 Task: Search for a variety of products on Amazon, including electronics, food items, and accessories.
Action: Mouse moved to (590, 95)
Screenshot: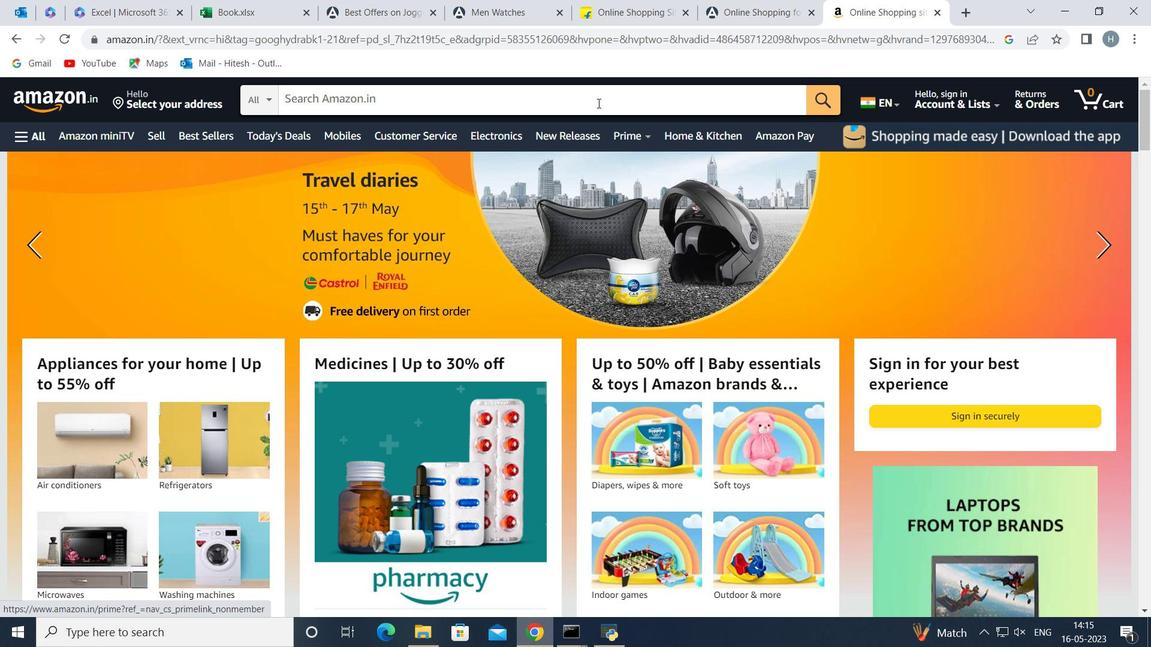 
Action: Mouse pressed left at (590, 95)
Screenshot: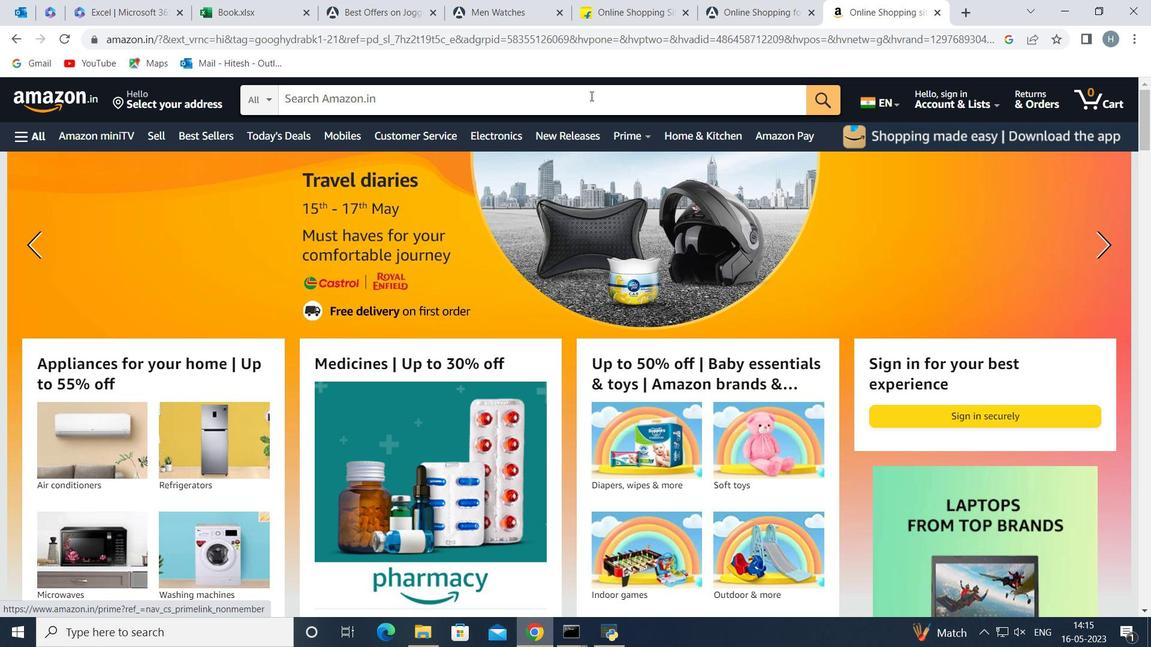 
Action: Key pressed <Key.shift>Phon<Key.backspace><Key.backspace><Key.backspace>s
Screenshot: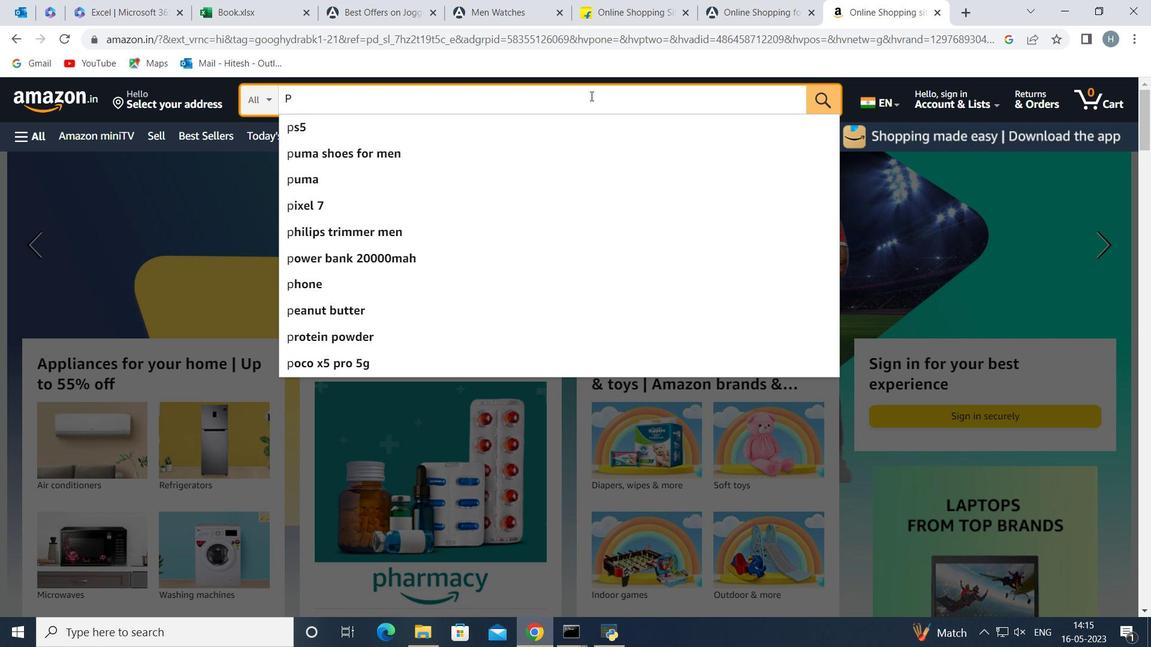 
Action: Mouse moved to (434, 134)
Screenshot: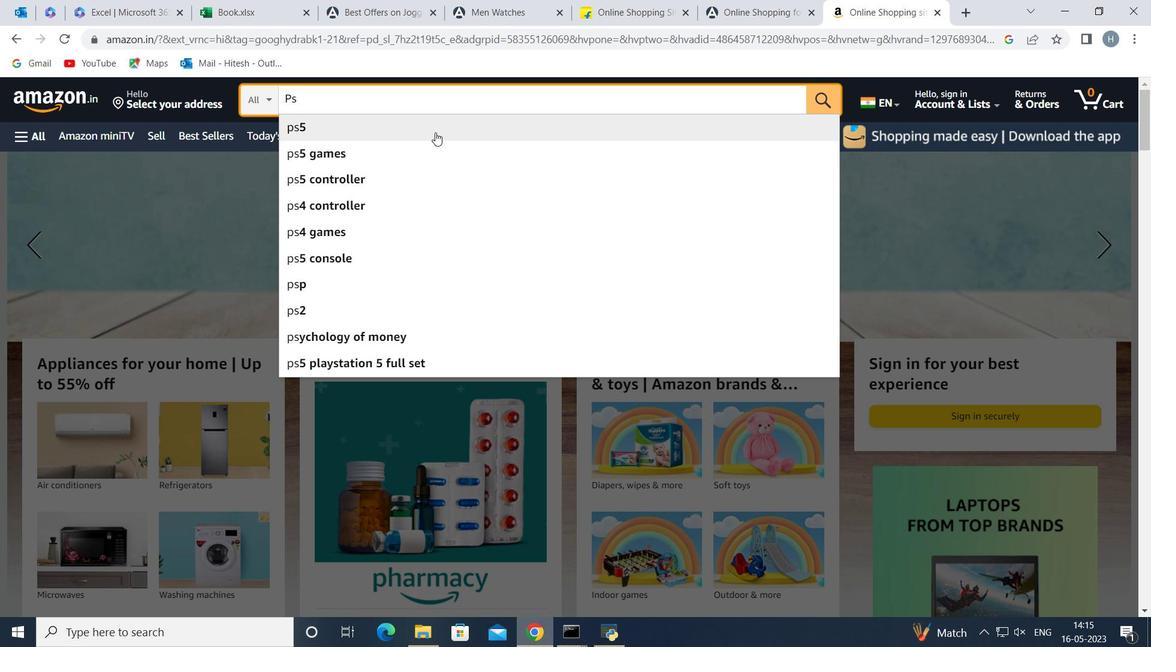 
Action: Mouse pressed left at (434, 134)
Screenshot: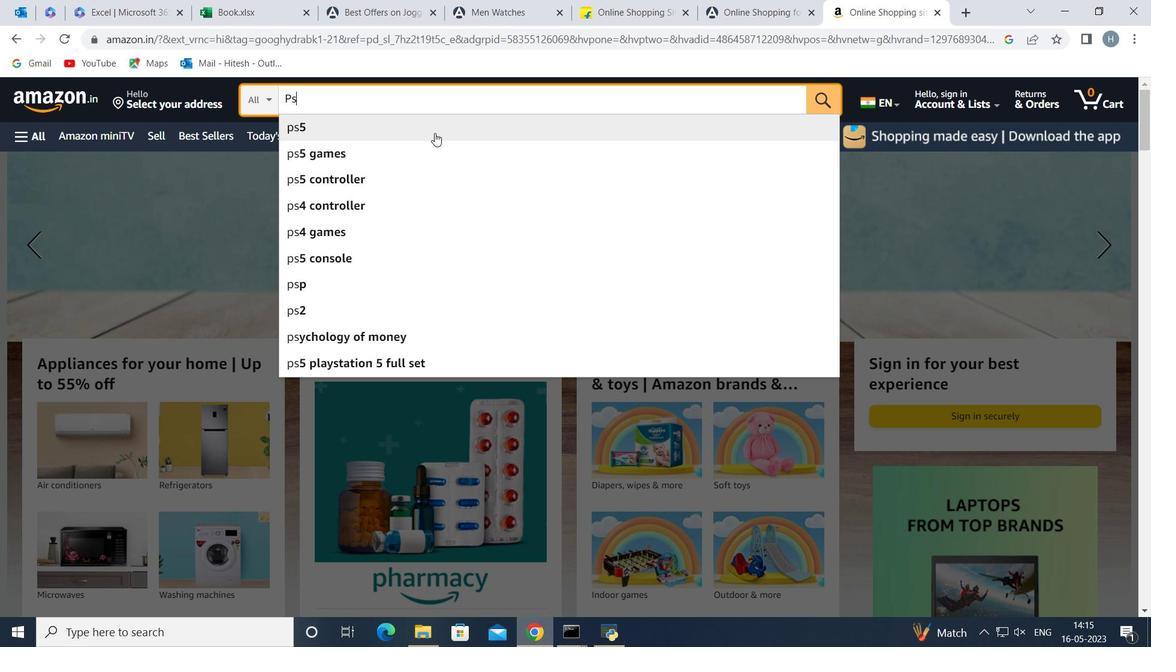 
Action: Mouse moved to (602, 266)
Screenshot: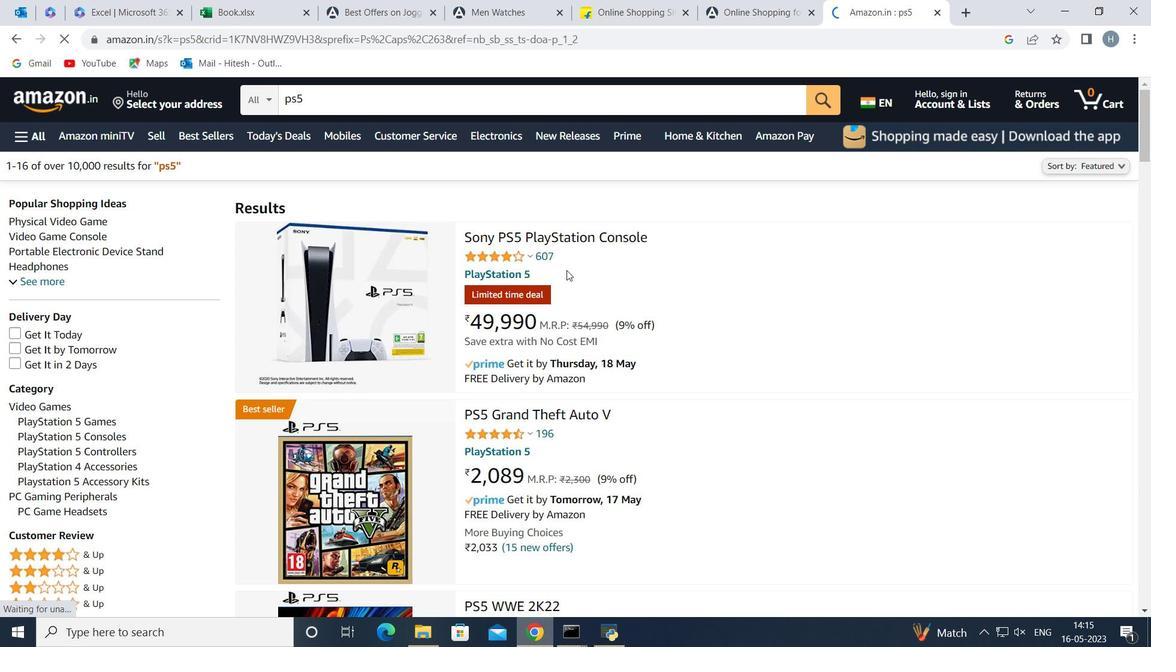 
Action: Mouse scrolled (602, 266) with delta (0, 0)
Screenshot: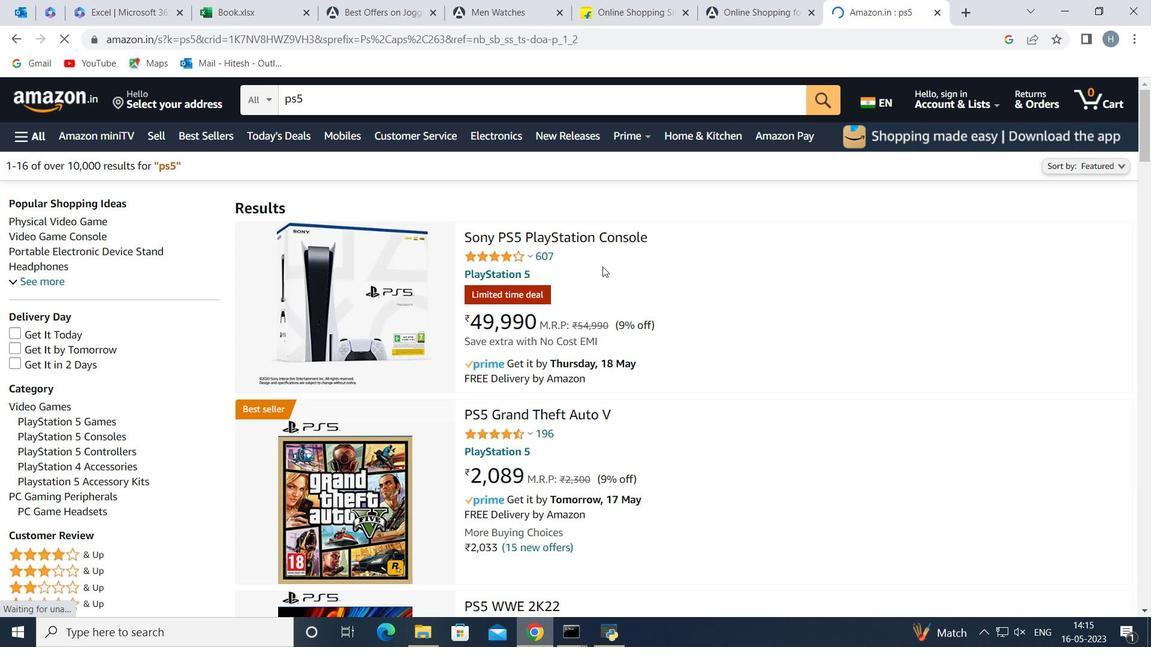 
Action: Mouse scrolled (602, 266) with delta (0, 0)
Screenshot: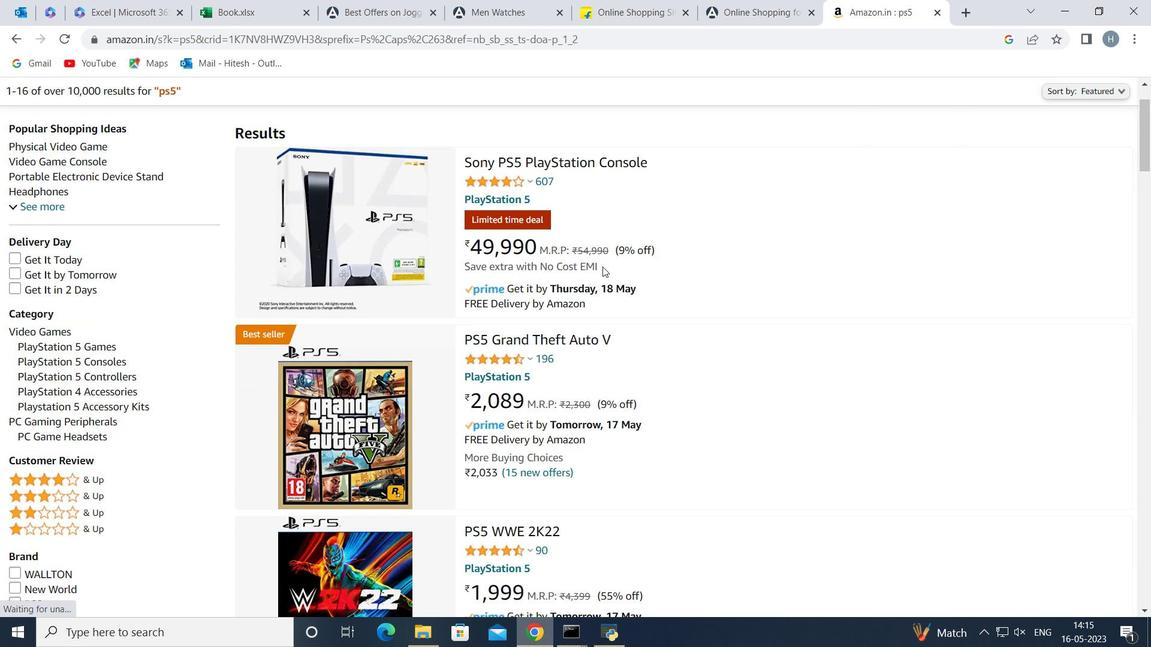 
Action: Mouse scrolled (602, 266) with delta (0, 0)
Screenshot: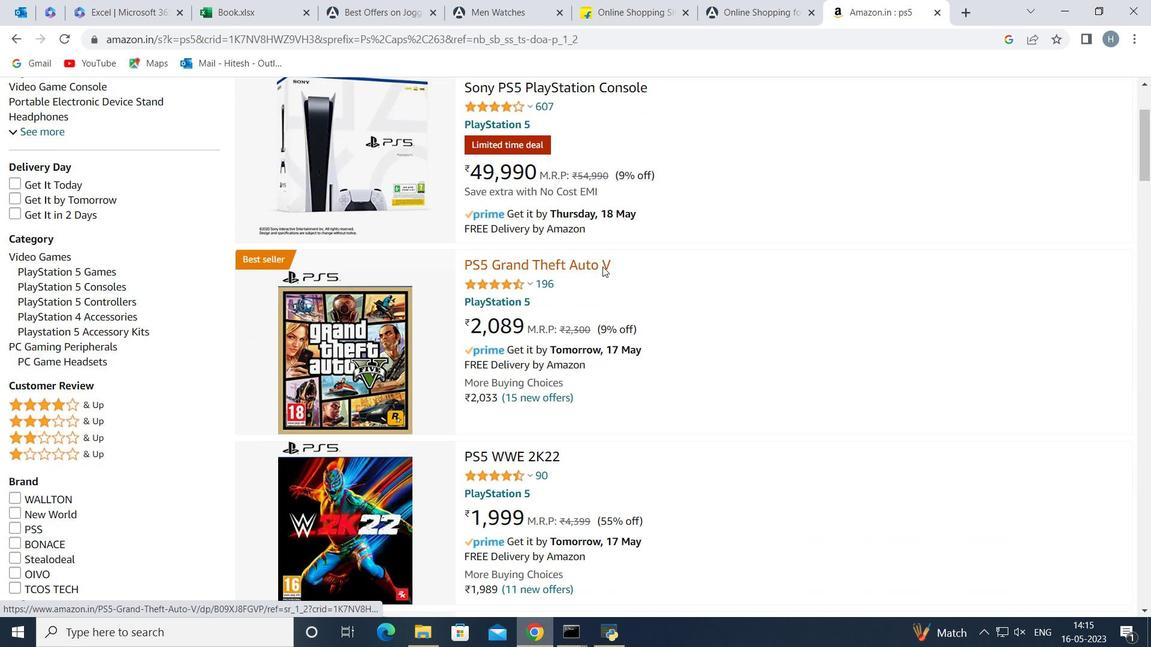 
Action: Mouse scrolled (602, 266) with delta (0, 0)
Screenshot: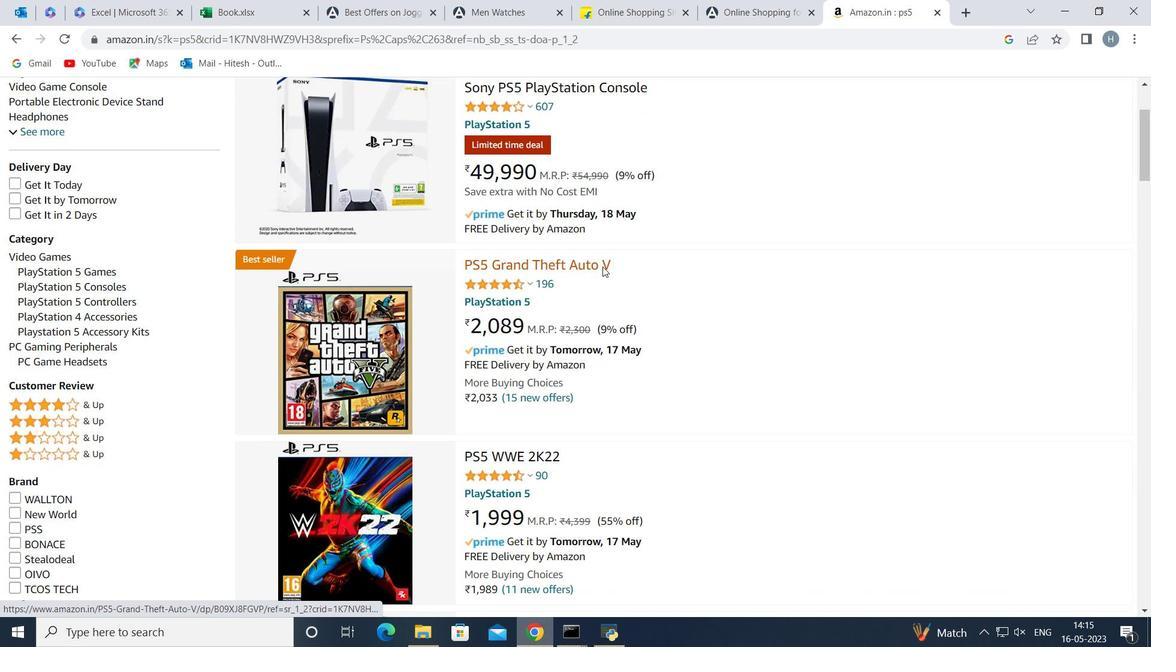 
Action: Mouse scrolled (602, 266) with delta (0, 0)
Screenshot: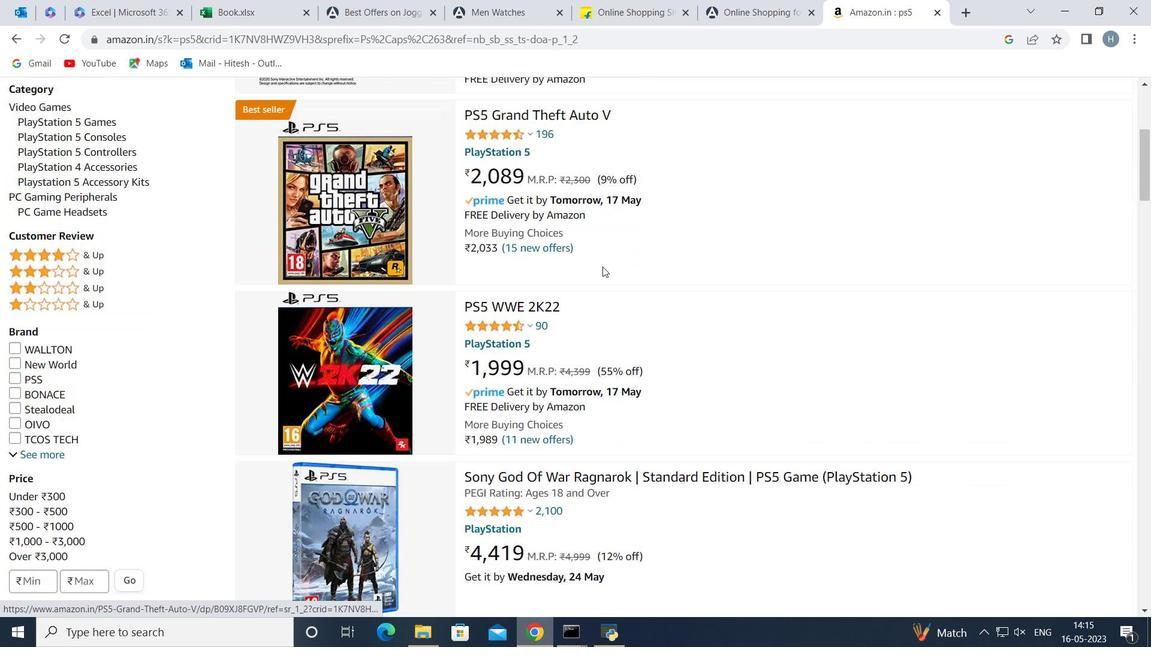 
Action: Mouse scrolled (602, 266) with delta (0, 0)
Screenshot: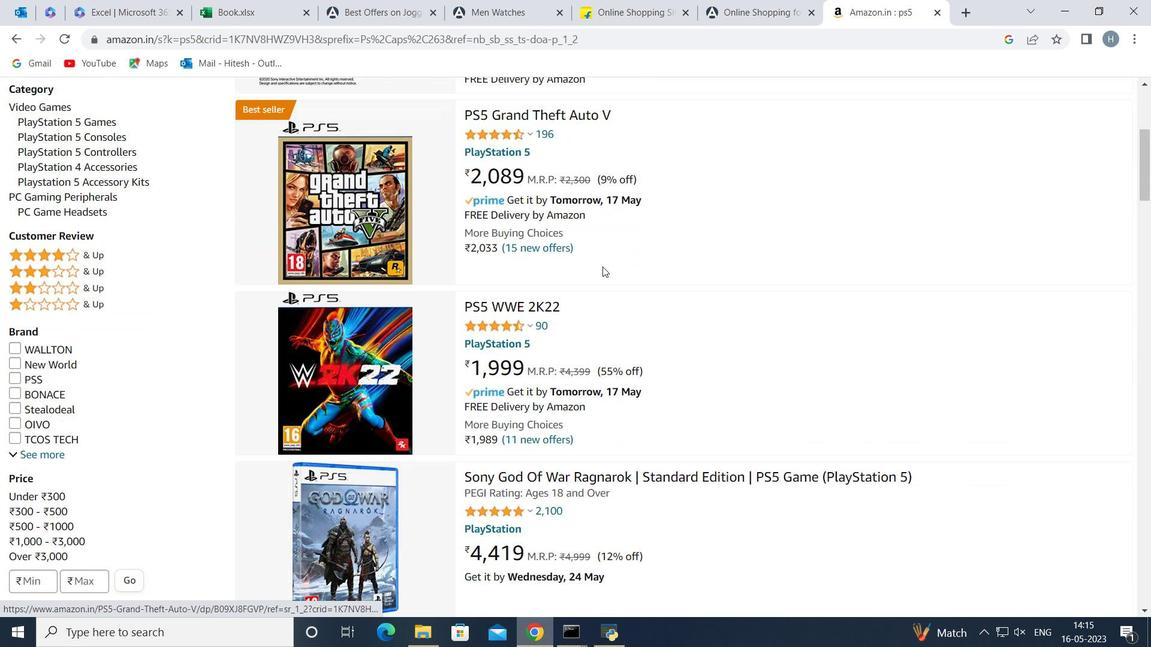 
Action: Mouse scrolled (602, 266) with delta (0, 0)
Screenshot: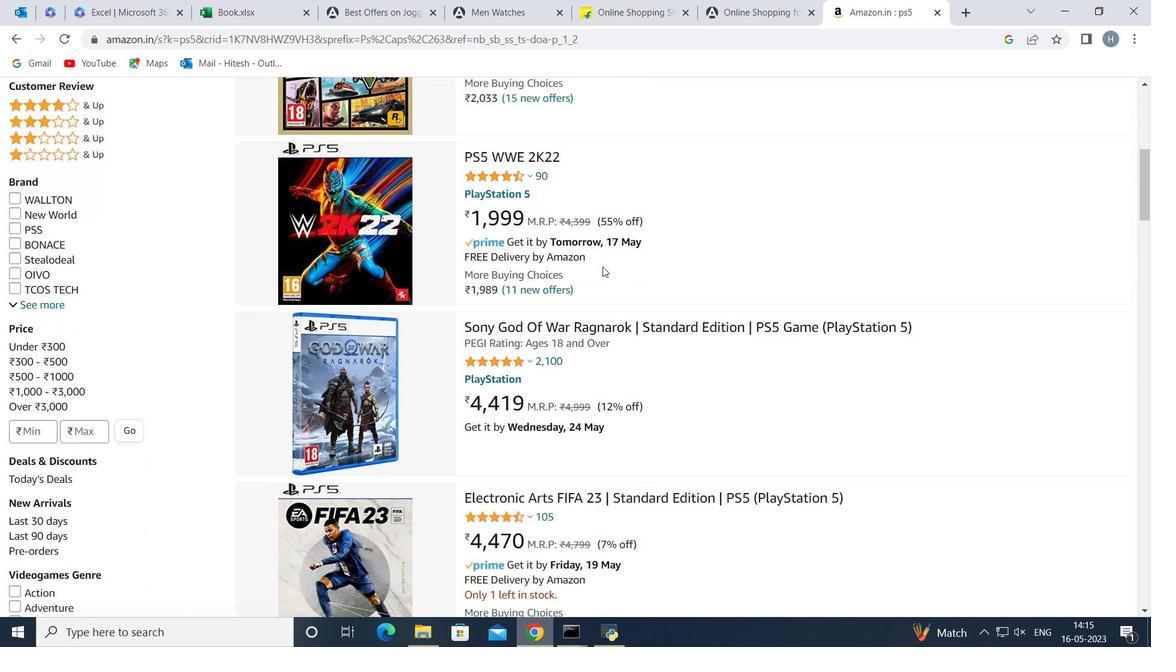 
Action: Mouse scrolled (602, 266) with delta (0, 0)
Screenshot: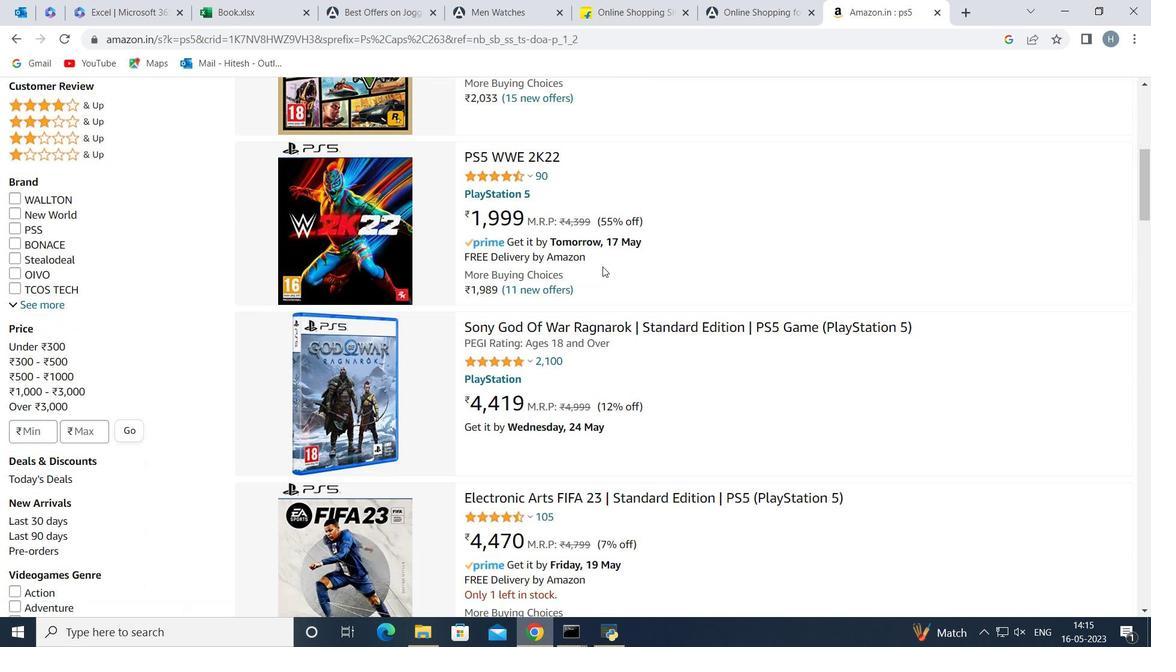 
Action: Mouse scrolled (602, 266) with delta (0, 0)
Screenshot: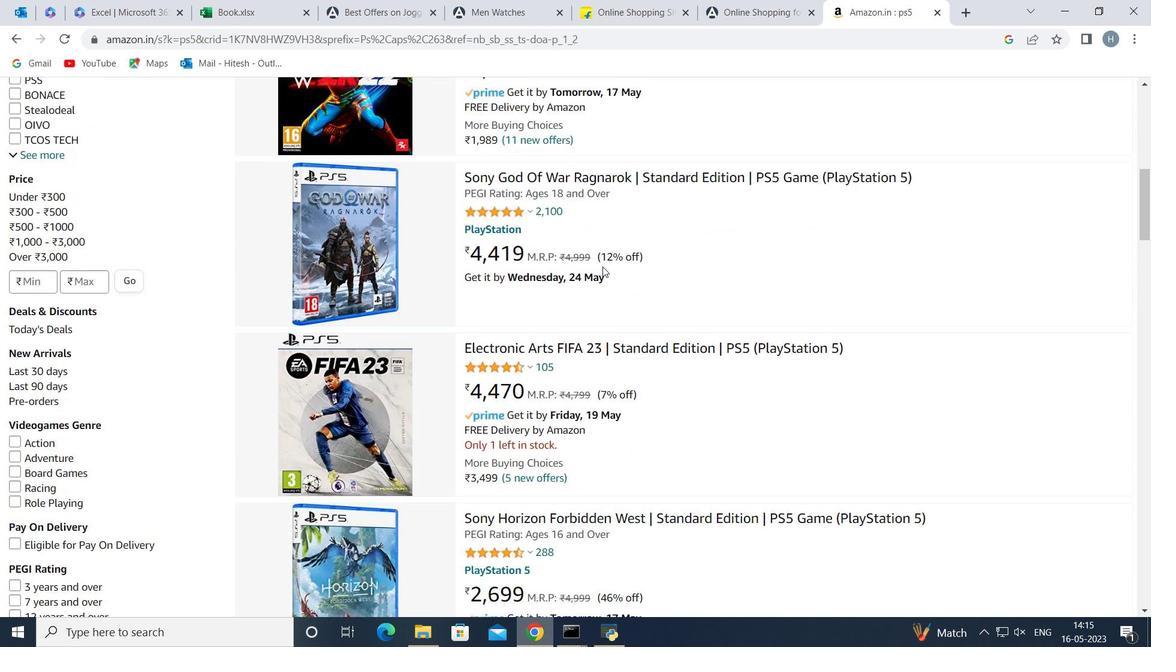 
Action: Mouse scrolled (602, 266) with delta (0, 0)
Screenshot: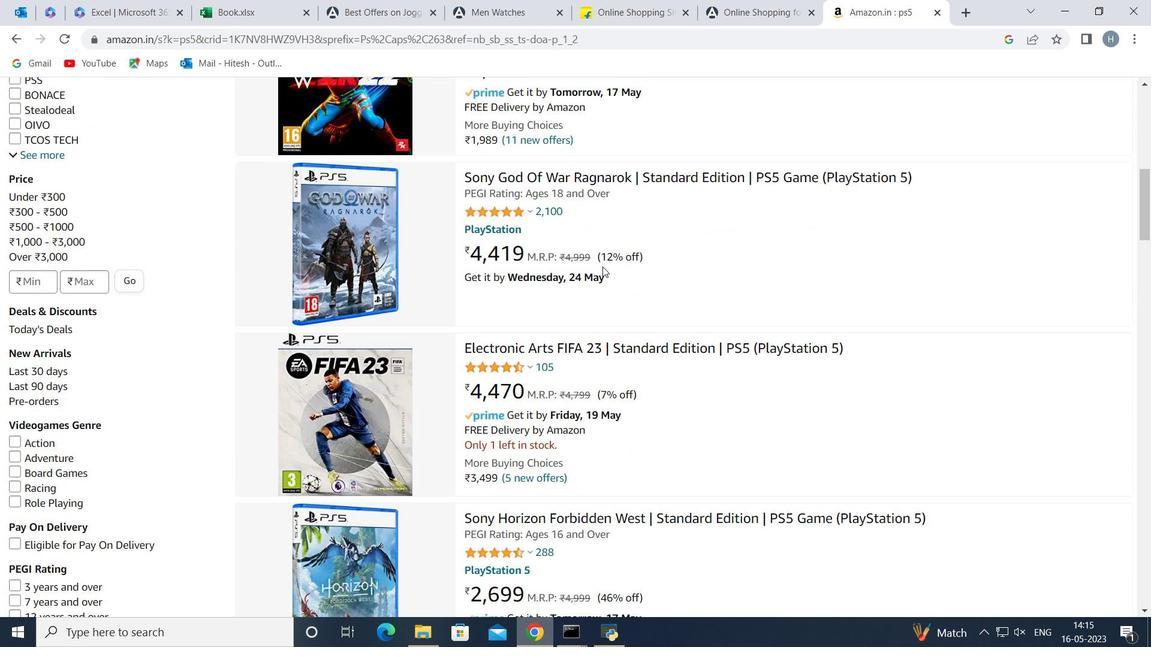 
Action: Mouse scrolled (602, 266) with delta (0, 0)
Screenshot: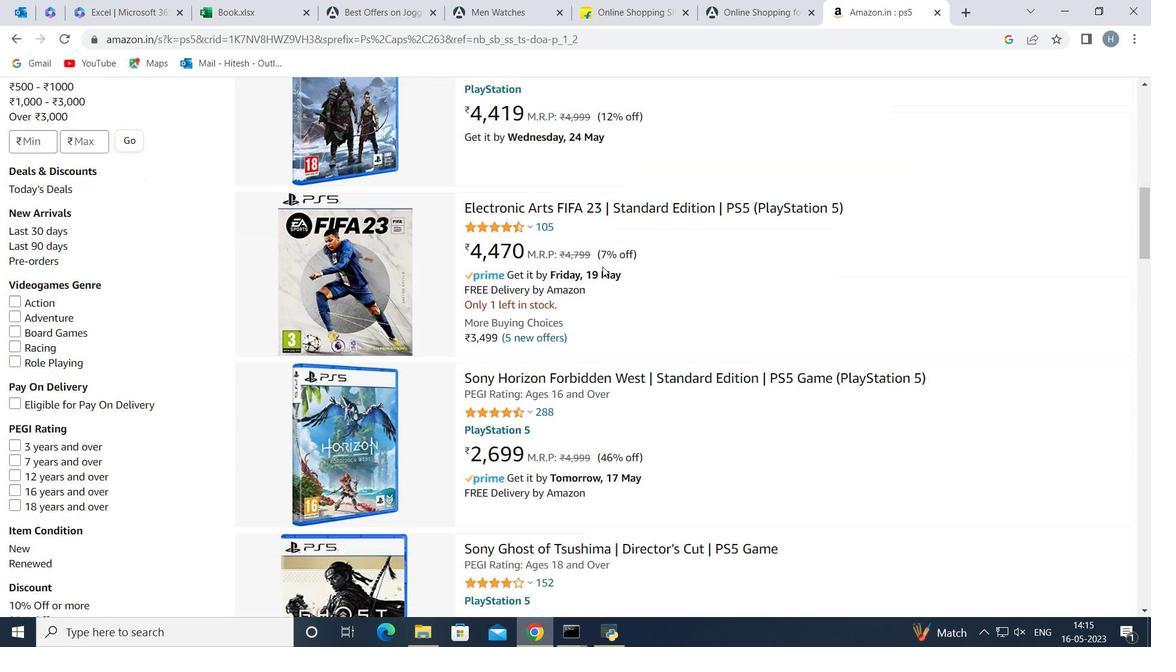
Action: Mouse scrolled (602, 266) with delta (0, 0)
Screenshot: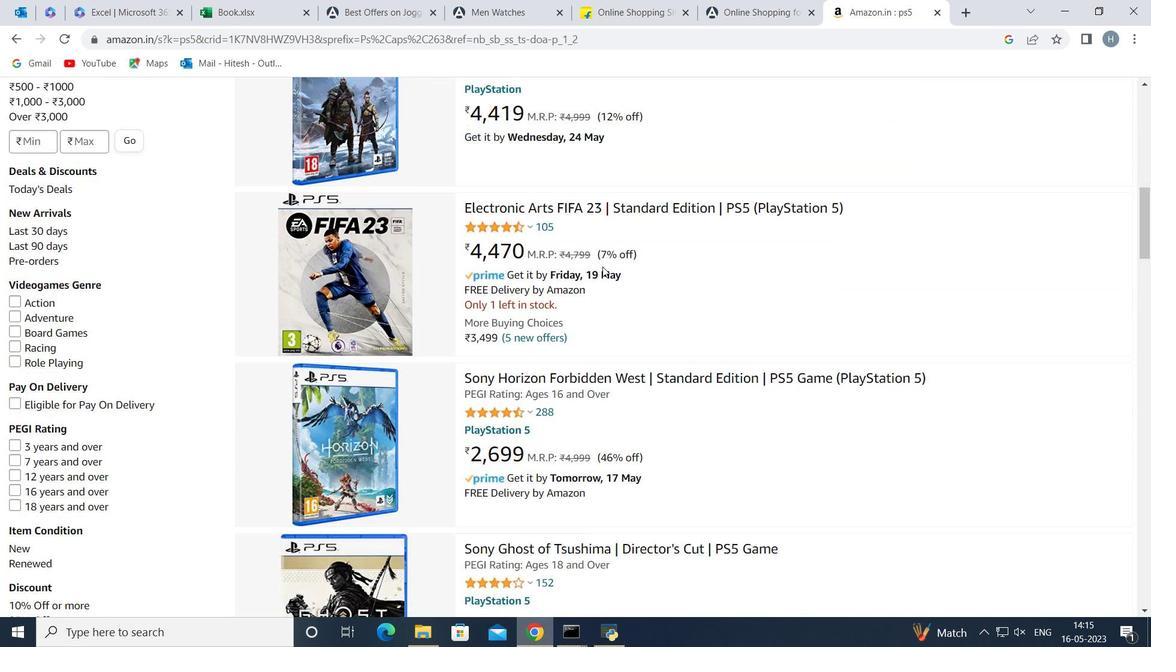 
Action: Mouse scrolled (602, 266) with delta (0, 0)
Screenshot: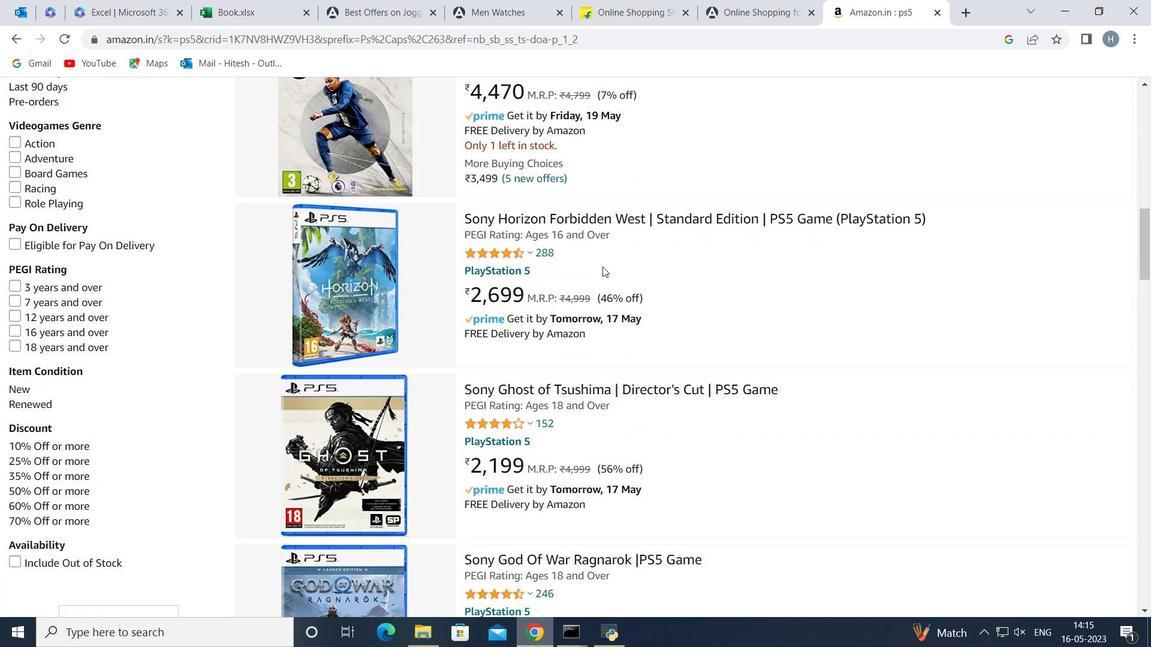 
Action: Mouse scrolled (602, 266) with delta (0, 0)
Screenshot: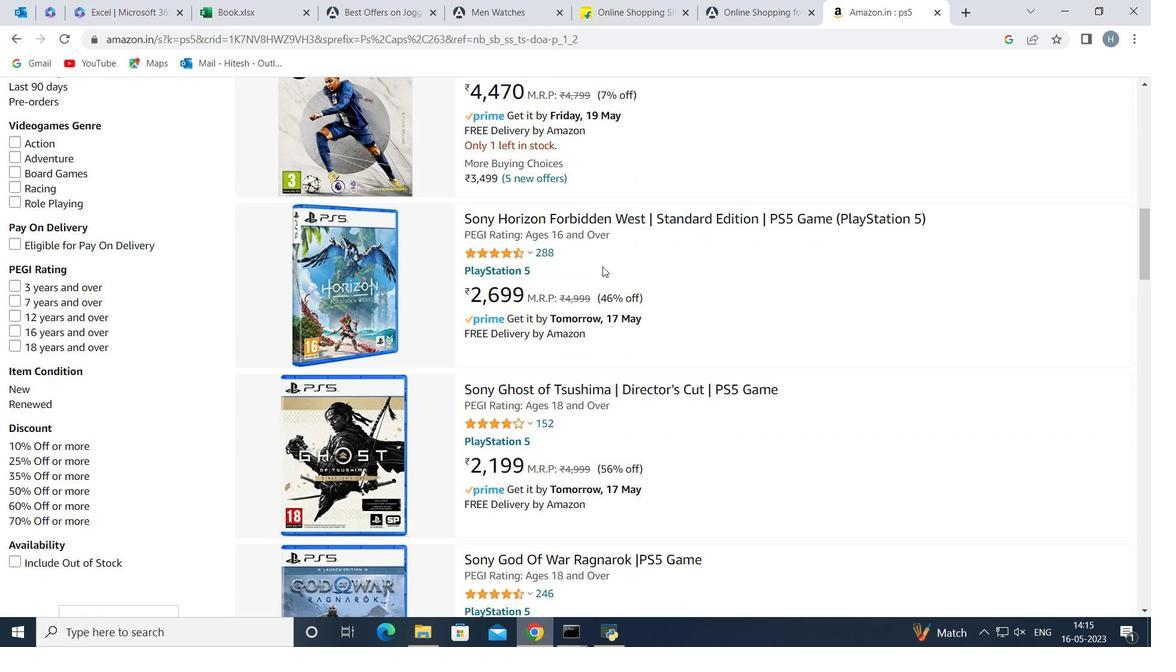 
Action: Mouse scrolled (602, 266) with delta (0, 0)
Screenshot: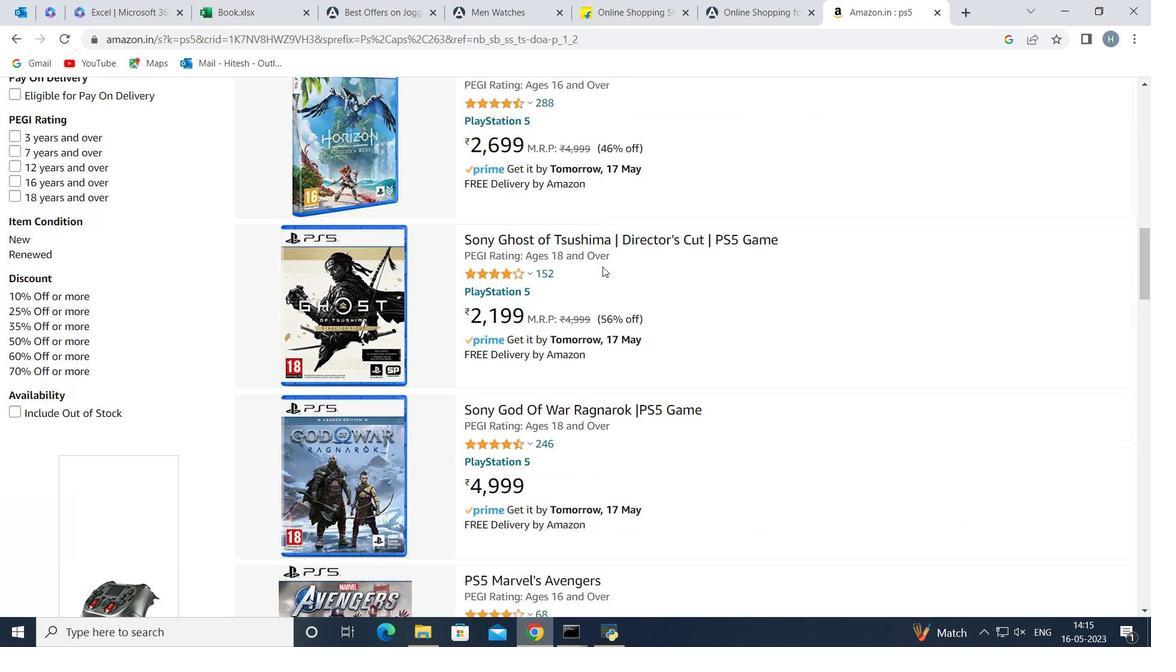 
Action: Mouse scrolled (602, 266) with delta (0, 0)
Screenshot: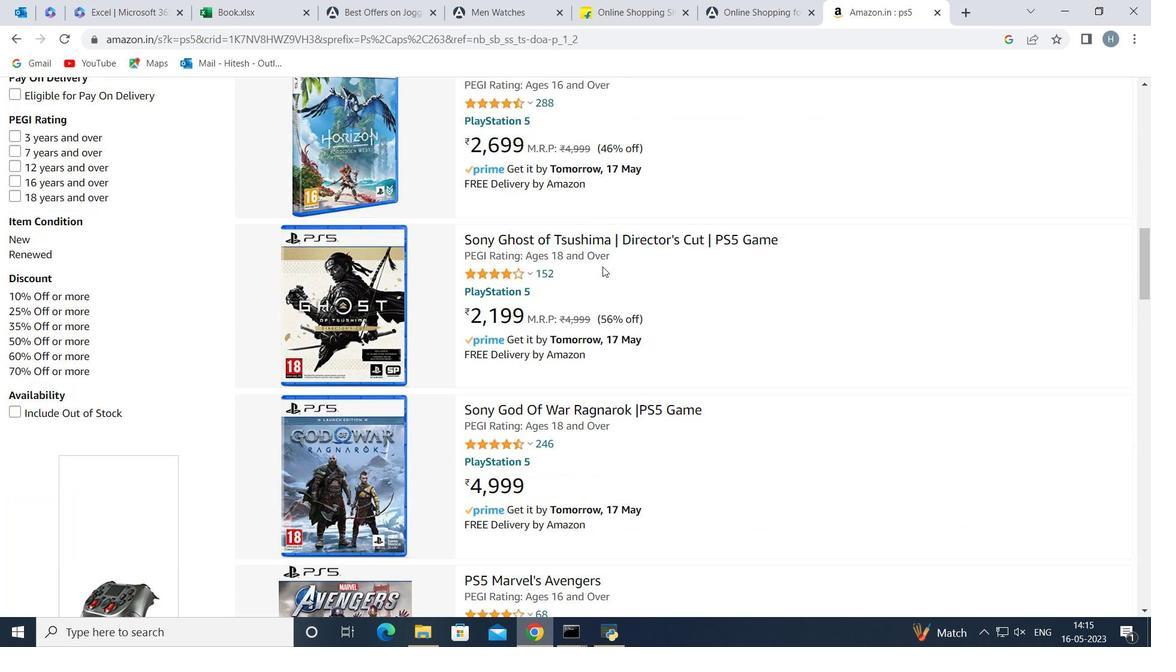 
Action: Mouse scrolled (602, 266) with delta (0, 0)
Screenshot: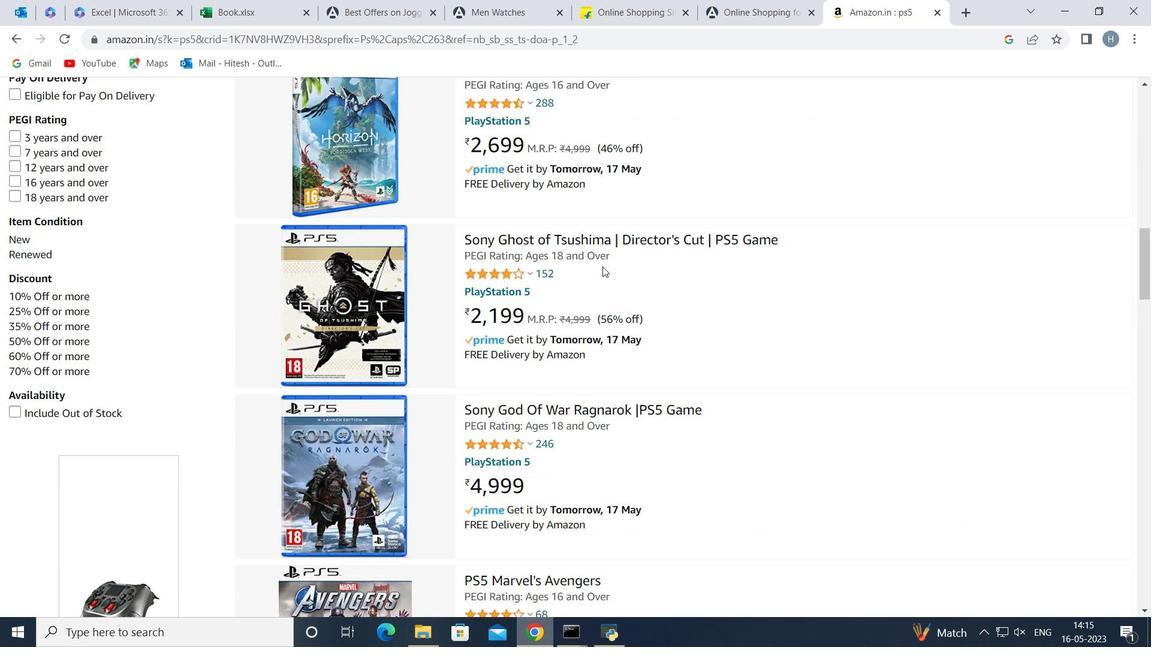 
Action: Mouse scrolled (602, 266) with delta (0, 0)
Screenshot: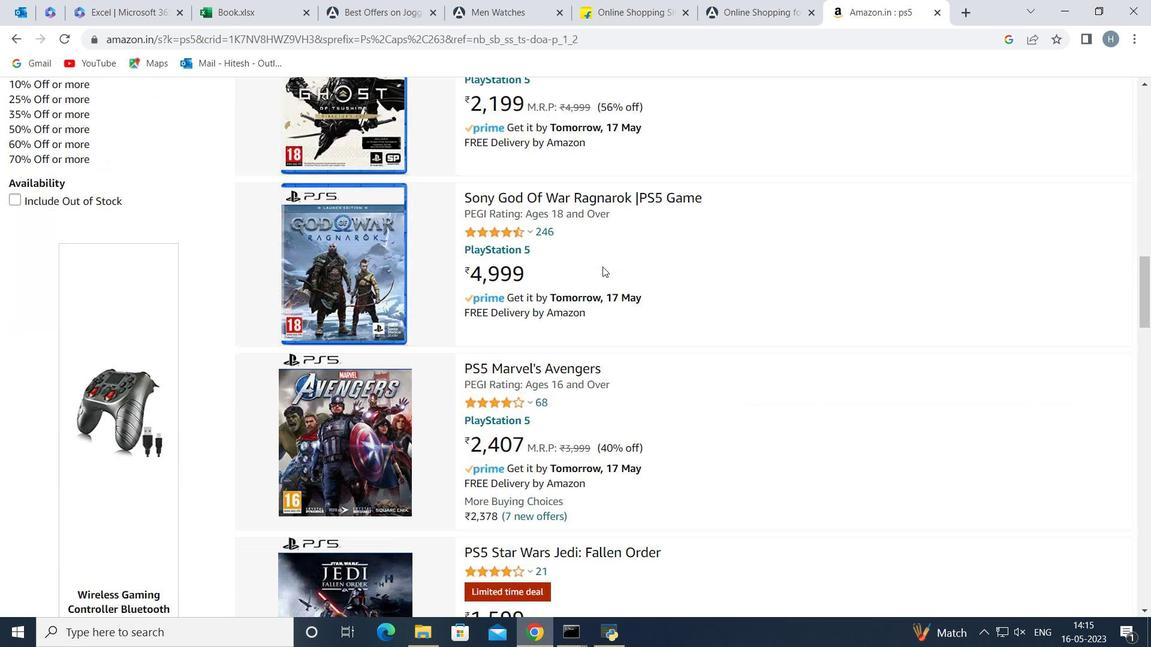 
Action: Mouse scrolled (602, 266) with delta (0, 0)
Screenshot: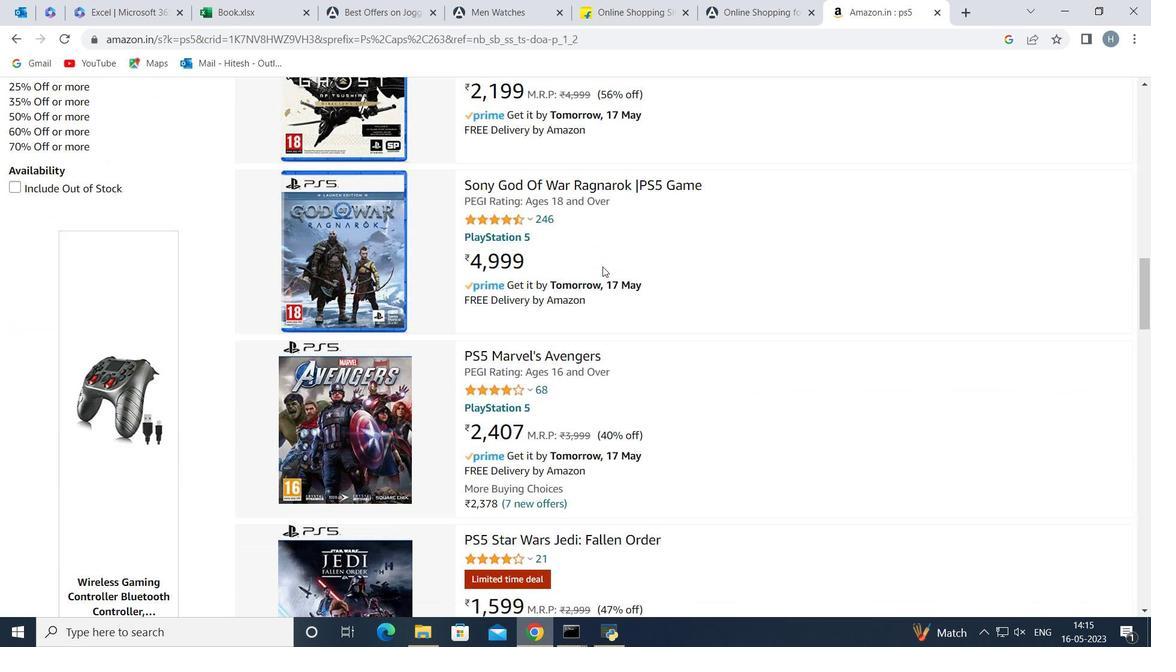 
Action: Mouse scrolled (602, 266) with delta (0, 0)
Screenshot: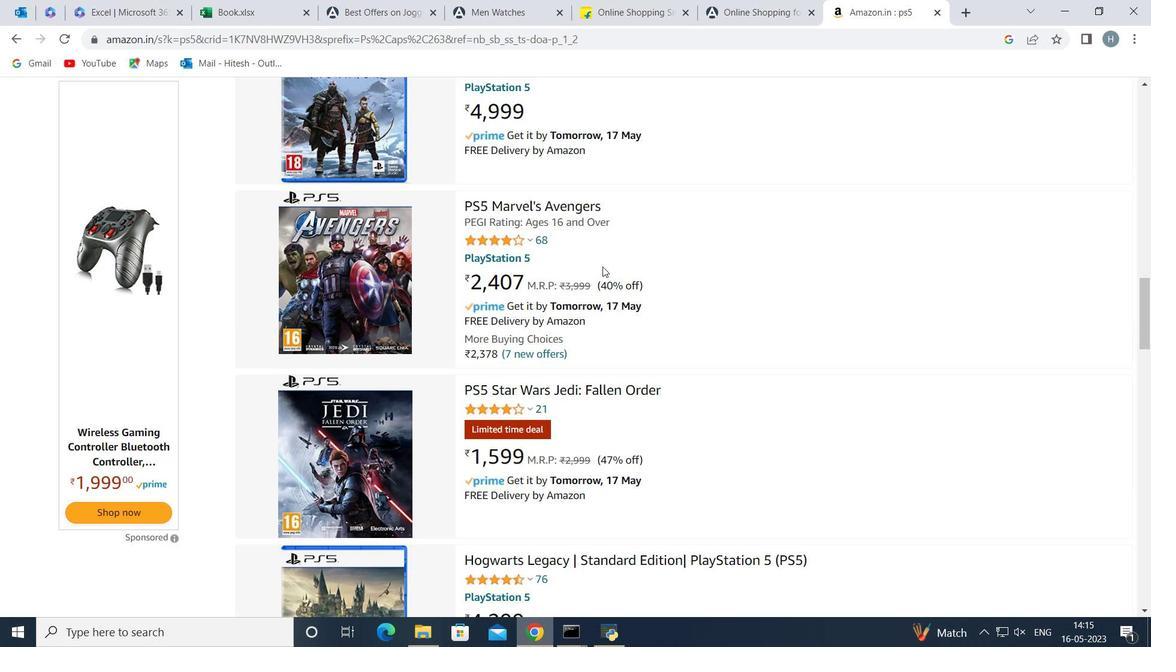 
Action: Mouse scrolled (602, 266) with delta (0, 0)
Screenshot: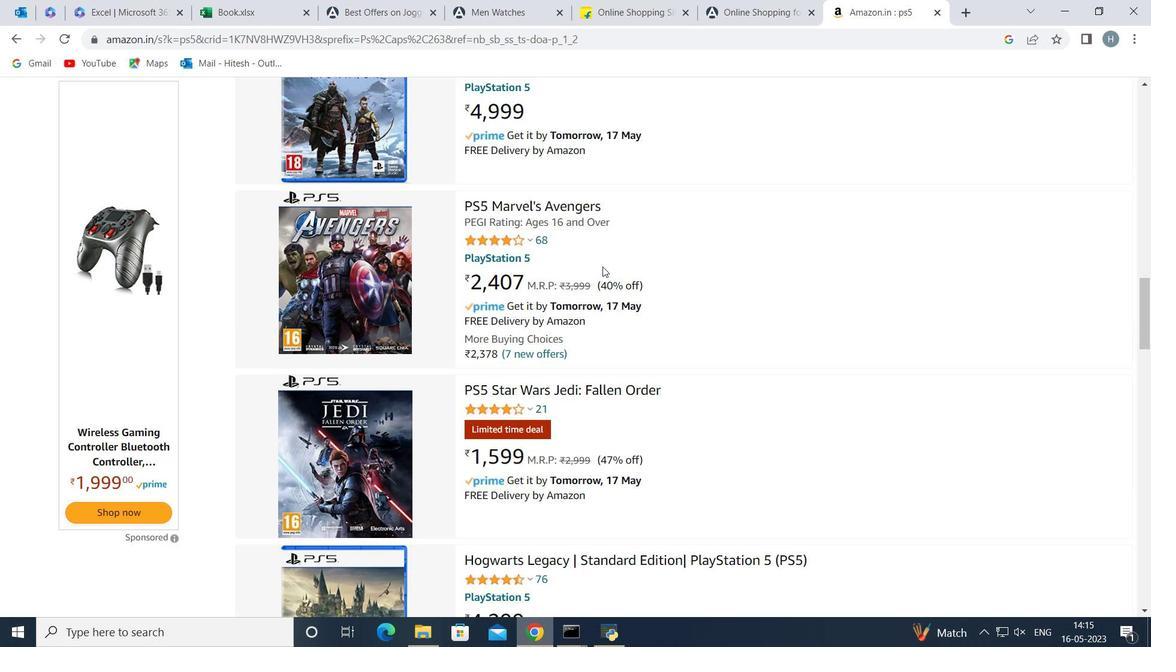 
Action: Mouse scrolled (602, 266) with delta (0, 0)
Screenshot: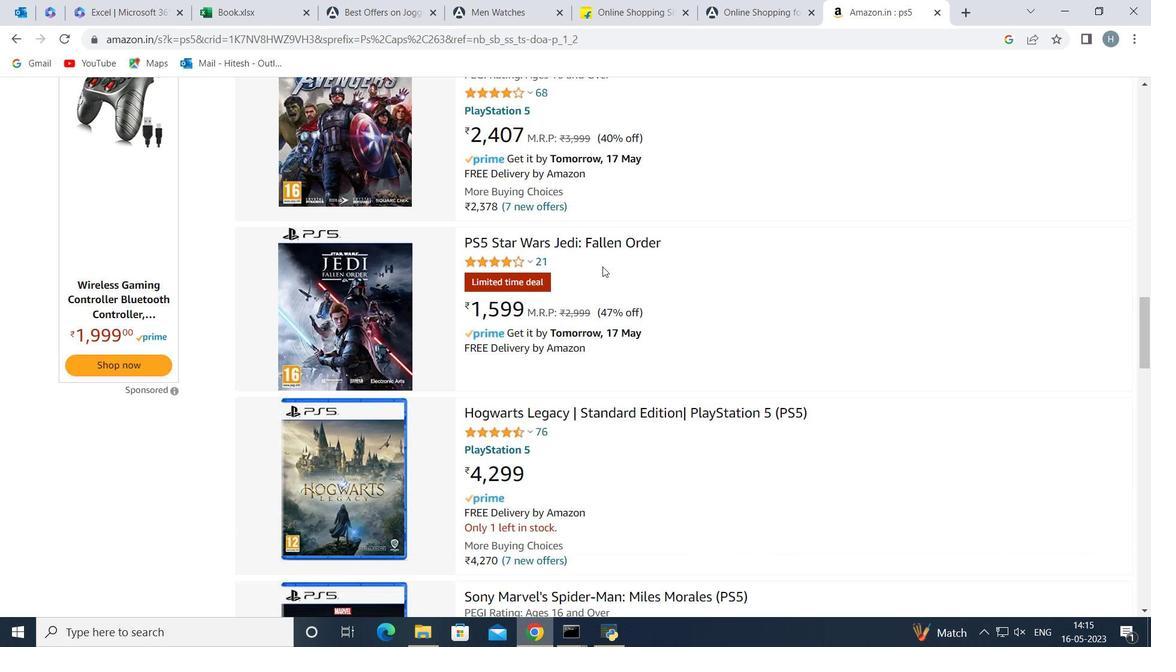 
Action: Mouse scrolled (602, 266) with delta (0, 0)
Screenshot: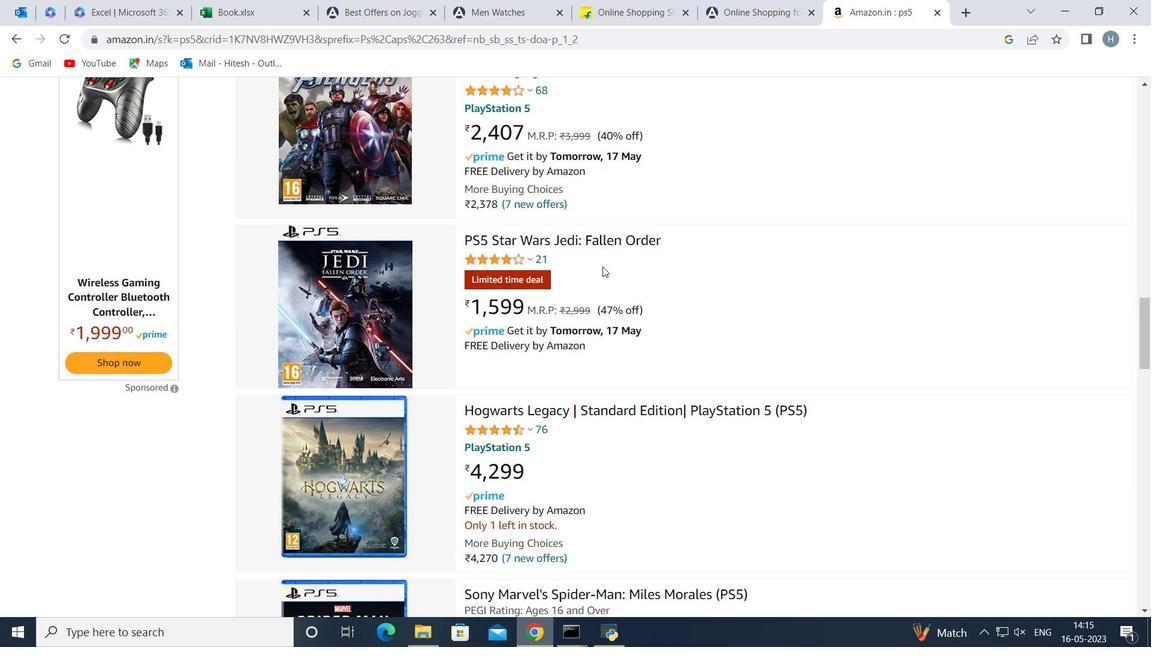 
Action: Mouse scrolled (602, 266) with delta (0, 0)
Screenshot: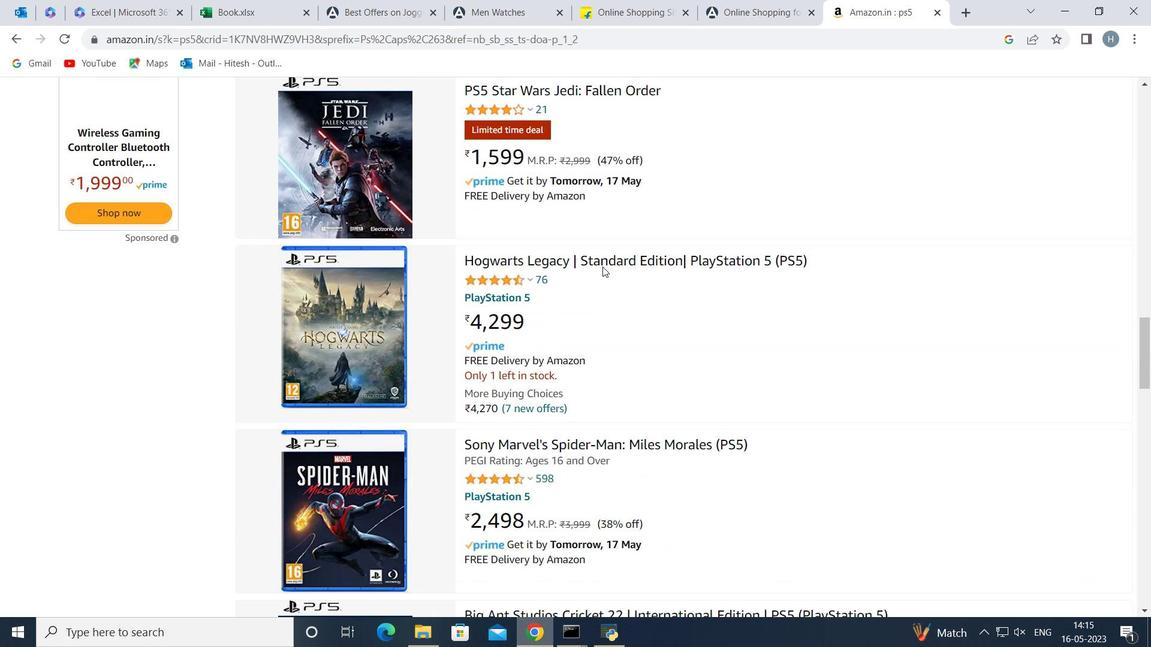 
Action: Mouse scrolled (602, 266) with delta (0, 0)
Screenshot: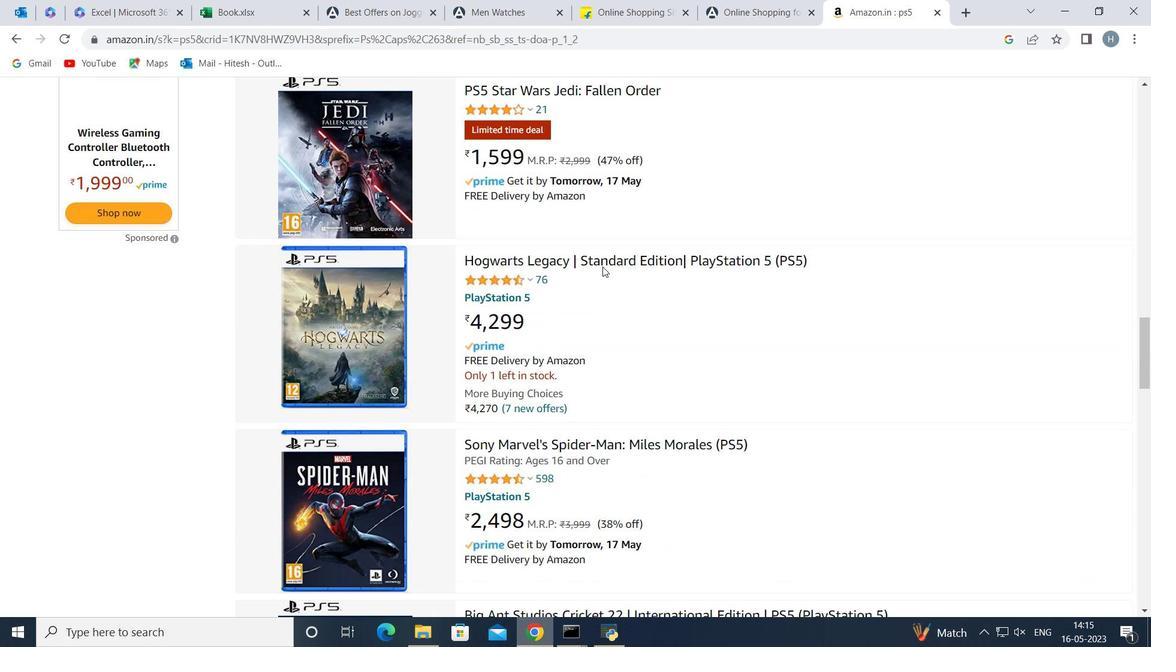 
Action: Mouse scrolled (602, 266) with delta (0, 0)
Screenshot: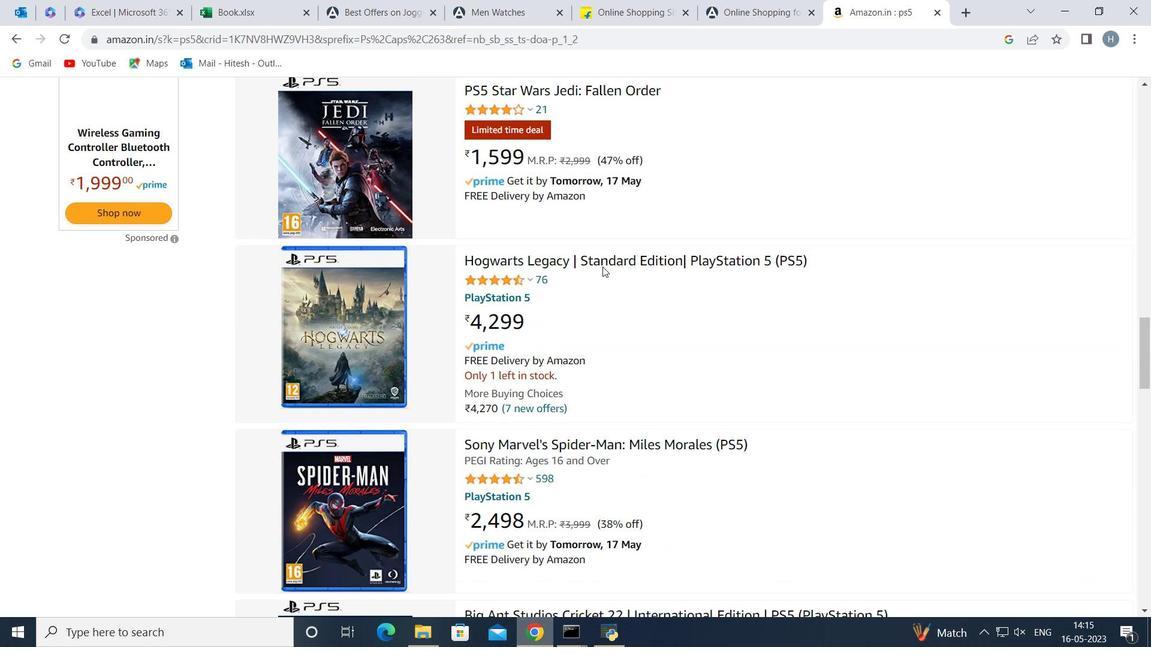 
Action: Mouse scrolled (602, 266) with delta (0, 0)
Screenshot: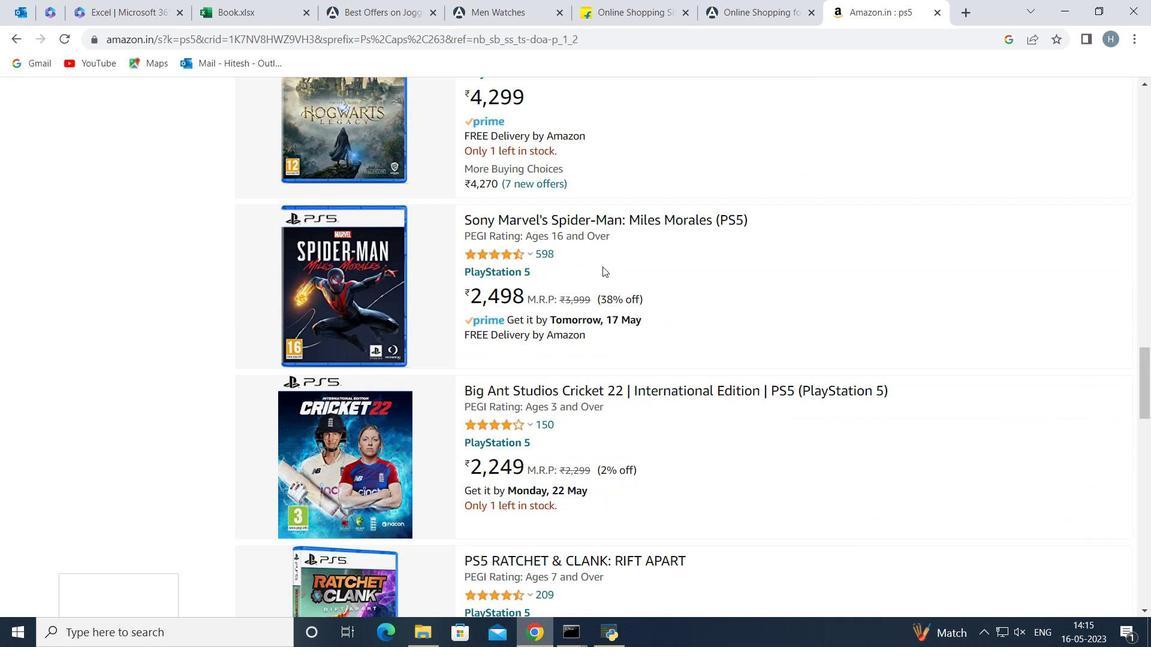 
Action: Mouse scrolled (602, 266) with delta (0, 0)
Screenshot: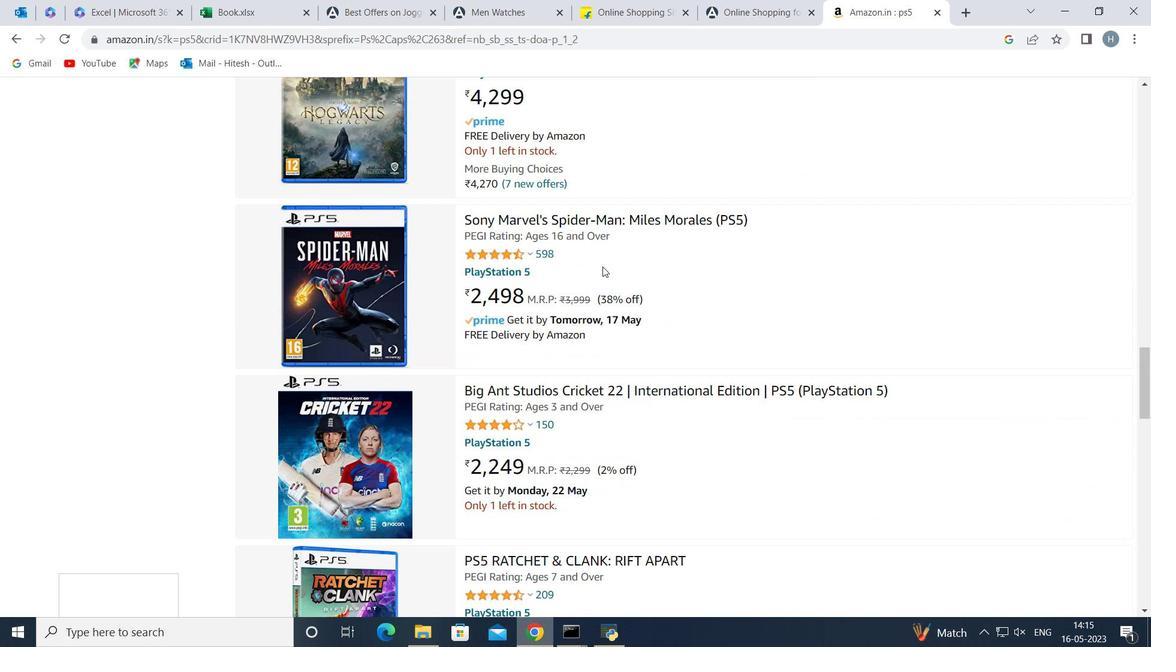 
Action: Mouse scrolled (602, 266) with delta (0, 0)
Screenshot: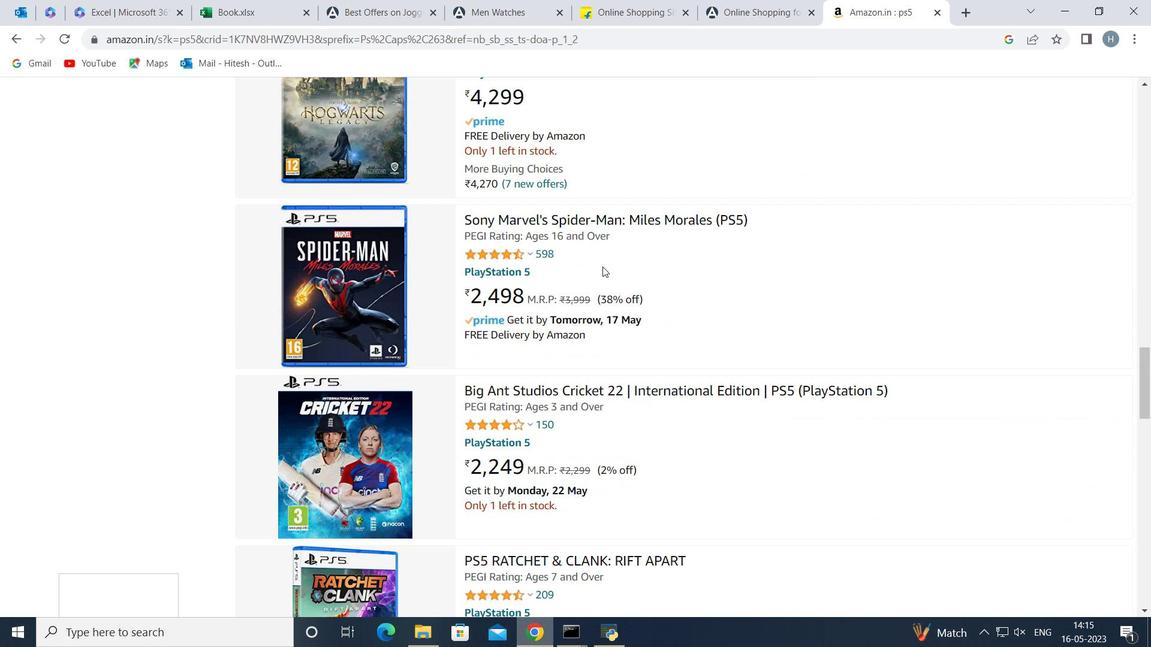 
Action: Mouse scrolled (602, 266) with delta (0, 0)
Screenshot: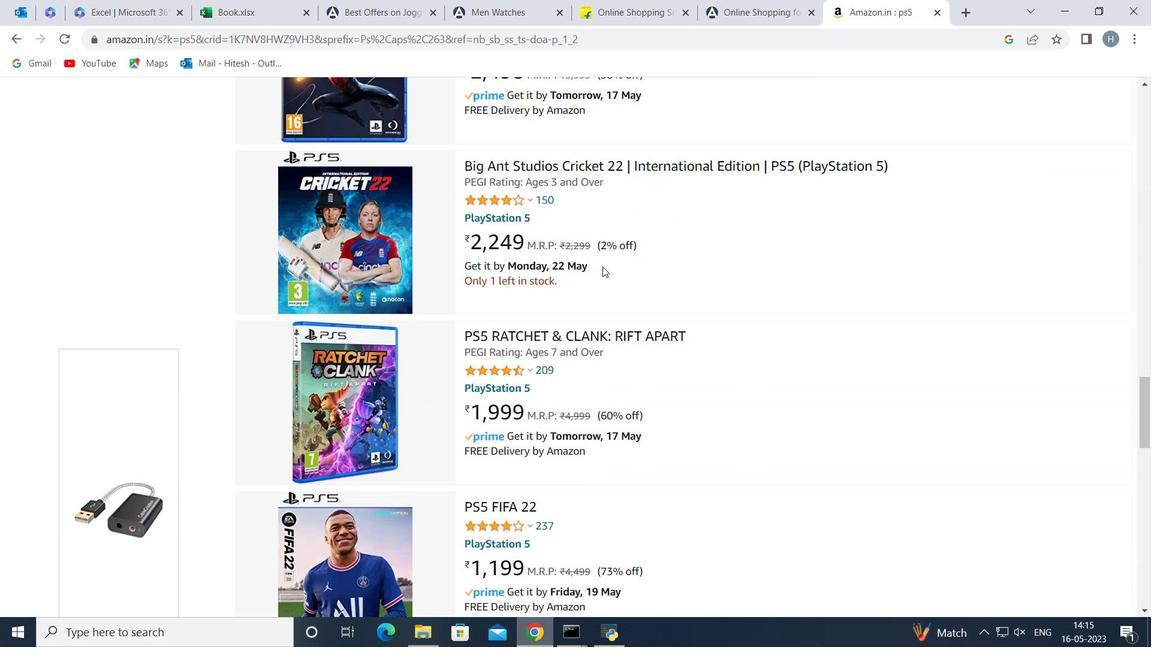 
Action: Mouse scrolled (602, 266) with delta (0, 0)
Screenshot: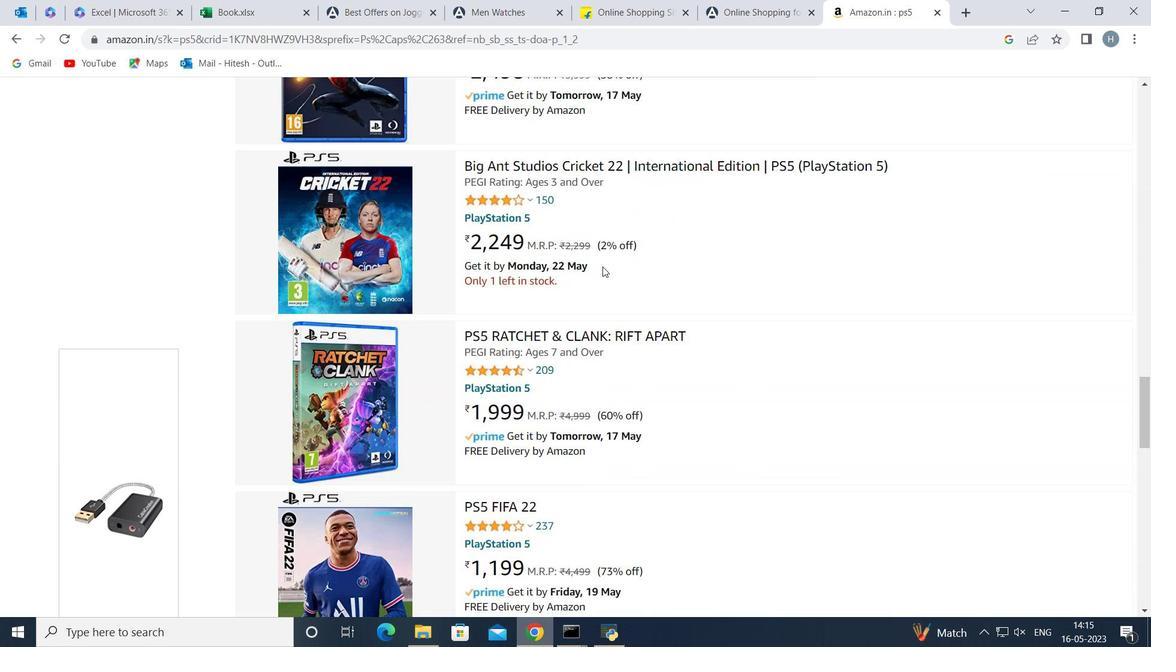 
Action: Mouse scrolled (602, 266) with delta (0, 0)
Screenshot: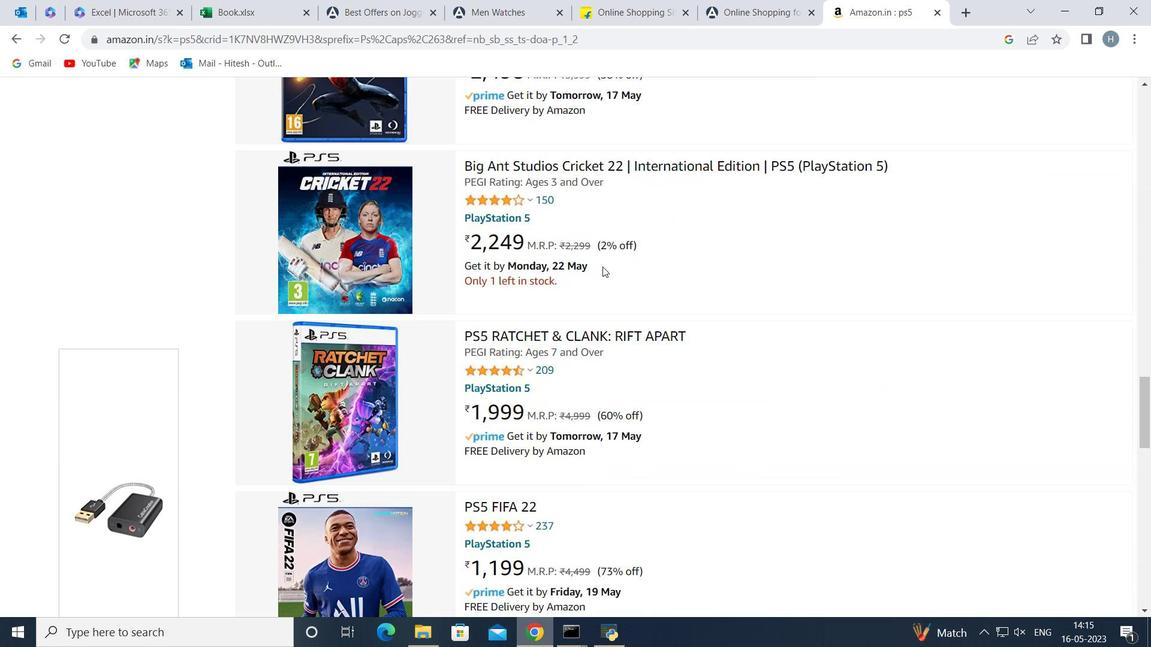 
Action: Mouse scrolled (602, 266) with delta (0, 0)
Screenshot: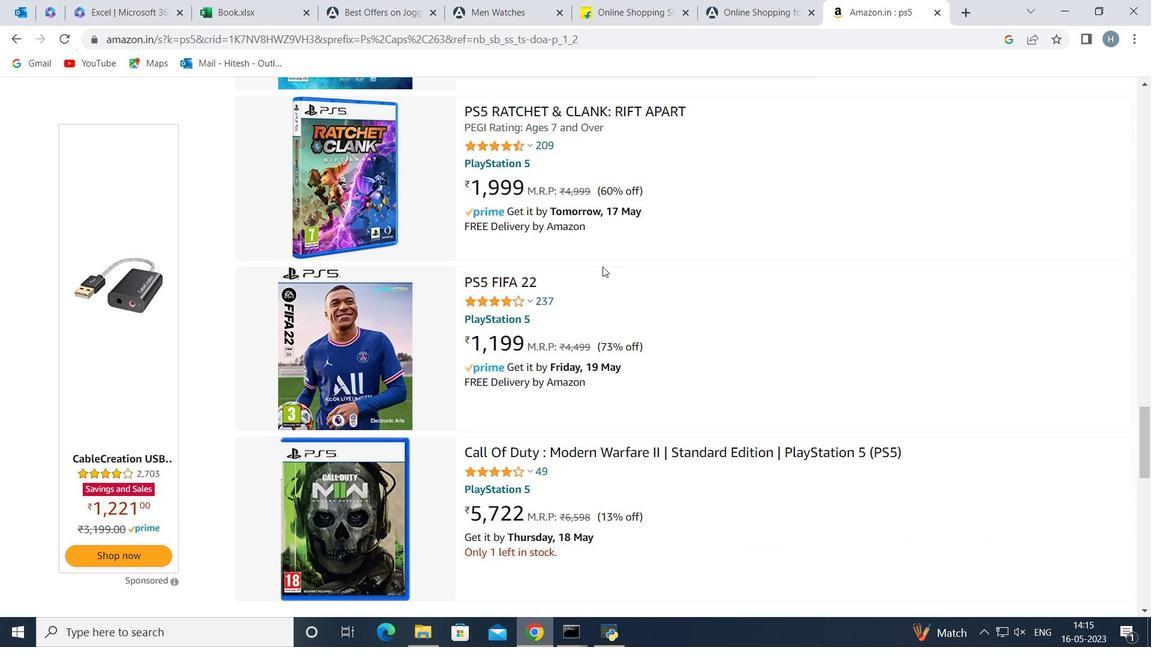 
Action: Mouse scrolled (602, 266) with delta (0, 0)
Screenshot: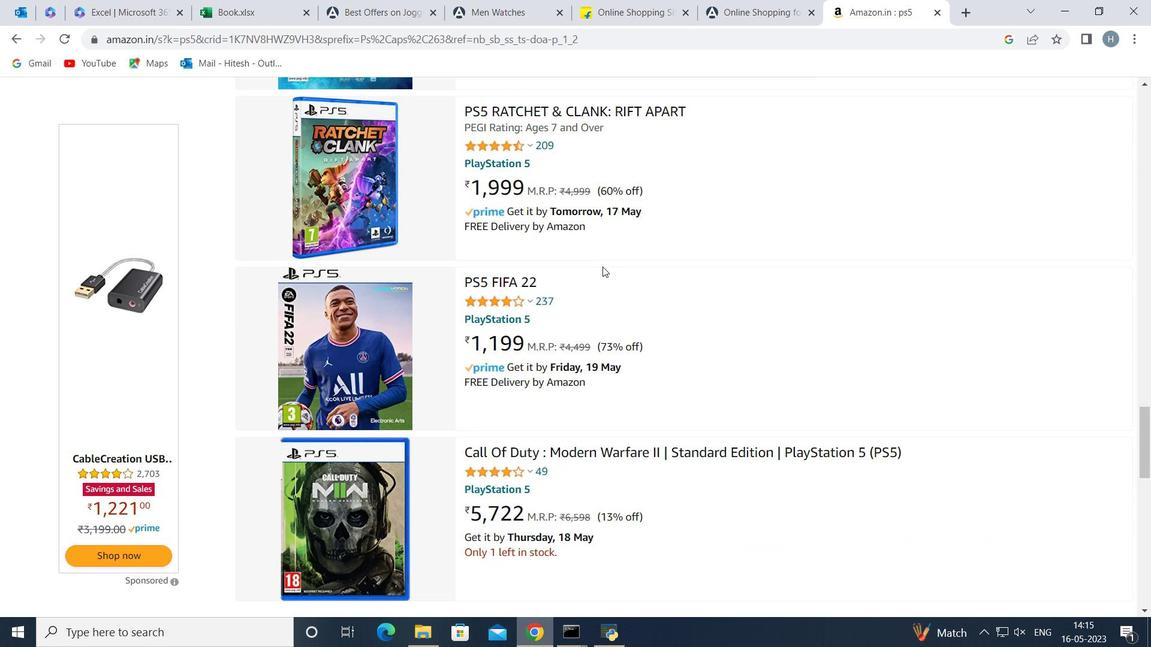 
Action: Mouse scrolled (602, 266) with delta (0, 0)
Screenshot: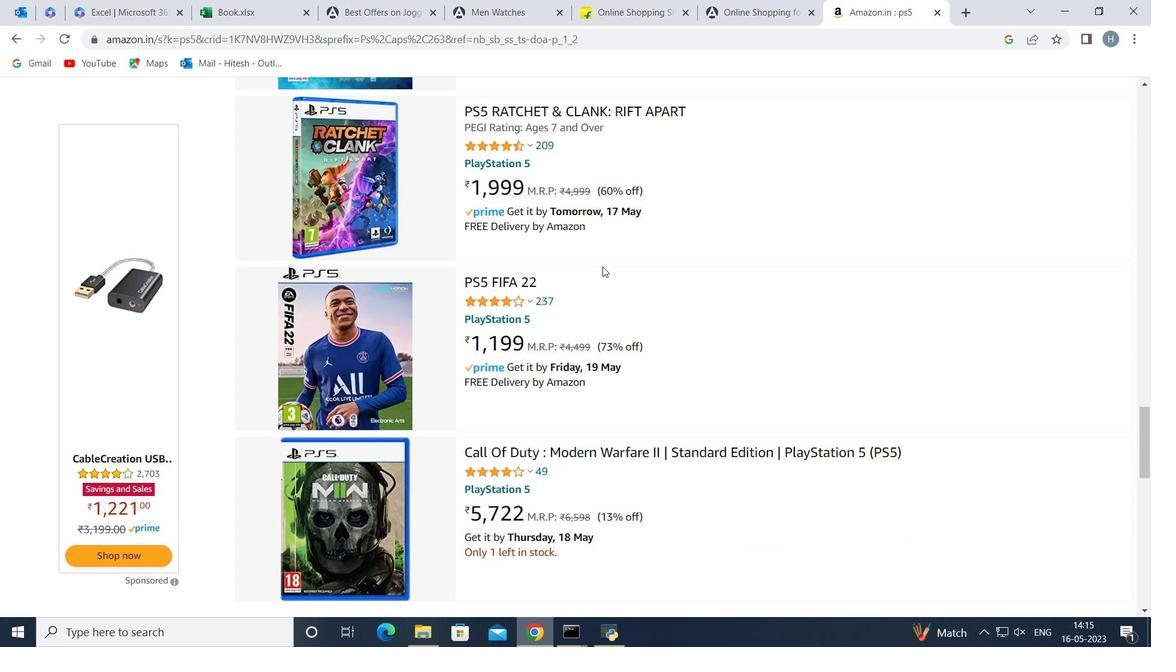 
Action: Mouse scrolled (602, 266) with delta (0, 0)
Screenshot: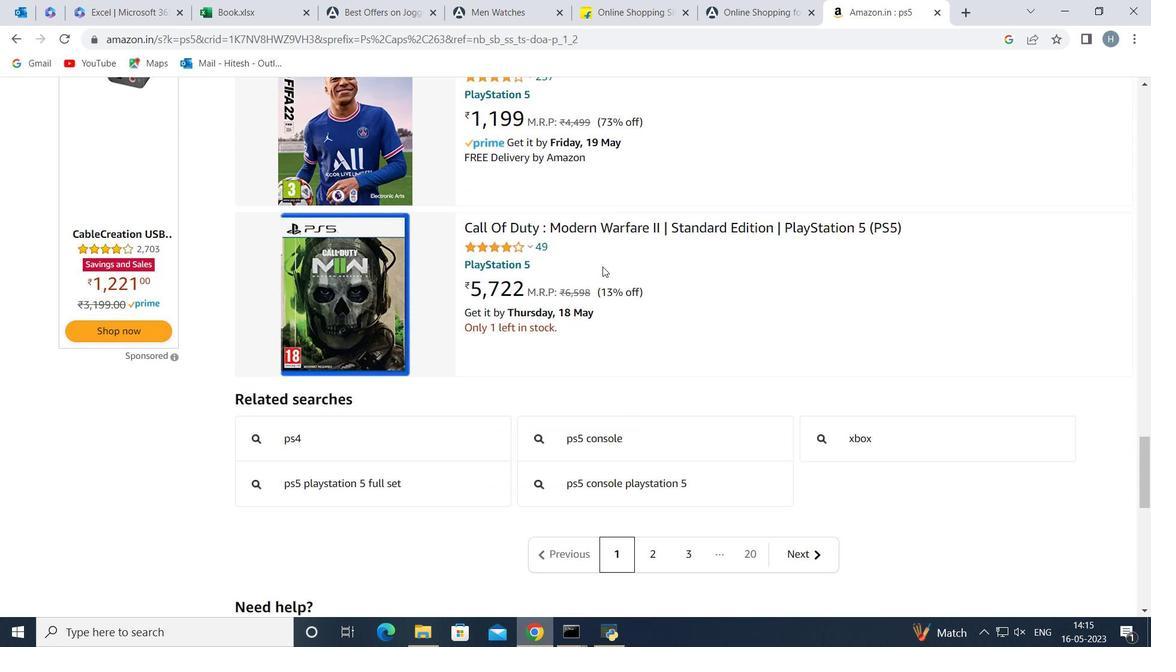 
Action: Mouse scrolled (602, 266) with delta (0, 0)
Screenshot: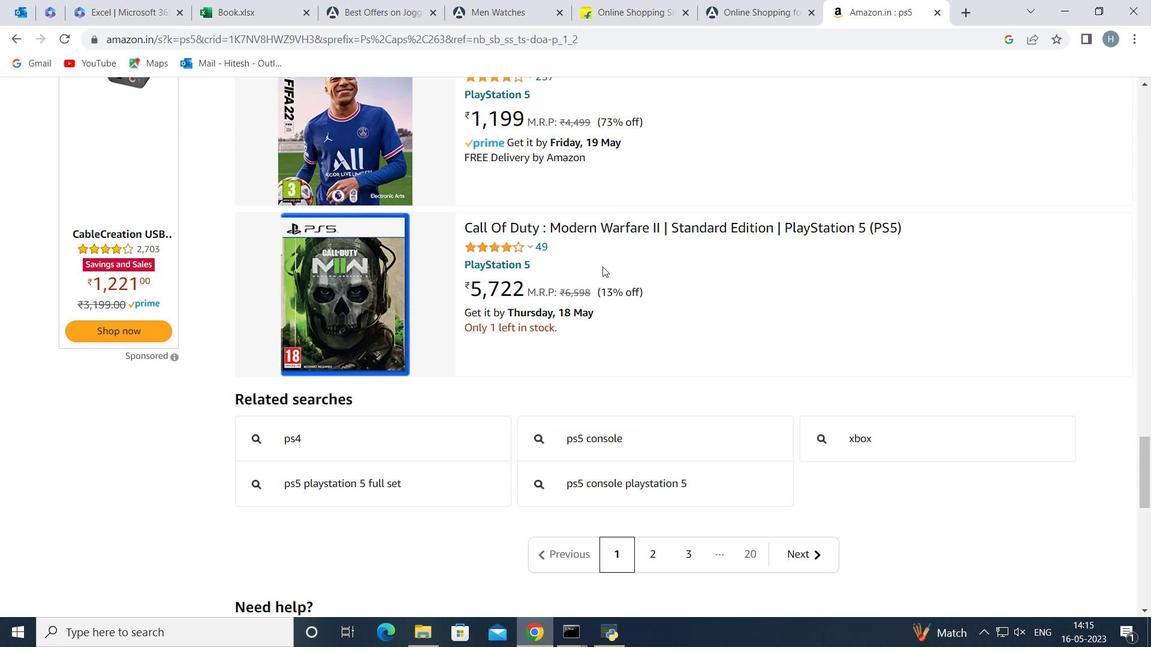 
Action: Mouse scrolled (602, 267) with delta (0, 0)
Screenshot: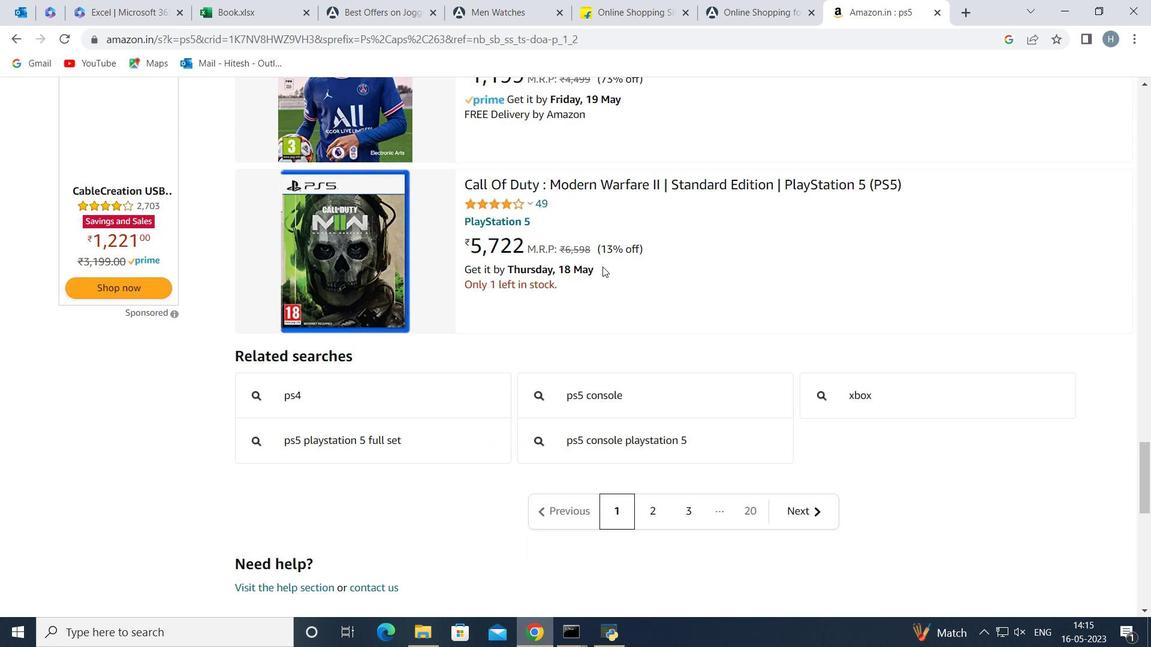 
Action: Mouse scrolled (602, 267) with delta (0, 0)
Screenshot: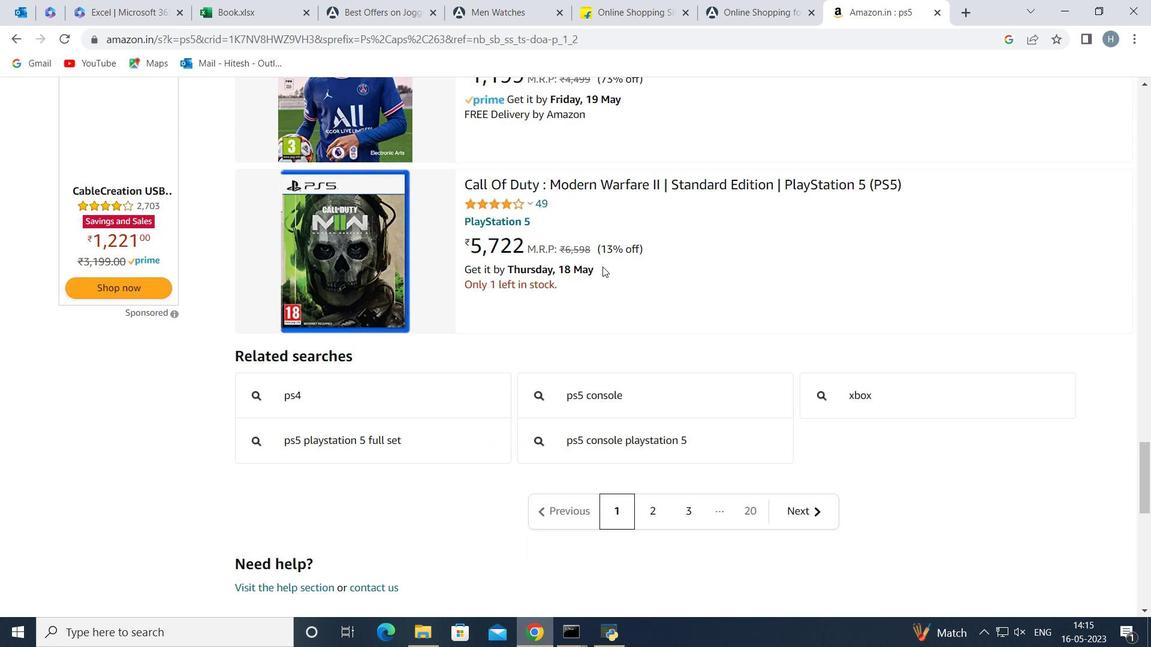 
Action: Mouse scrolled (602, 267) with delta (0, 0)
Screenshot: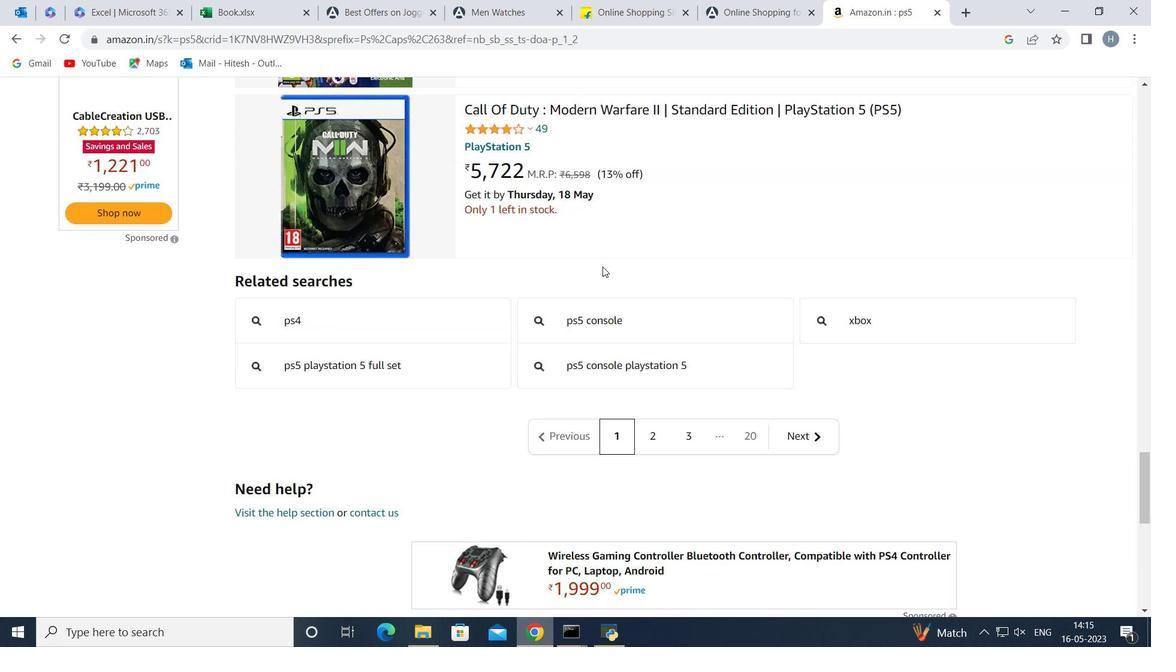 
Action: Mouse scrolled (602, 267) with delta (0, 0)
Screenshot: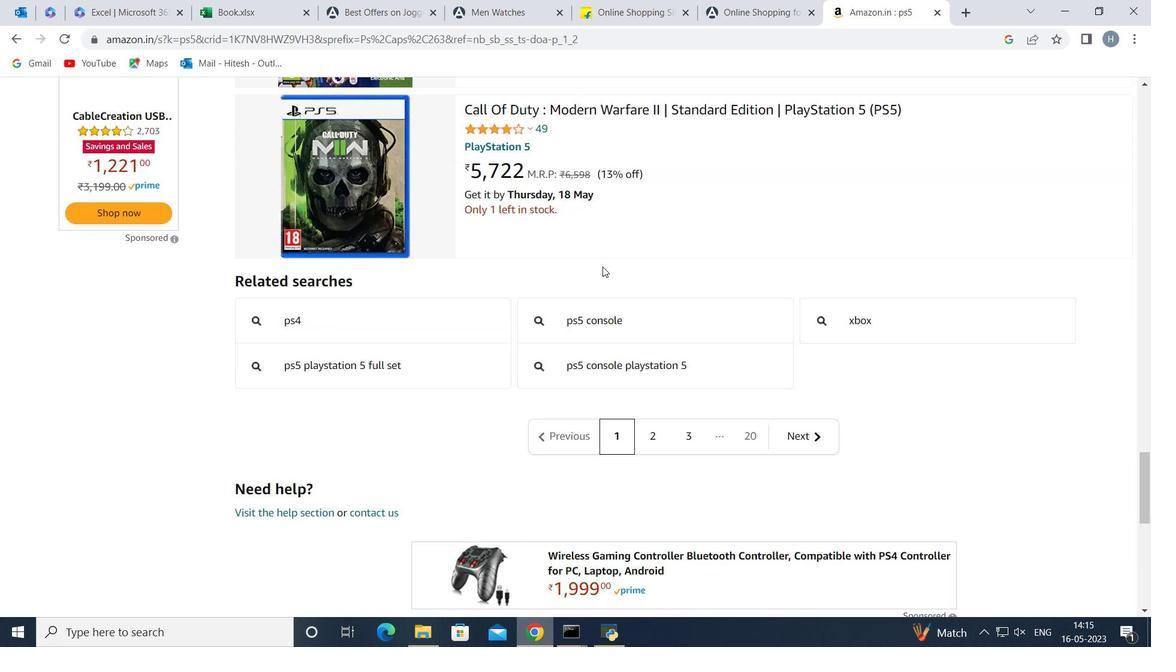 
Action: Mouse scrolled (602, 267) with delta (0, 0)
Screenshot: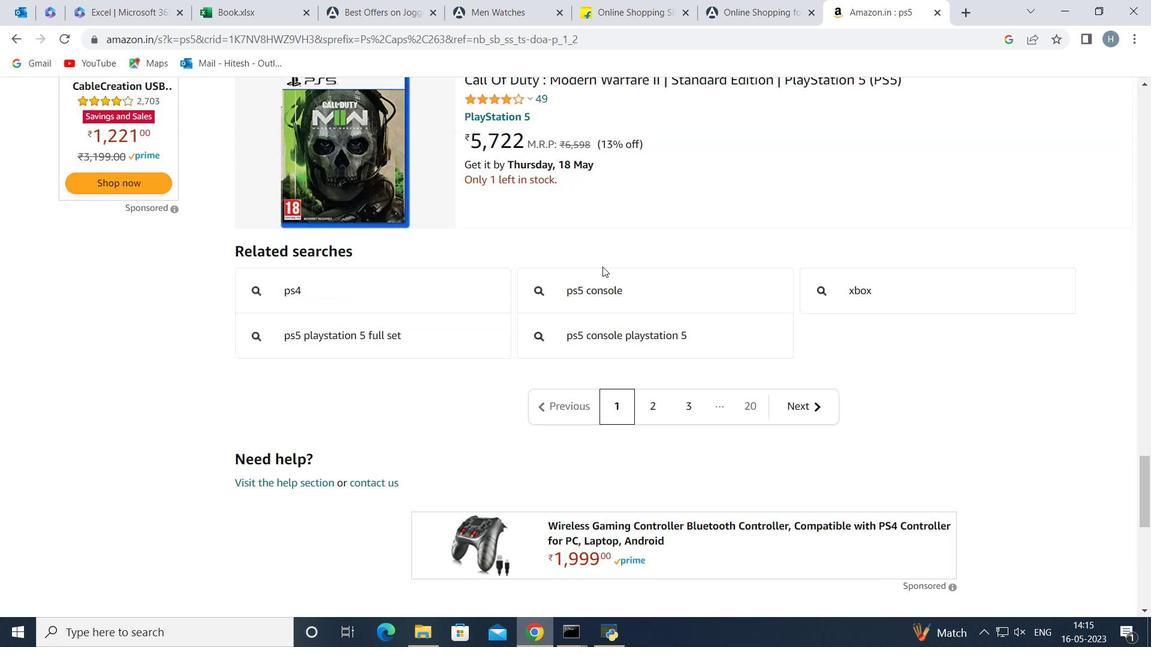 
Action: Mouse scrolled (602, 267) with delta (0, 0)
Screenshot: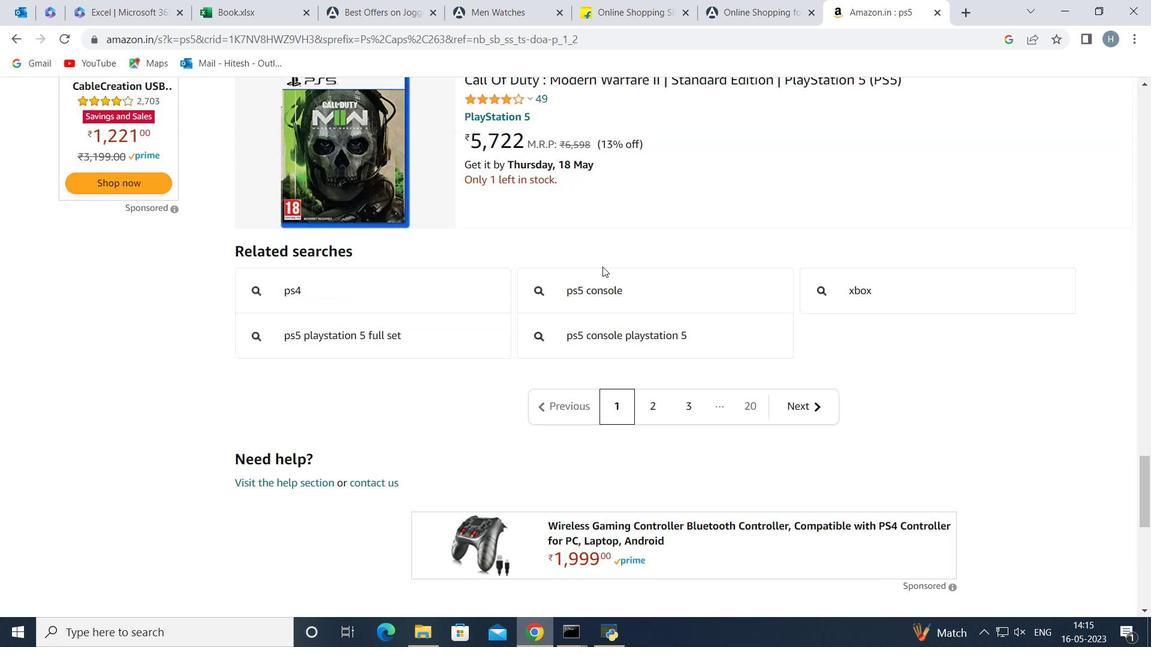 
Action: Mouse scrolled (602, 267) with delta (0, 0)
Screenshot: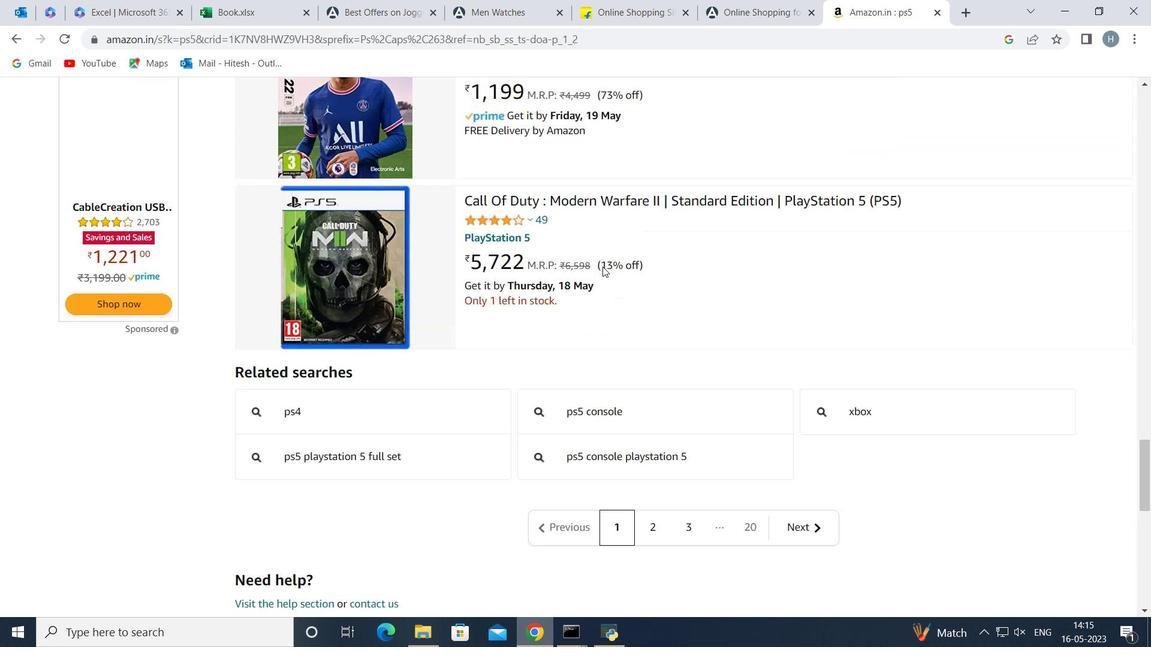 
Action: Mouse scrolled (602, 267) with delta (0, 0)
Screenshot: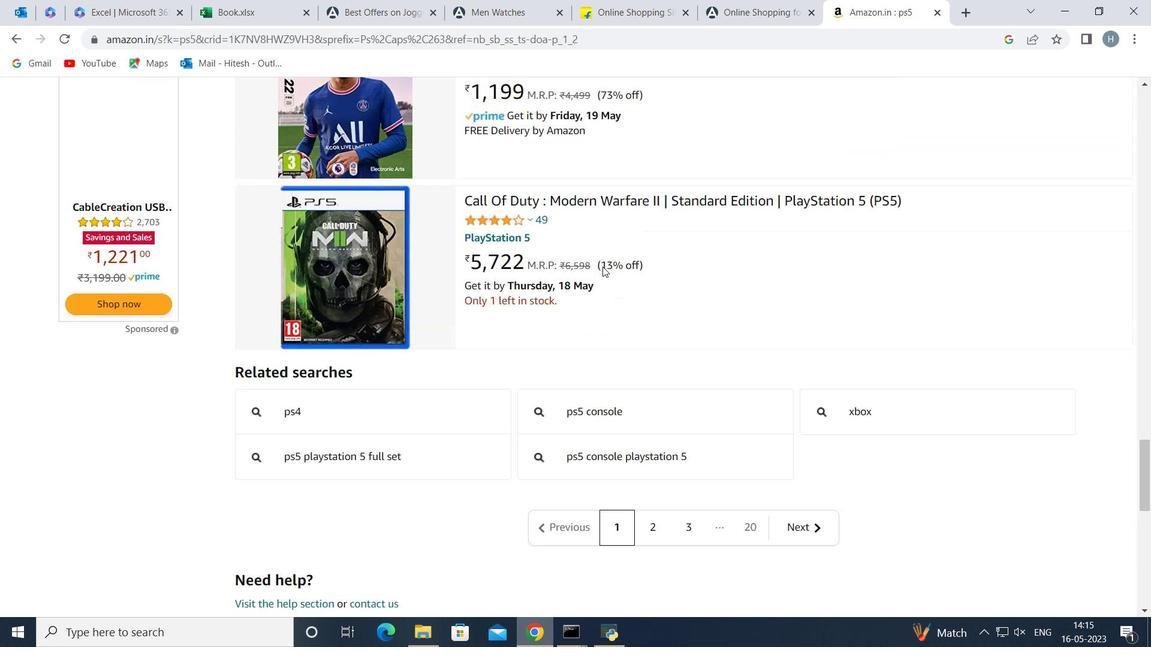 
Action: Mouse scrolled (602, 267) with delta (0, 0)
Screenshot: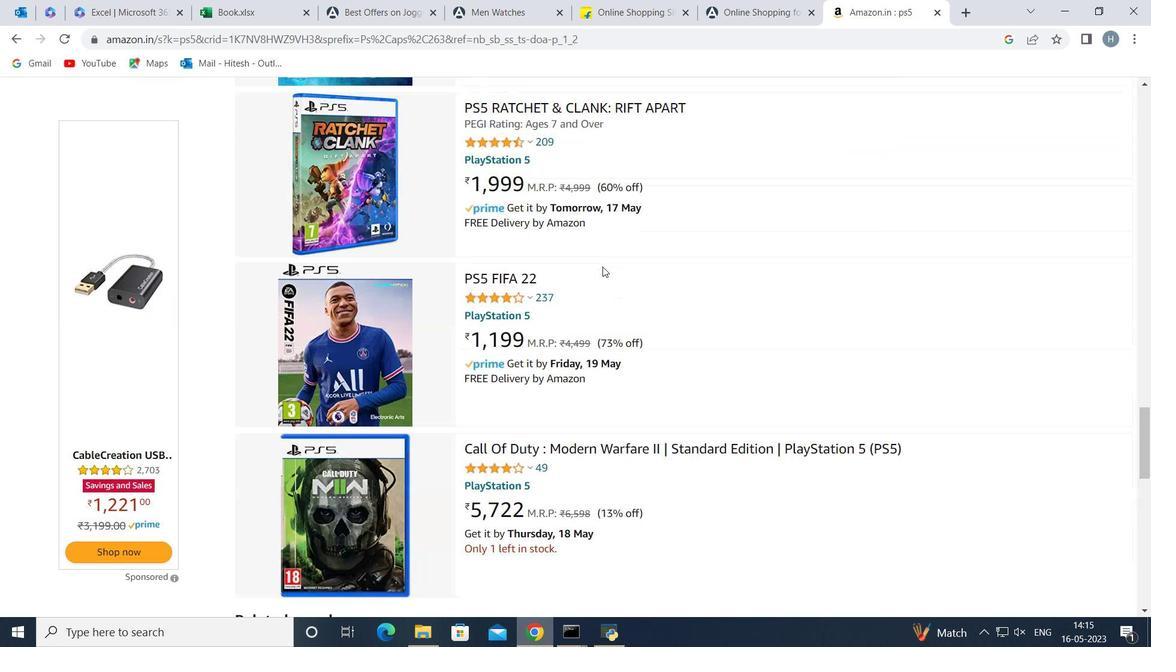 
Action: Mouse scrolled (602, 267) with delta (0, 0)
Screenshot: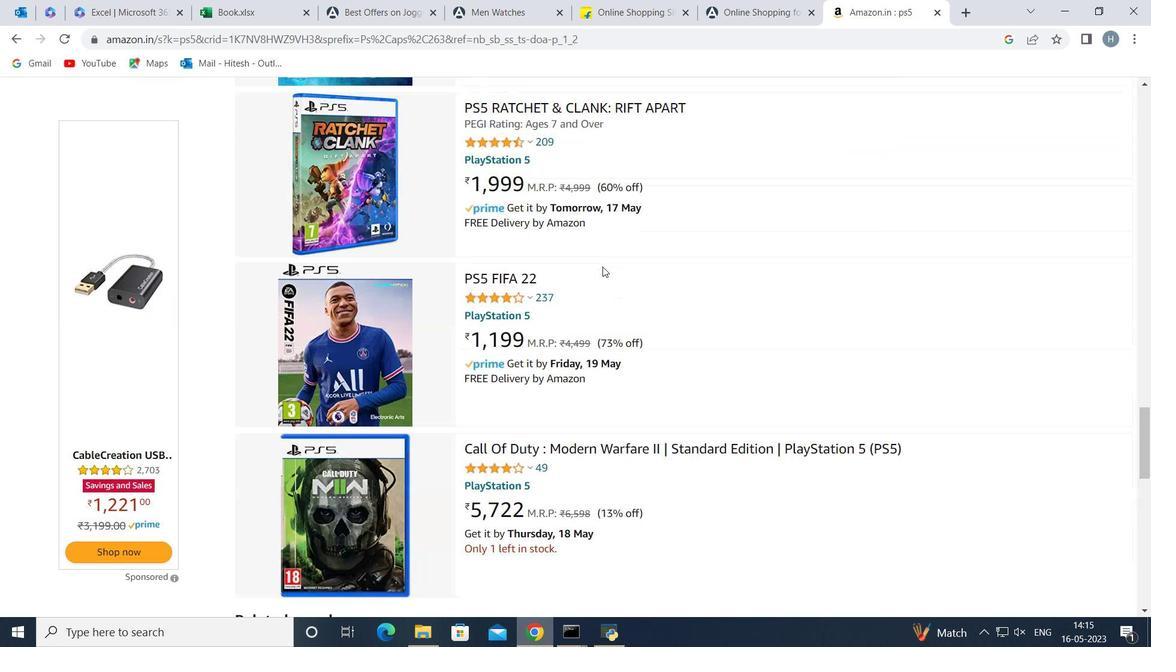 
Action: Mouse scrolled (602, 267) with delta (0, 0)
Screenshot: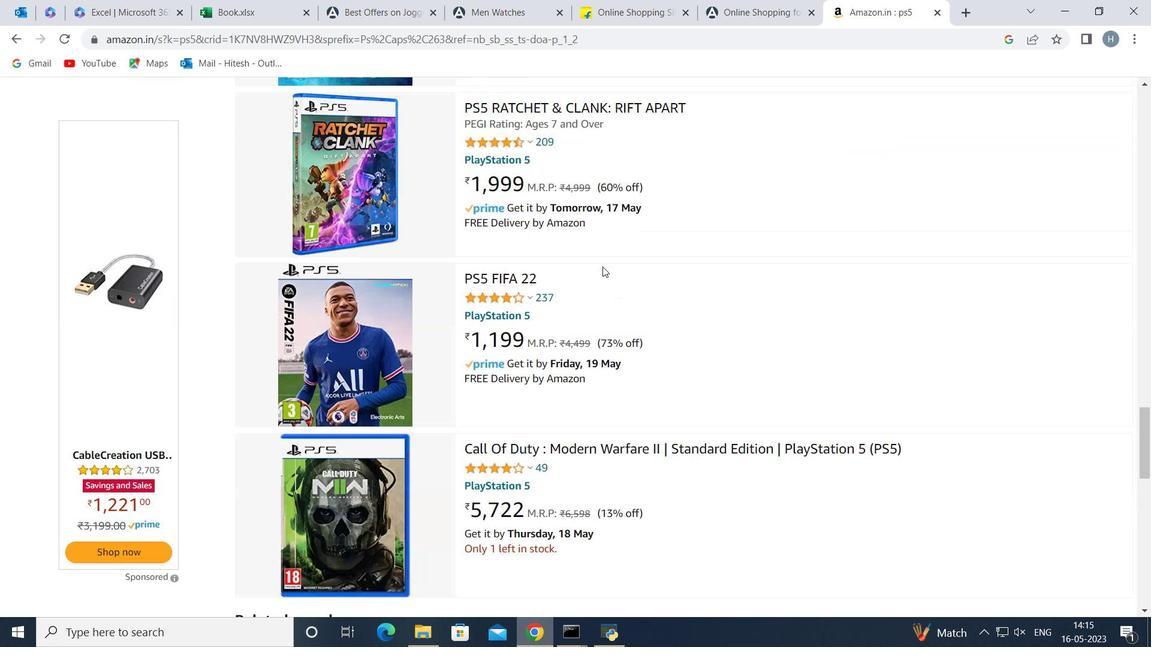 
Action: Mouse scrolled (602, 267) with delta (0, 0)
Screenshot: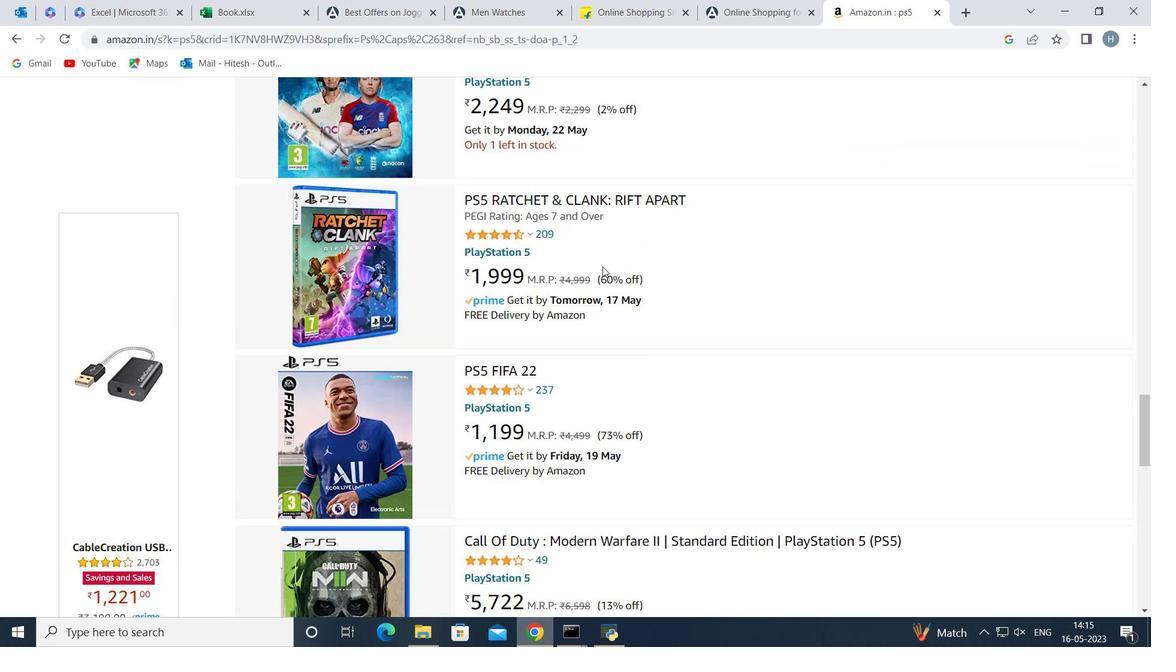 
Action: Mouse scrolled (602, 267) with delta (0, 0)
Screenshot: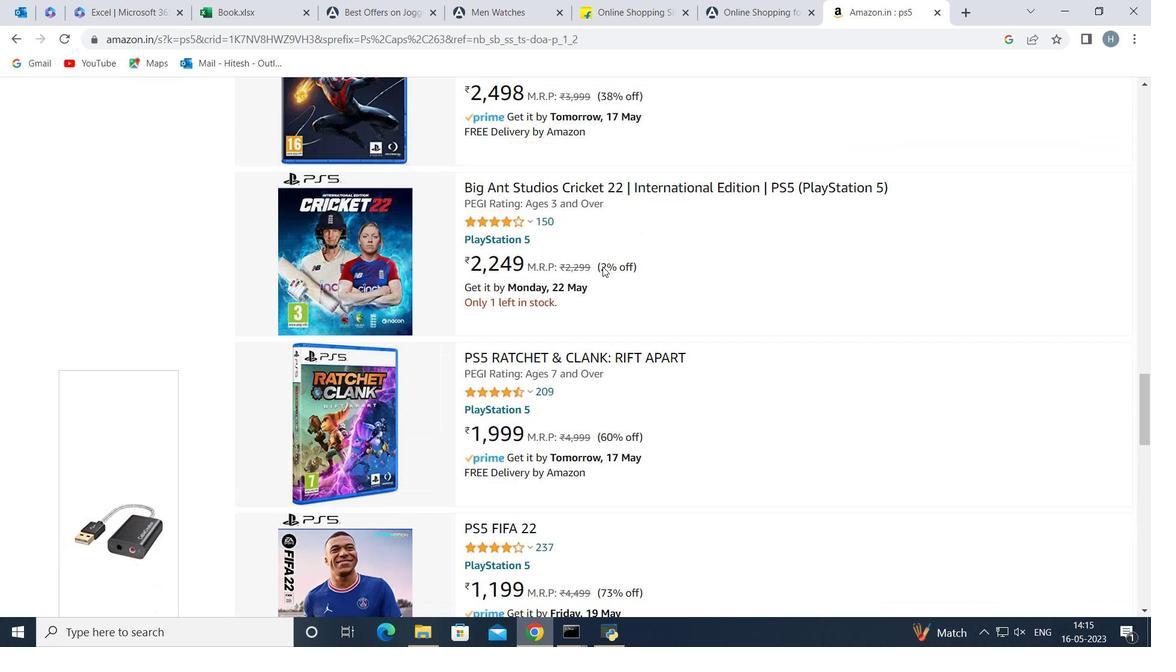 
Action: Mouse scrolled (602, 267) with delta (0, 0)
Screenshot: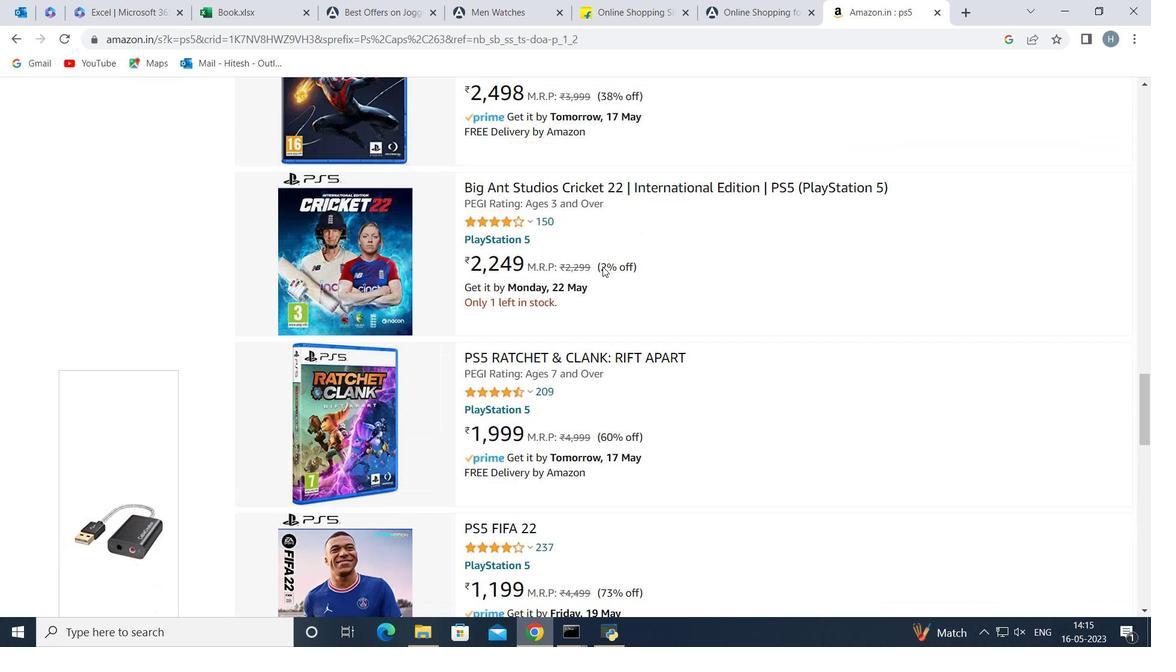
Action: Mouse scrolled (602, 267) with delta (0, 0)
Screenshot: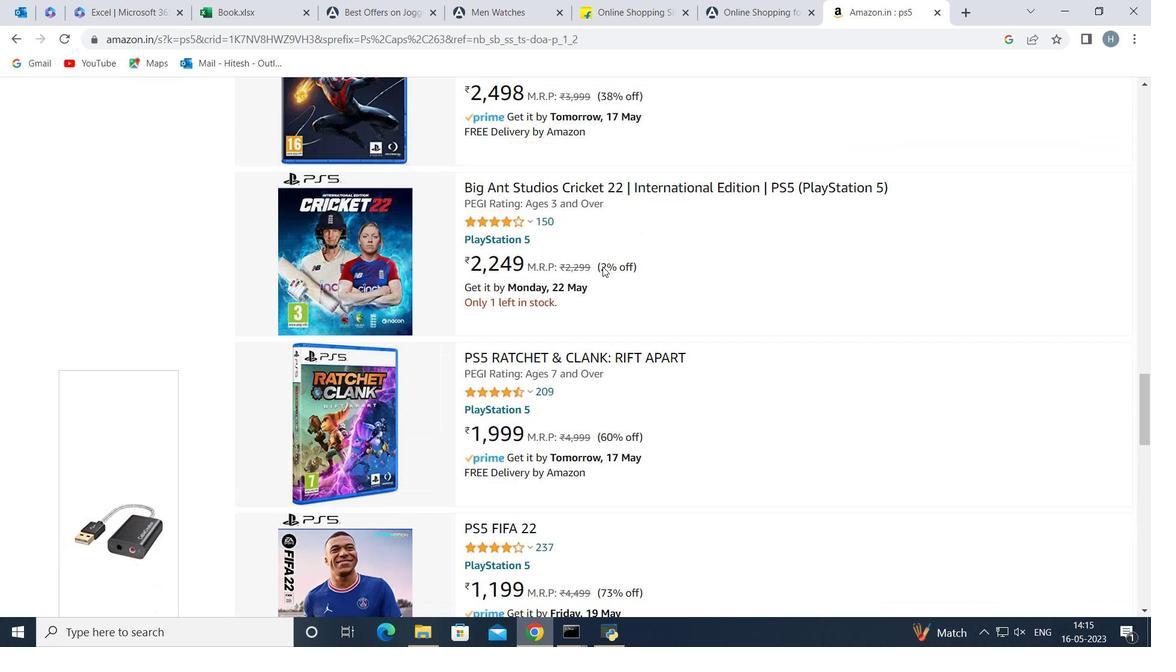 
Action: Mouse scrolled (602, 267) with delta (0, 0)
Screenshot: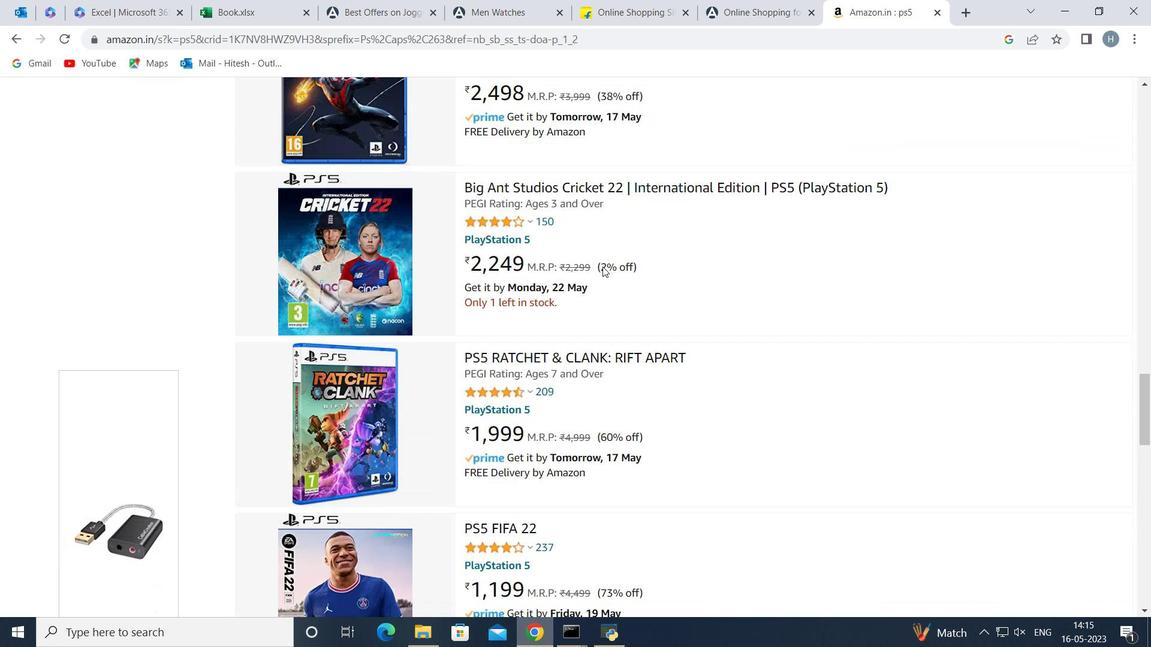 
Action: Mouse scrolled (602, 267) with delta (0, 0)
Screenshot: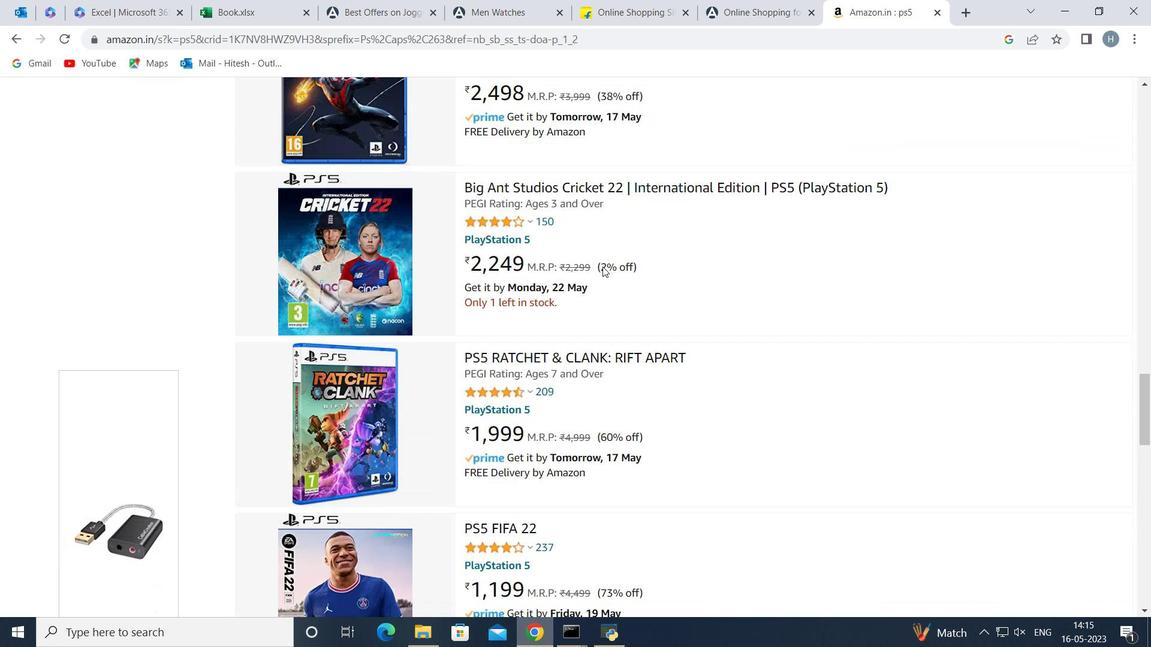 
Action: Mouse scrolled (602, 267) with delta (0, 0)
Screenshot: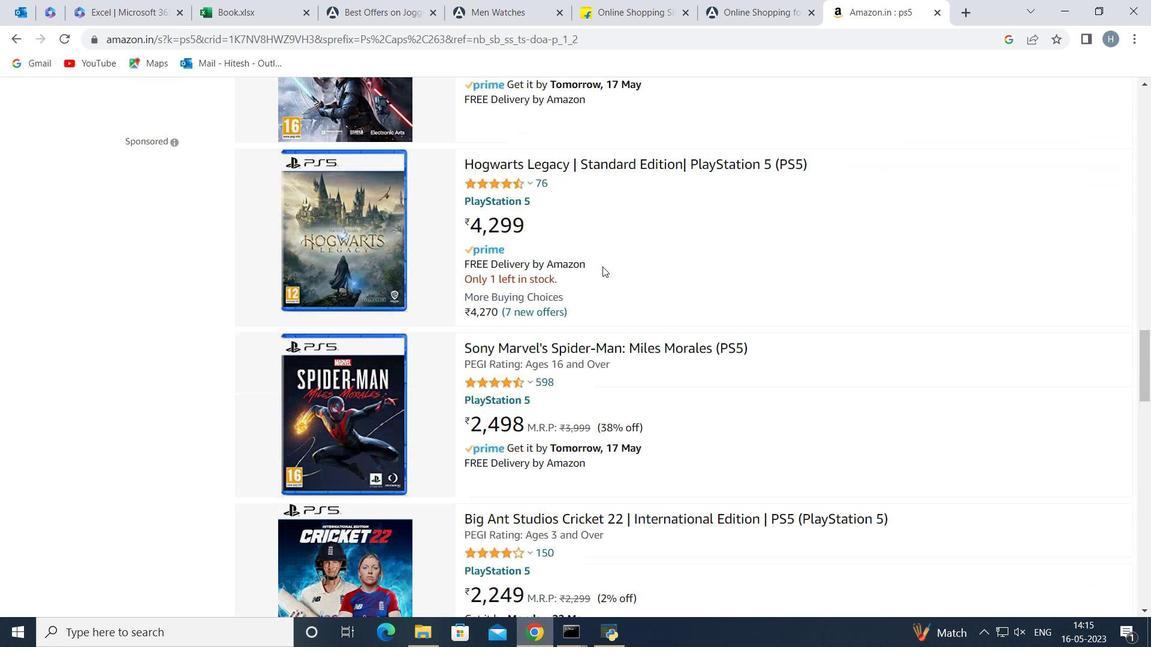 
Action: Mouse scrolled (602, 267) with delta (0, 0)
Screenshot: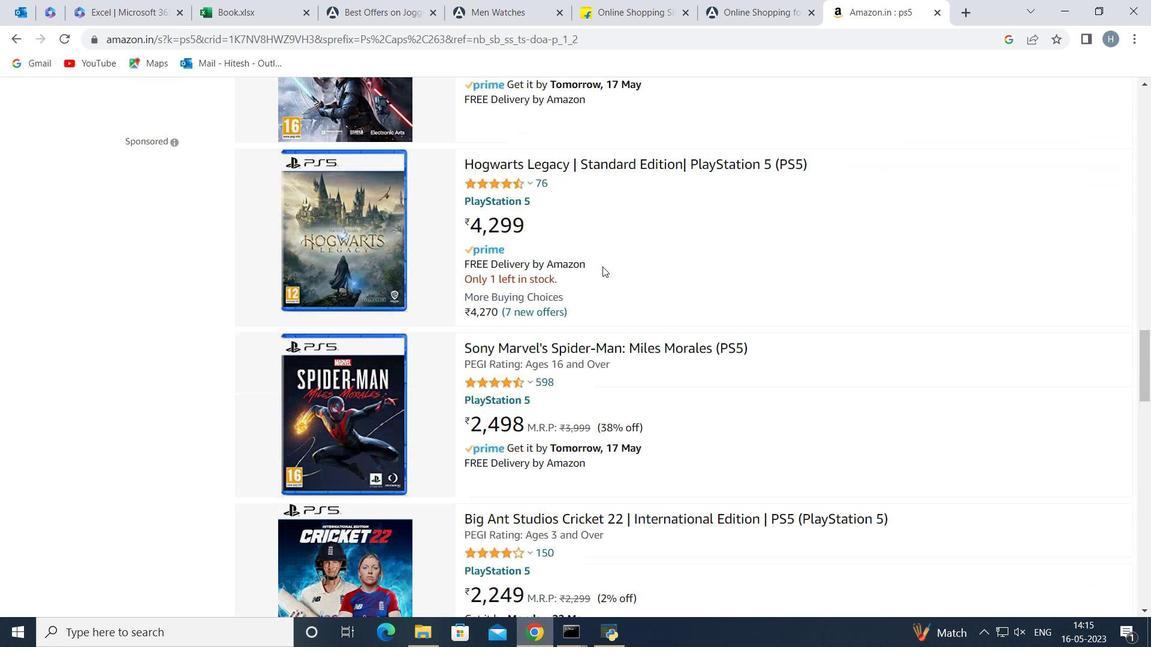 
Action: Mouse scrolled (602, 267) with delta (0, 0)
Screenshot: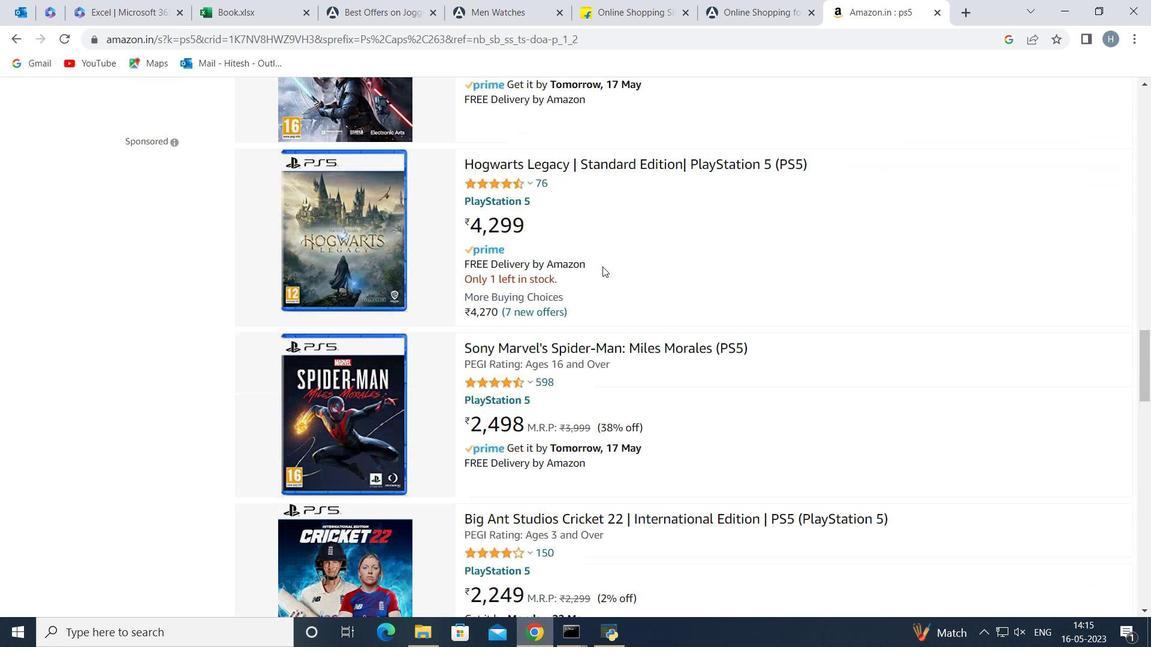 
Action: Mouse scrolled (602, 267) with delta (0, 0)
Screenshot: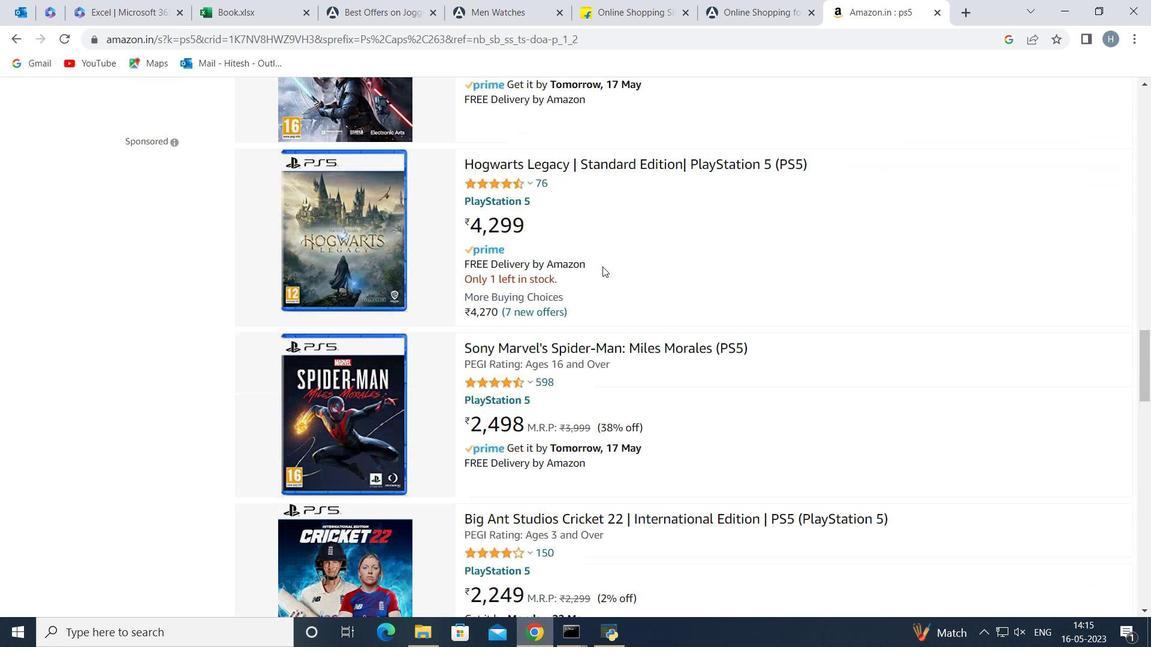 
Action: Mouse scrolled (602, 267) with delta (0, 0)
Screenshot: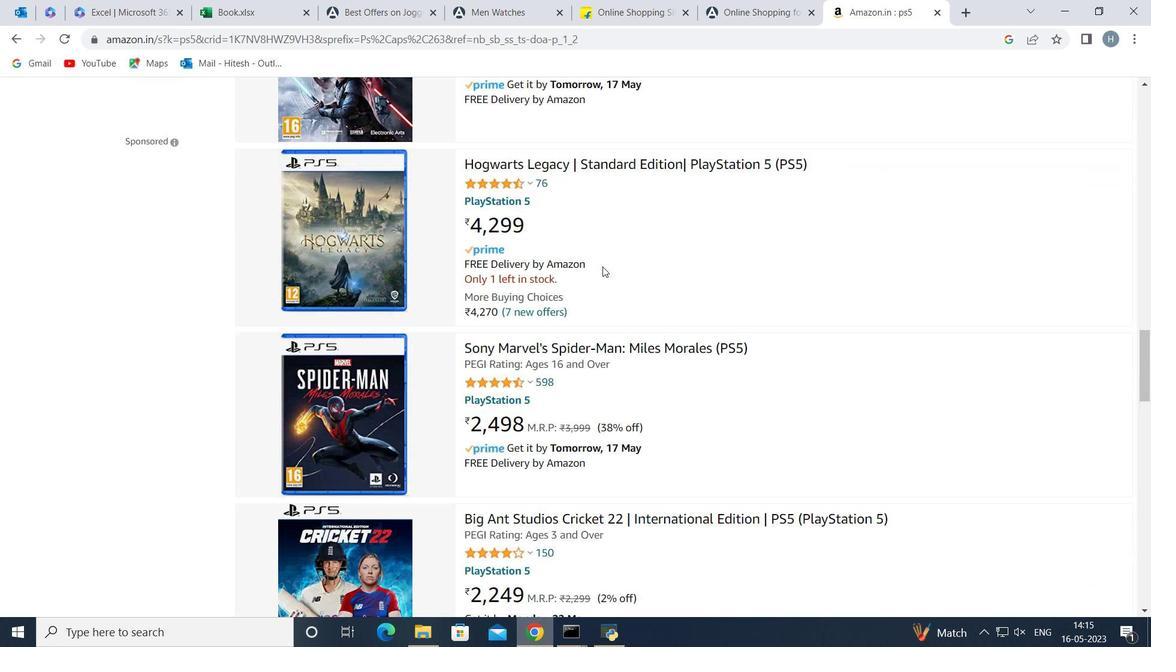 
Action: Mouse scrolled (602, 267) with delta (0, 0)
Screenshot: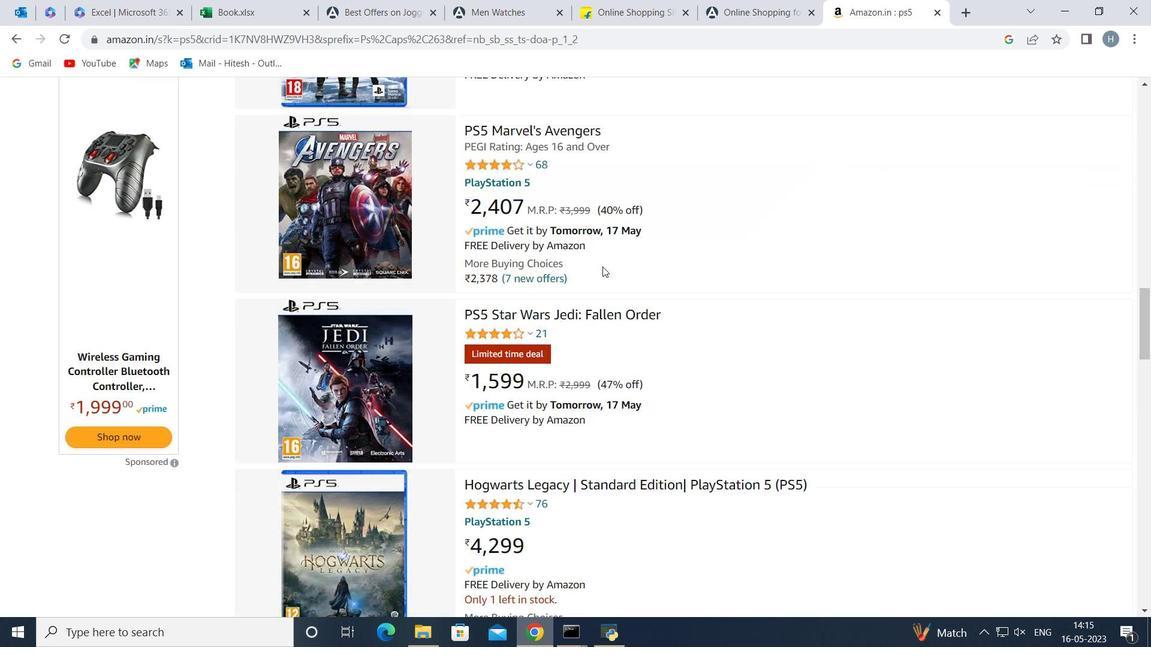 
Action: Mouse scrolled (602, 267) with delta (0, 0)
Screenshot: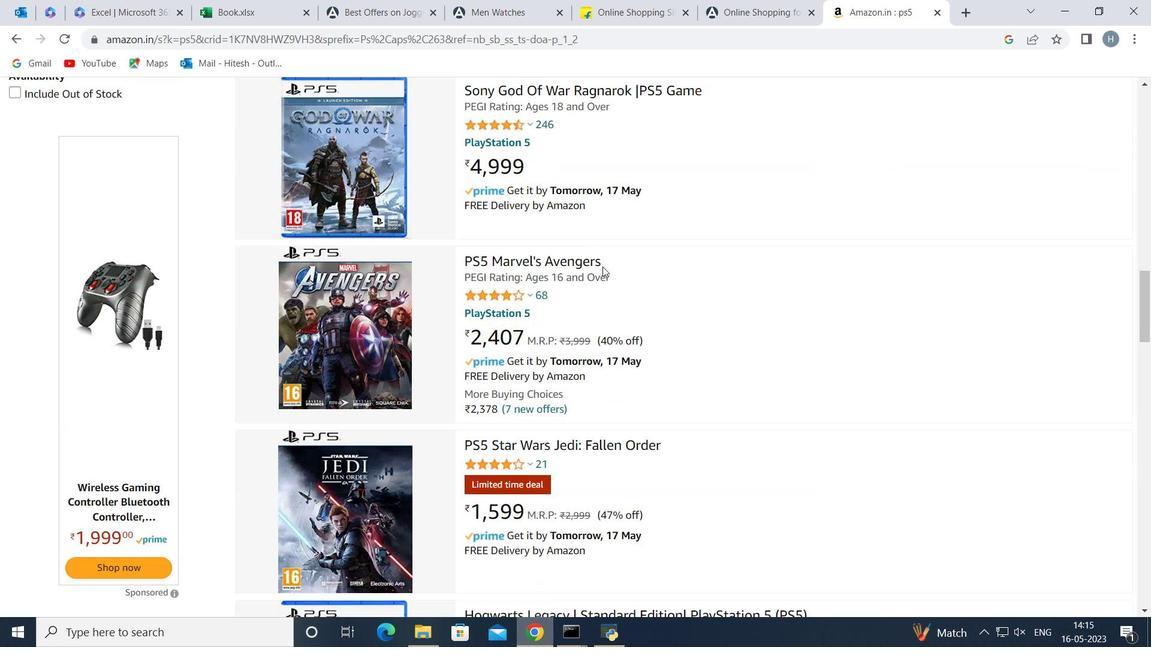 
Action: Mouse scrolled (602, 267) with delta (0, 0)
Screenshot: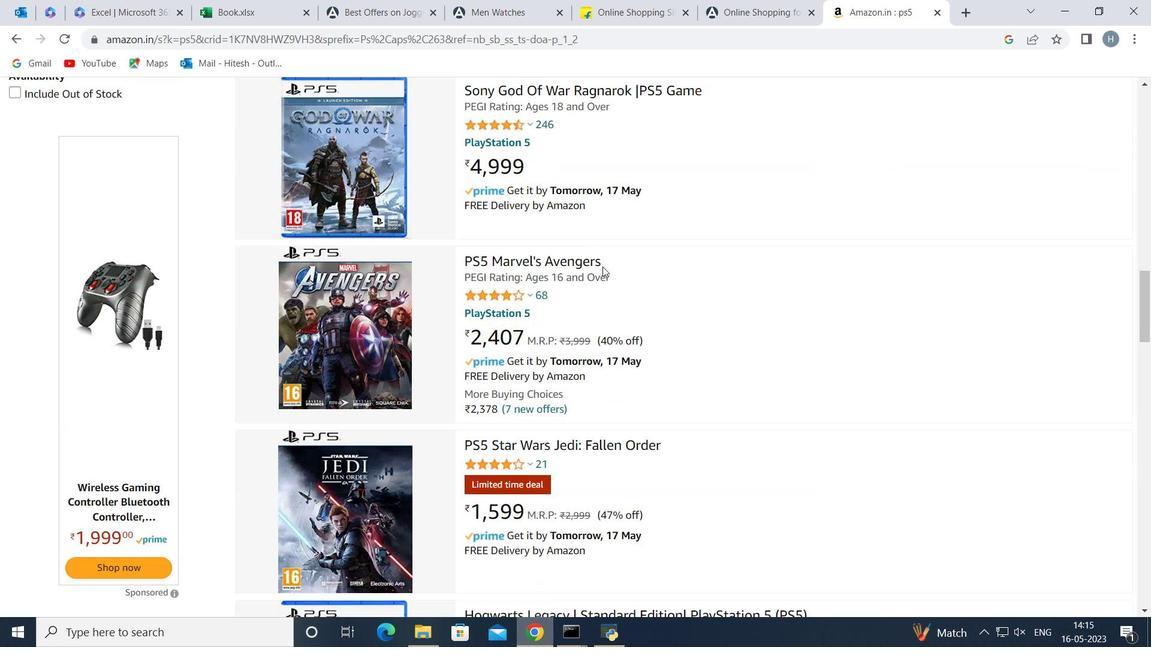
Action: Mouse scrolled (602, 267) with delta (0, 0)
Screenshot: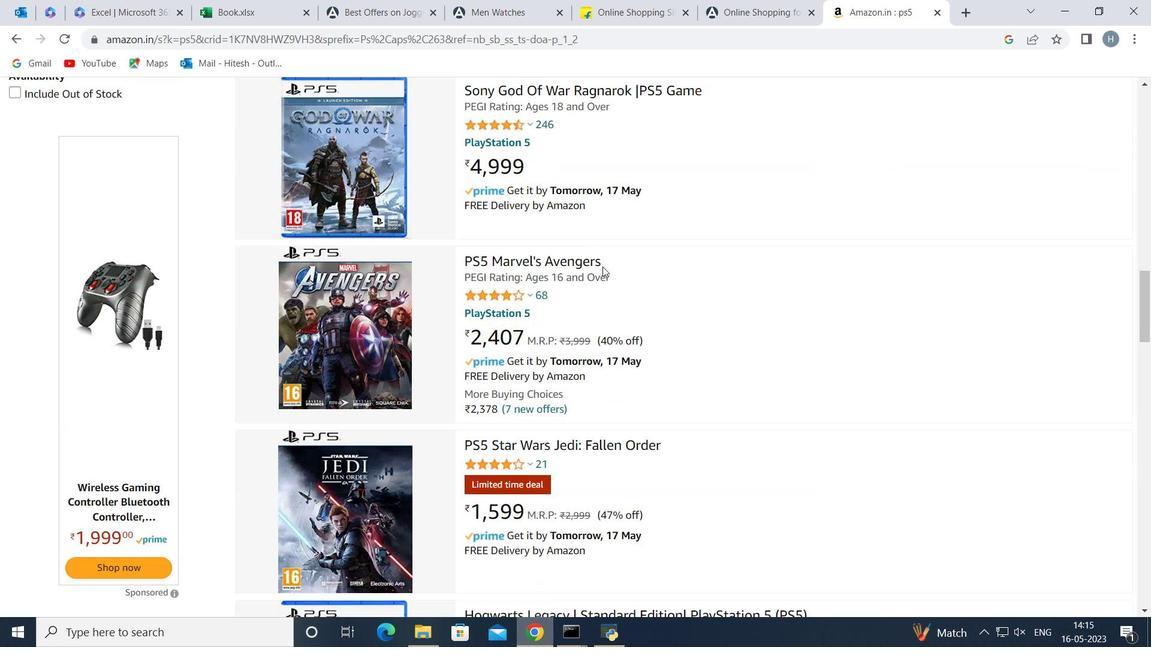 
Action: Mouse scrolled (602, 267) with delta (0, 0)
Screenshot: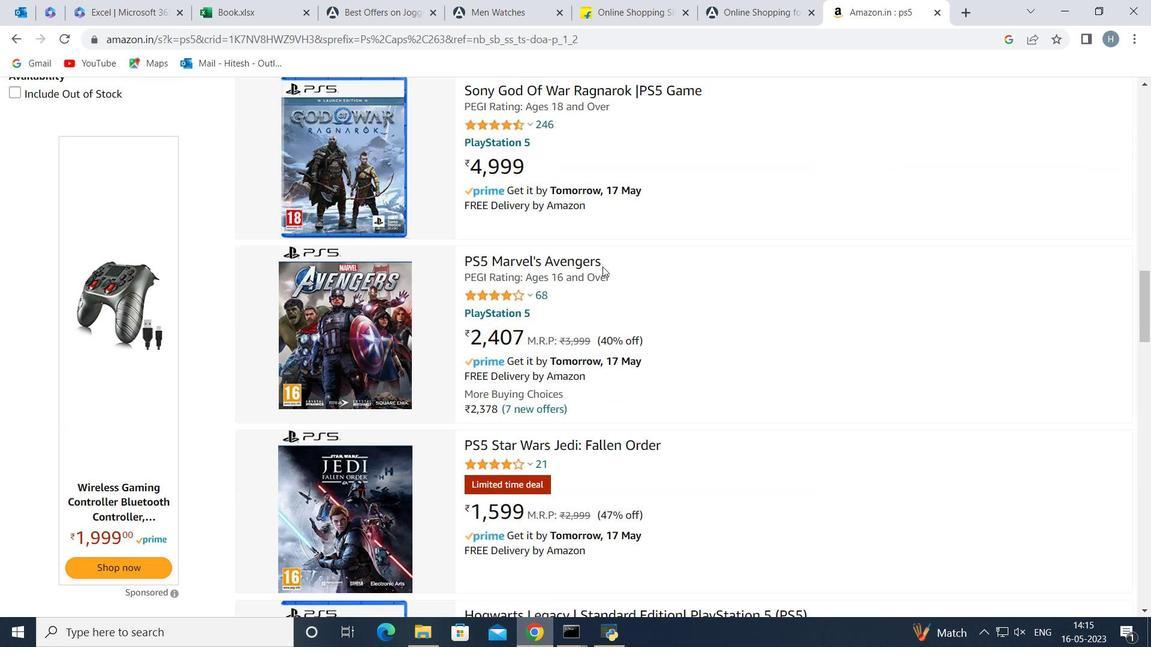 
Action: Mouse scrolled (602, 267) with delta (0, 0)
Screenshot: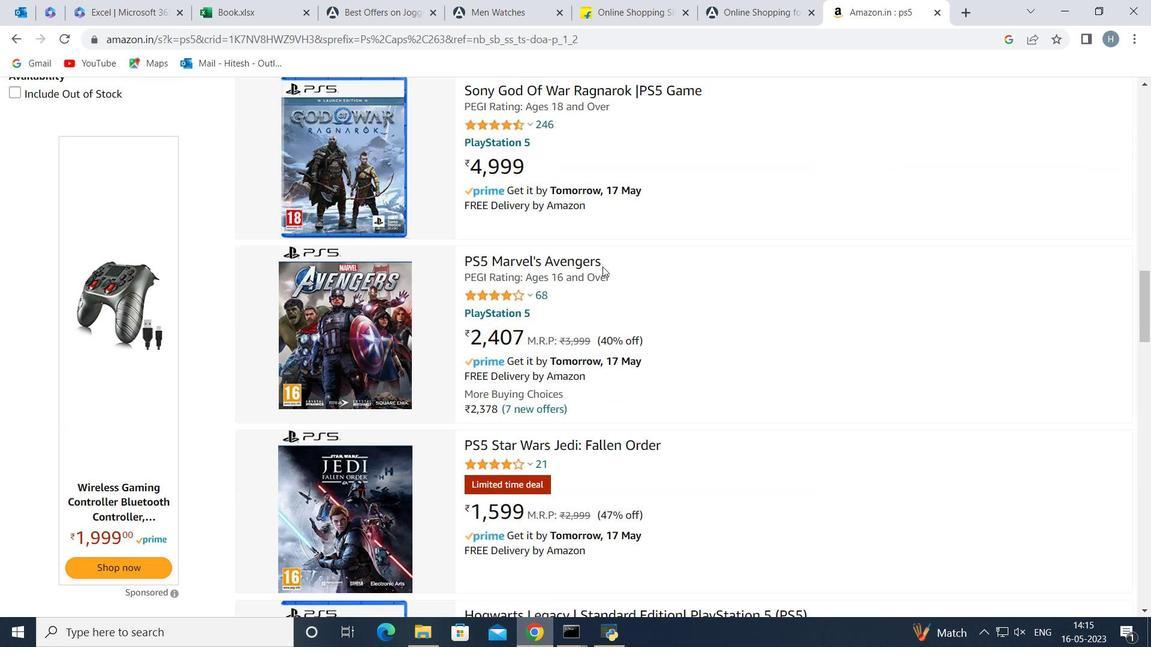 
Action: Mouse scrolled (602, 267) with delta (0, 0)
Screenshot: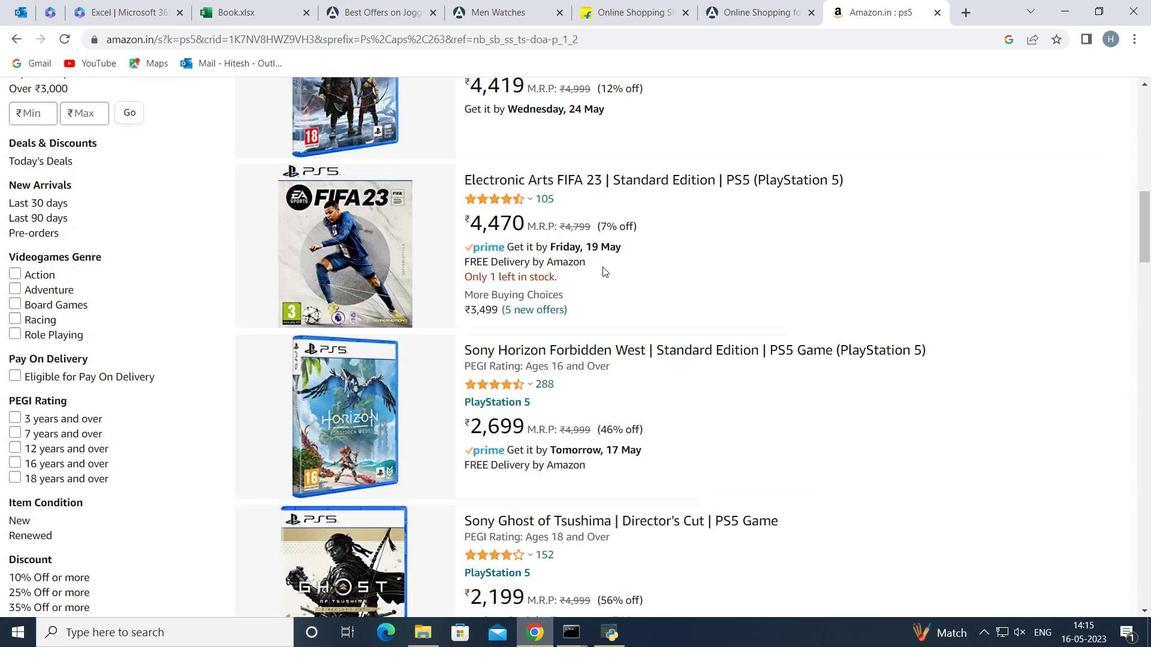 
Action: Mouse scrolled (602, 267) with delta (0, 0)
Screenshot: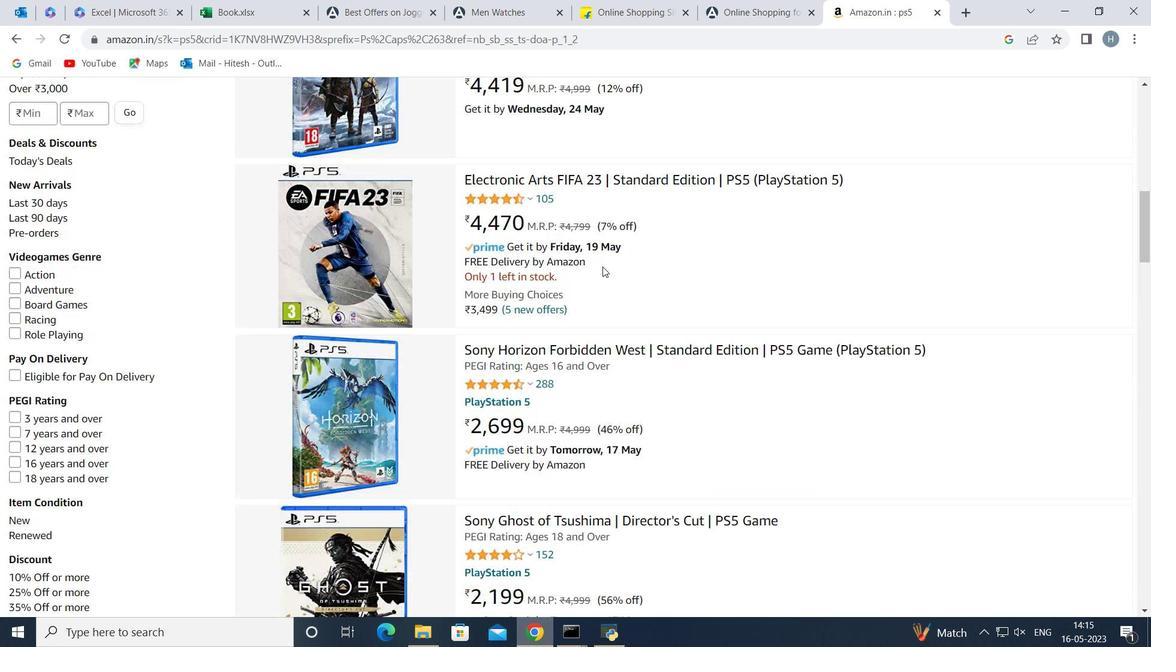 
Action: Mouse scrolled (602, 267) with delta (0, 0)
Screenshot: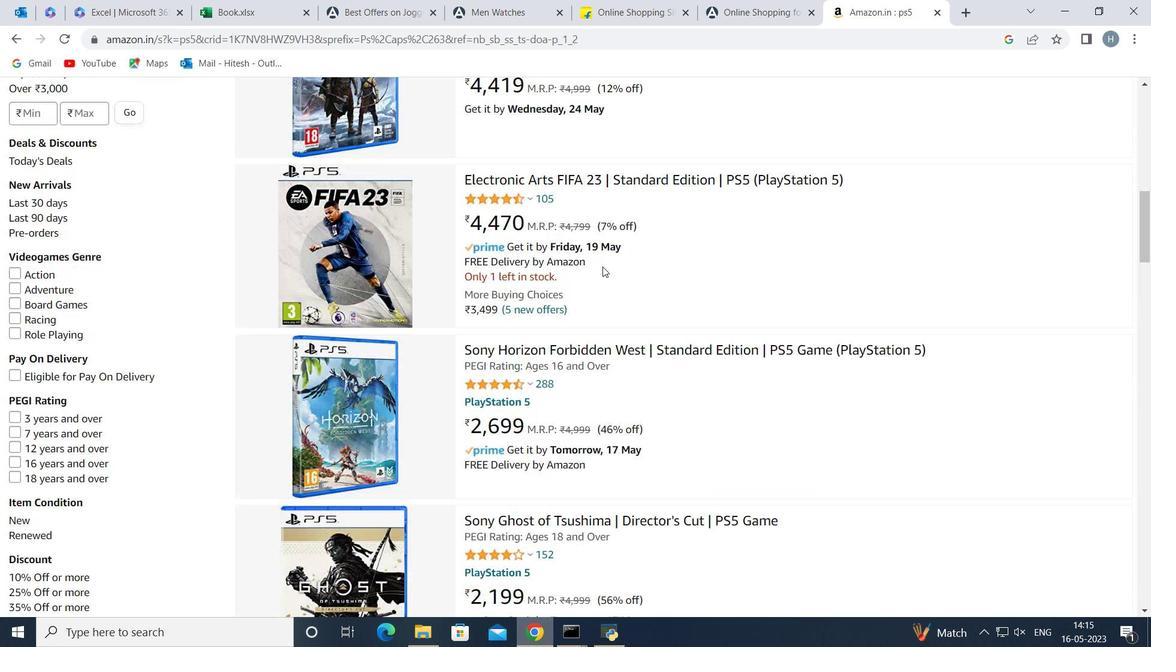 
Action: Mouse scrolled (602, 267) with delta (0, 0)
Screenshot: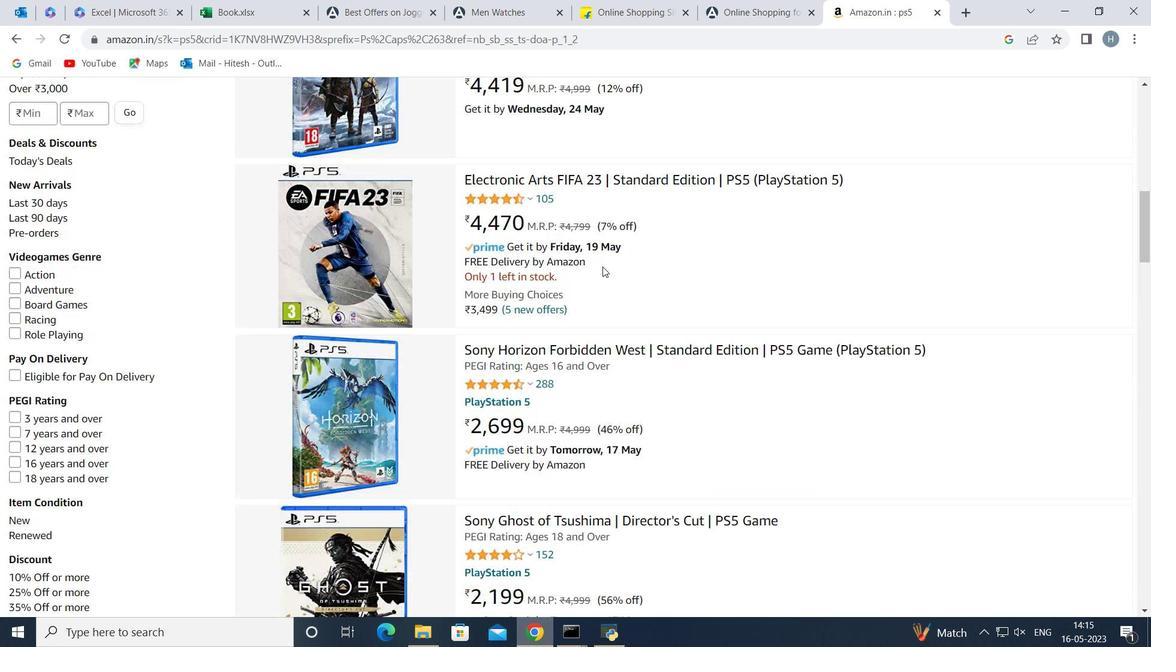 
Action: Mouse scrolled (602, 267) with delta (0, 0)
Screenshot: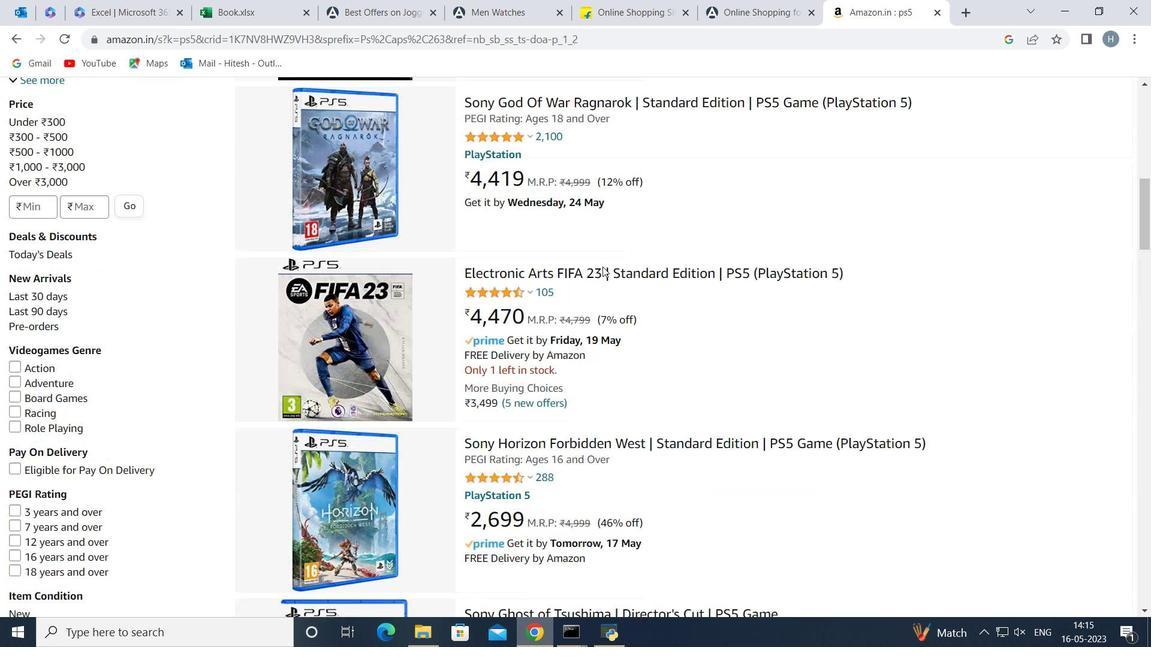 
Action: Mouse scrolled (602, 267) with delta (0, 0)
Screenshot: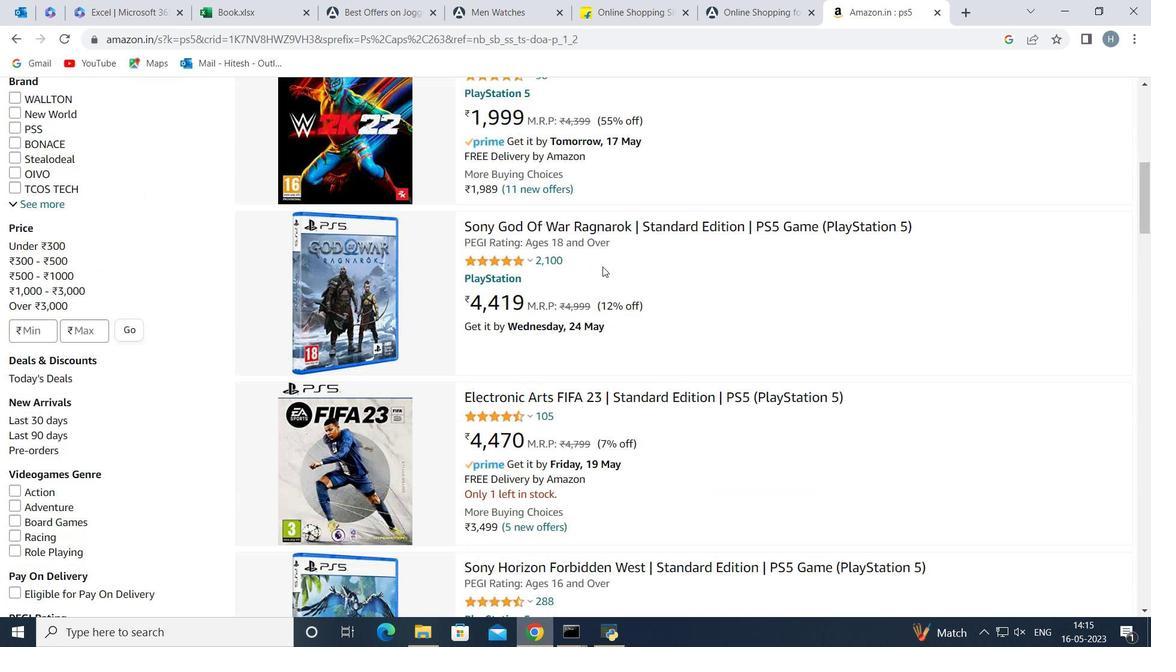 
Action: Mouse scrolled (602, 267) with delta (0, 0)
Screenshot: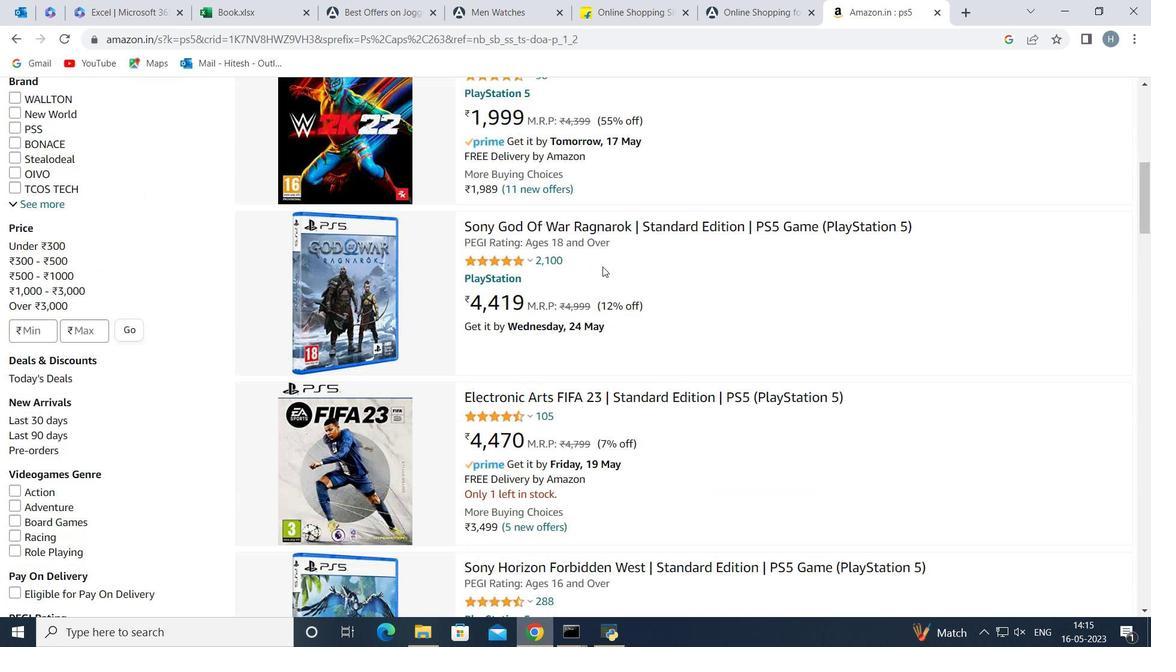 
Action: Mouse scrolled (602, 267) with delta (0, 0)
Screenshot: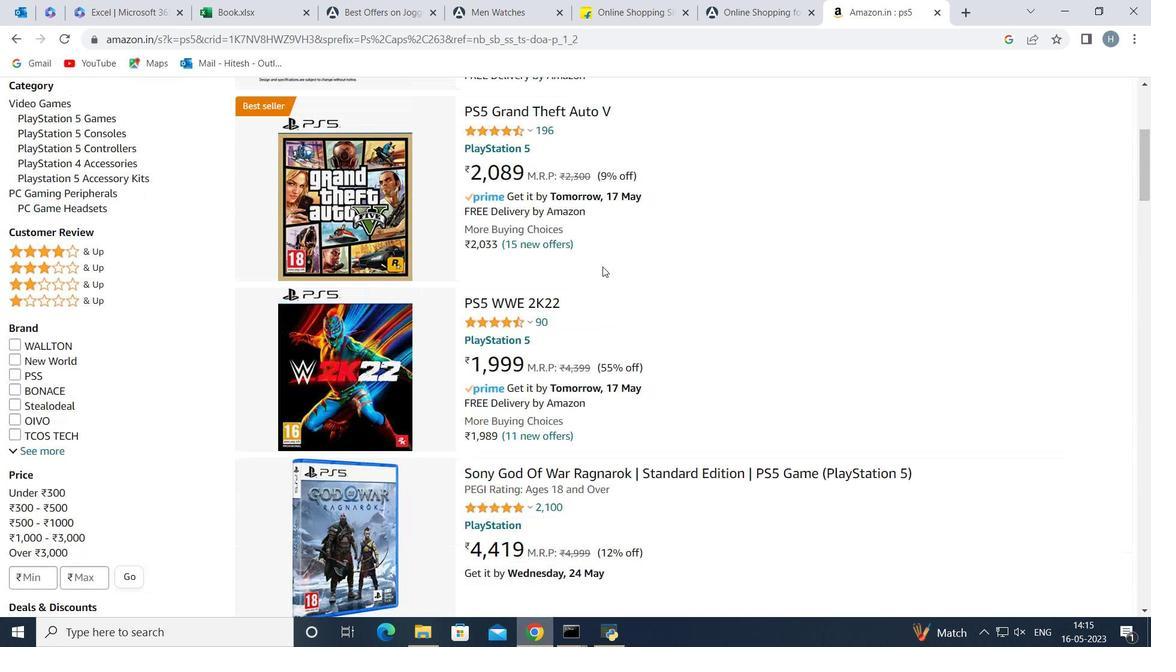 
Action: Mouse scrolled (602, 267) with delta (0, 0)
Screenshot: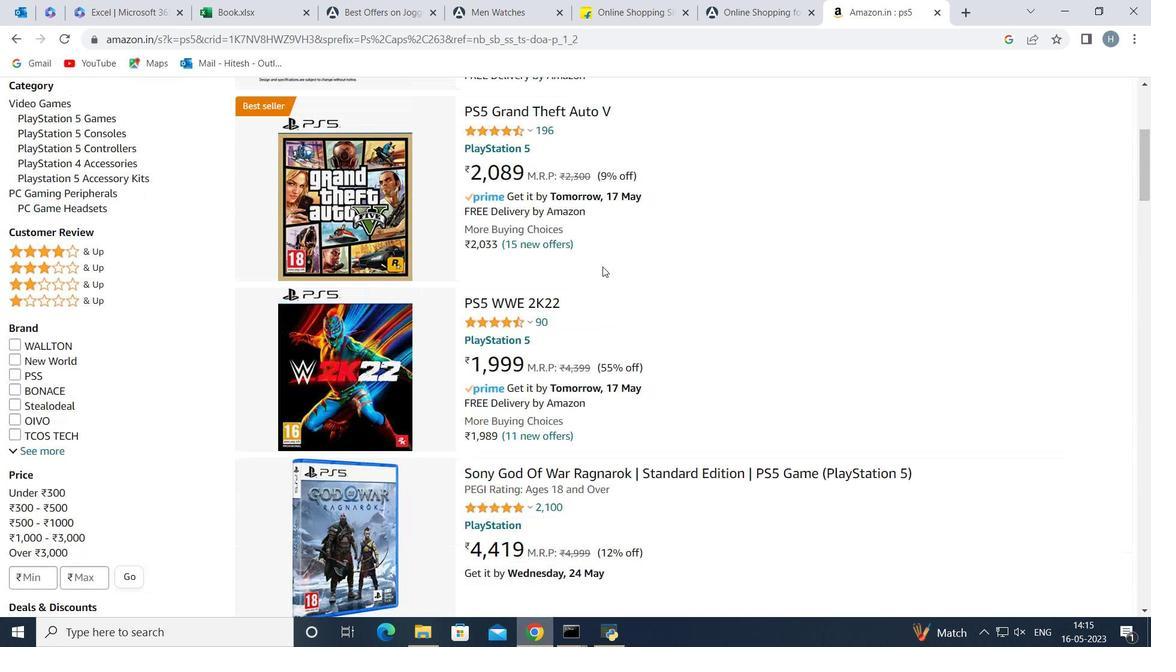 
Action: Mouse scrolled (602, 267) with delta (0, 0)
Screenshot: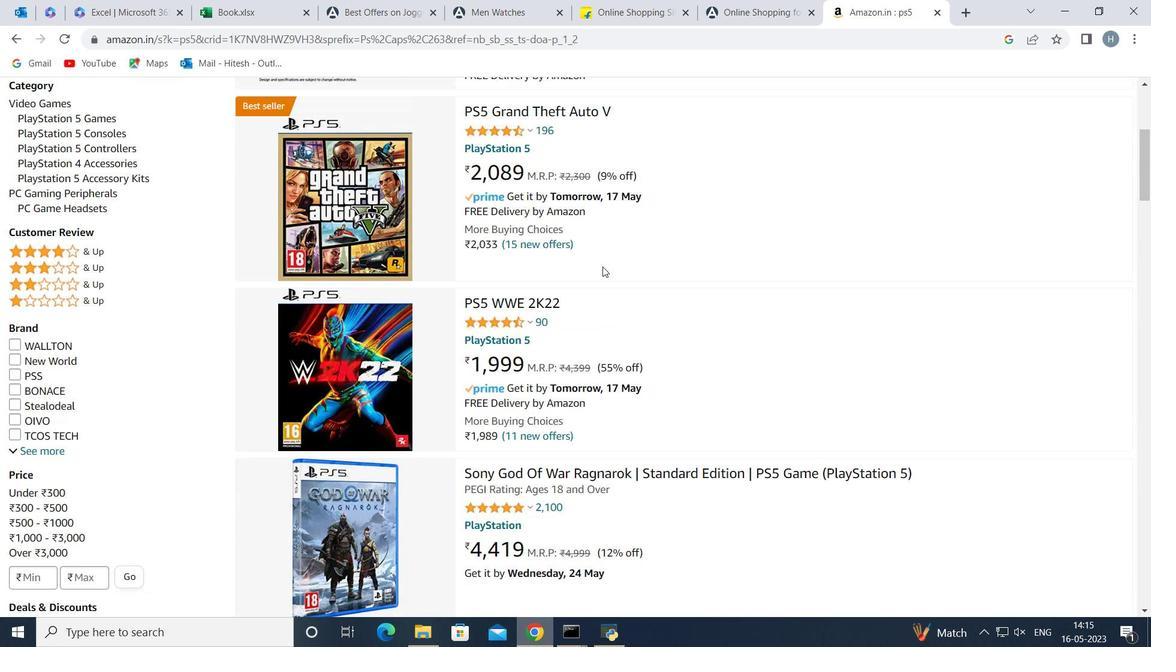 
Action: Mouse scrolled (602, 267) with delta (0, 0)
Screenshot: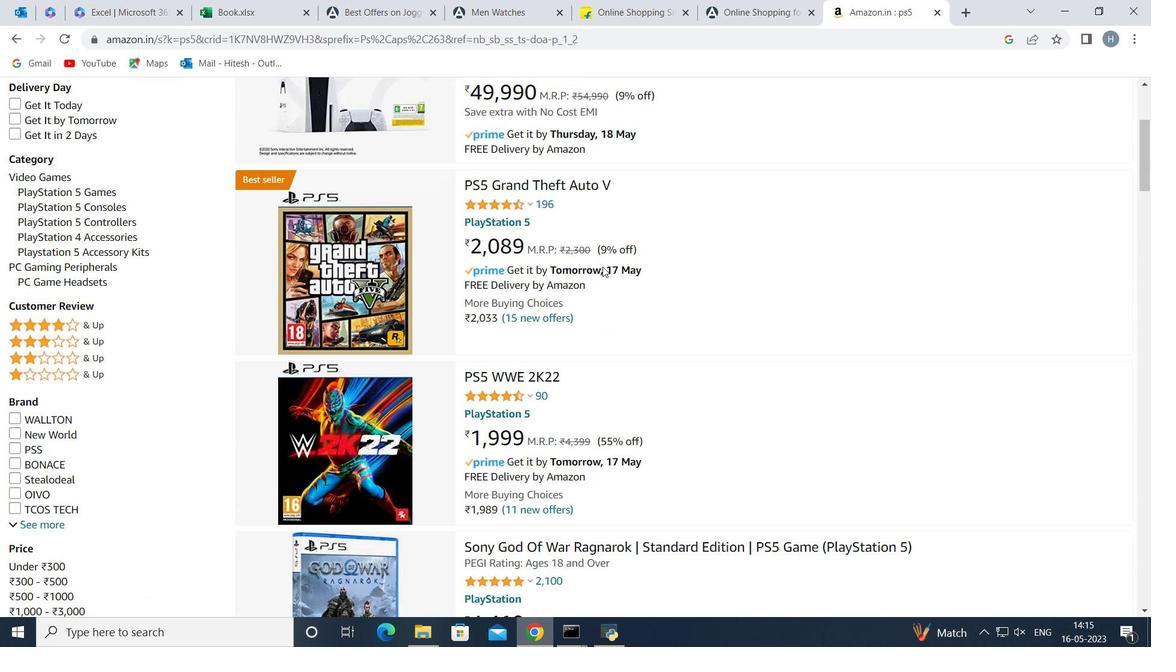 
Action: Mouse scrolled (602, 267) with delta (0, 0)
Screenshot: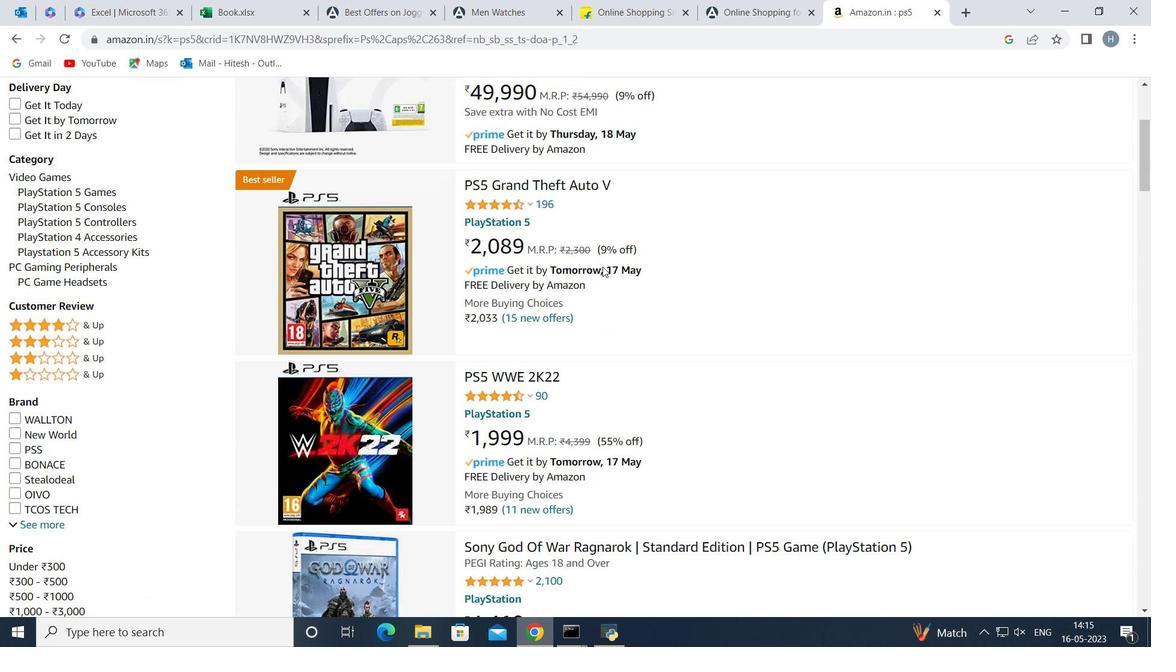 
Action: Mouse scrolled (602, 267) with delta (0, 0)
Screenshot: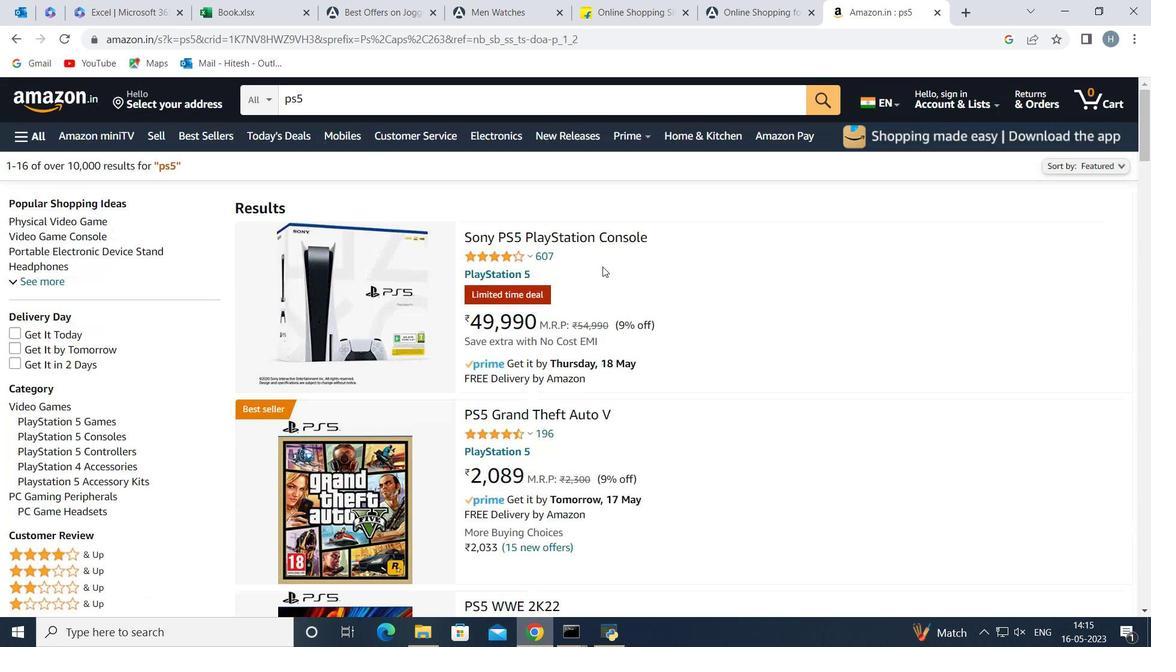 
Action: Mouse scrolled (602, 267) with delta (0, 0)
Screenshot: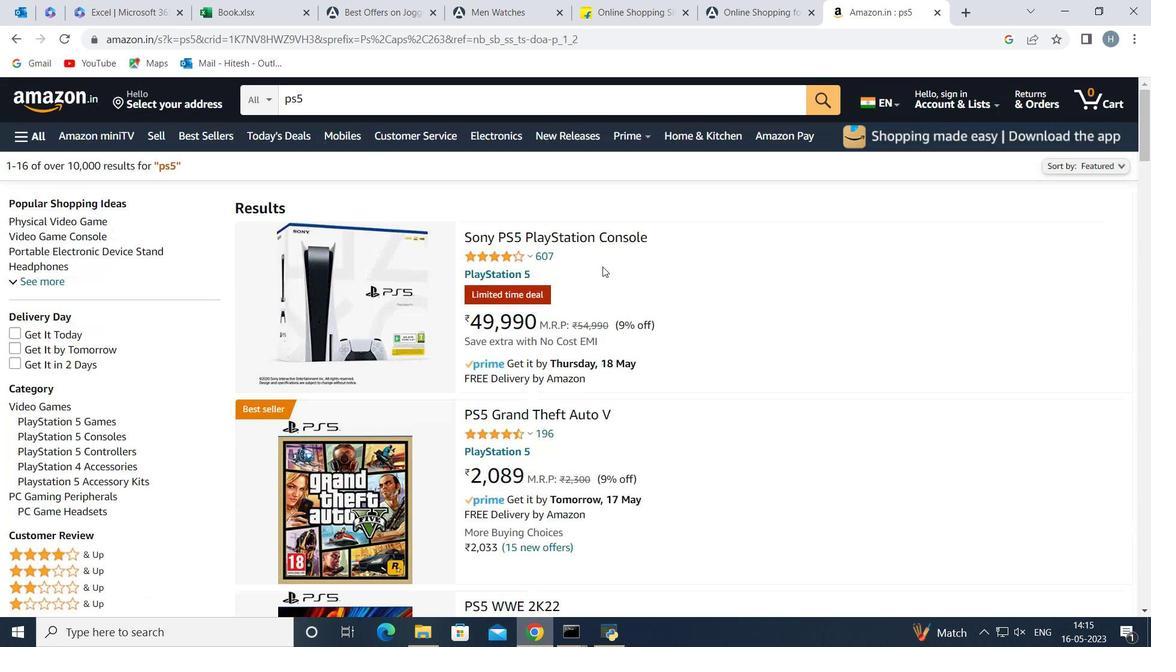 
Action: Mouse scrolled (602, 267) with delta (0, 0)
Screenshot: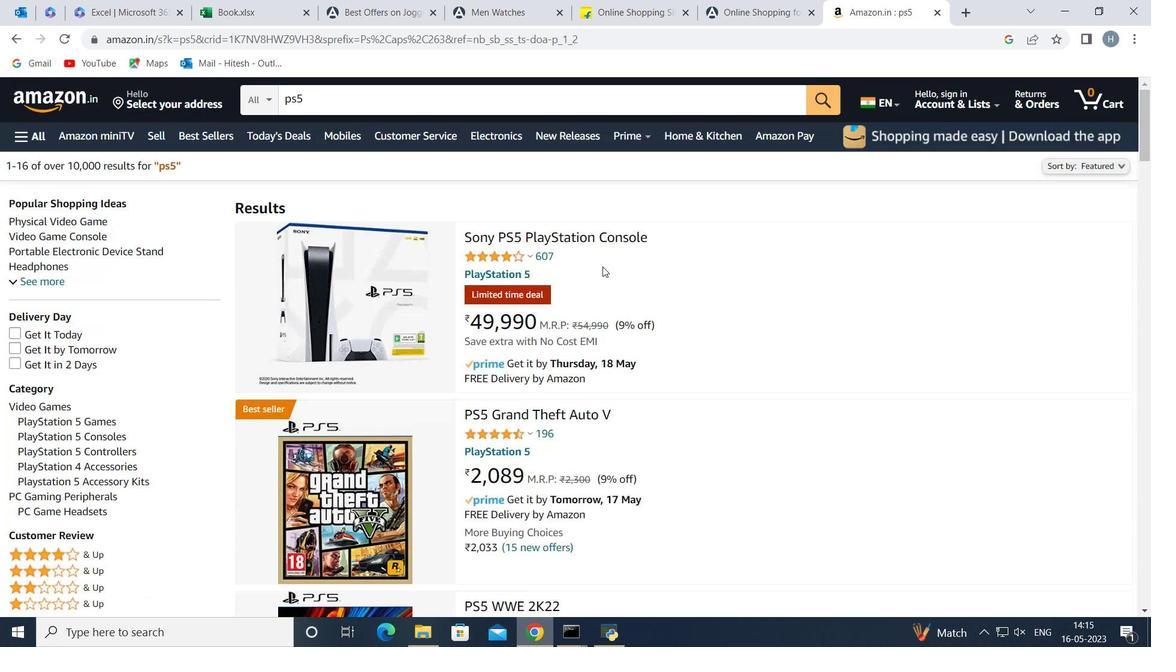 
Action: Mouse moved to (560, 277)
Screenshot: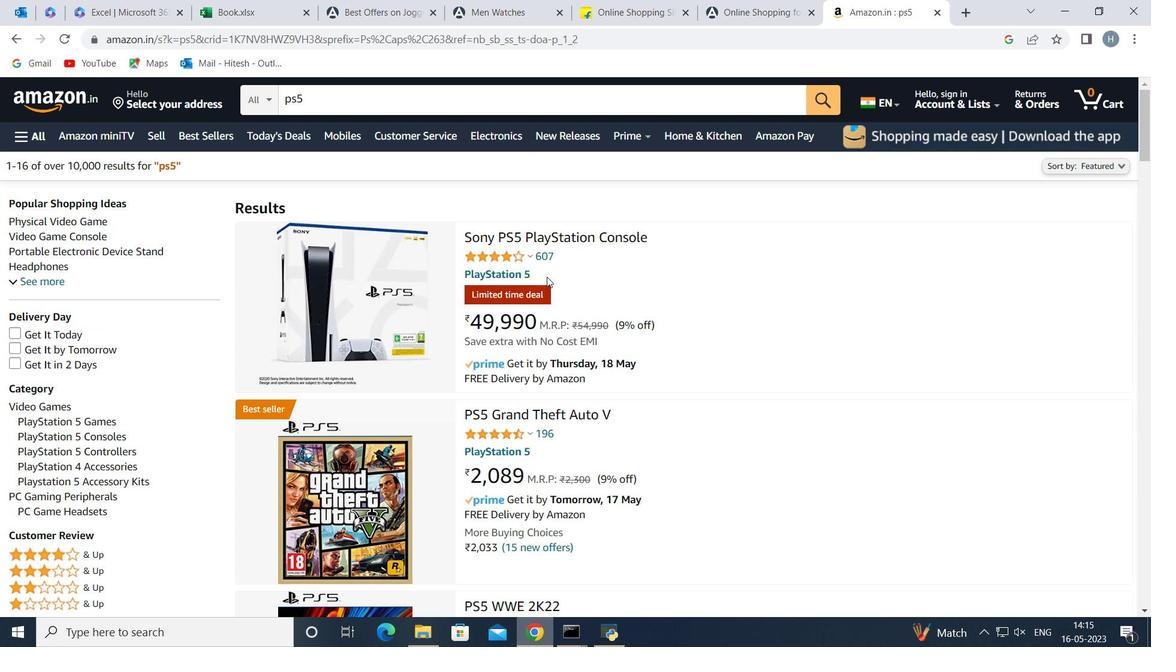 
Action: Mouse pressed left at (560, 277)
Screenshot: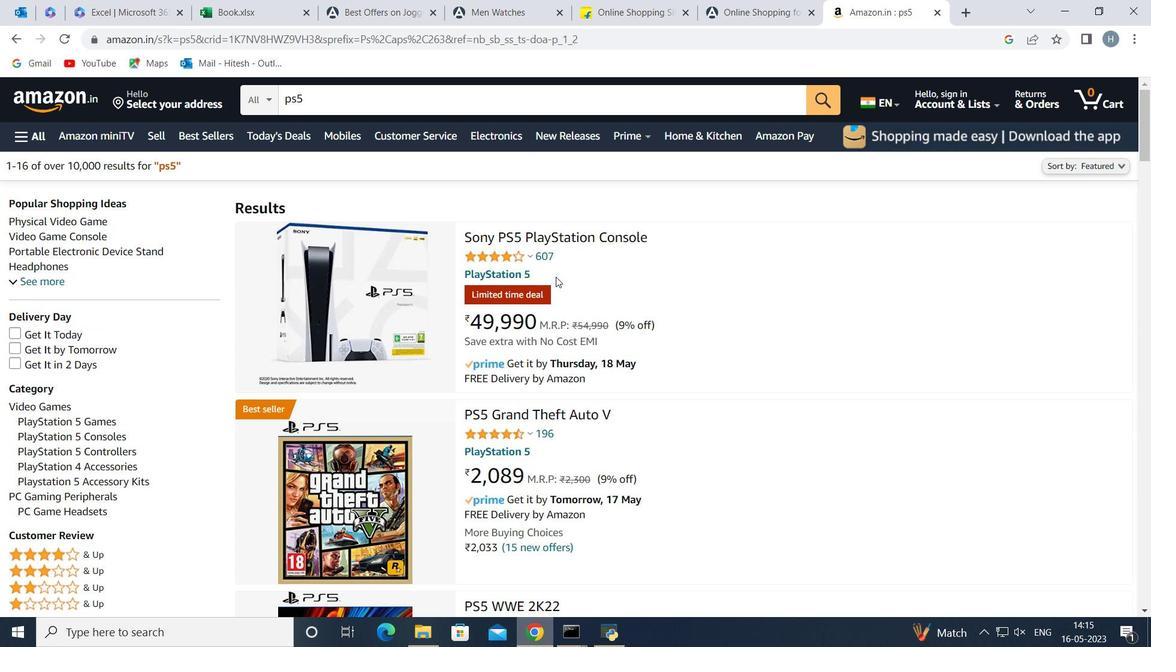 
Action: Mouse moved to (392, 278)
Screenshot: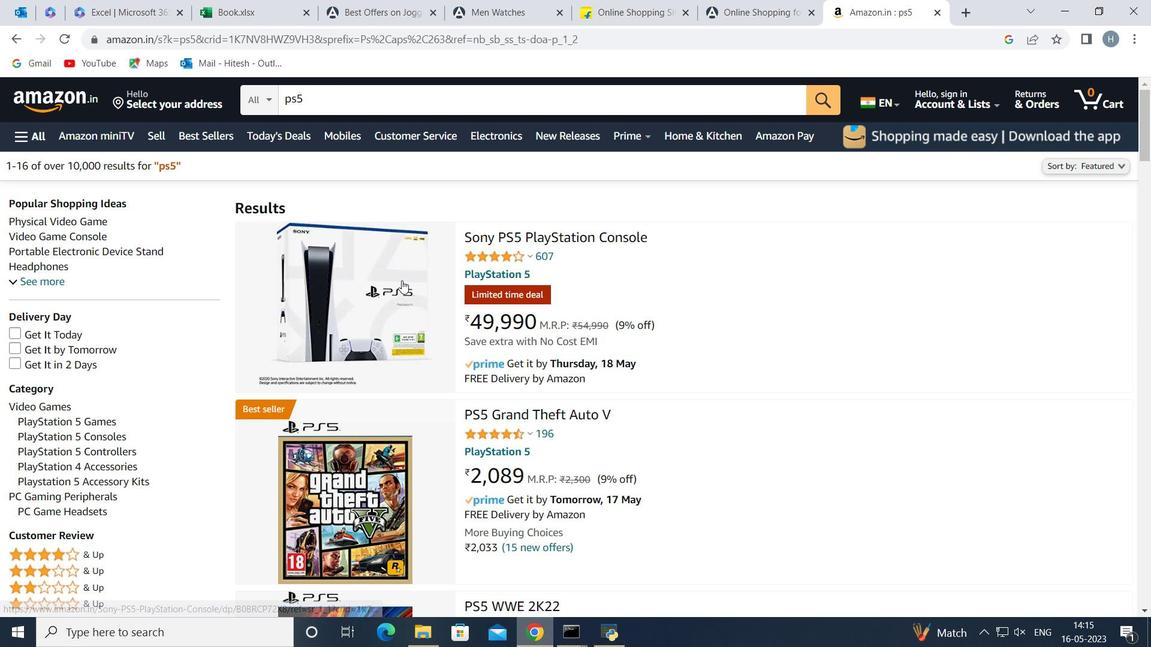 
Action: Mouse pressed left at (392, 278)
Screenshot: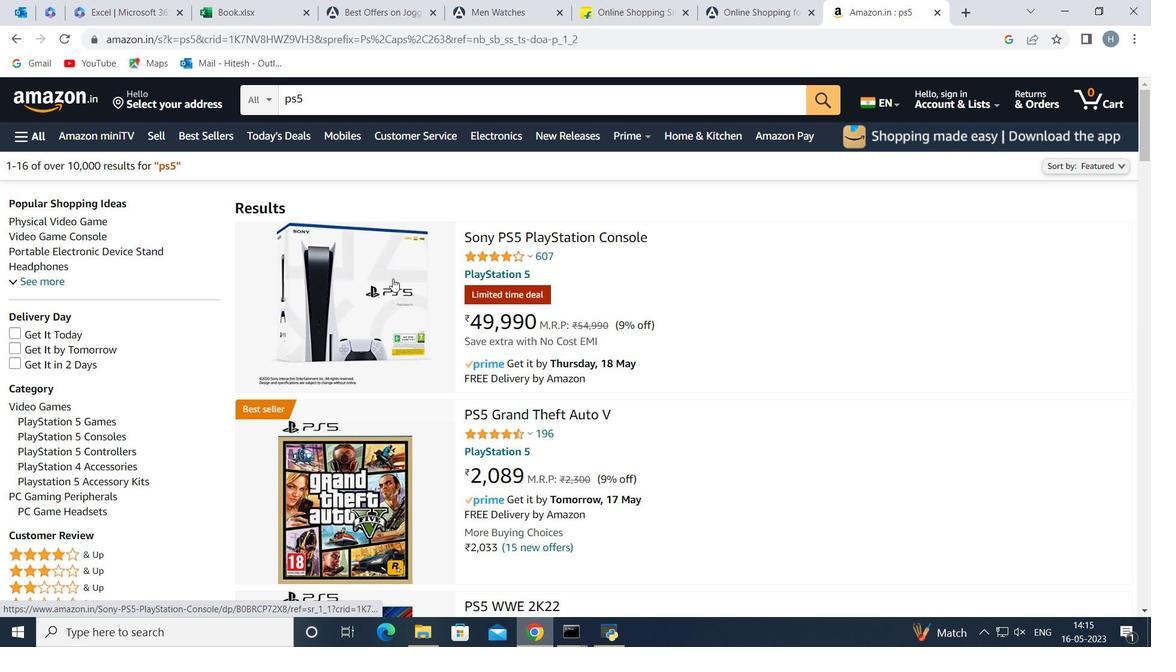 
Action: Mouse moved to (603, 281)
Screenshot: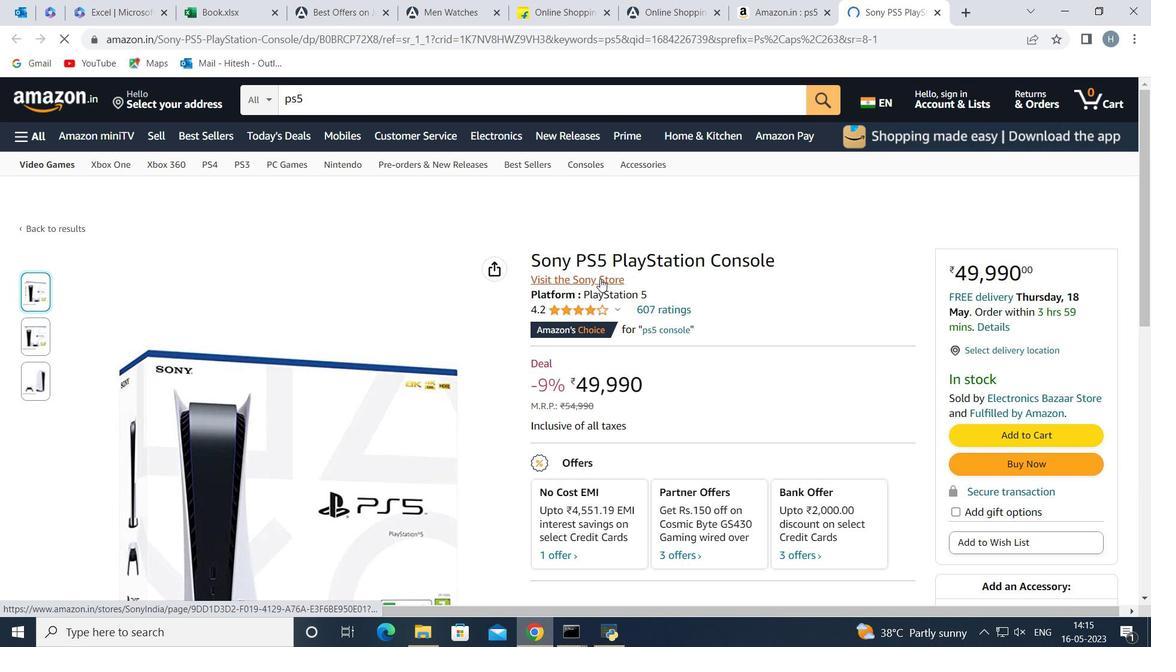 
Action: Mouse scrolled (603, 280) with delta (0, 0)
Screenshot: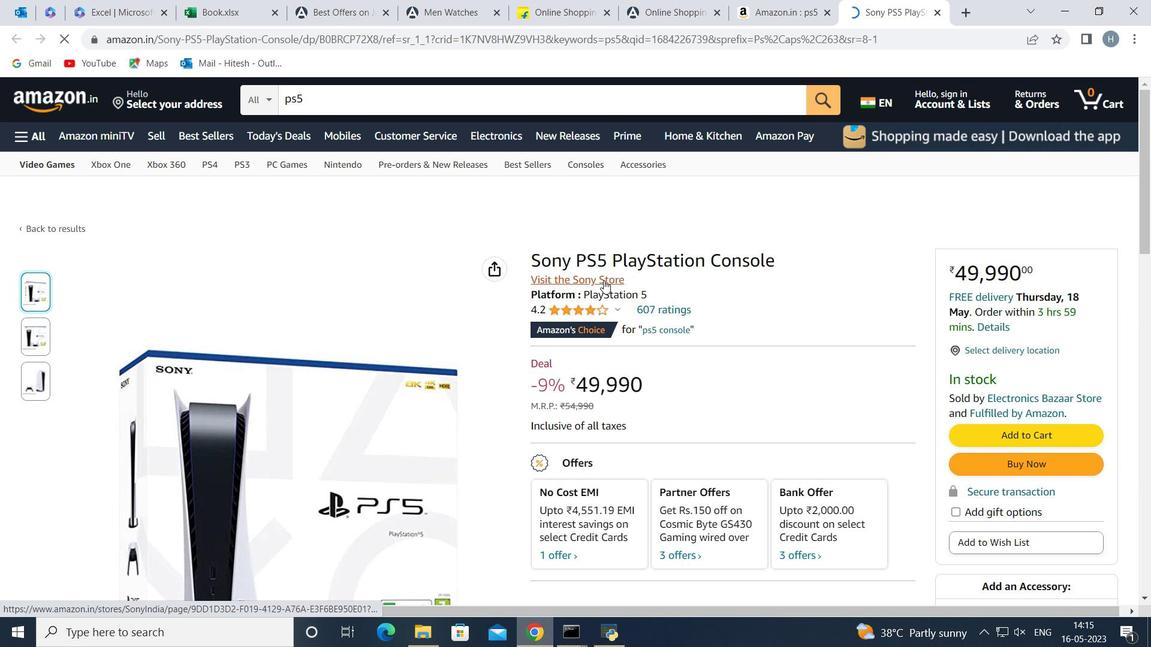 
Action: Mouse scrolled (603, 280) with delta (0, 0)
Screenshot: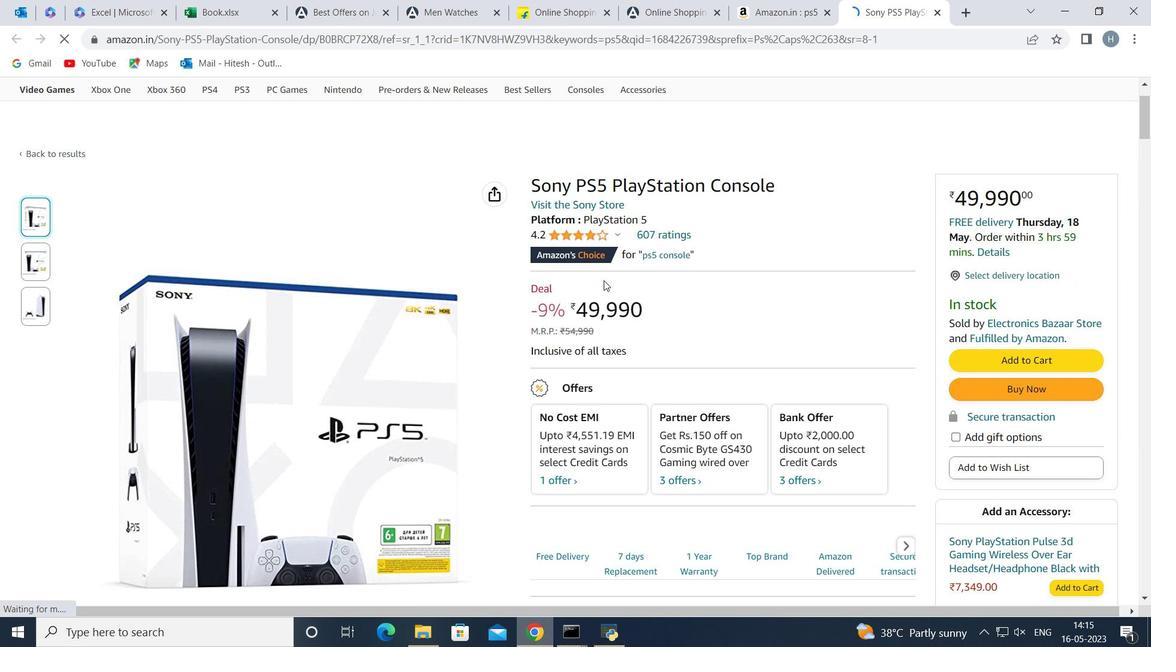 
Action: Mouse moved to (654, 301)
Screenshot: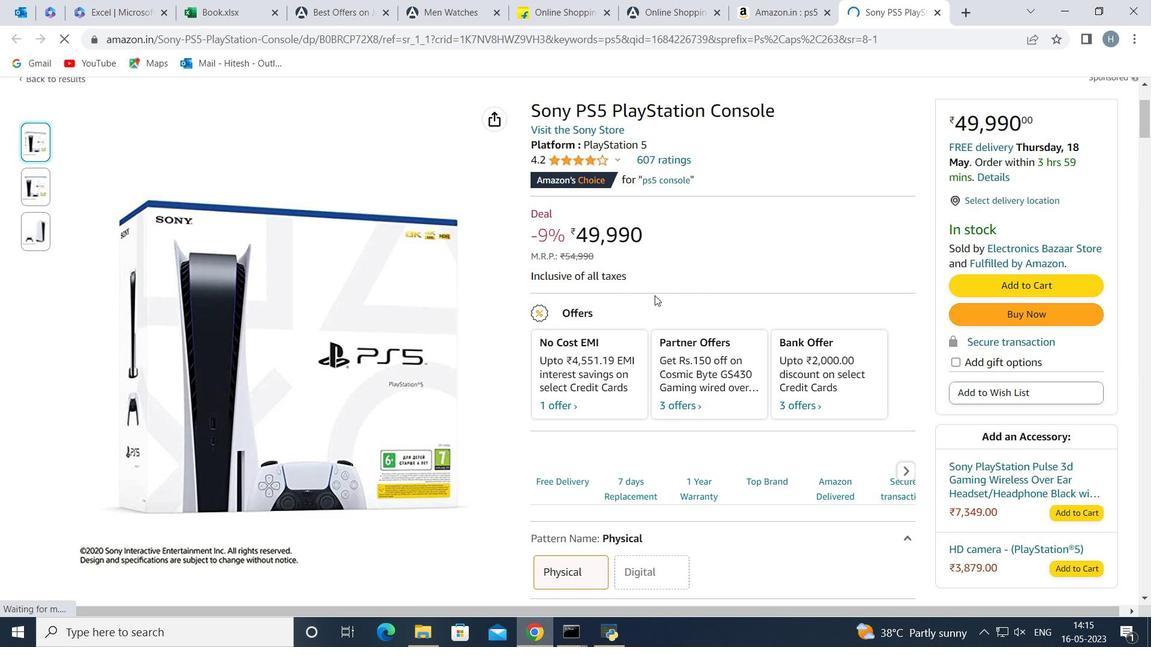 
Action: Mouse scrolled (654, 300) with delta (0, 0)
Screenshot: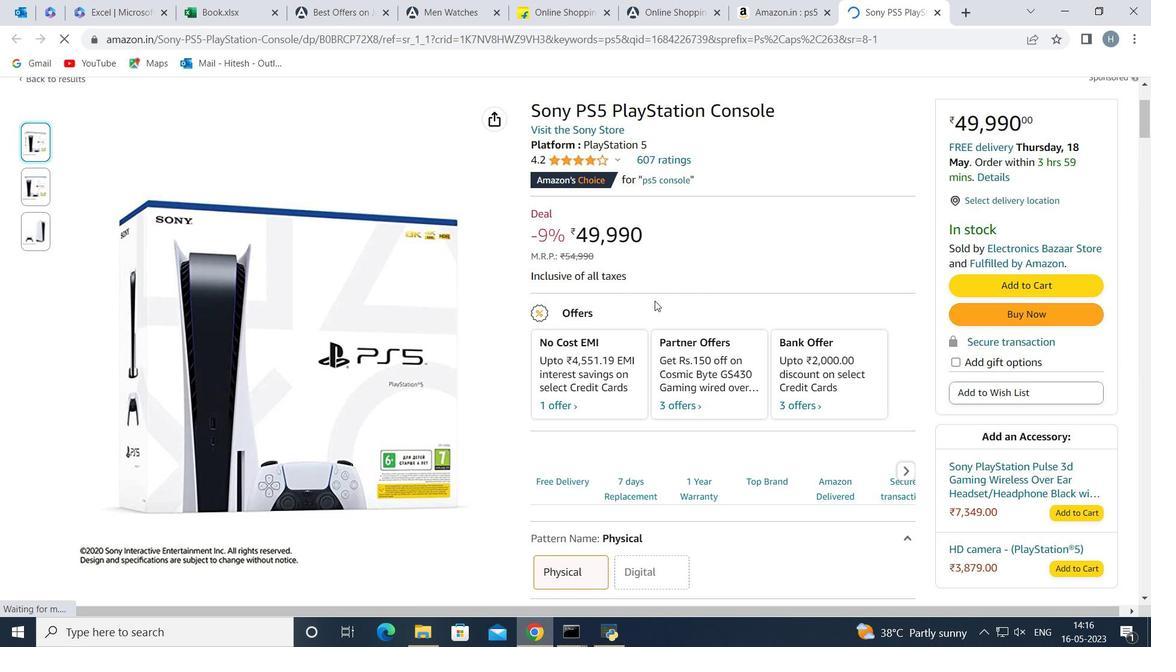 
Action: Mouse scrolled (654, 300) with delta (0, 0)
Screenshot: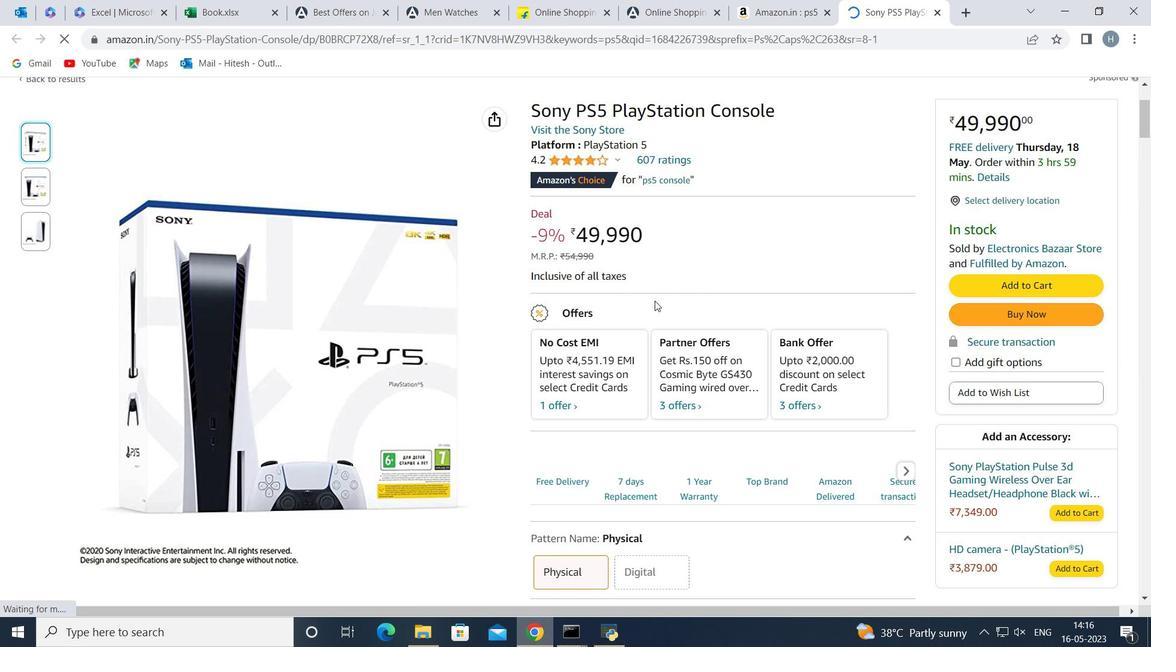 
Action: Mouse moved to (744, 298)
Screenshot: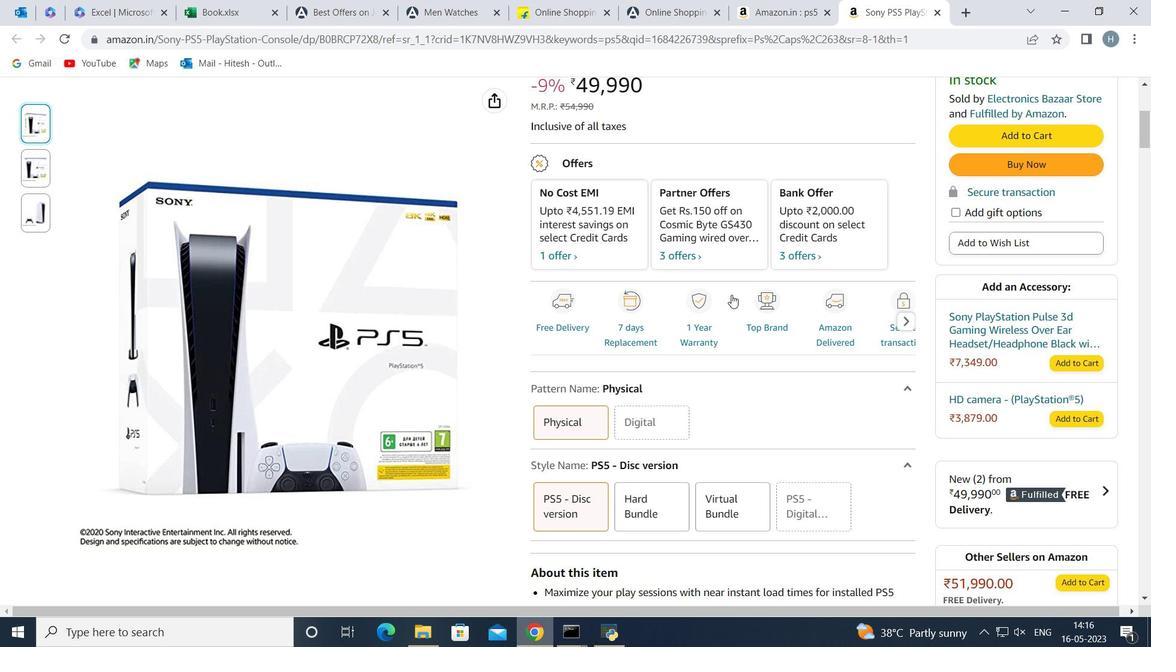 
Action: Mouse scrolled (744, 297) with delta (0, 0)
Screenshot: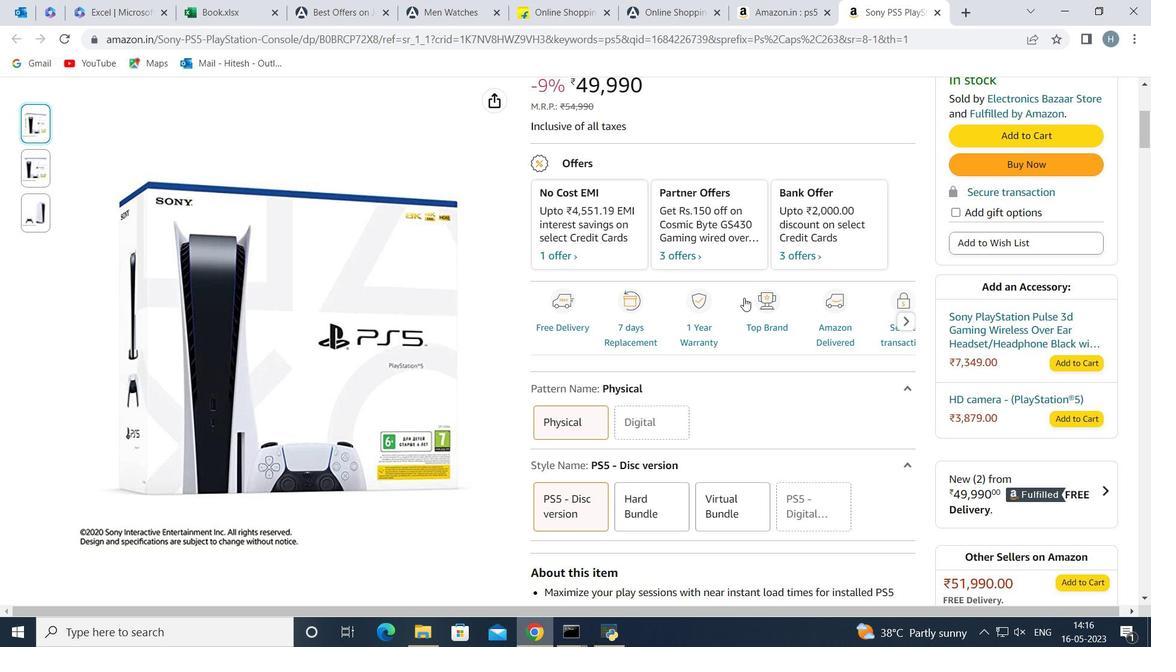 
Action: Mouse scrolled (744, 297) with delta (0, 0)
Screenshot: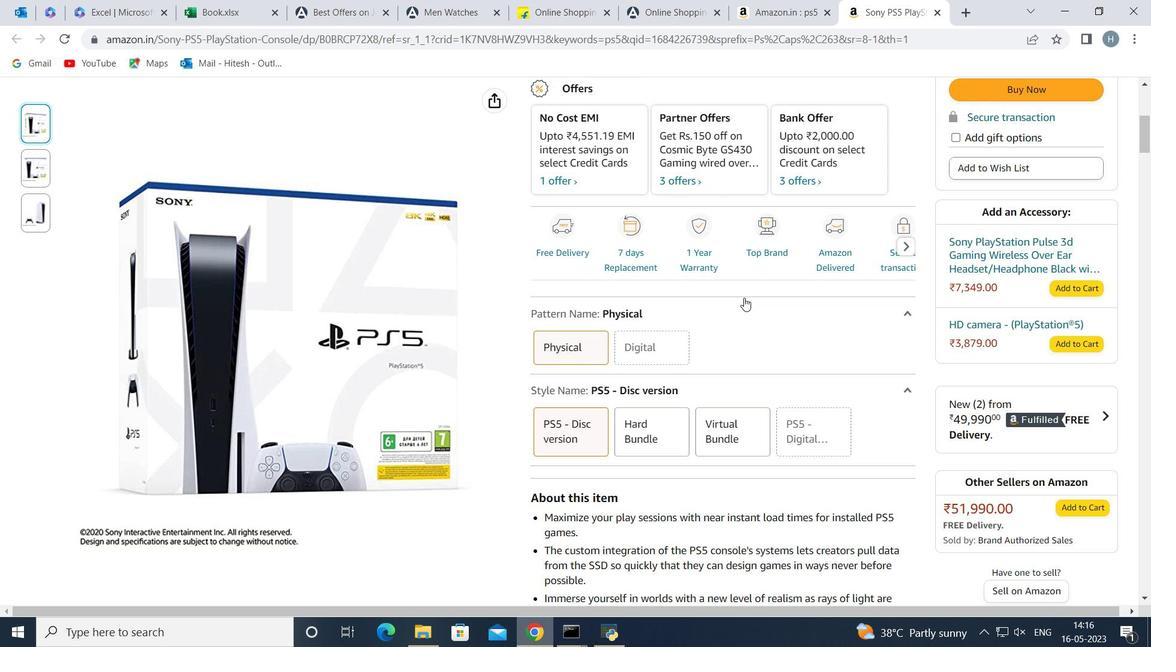 
Action: Mouse scrolled (744, 297) with delta (0, 0)
Screenshot: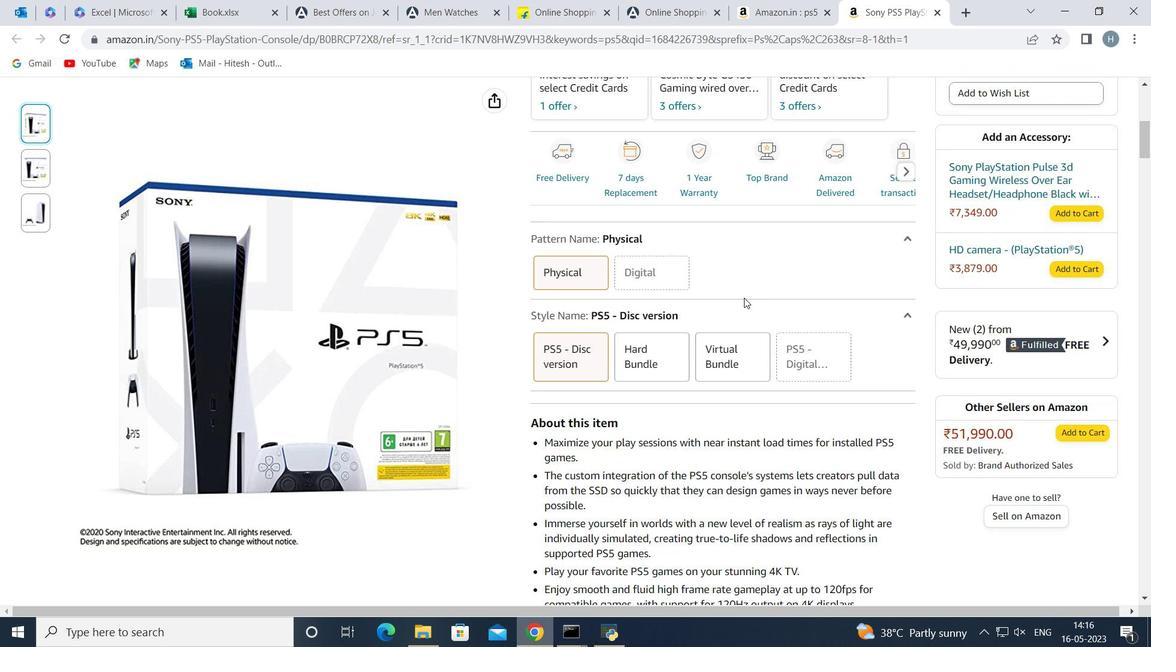 
Action: Mouse scrolled (744, 297) with delta (0, 0)
Screenshot: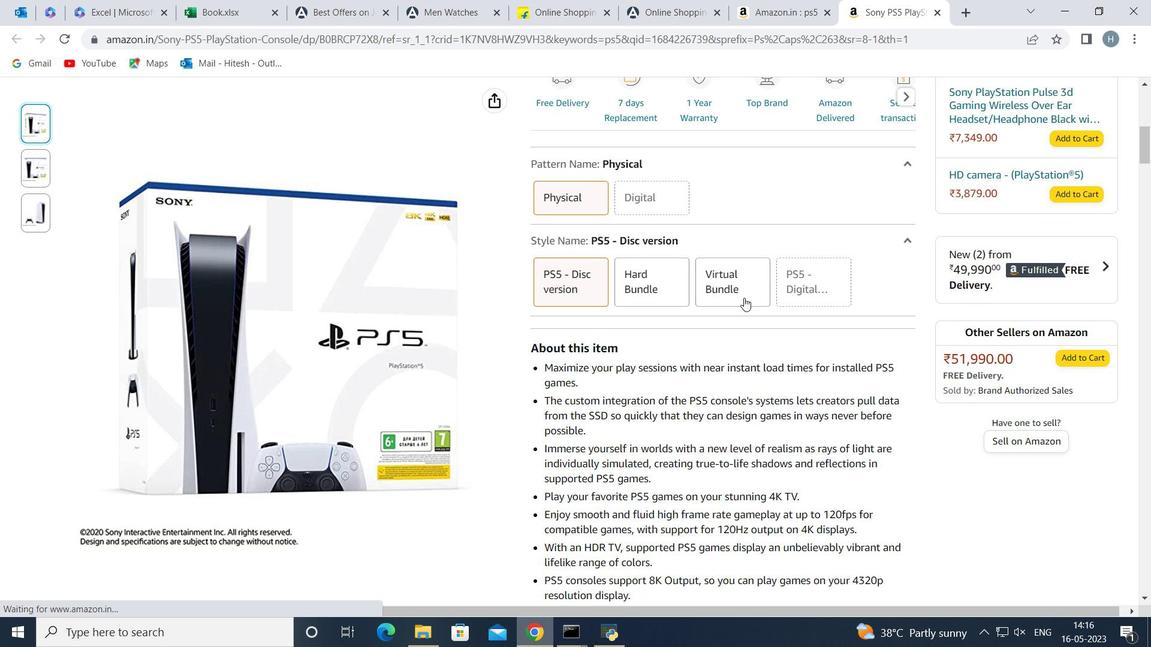 
Action: Mouse moved to (631, 334)
Screenshot: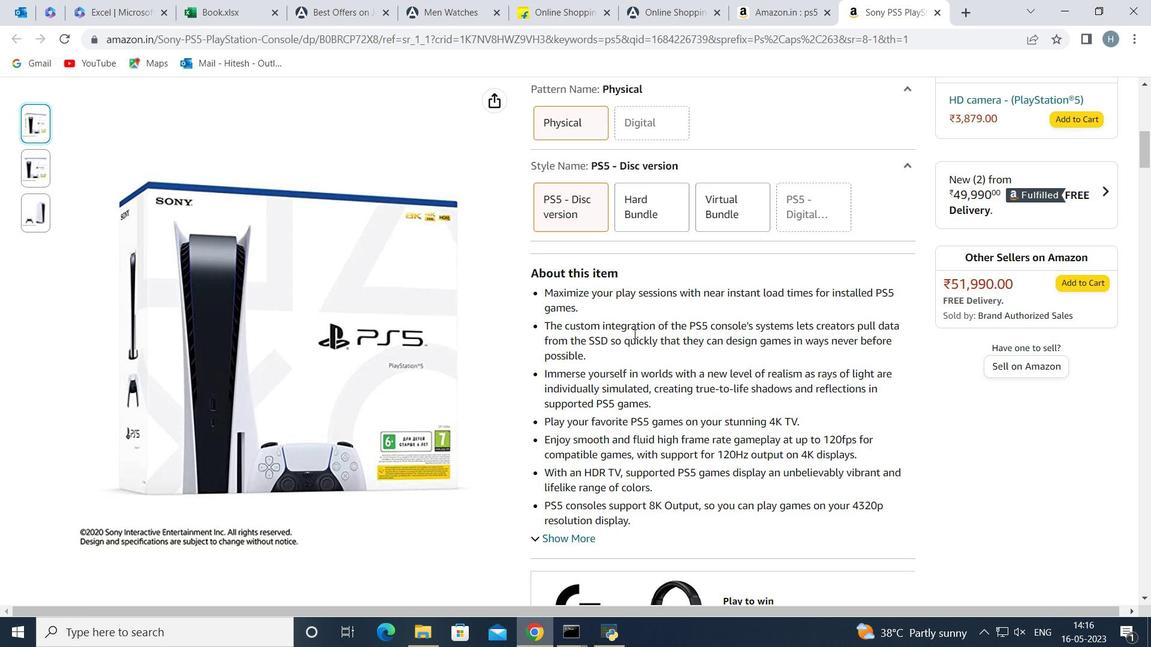 
Action: Mouse scrolled (631, 333) with delta (0, 0)
Screenshot: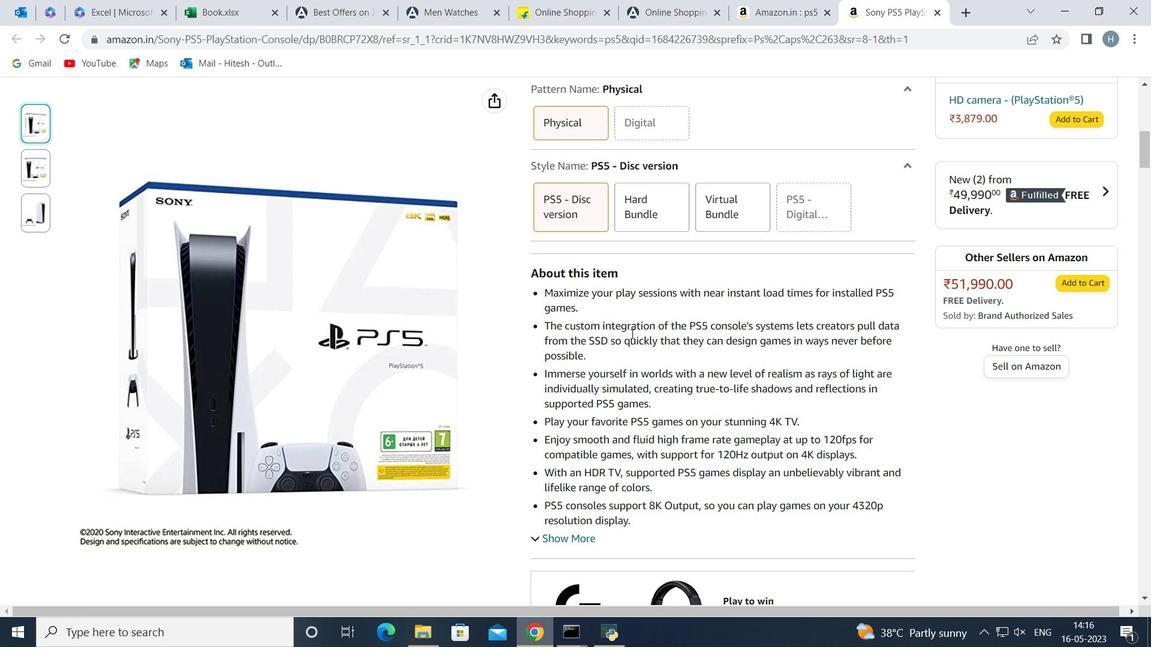 
Action: Mouse scrolled (631, 333) with delta (0, 0)
Screenshot: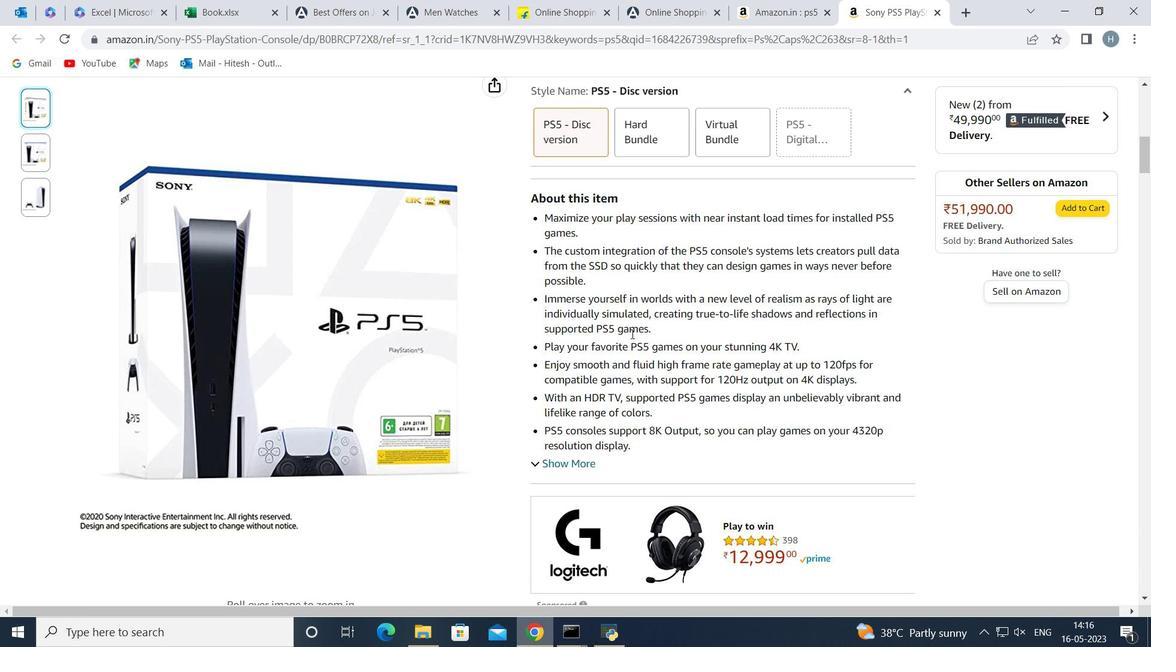 
Action: Mouse scrolled (631, 333) with delta (0, 0)
Screenshot: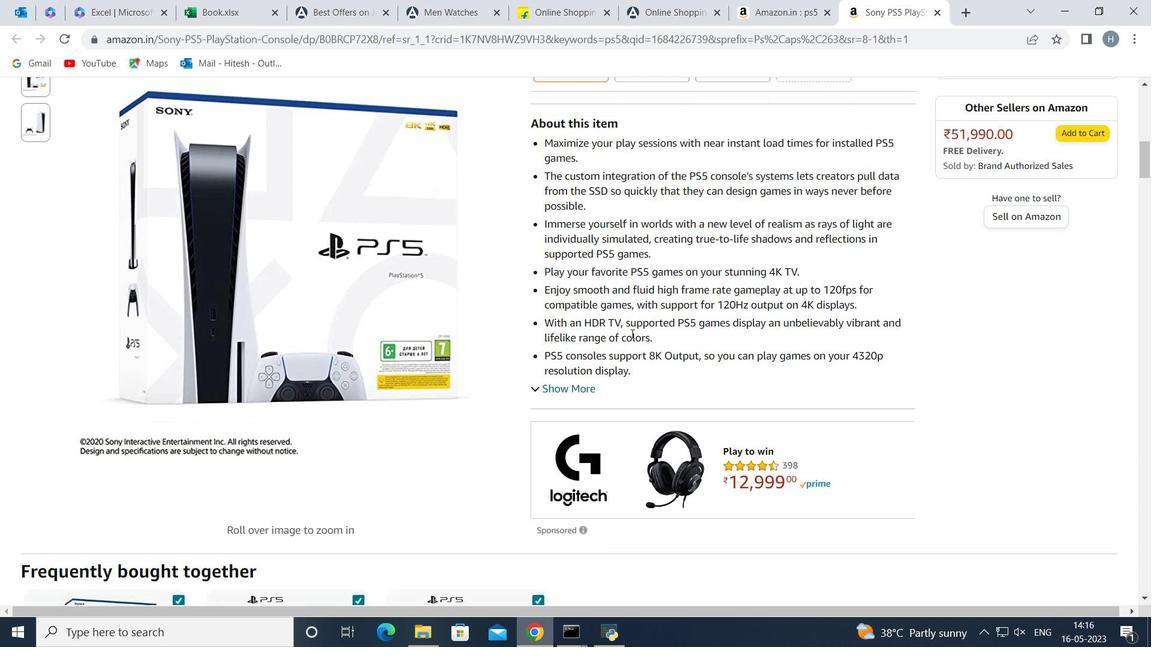 
Action: Mouse scrolled (631, 333) with delta (0, 0)
Screenshot: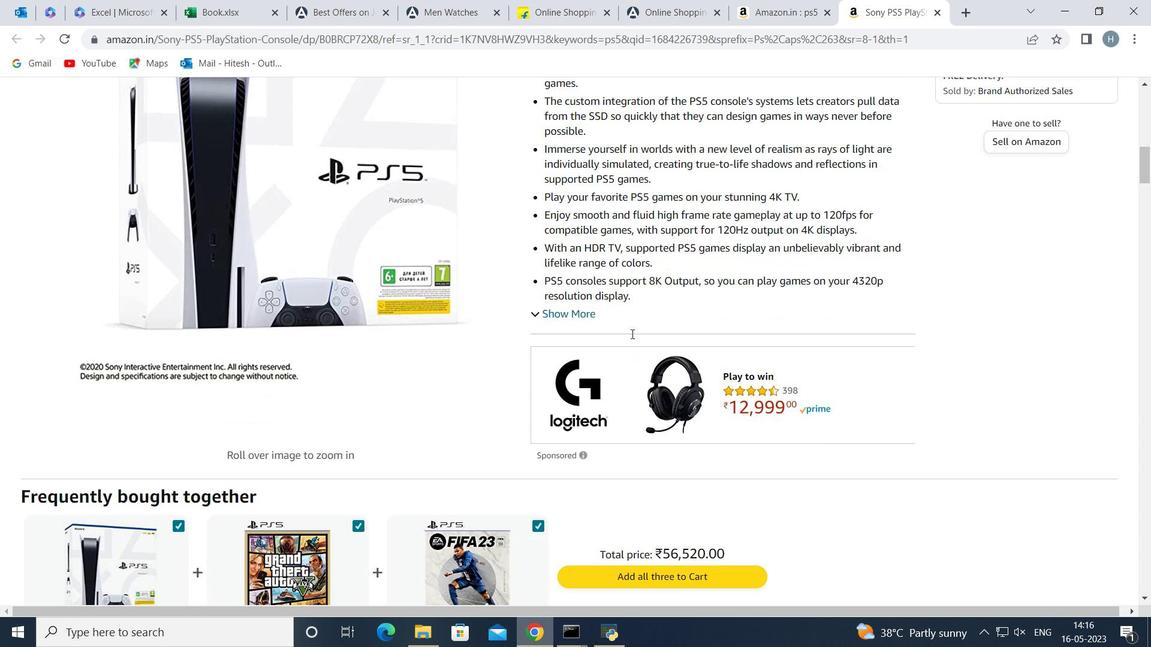 
Action: Mouse scrolled (631, 333) with delta (0, 0)
Screenshot: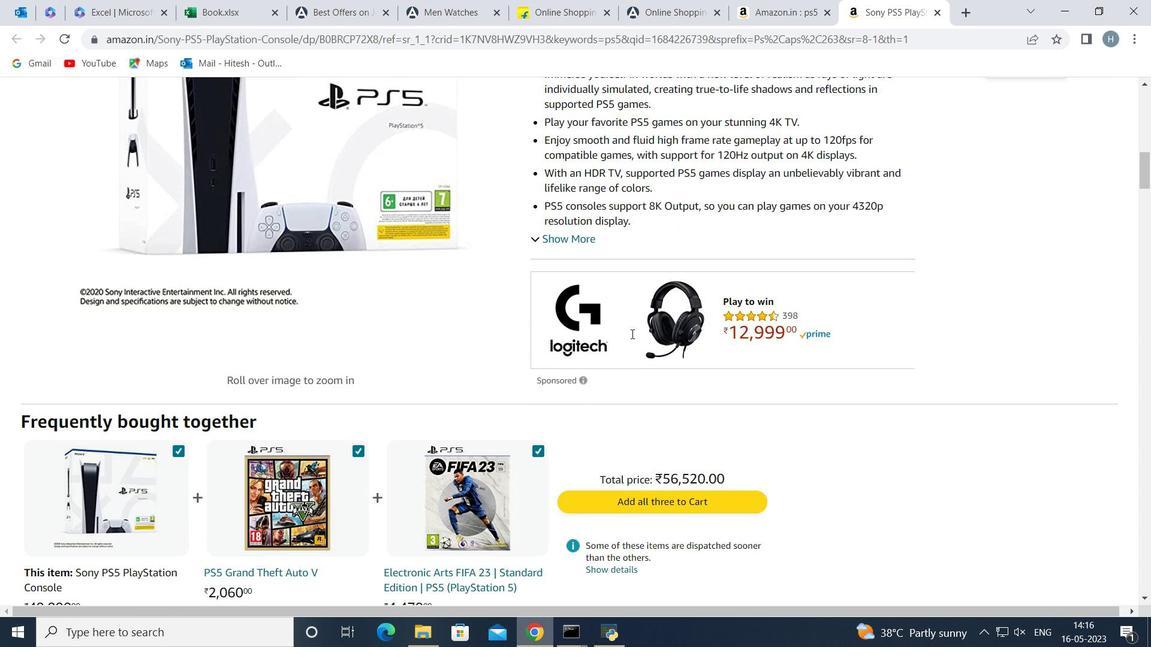 
Action: Mouse scrolled (631, 333) with delta (0, 0)
Screenshot: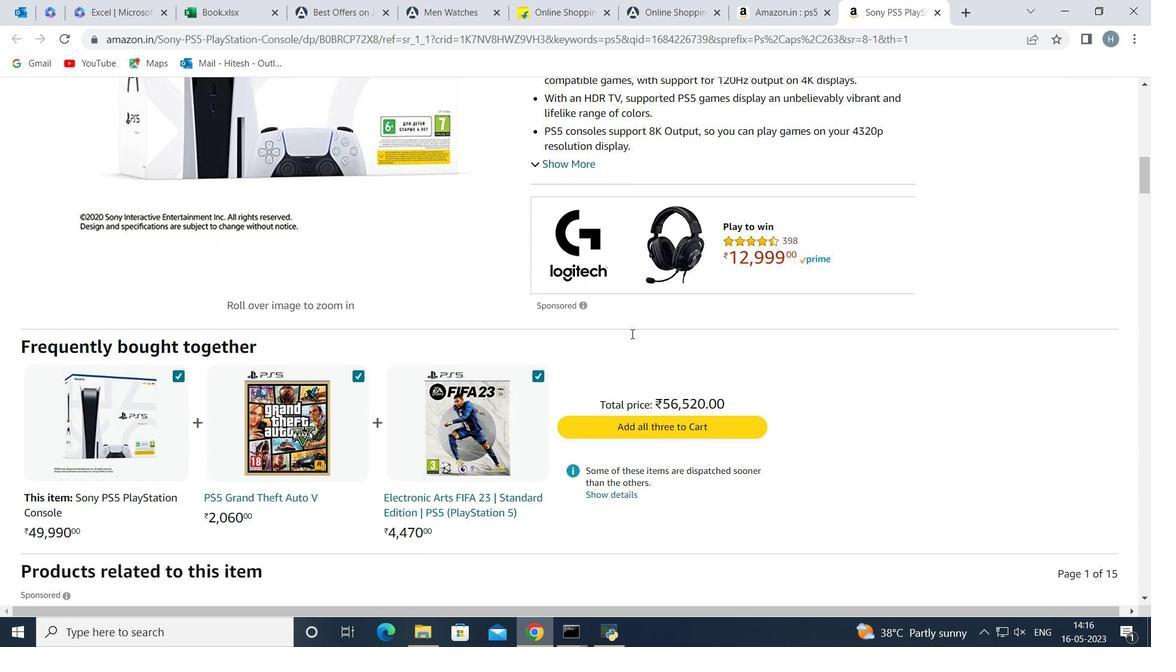 
Action: Mouse moved to (702, 318)
Screenshot: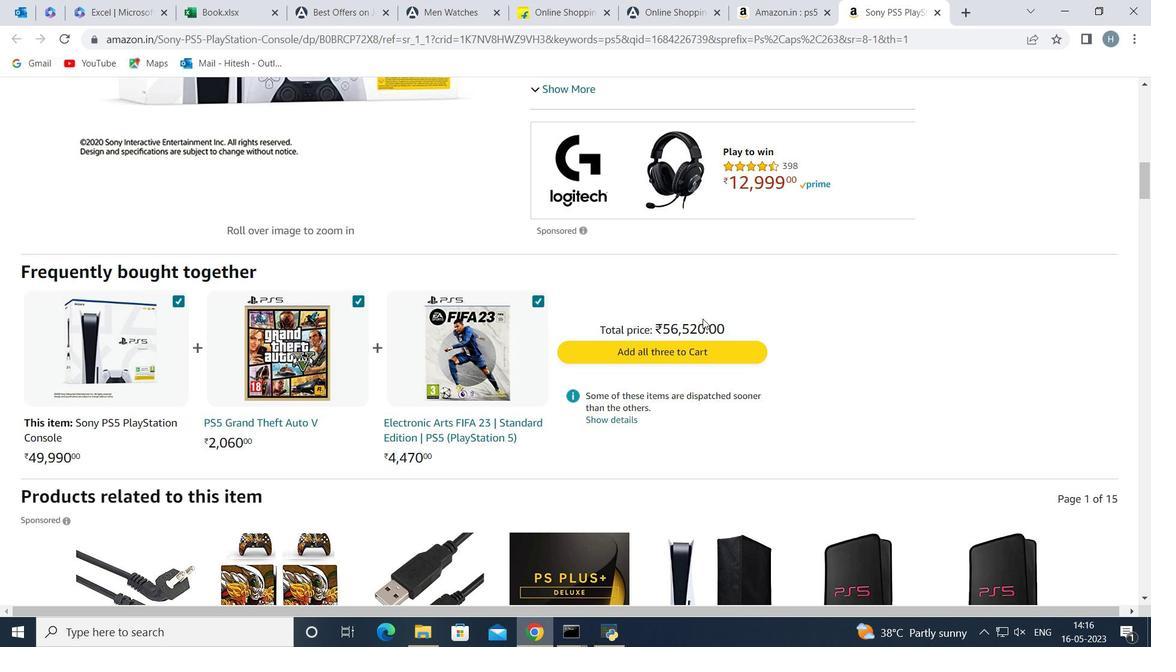 
Action: Mouse scrolled (702, 318) with delta (0, 0)
Screenshot: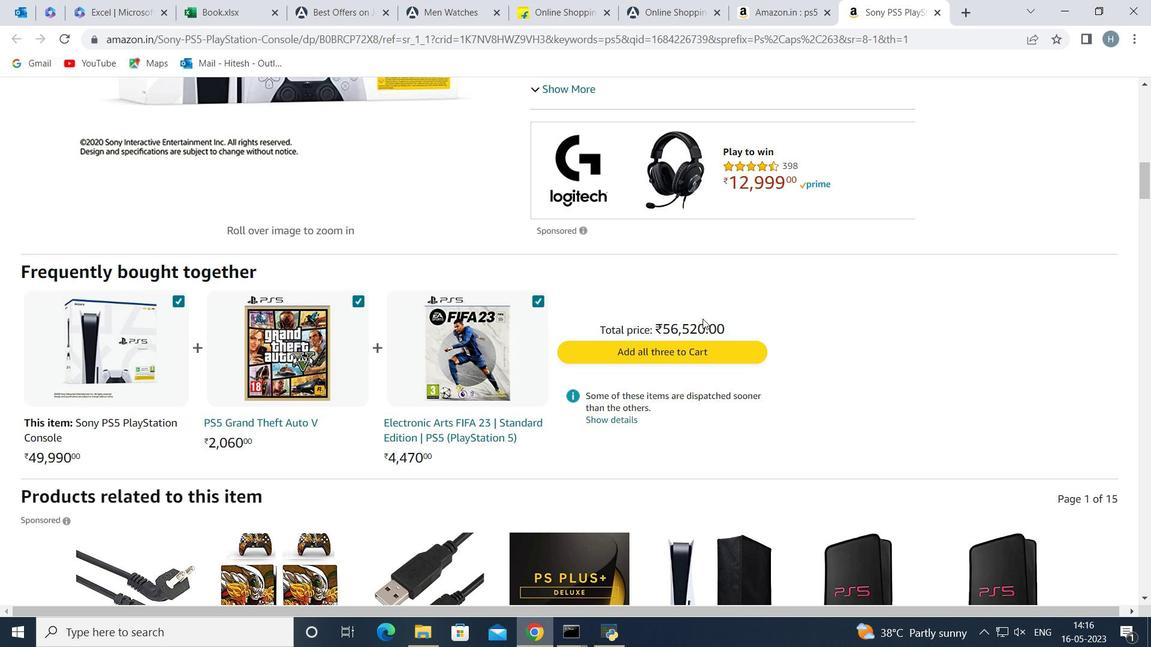 
Action: Mouse scrolled (702, 318) with delta (0, 0)
Screenshot: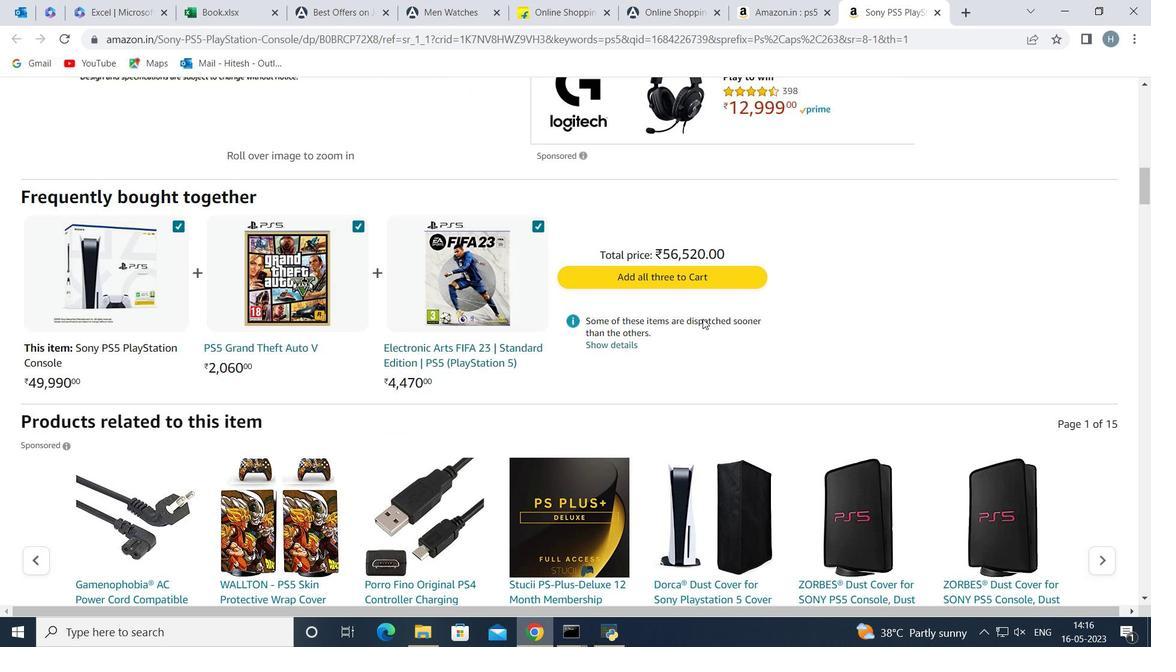 
Action: Mouse scrolled (702, 318) with delta (0, 0)
Screenshot: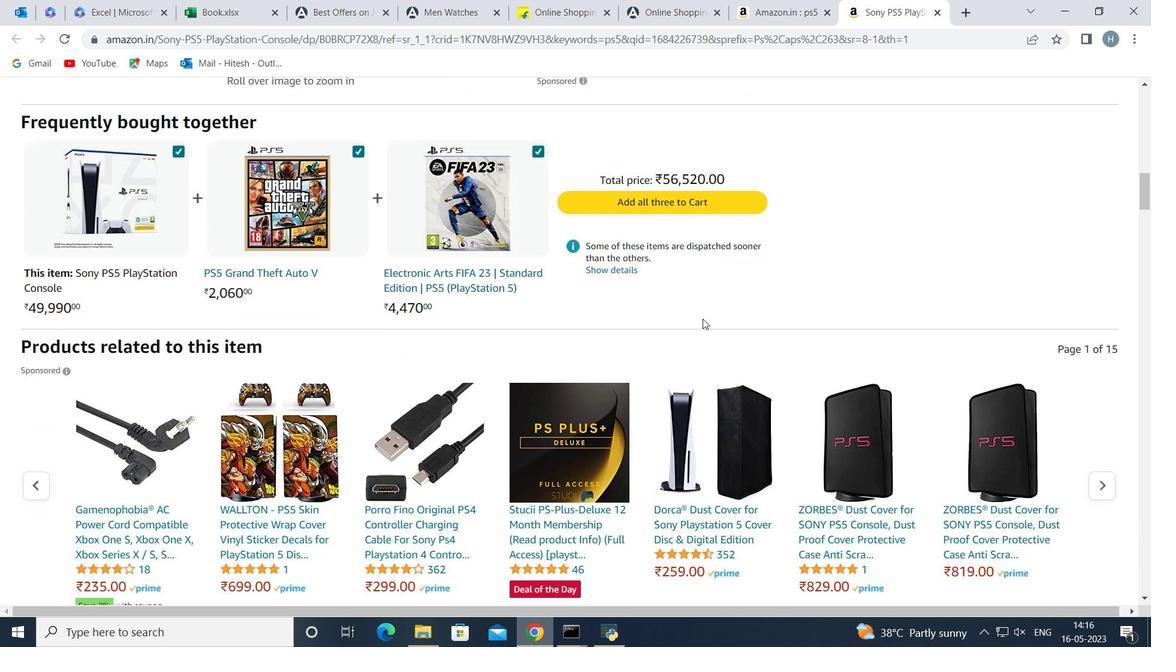 
Action: Mouse scrolled (702, 319) with delta (0, 0)
Screenshot: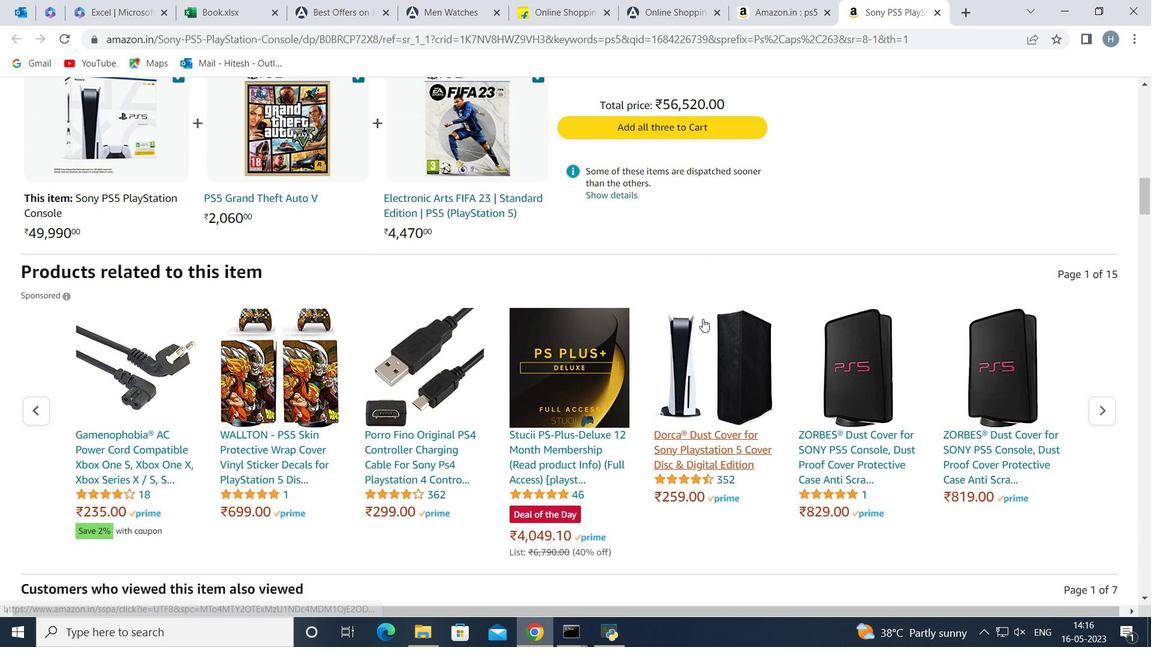 
Action: Mouse scrolled (702, 319) with delta (0, 0)
Screenshot: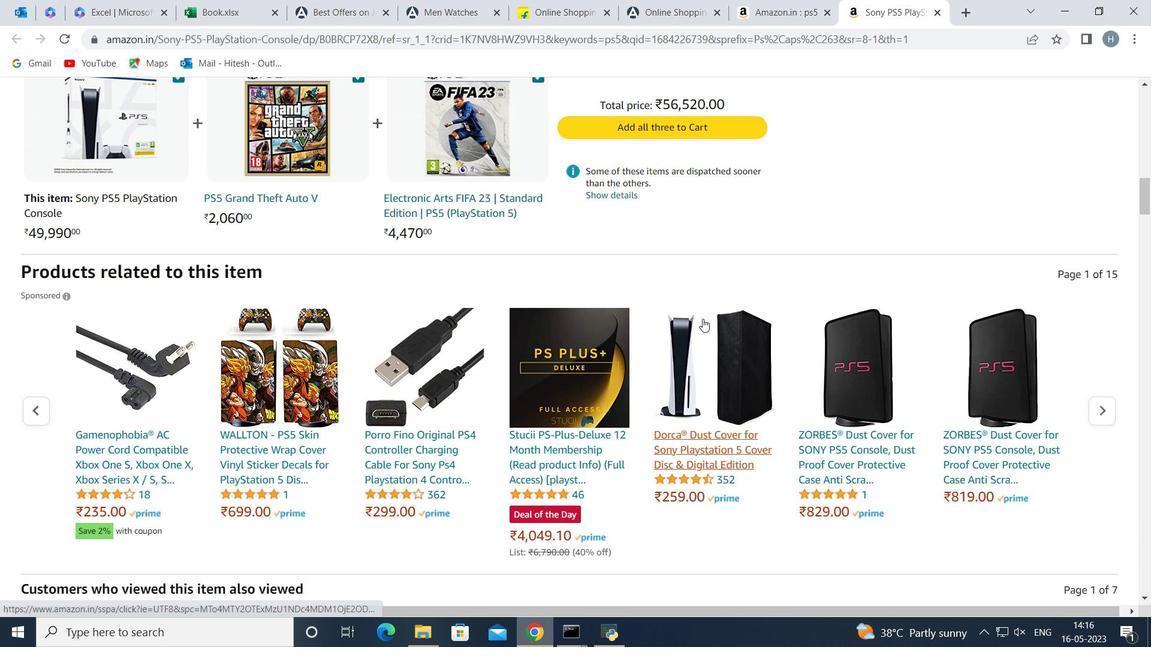 
Action: Mouse scrolled (702, 319) with delta (0, 0)
Screenshot: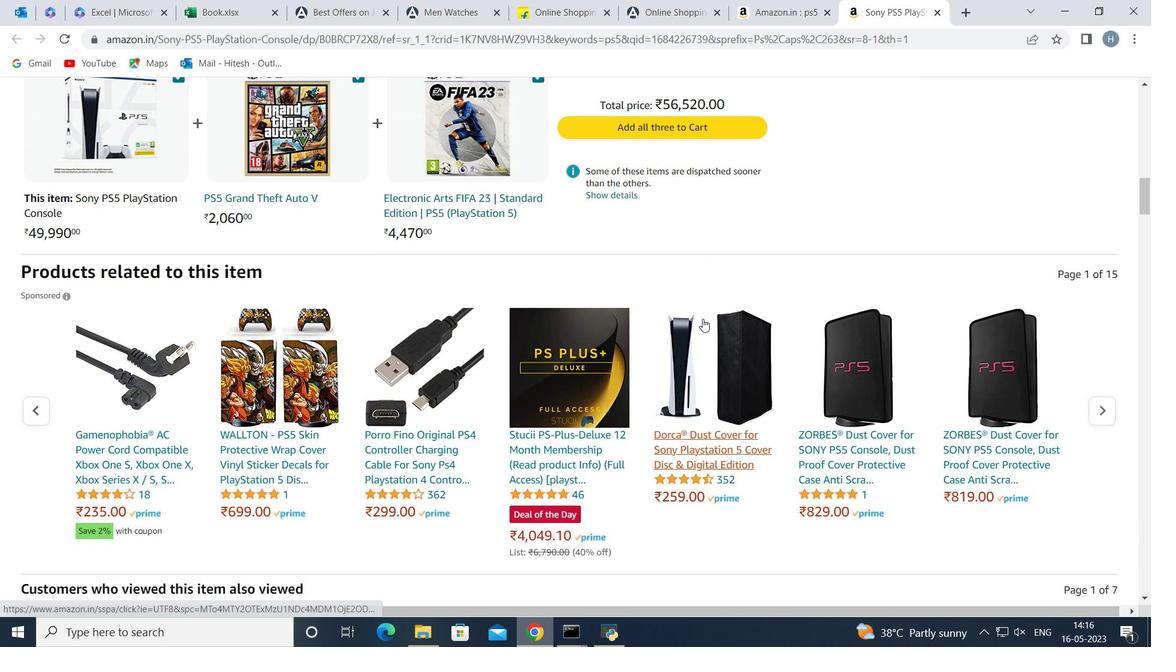 
Action: Mouse scrolled (702, 319) with delta (0, 0)
Screenshot: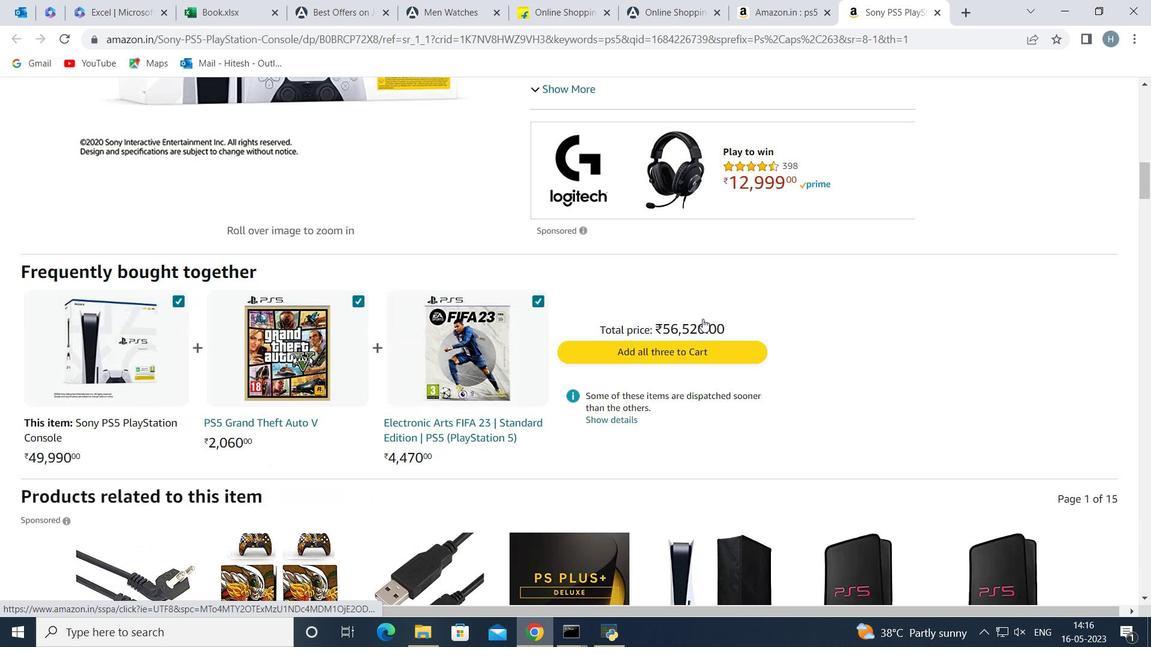 
Action: Mouse scrolled (702, 319) with delta (0, 0)
Screenshot: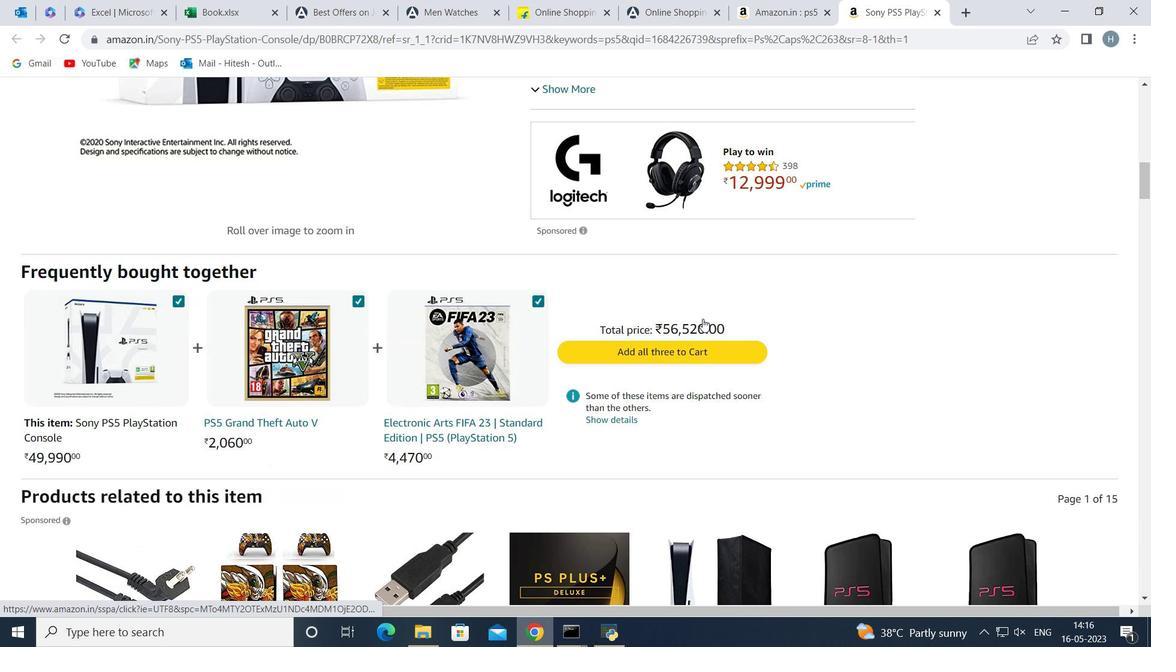 
Action: Mouse scrolled (702, 319) with delta (0, 0)
Screenshot: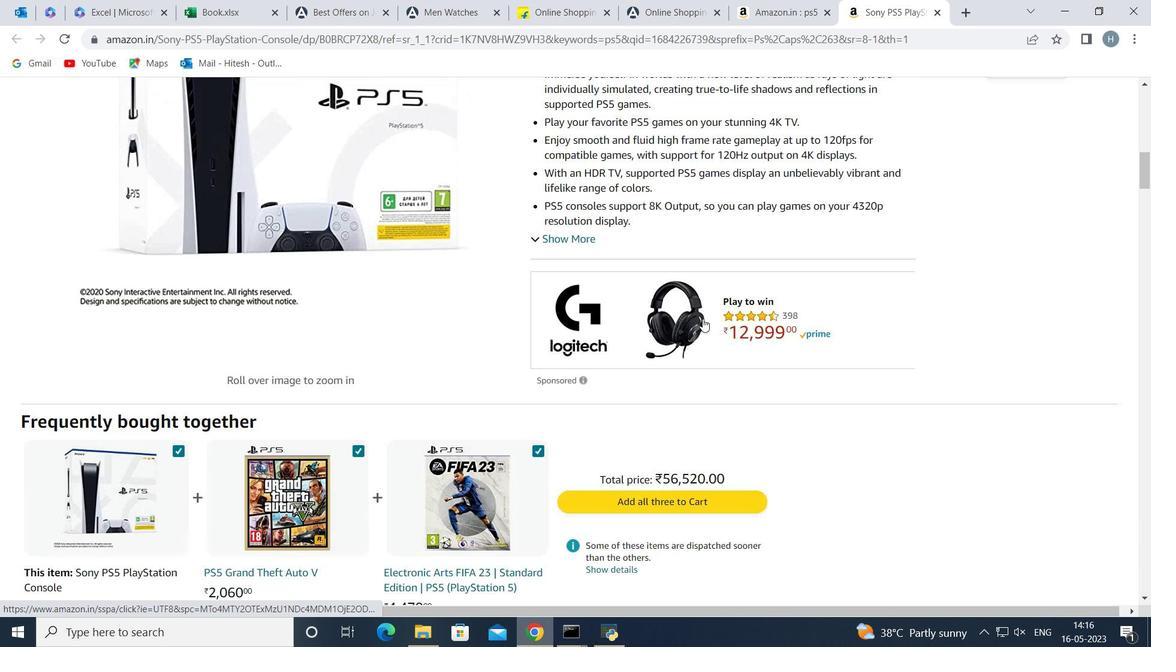 
Action: Mouse scrolled (702, 319) with delta (0, 0)
Screenshot: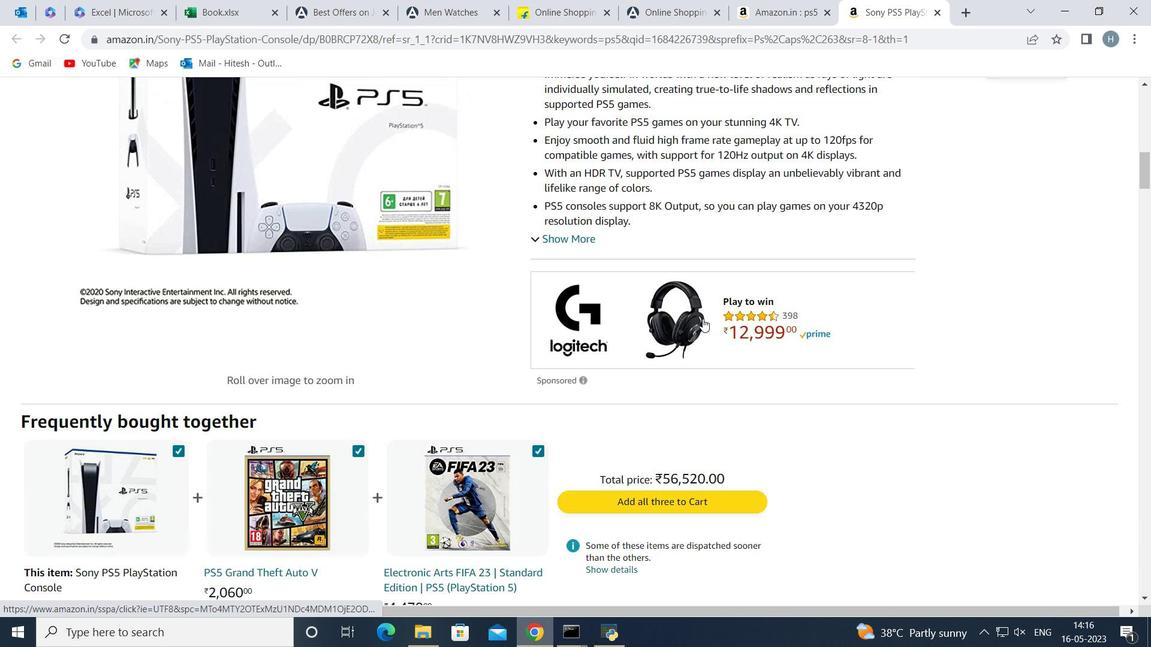 
Action: Mouse moved to (555, 389)
Screenshot: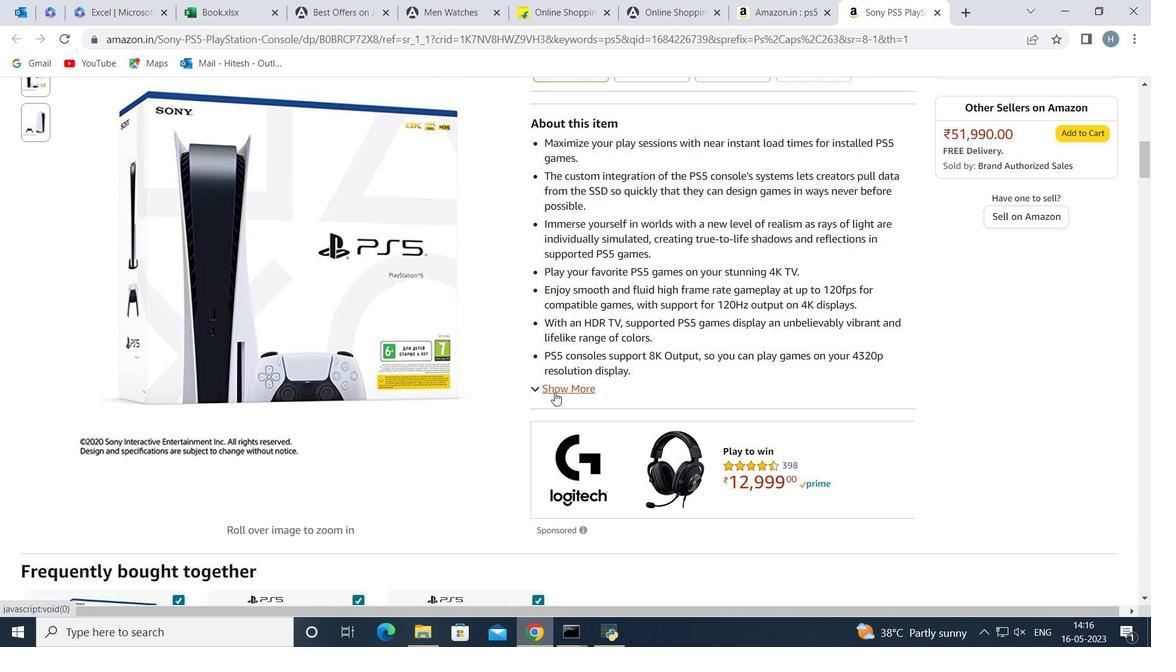
Action: Mouse pressed left at (555, 389)
Screenshot: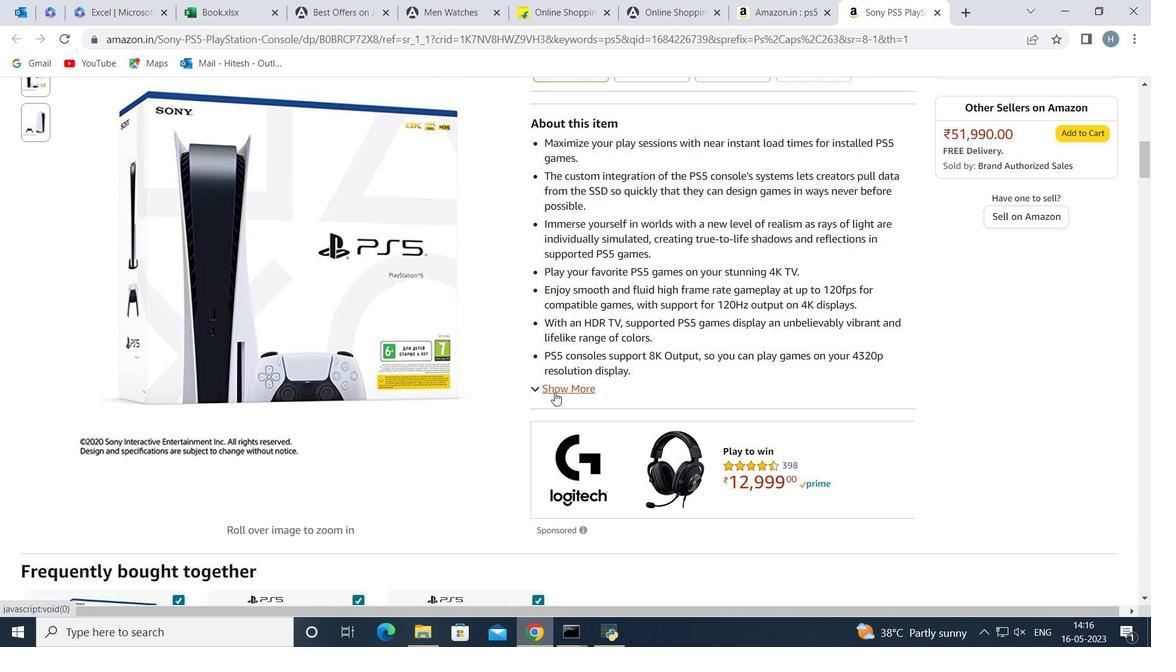
Action: Mouse moved to (714, 389)
Screenshot: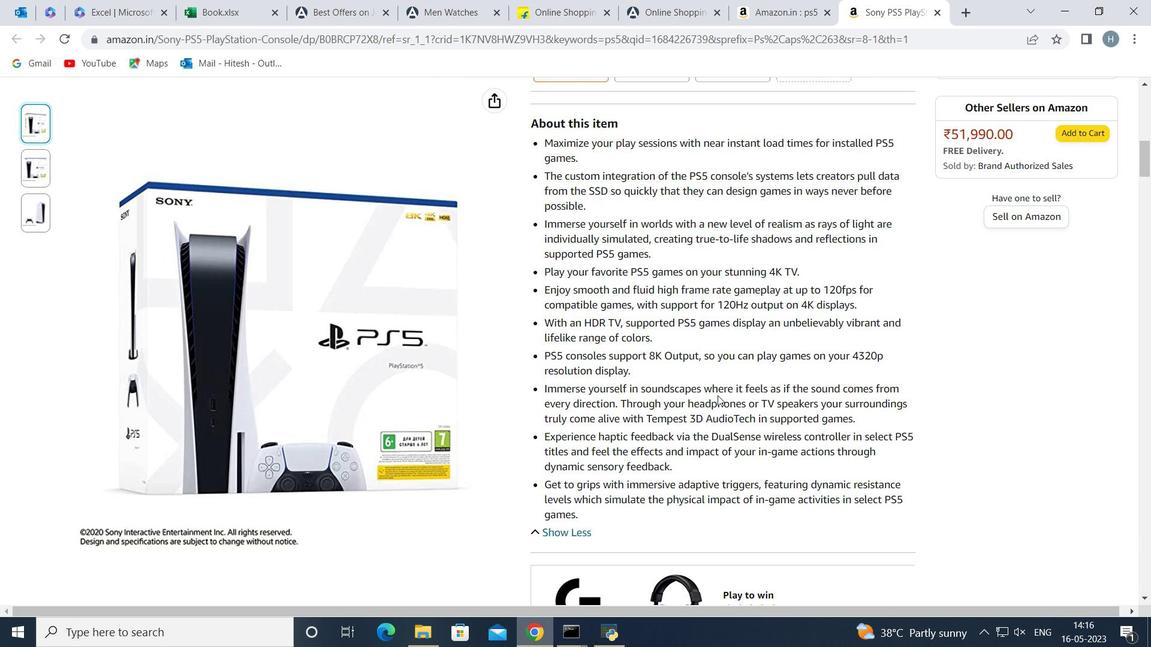 
Action: Mouse scrolled (714, 389) with delta (0, 0)
Screenshot: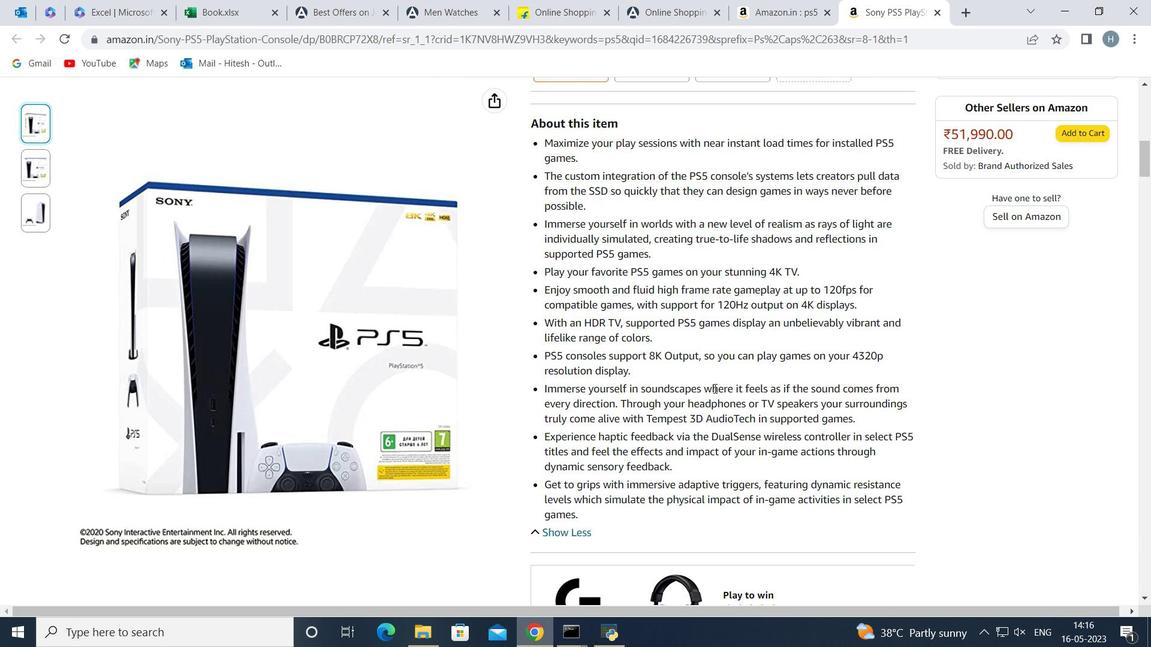 
Action: Mouse moved to (714, 380)
Screenshot: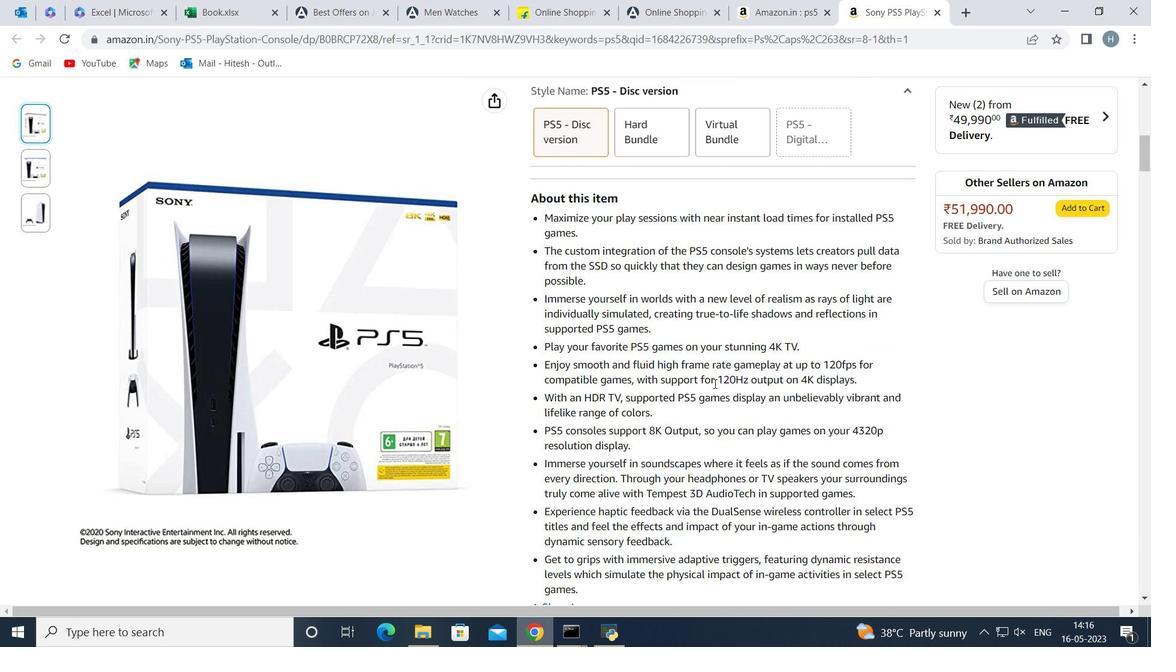 
Action: Mouse scrolled (714, 381) with delta (0, 0)
Screenshot: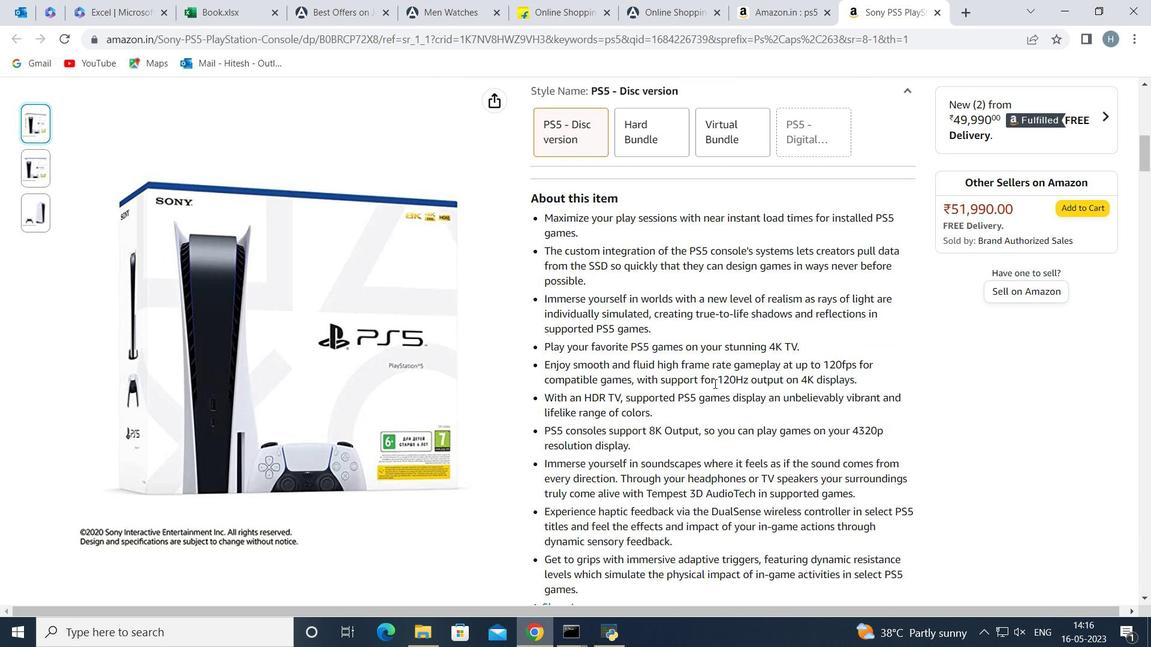 
Action: Mouse moved to (714, 380)
Screenshot: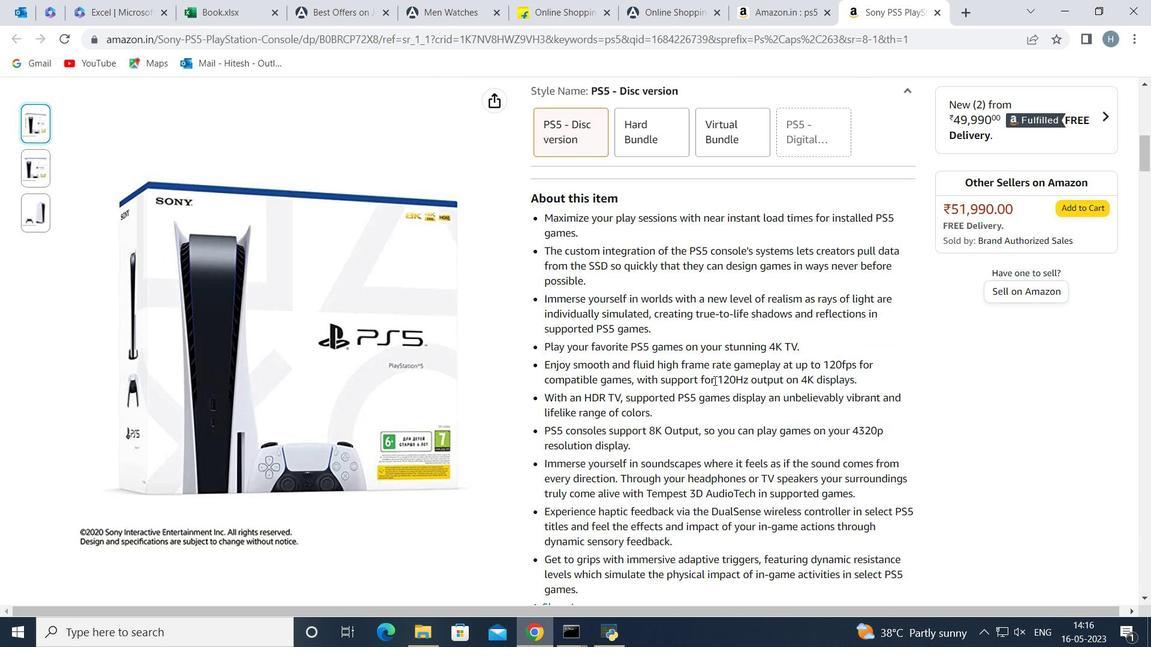 
Action: Mouse scrolled (714, 381) with delta (0, 0)
Screenshot: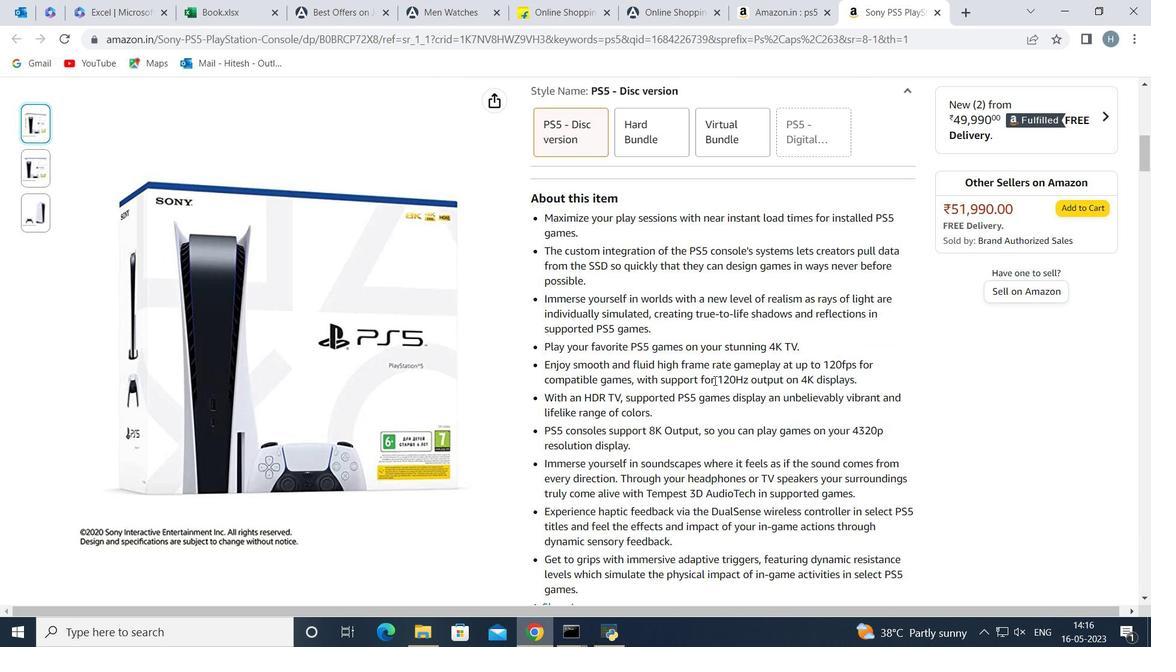 
Action: Mouse scrolled (714, 381) with delta (0, 0)
Screenshot: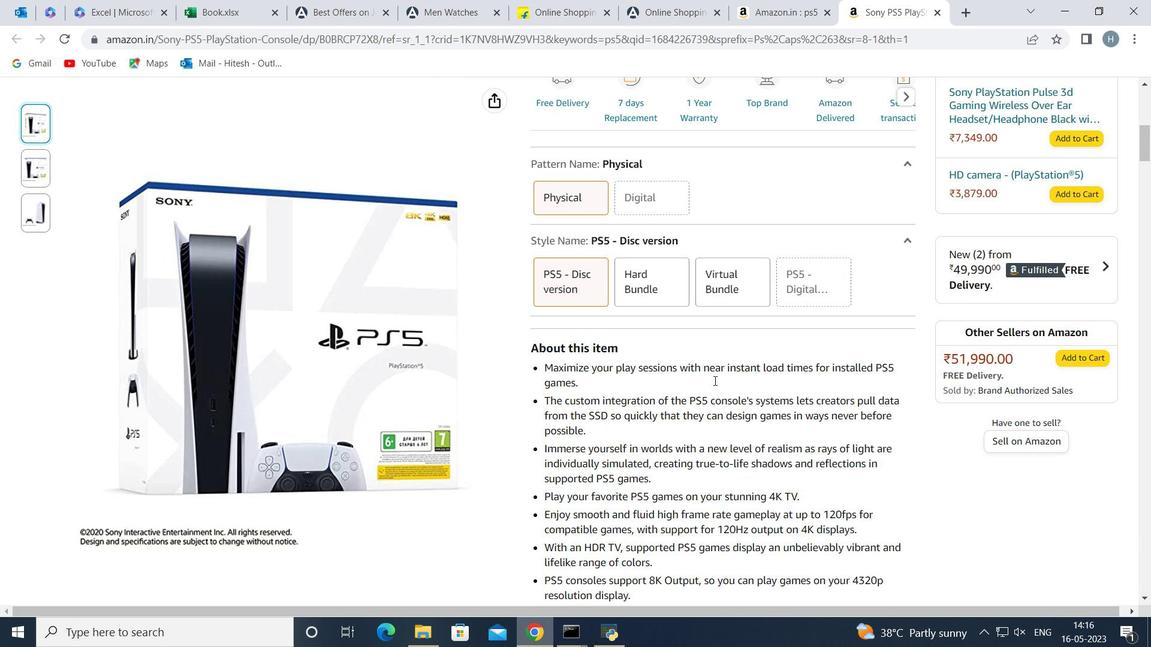 
Action: Mouse scrolled (714, 381) with delta (0, 0)
Screenshot: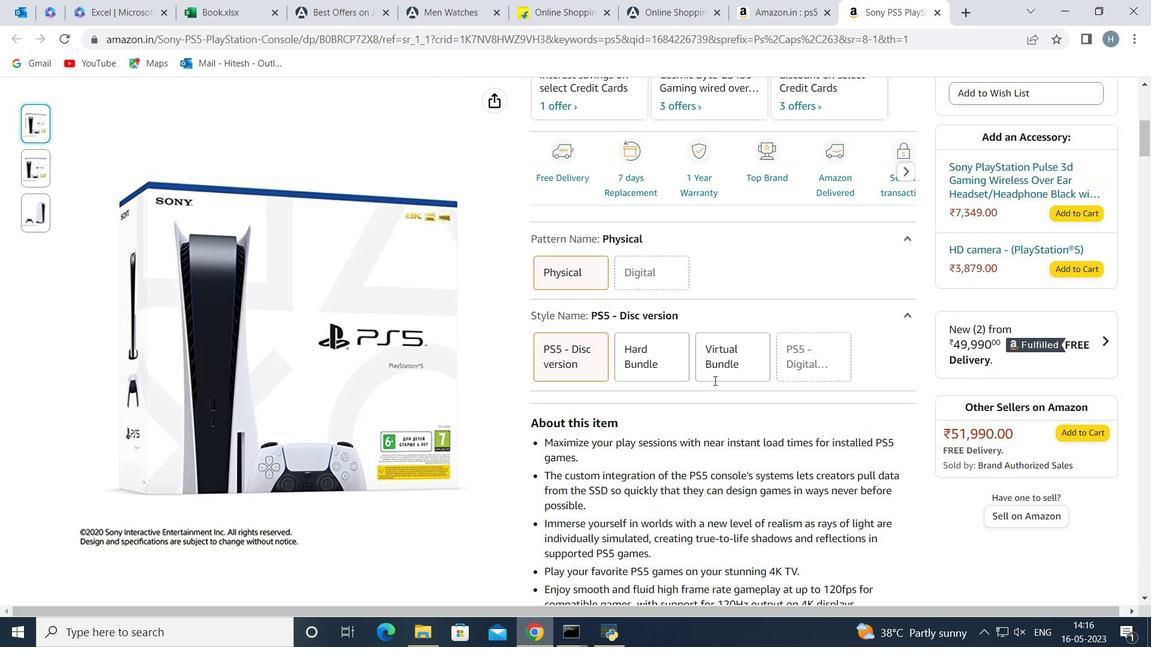 
Action: Mouse scrolled (714, 381) with delta (0, 0)
Screenshot: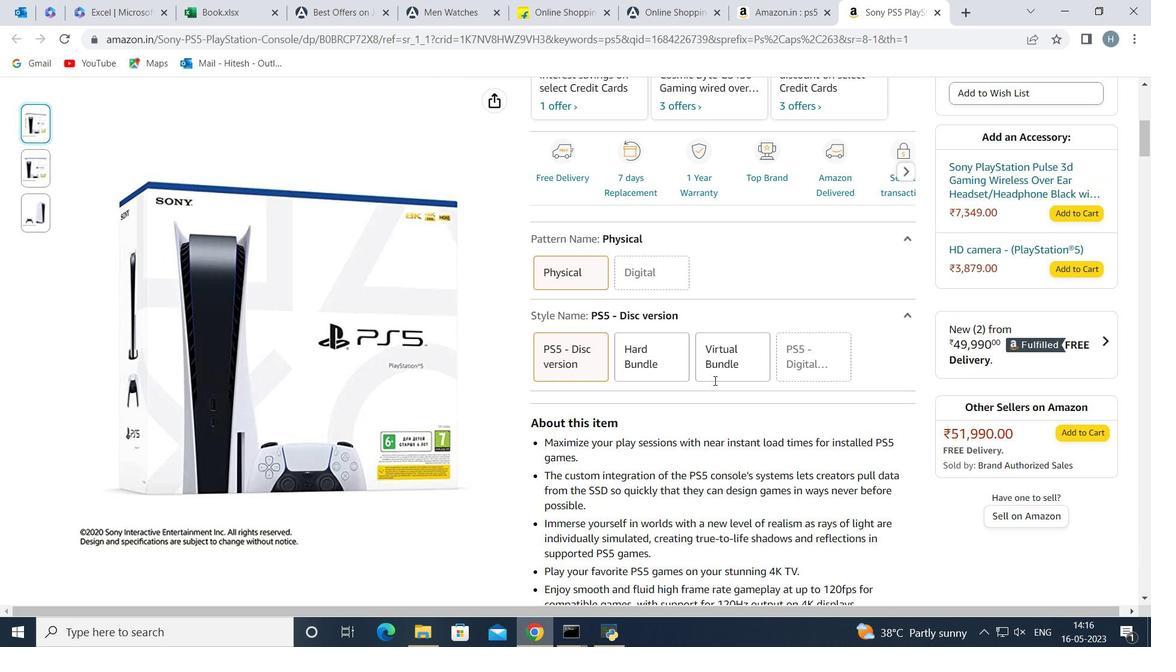 
Action: Mouse scrolled (714, 380) with delta (0, 0)
Screenshot: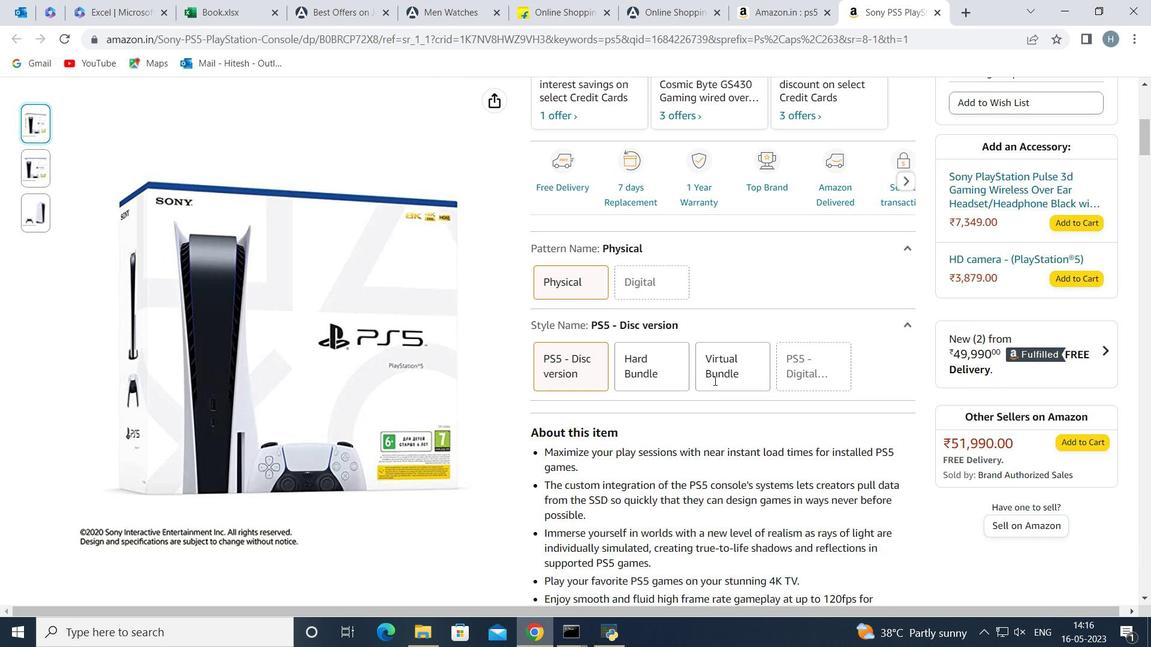 
Action: Mouse scrolled (714, 381) with delta (0, 0)
Screenshot: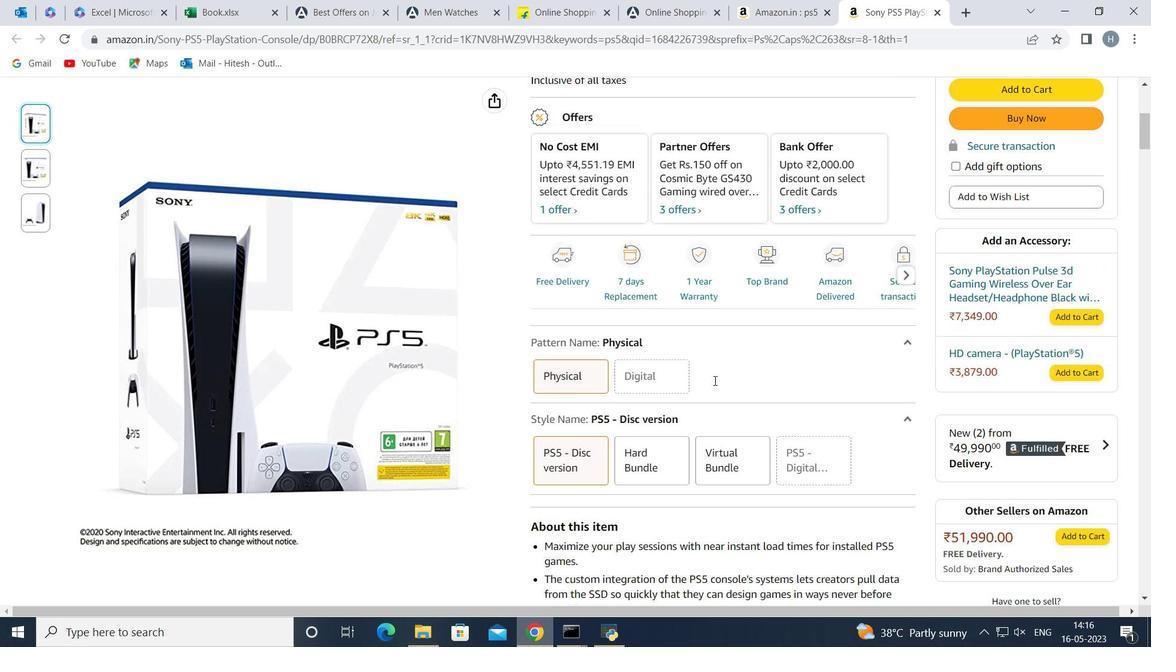 
Action: Mouse scrolled (714, 381) with delta (0, 0)
Screenshot: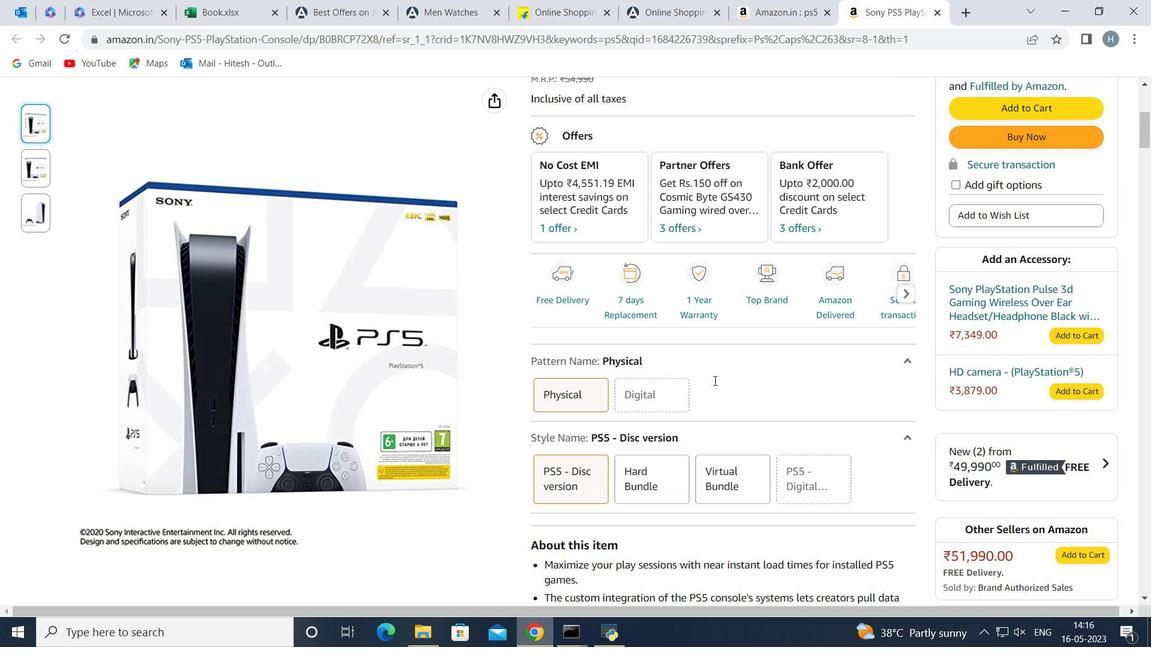 
Action: Mouse scrolled (714, 381) with delta (0, 0)
Screenshot: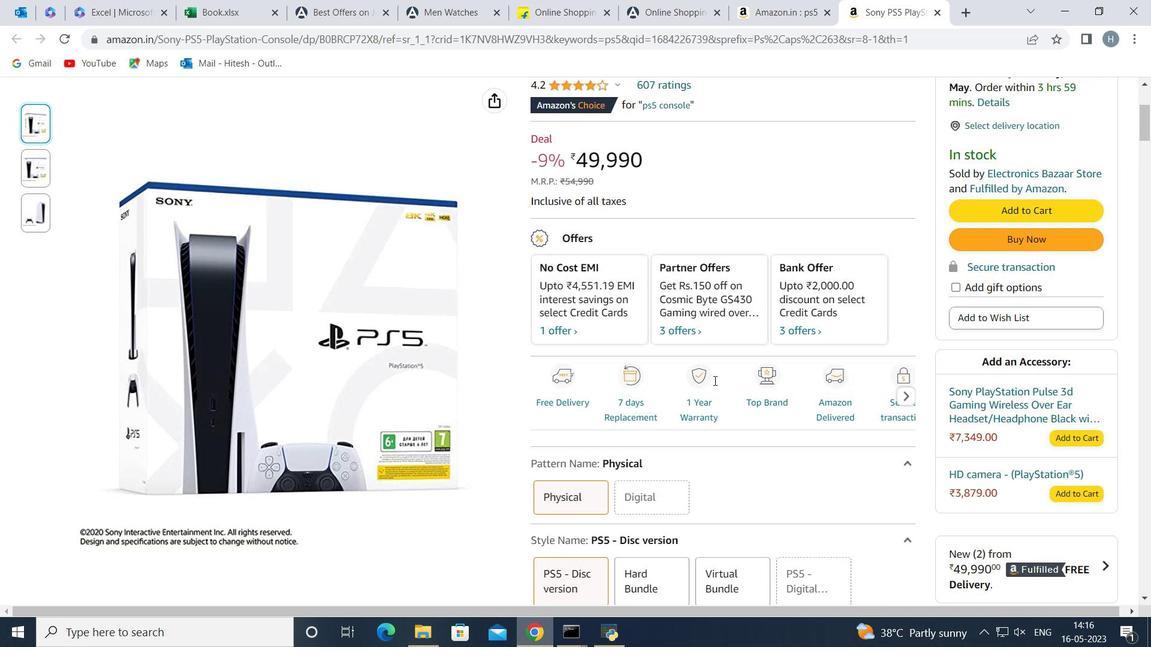 
Action: Mouse scrolled (714, 381) with delta (0, 0)
Screenshot: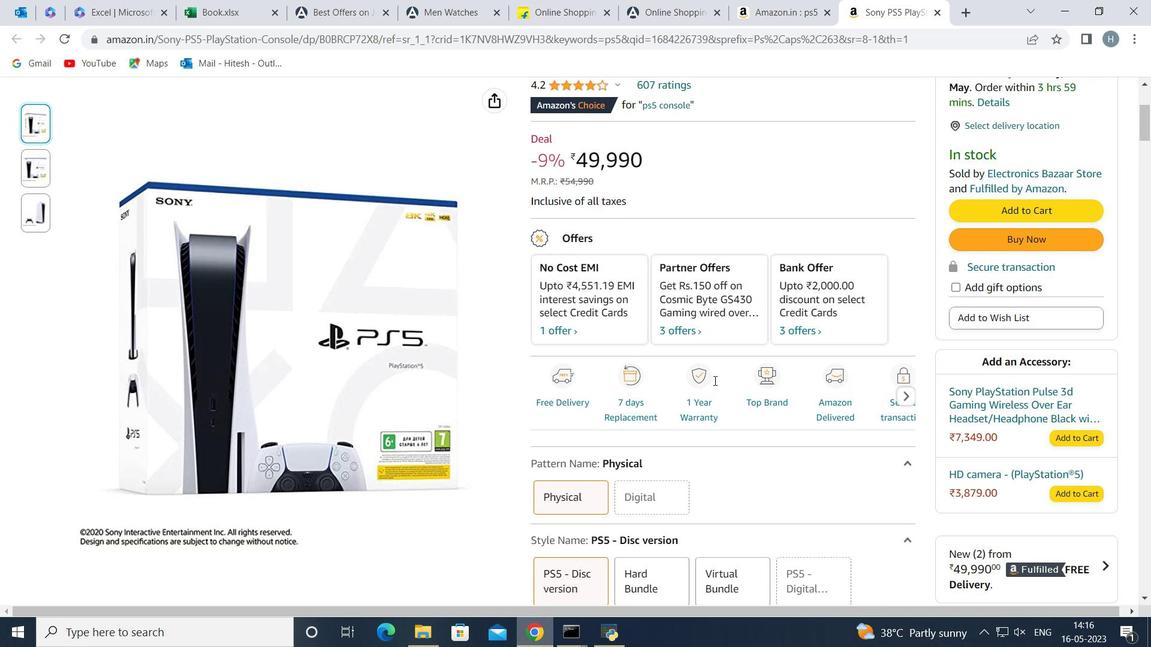 
Action: Mouse moved to (925, 324)
Screenshot: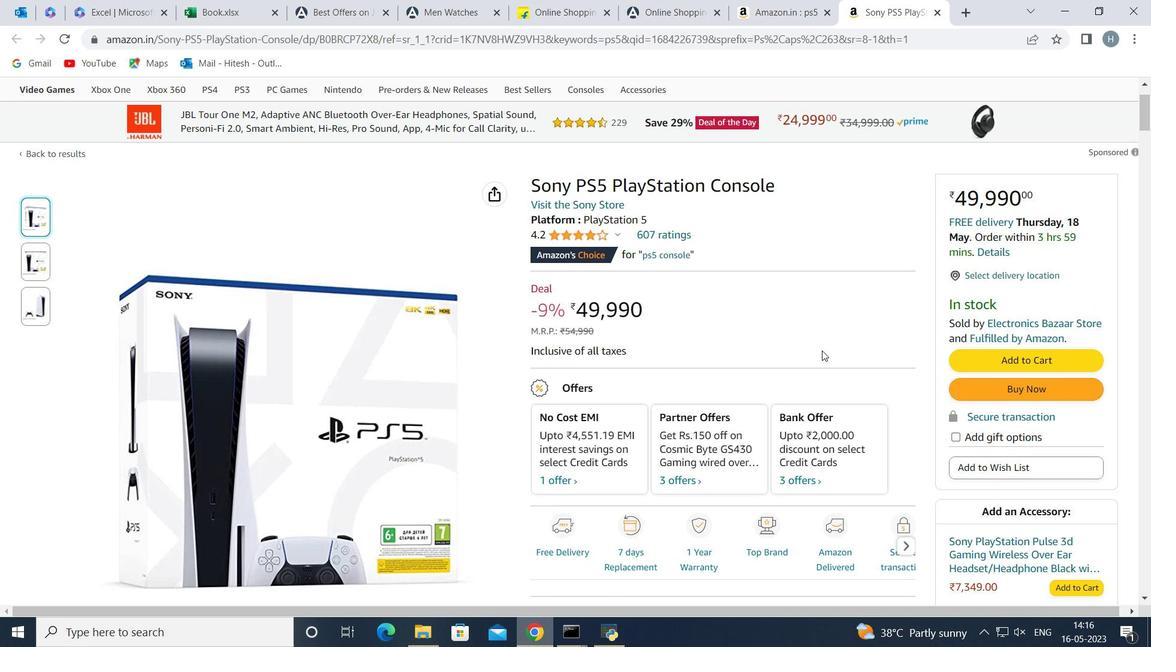 
Action: Mouse scrolled (925, 324) with delta (0, 0)
Screenshot: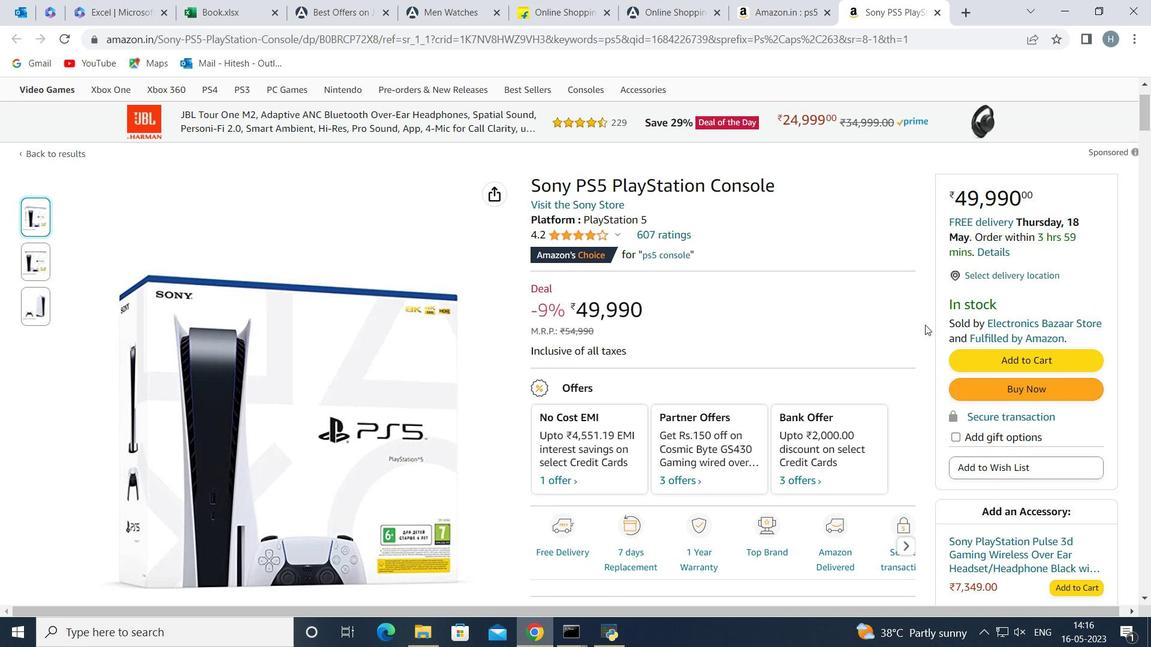 
Action: Mouse moved to (457, 160)
Screenshot: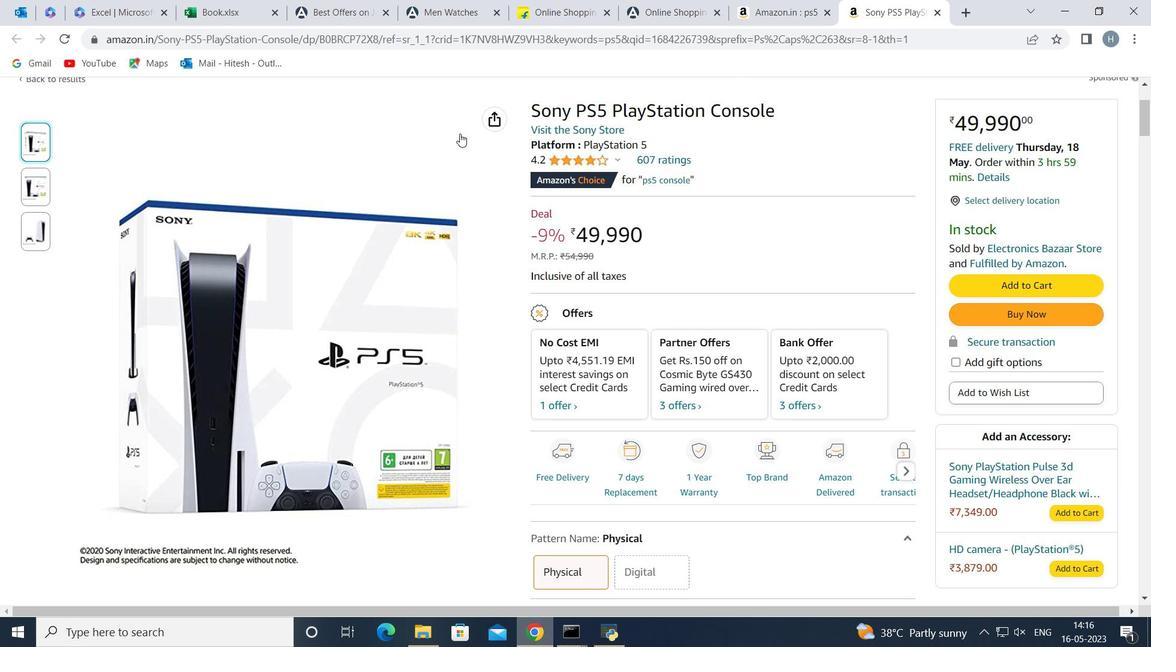 
Action: Mouse scrolled (457, 160) with delta (0, 0)
Screenshot: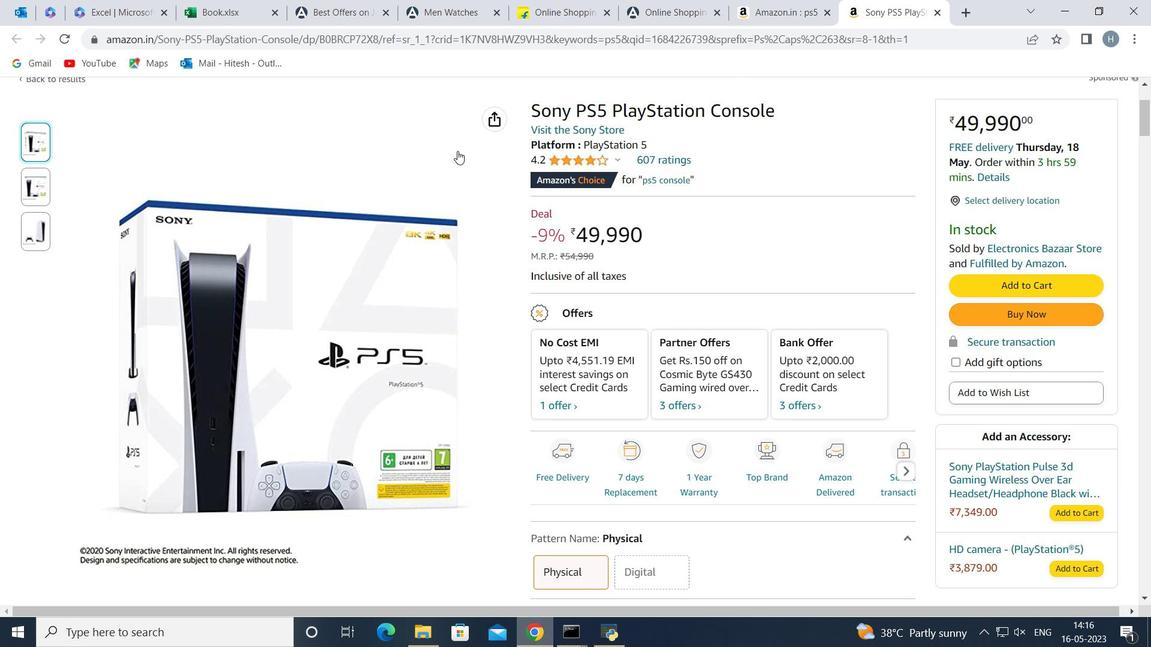 
Action: Mouse scrolled (457, 160) with delta (0, 0)
Screenshot: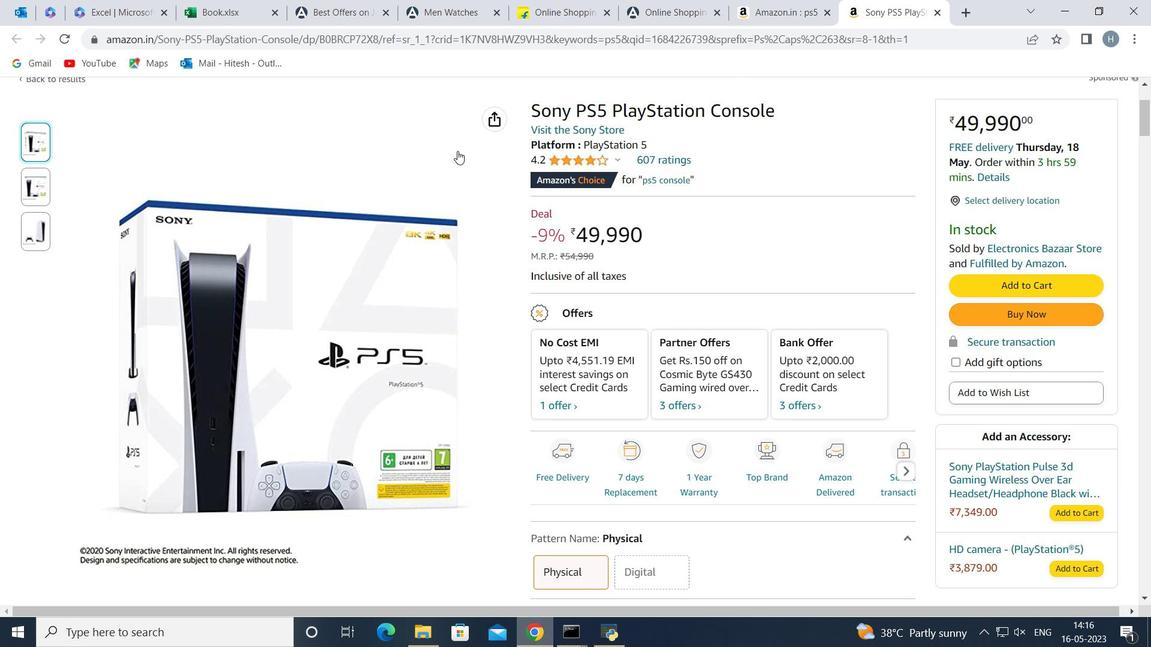 
Action: Mouse scrolled (457, 160) with delta (0, 0)
Screenshot: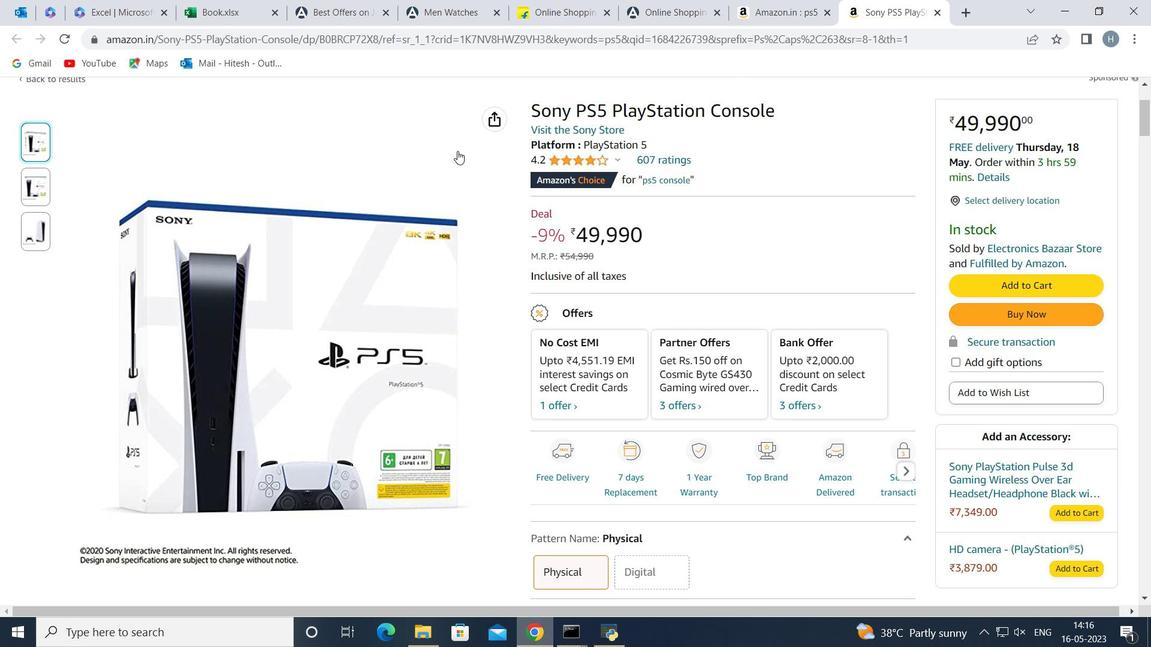
Action: Mouse scrolled (457, 160) with delta (0, 0)
Screenshot: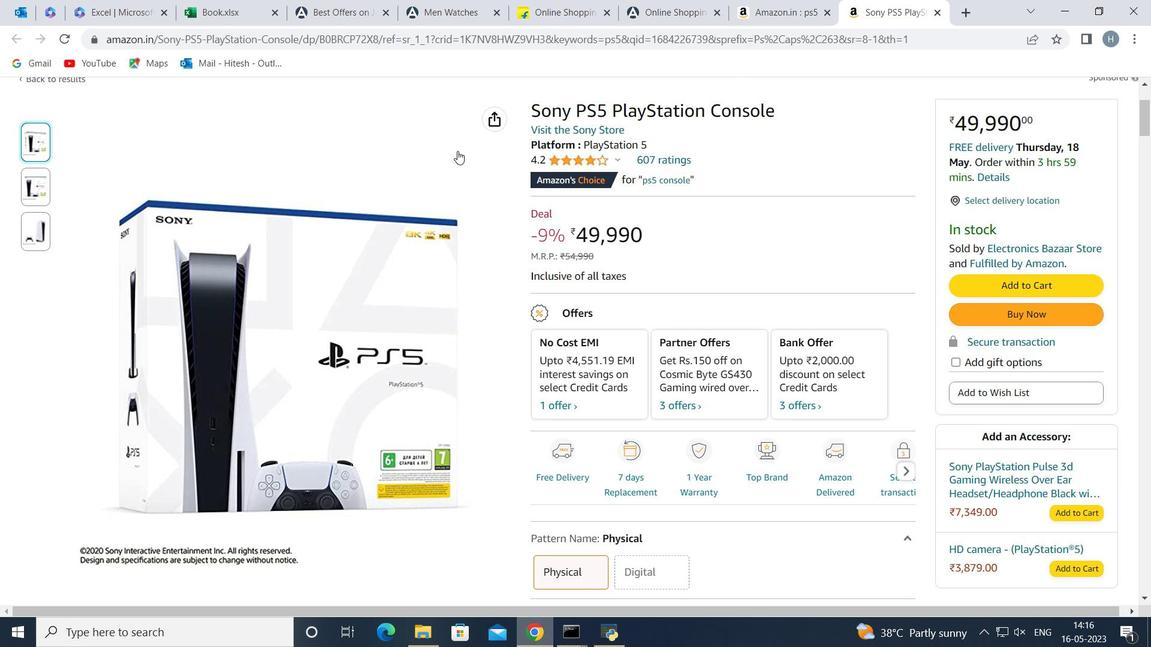 
Action: Mouse scrolled (457, 160) with delta (0, 0)
Screenshot: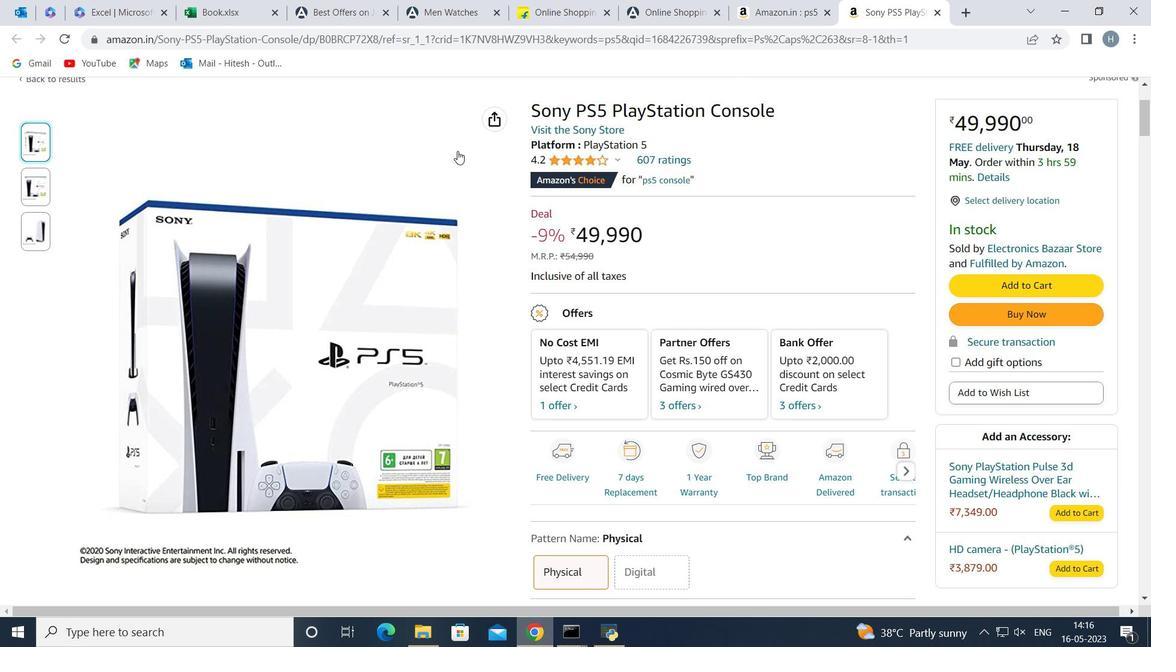 
Action: Mouse scrolled (457, 160) with delta (0, 0)
Screenshot: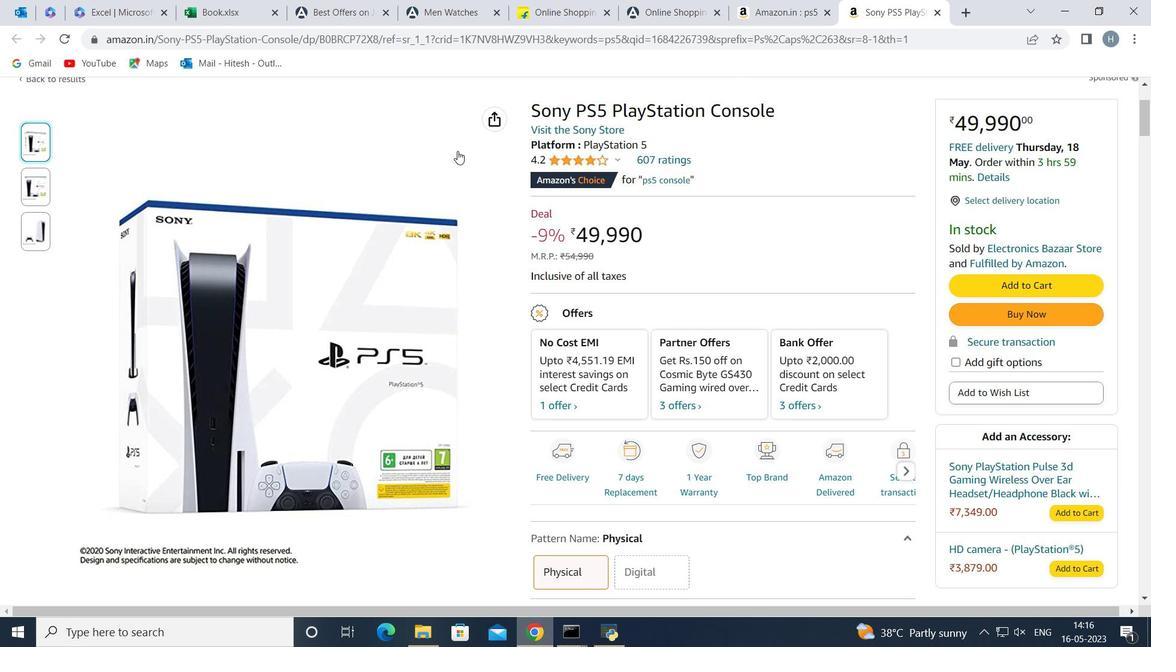 
Action: Mouse scrolled (457, 160) with delta (0, 0)
Screenshot: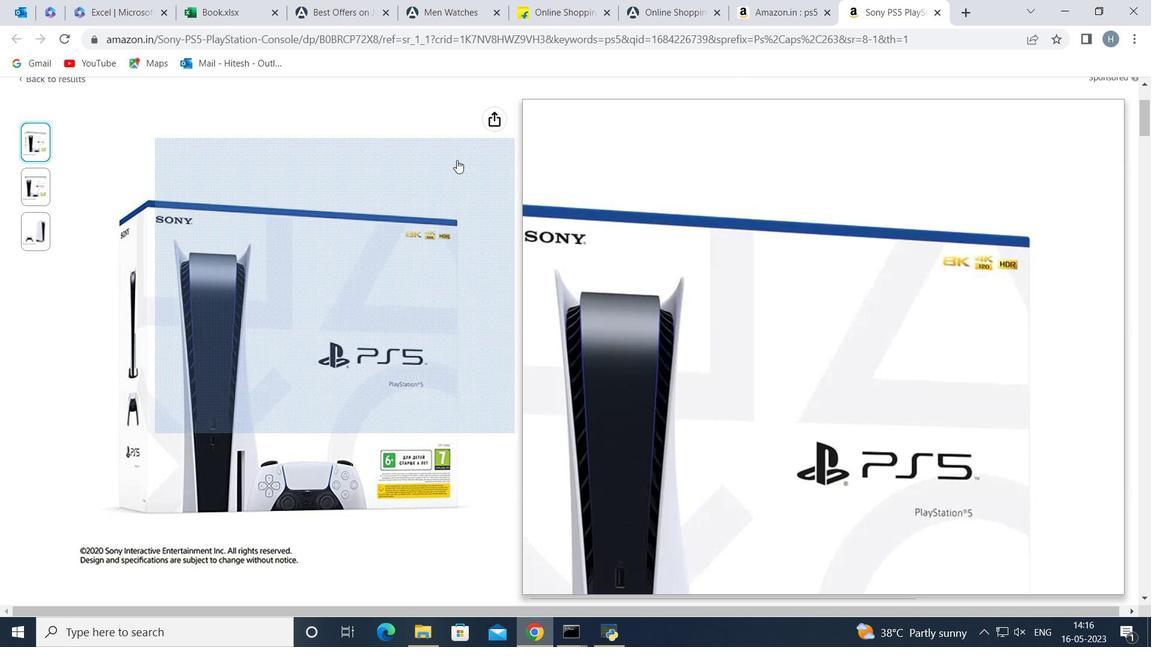 
Action: Mouse moved to (457, 103)
Screenshot: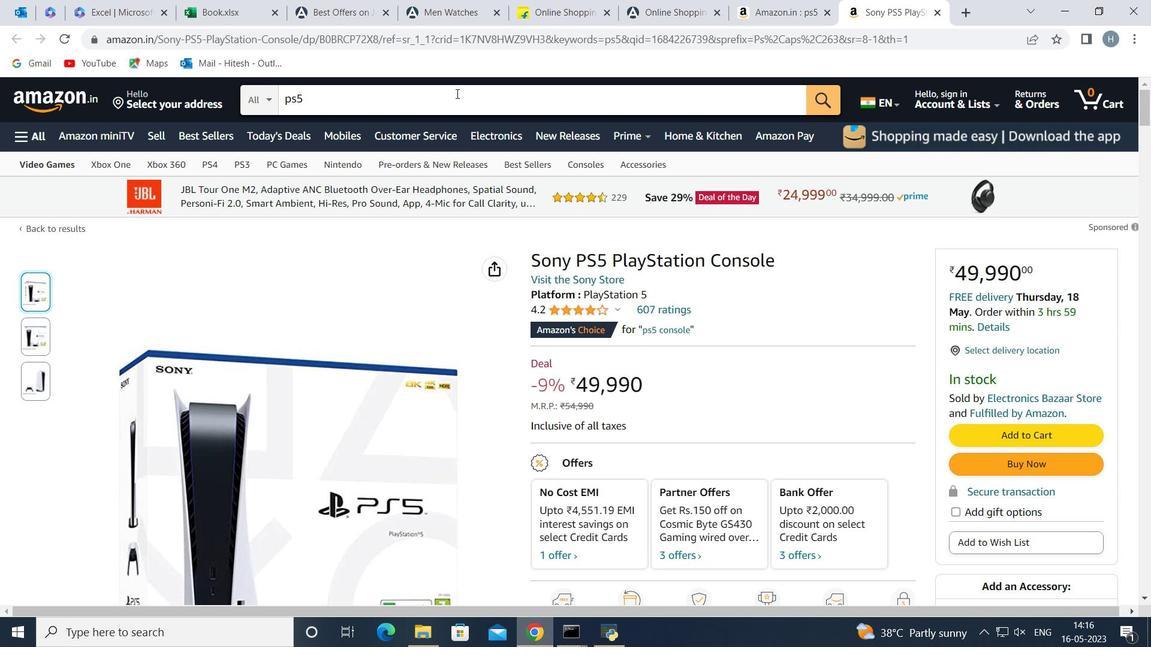 
Action: Mouse pressed left at (457, 103)
Screenshot: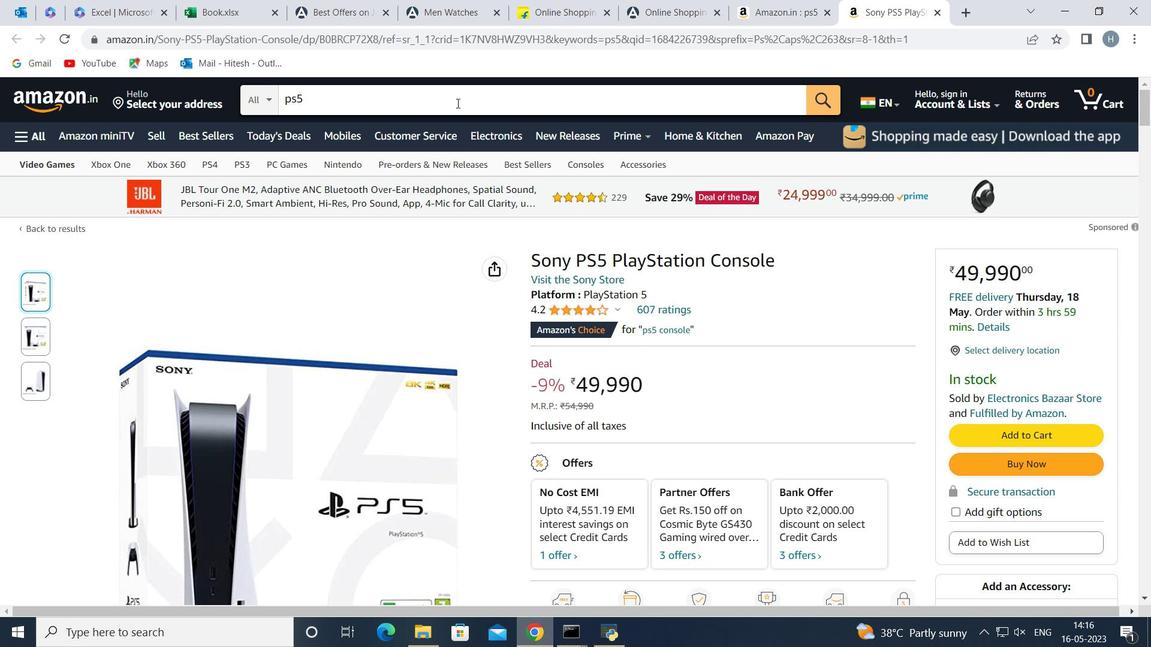 
Action: Key pressed <Key.backspace><Key.backspace><Key.backspace>phone
Screenshot: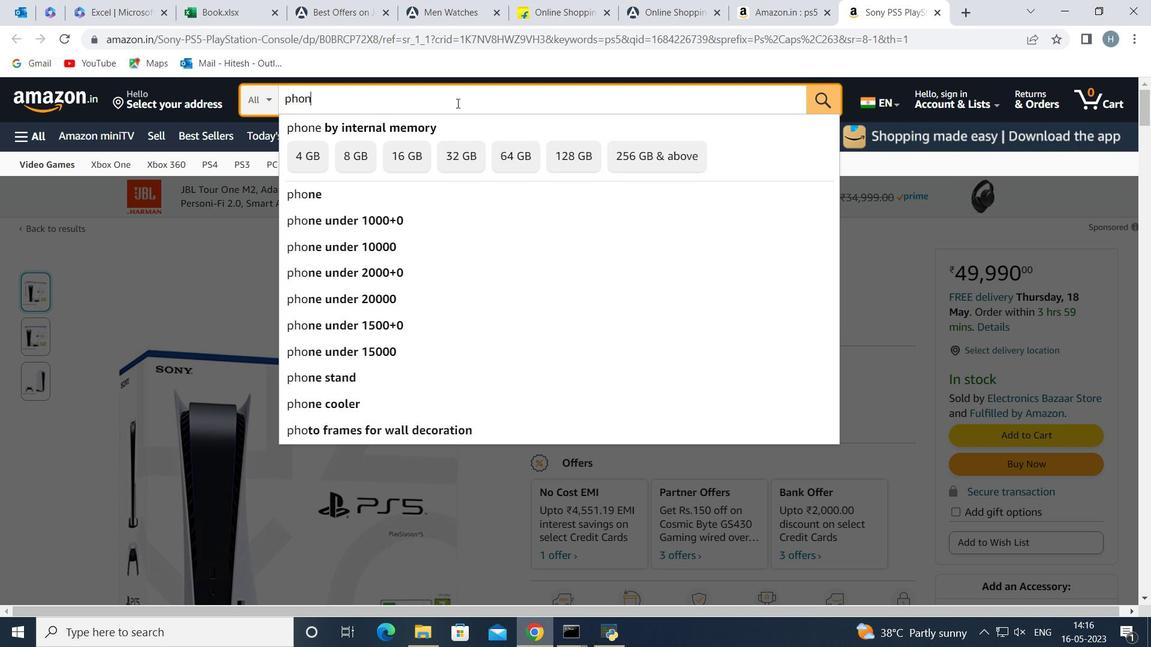 
Action: Mouse moved to (423, 184)
Screenshot: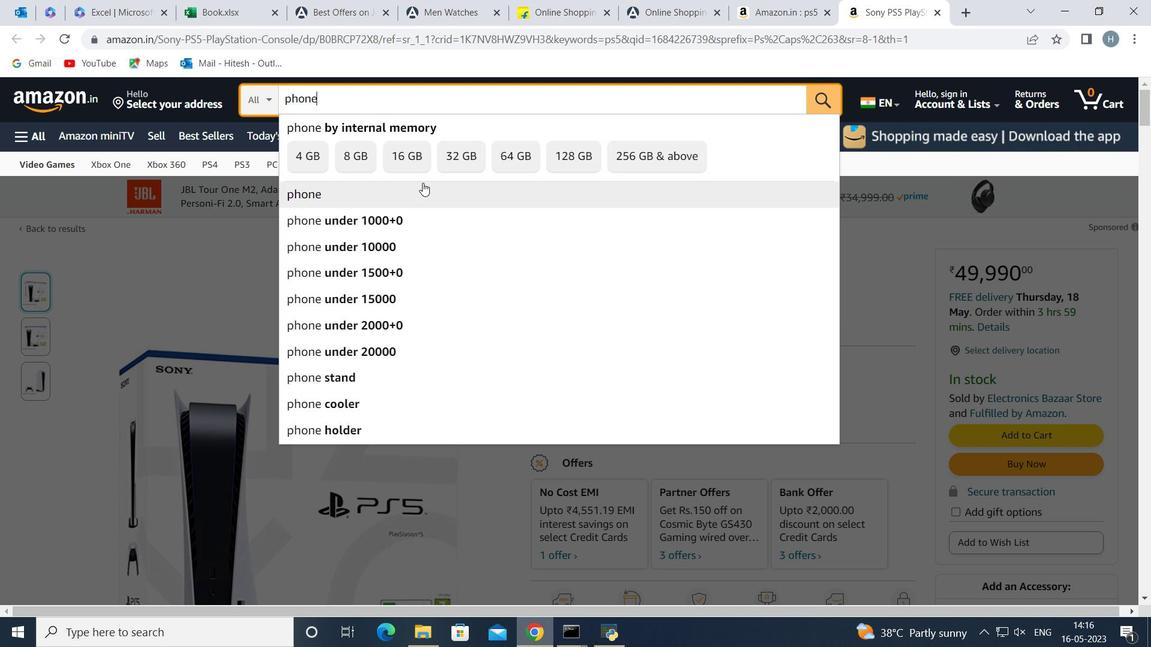 
Action: Key pressed <Key.backspace><Key.backspace><Key.backspace><Key.backspace><Key.backspace><Key.backspace><Key.backspace>iphone
Screenshot: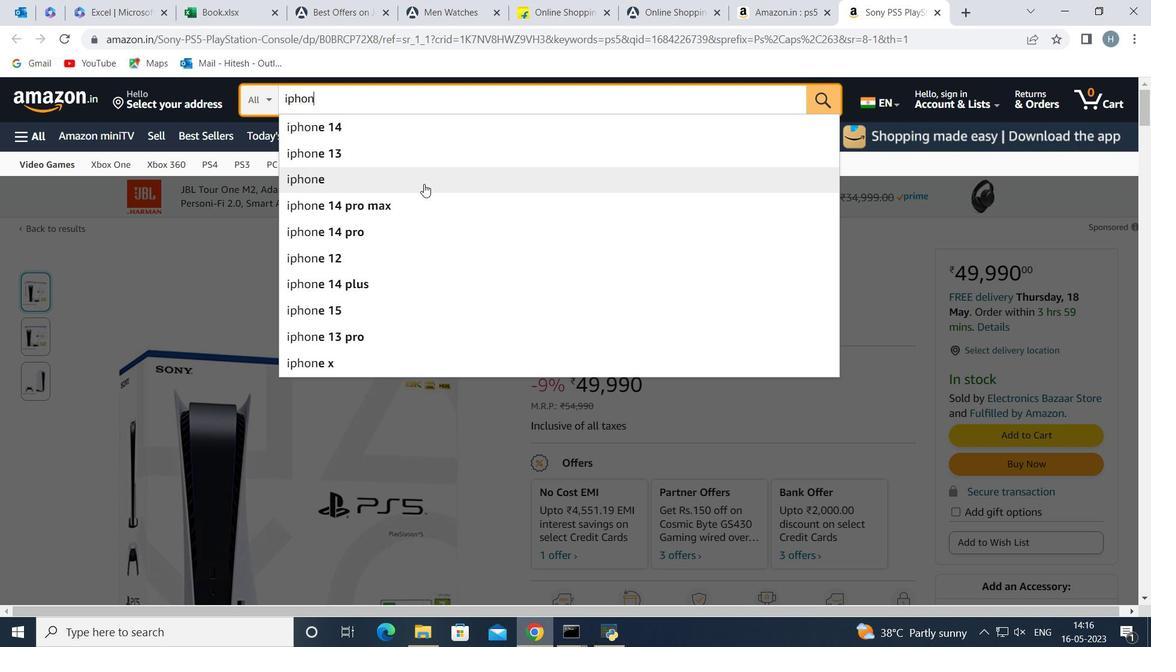 
Action: Mouse moved to (425, 191)
Screenshot: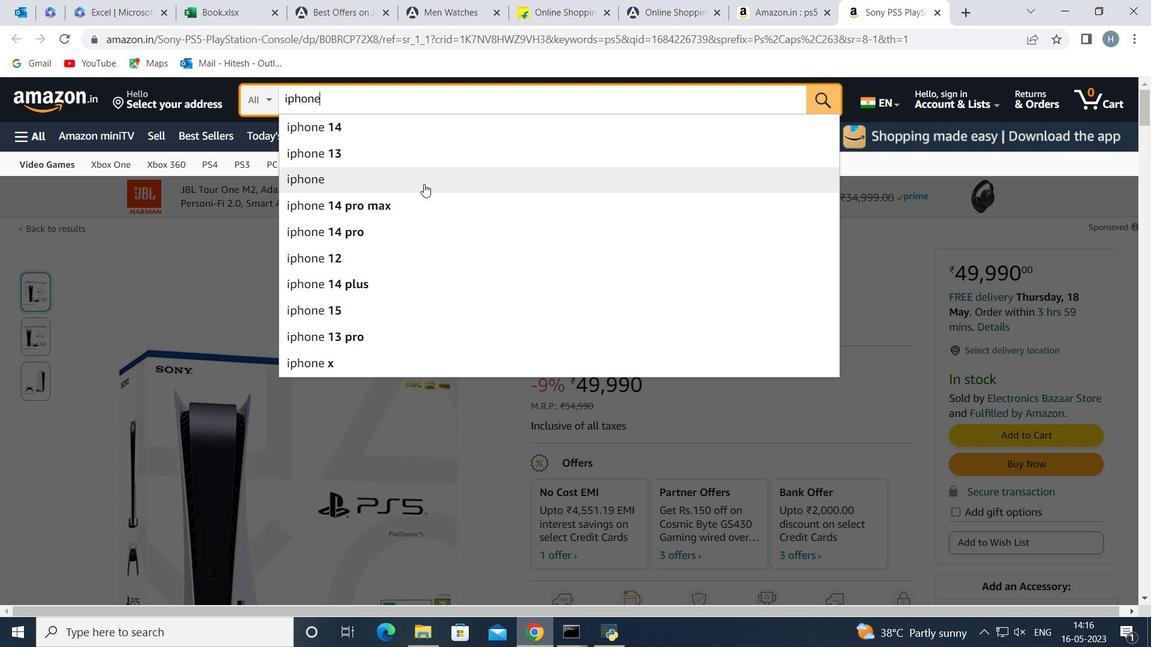 
Action: Mouse pressed left at (425, 191)
Screenshot: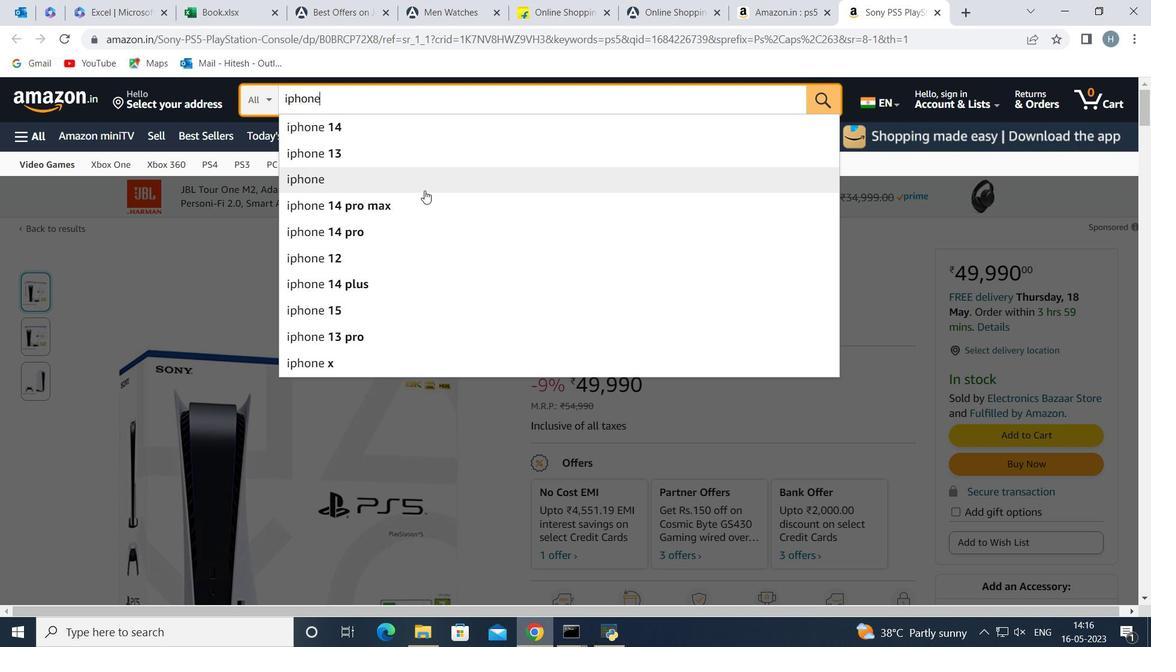 
Action: Mouse moved to (429, 206)
Screenshot: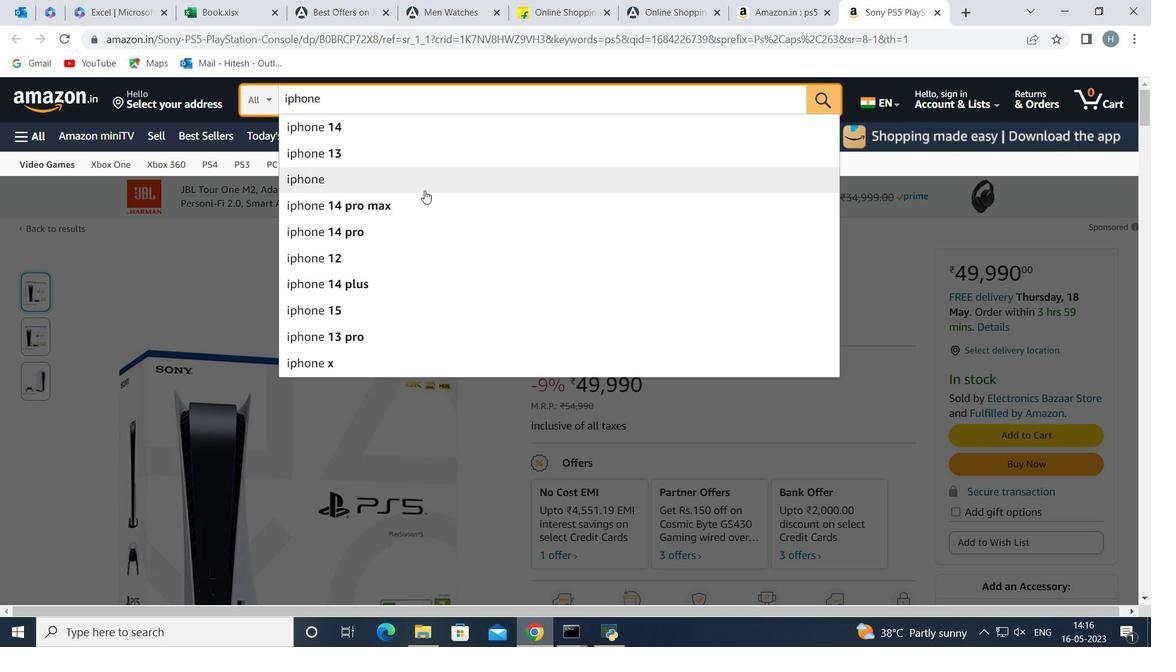 
Action: Mouse pressed left at (429, 206)
Screenshot: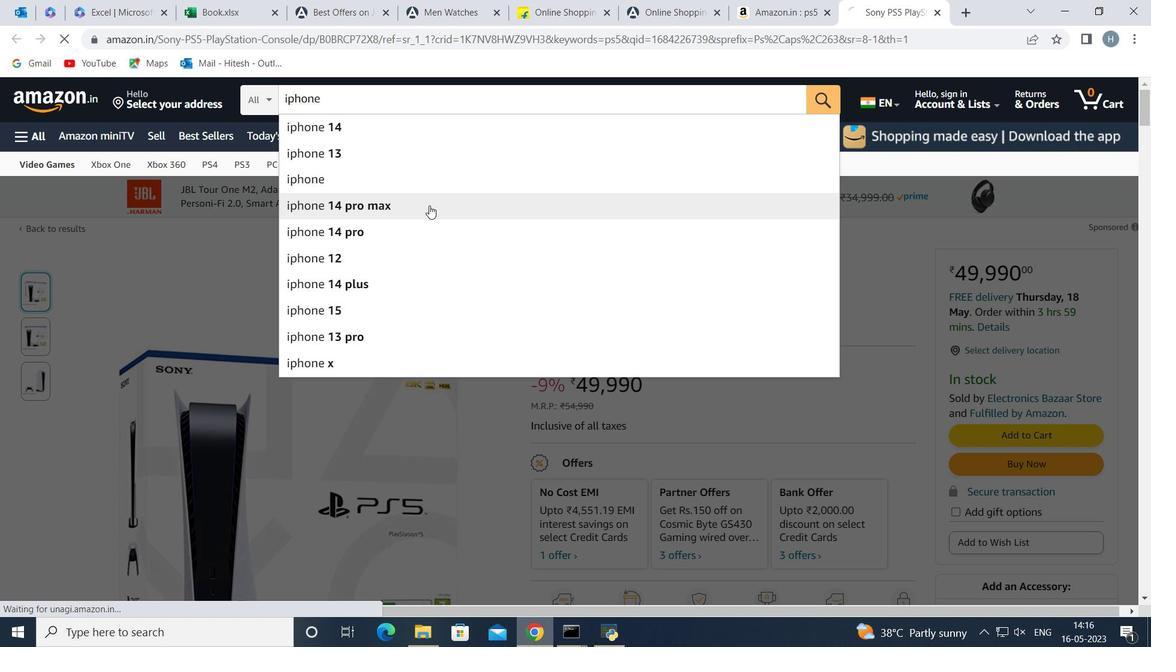 
Action: Mouse moved to (561, 305)
Screenshot: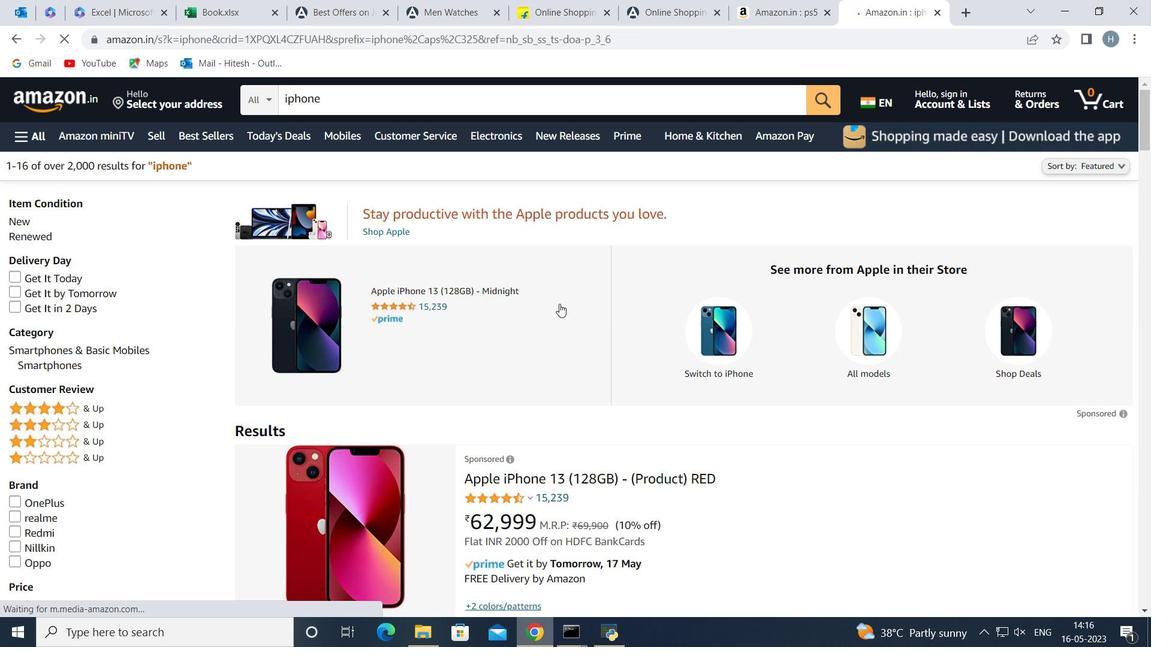 
Action: Mouse scrolled (561, 304) with delta (0, 0)
Screenshot: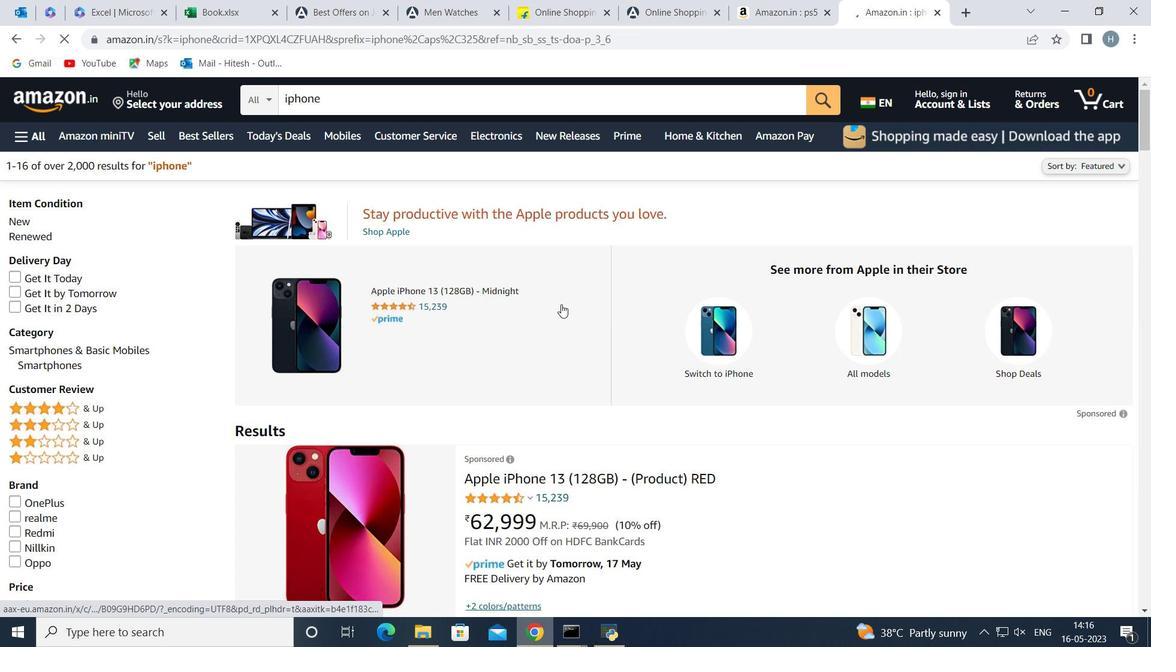 
Action: Mouse moved to (562, 305)
Screenshot: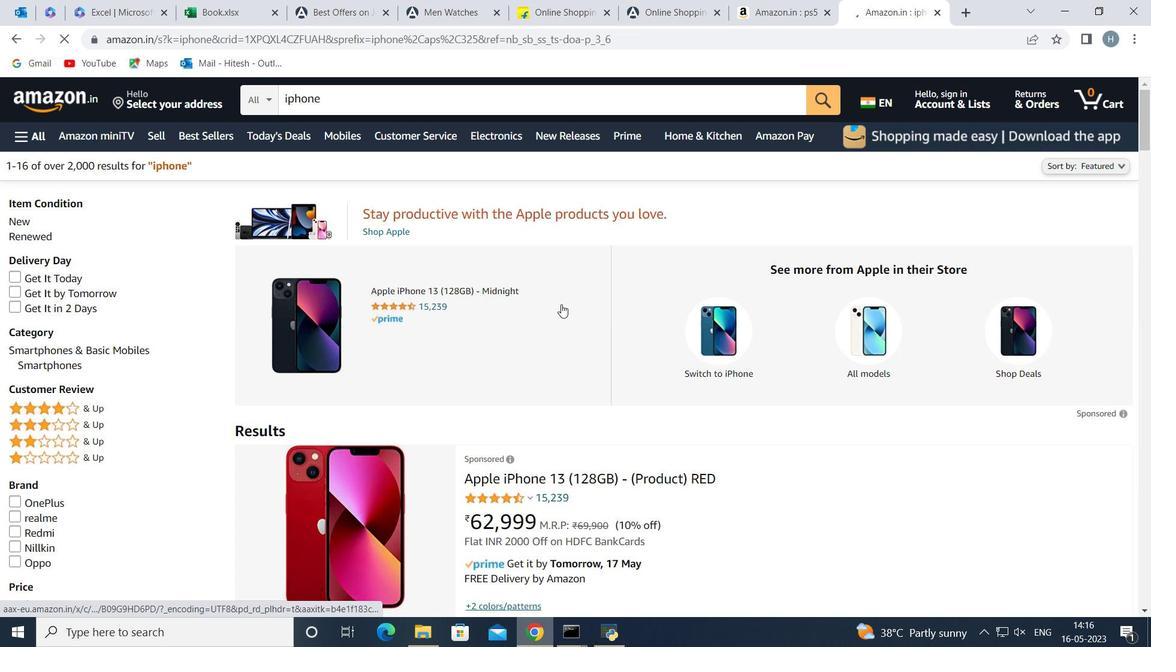 
Action: Mouse scrolled (562, 304) with delta (0, 0)
Screenshot: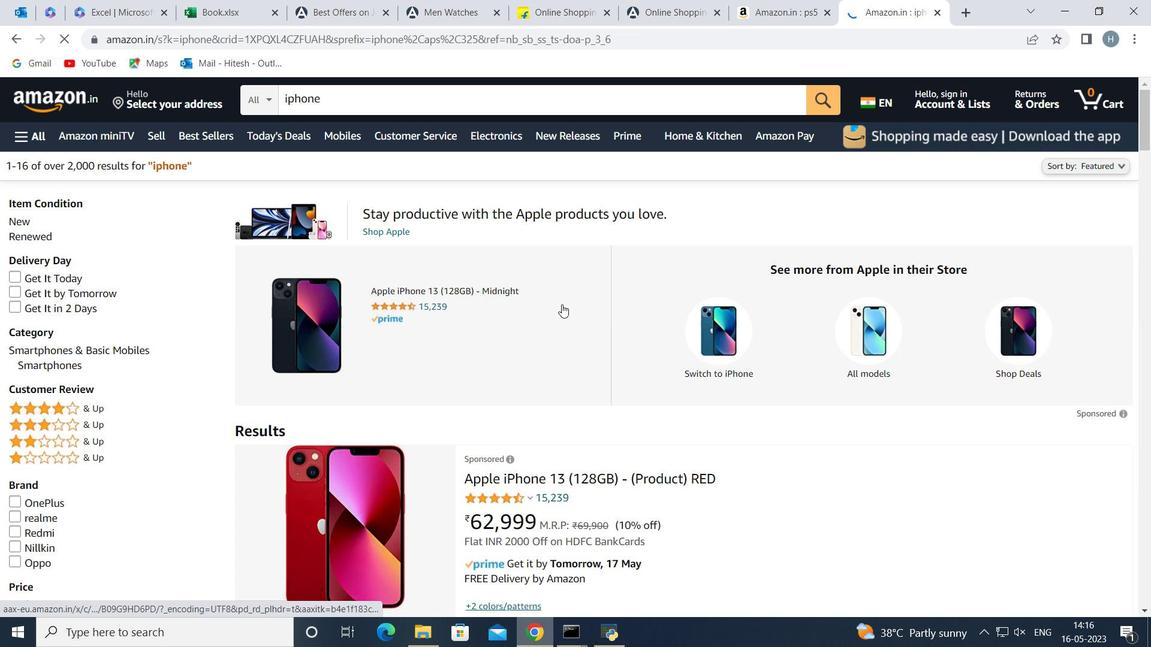 
Action: Mouse moved to (564, 303)
Screenshot: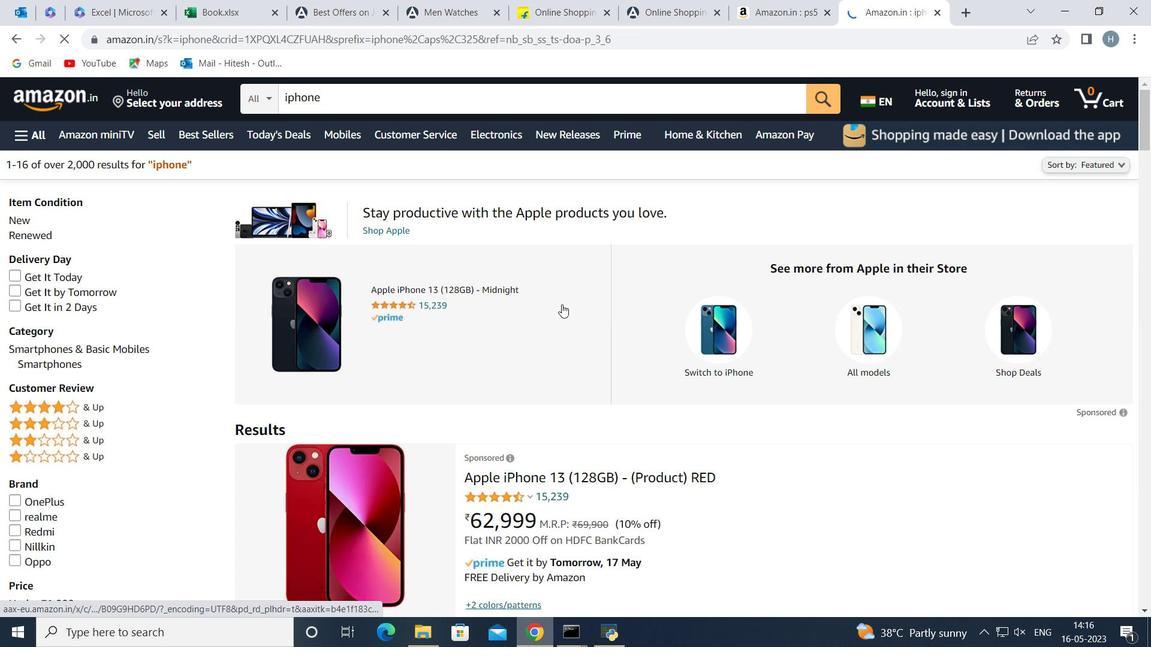 
Action: Mouse scrolled (564, 302) with delta (0, 0)
Screenshot: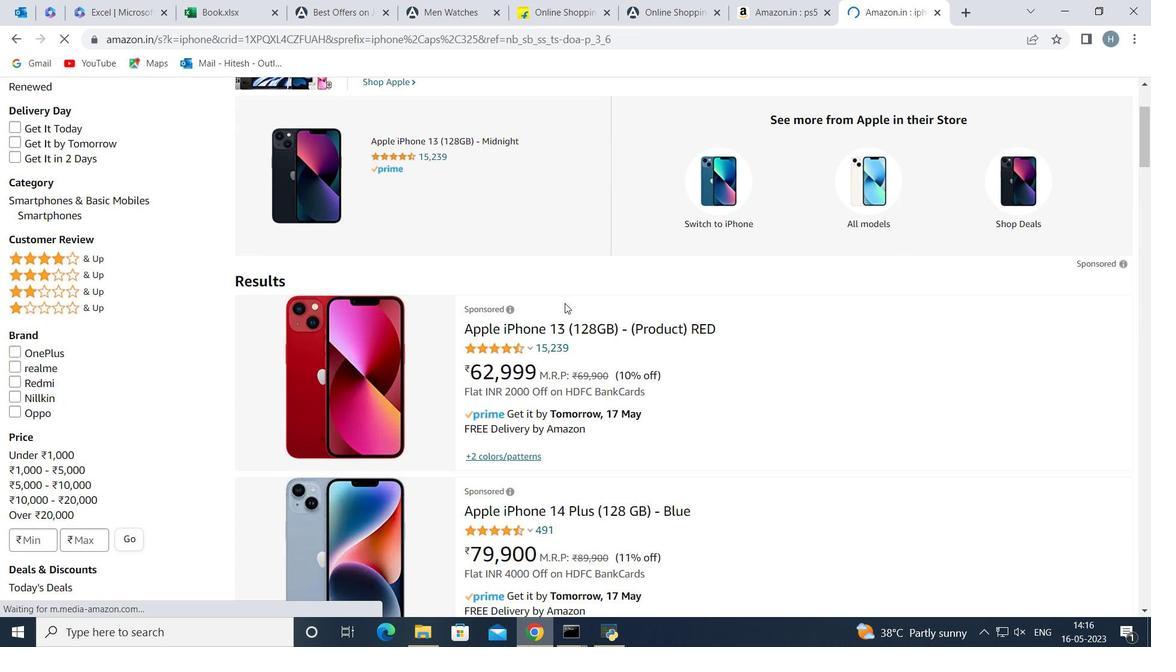 
Action: Mouse moved to (683, 300)
Screenshot: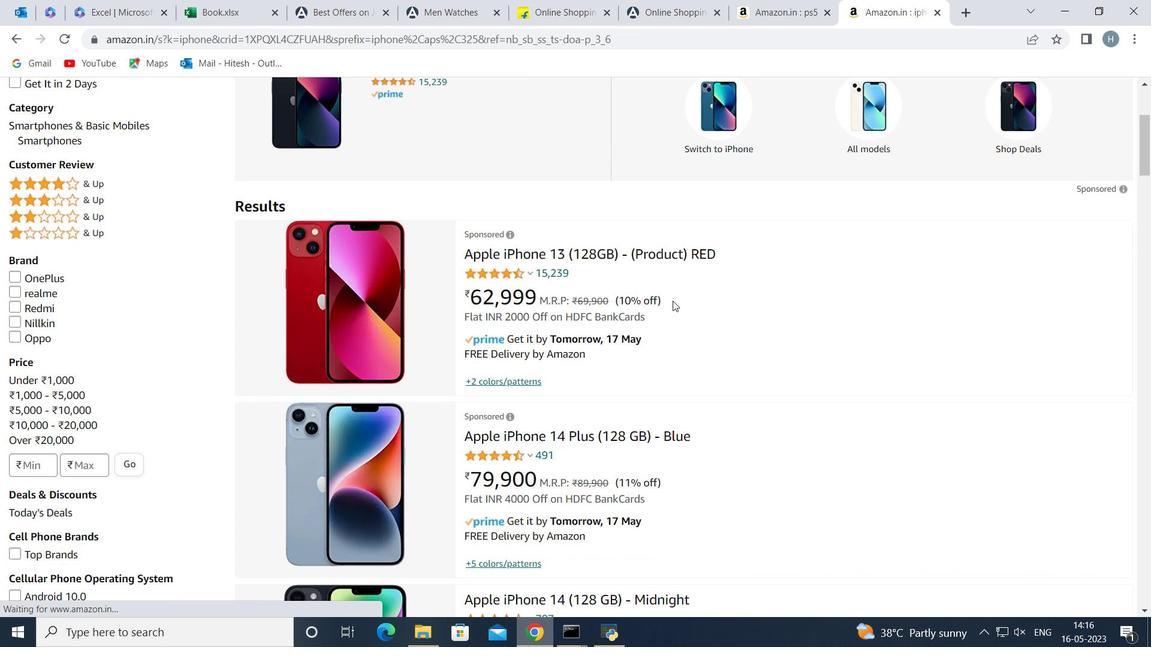
Action: Mouse pressed left at (683, 300)
Screenshot: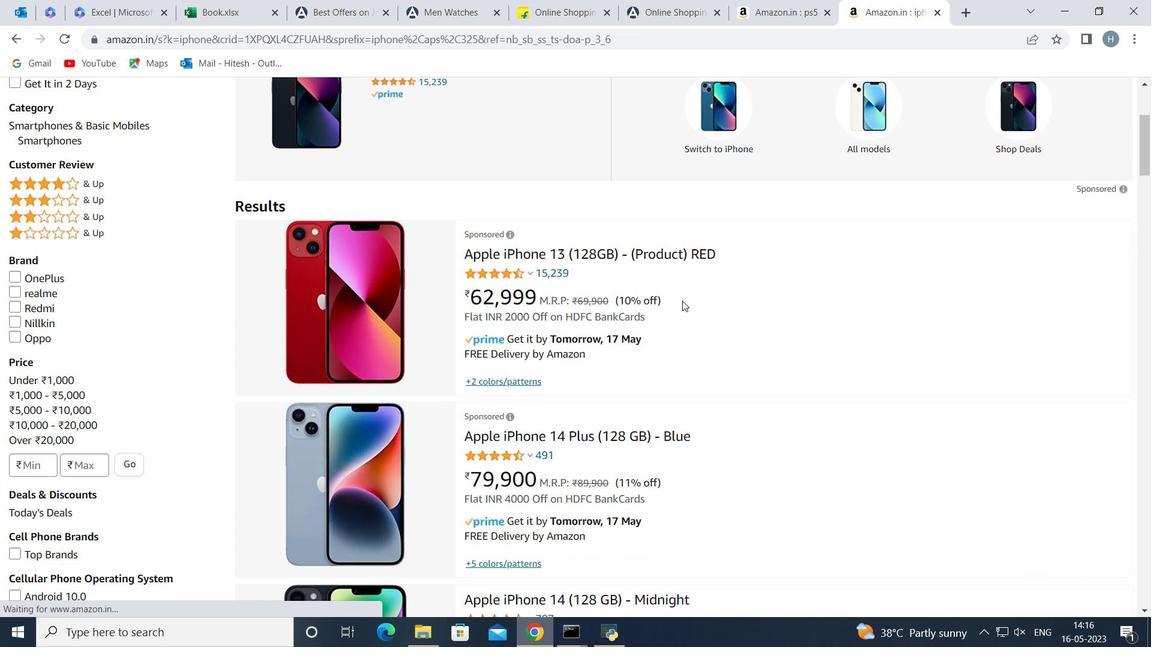 
Action: Mouse moved to (401, 278)
Screenshot: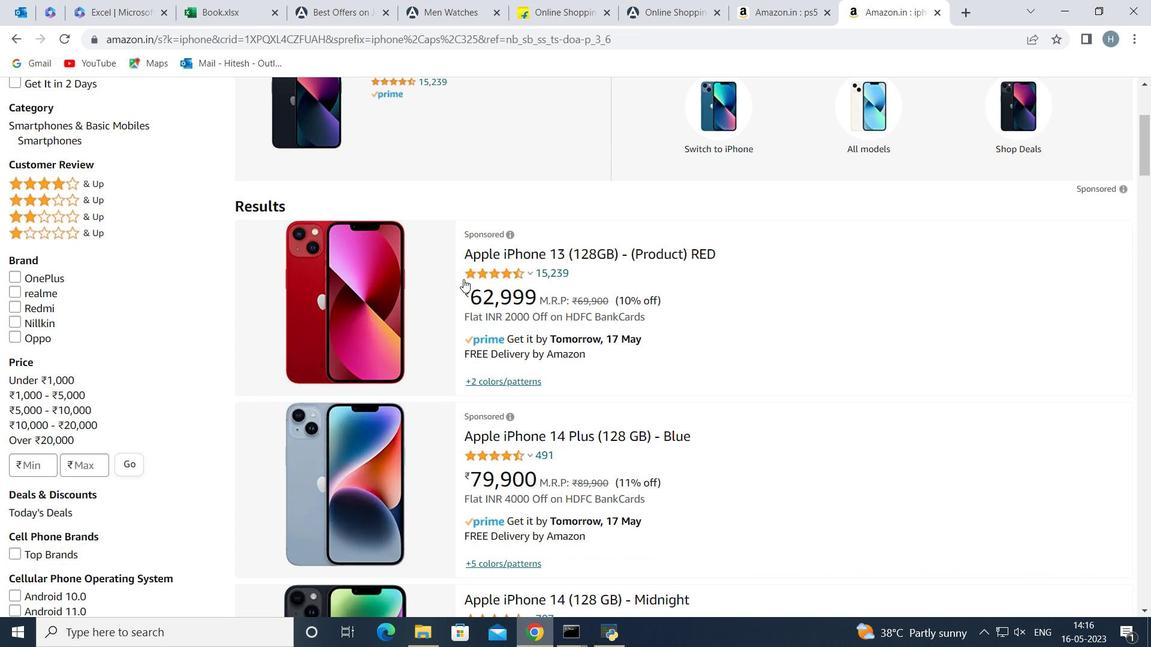 
Action: Mouse pressed left at (401, 278)
Screenshot: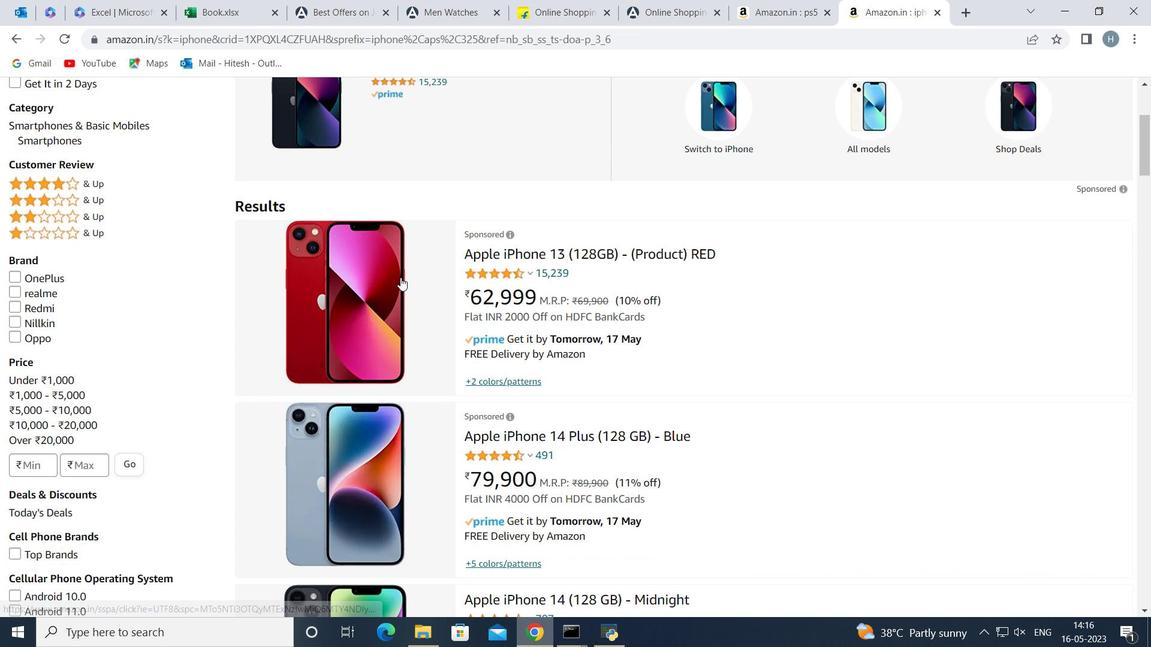
Action: Mouse moved to (885, 277)
Screenshot: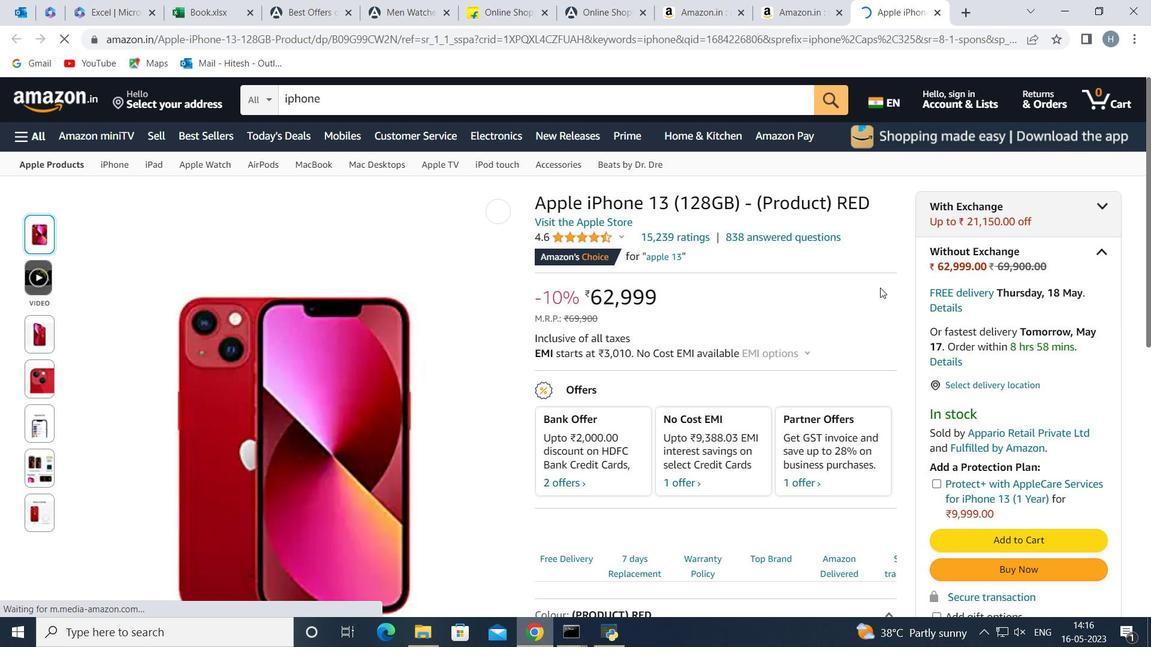 
Action: Mouse scrolled (885, 276) with delta (0, 0)
Screenshot: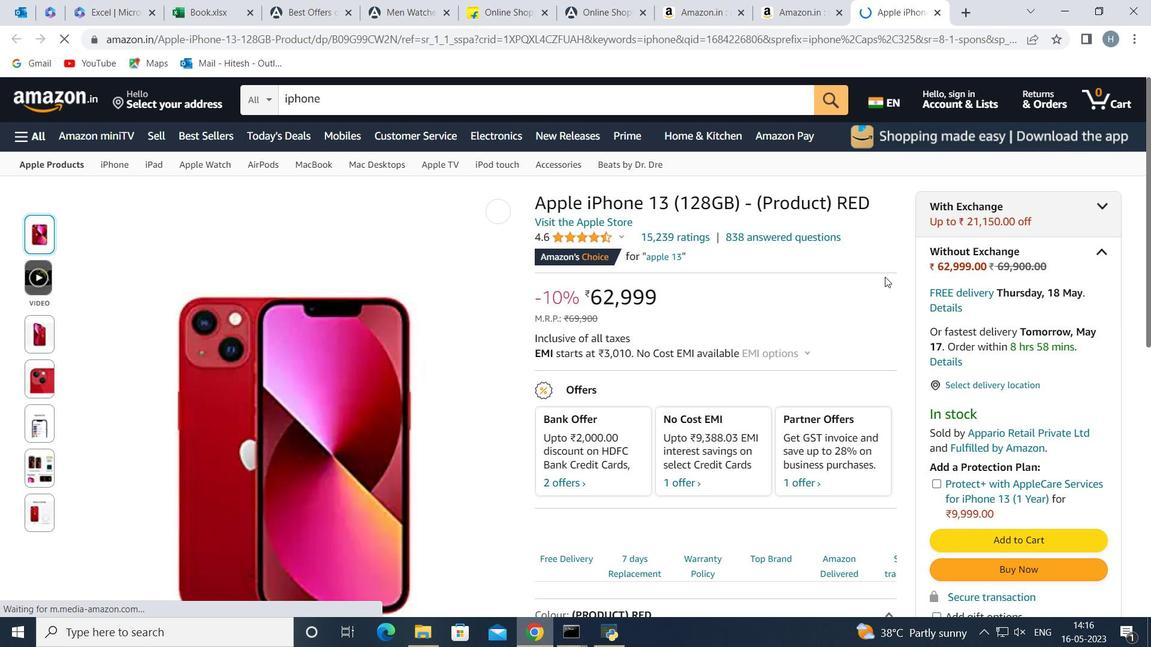 
Action: Mouse moved to (874, 276)
Screenshot: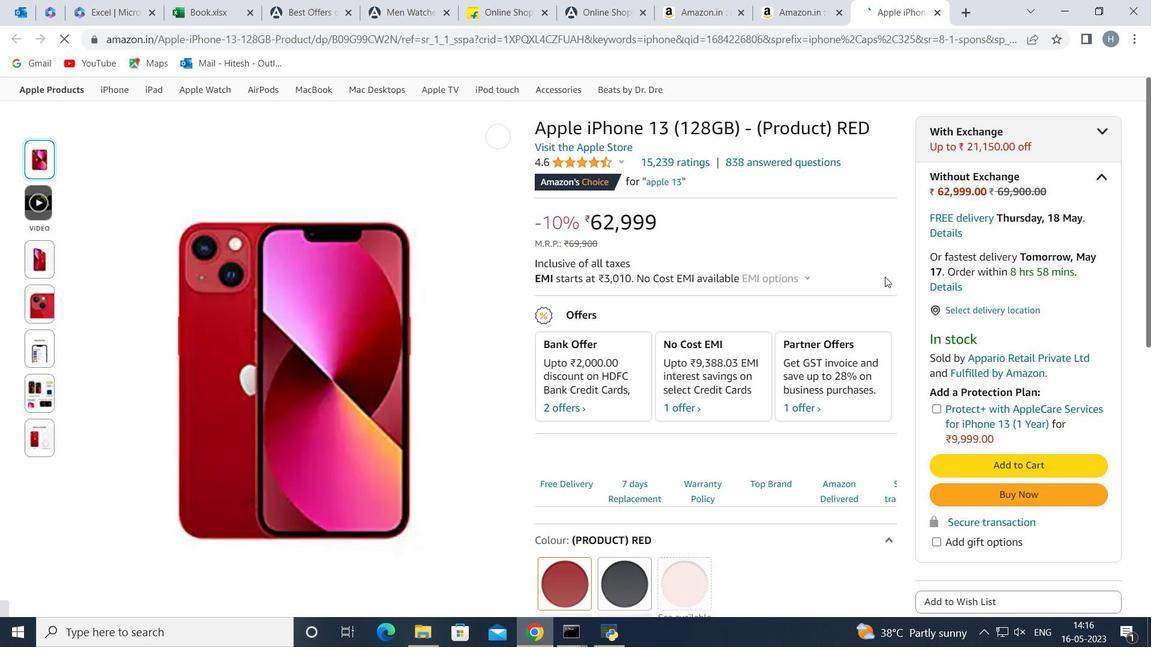
Action: Mouse scrolled (874, 277) with delta (0, 0)
Screenshot: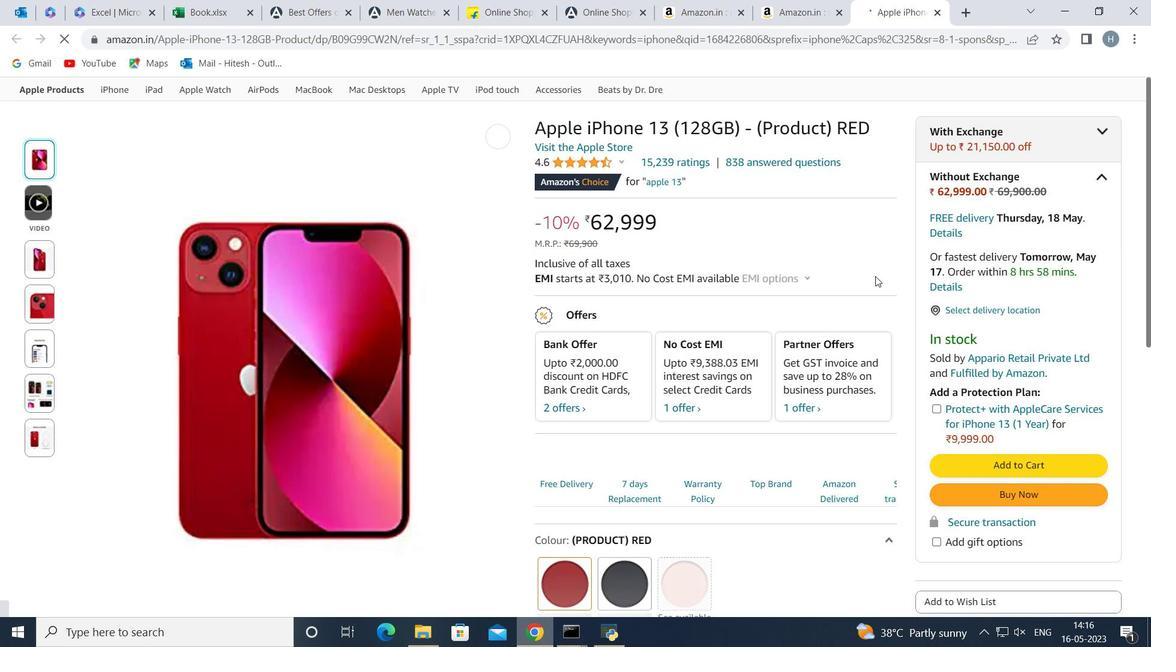 
Action: Mouse scrolled (874, 277) with delta (0, 0)
Screenshot: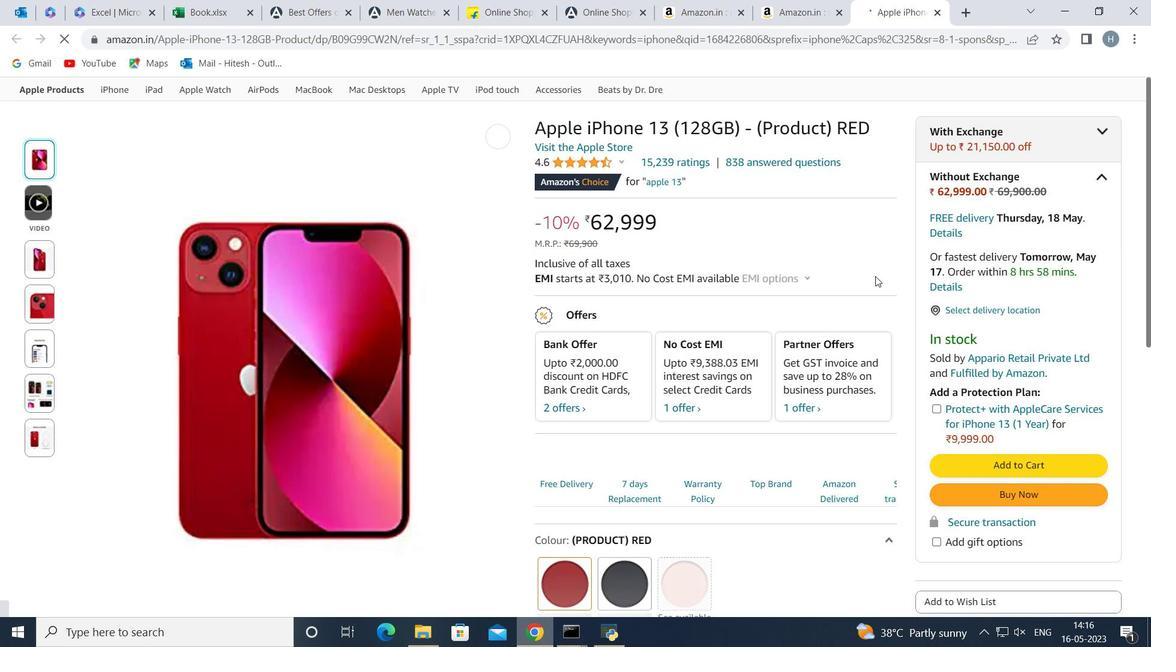 
Action: Mouse scrolled (874, 277) with delta (0, 0)
Screenshot: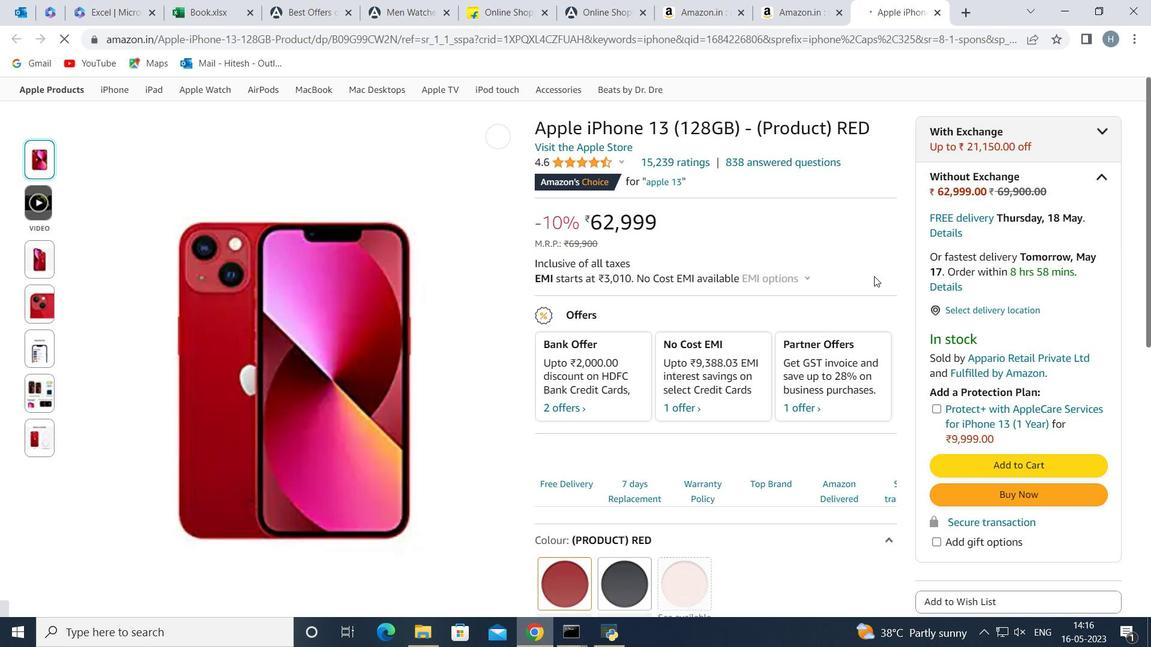 
Action: Mouse scrolled (874, 277) with delta (0, 0)
Screenshot: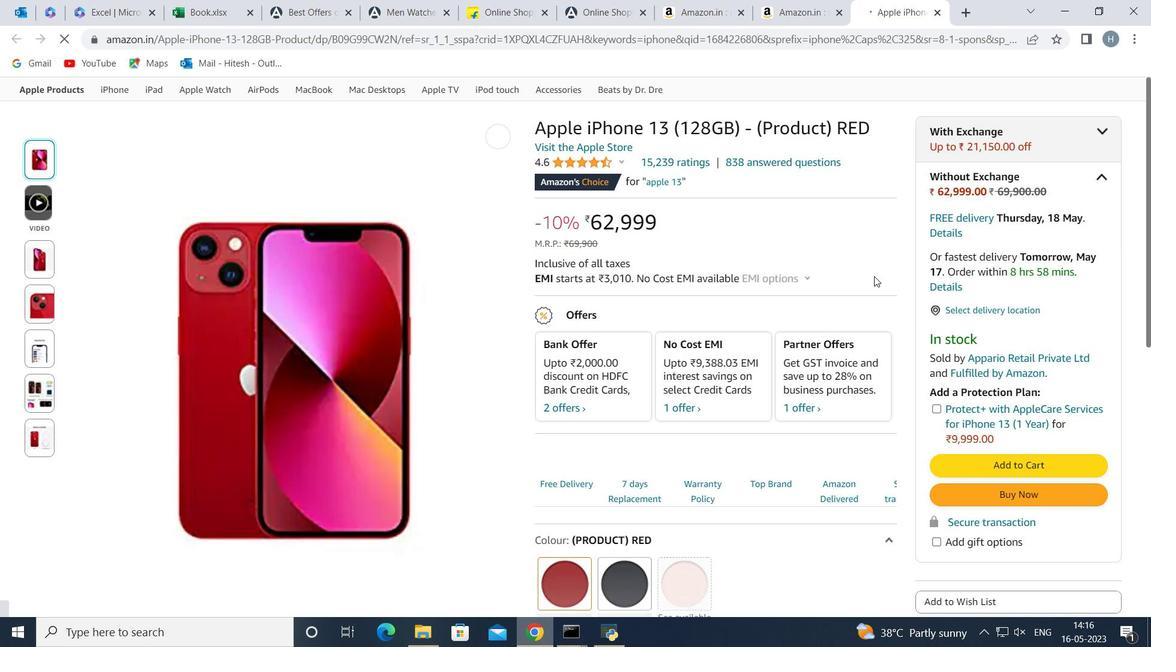 
Action: Mouse moved to (808, 11)
Screenshot: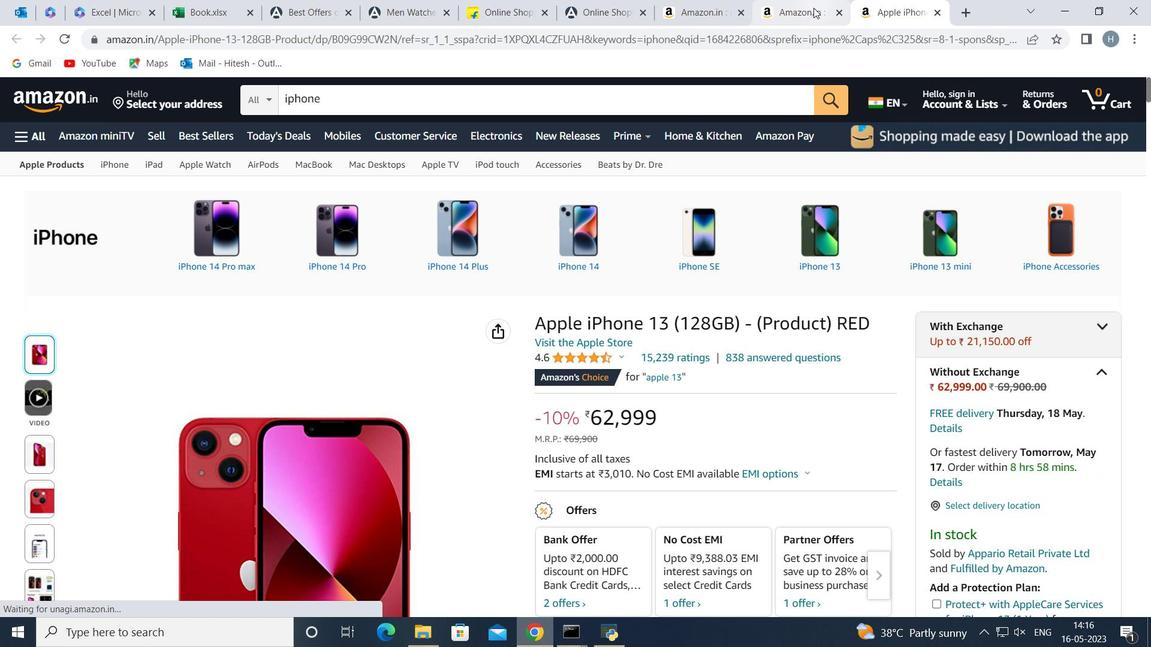 
Action: Mouse pressed left at (808, 11)
Screenshot: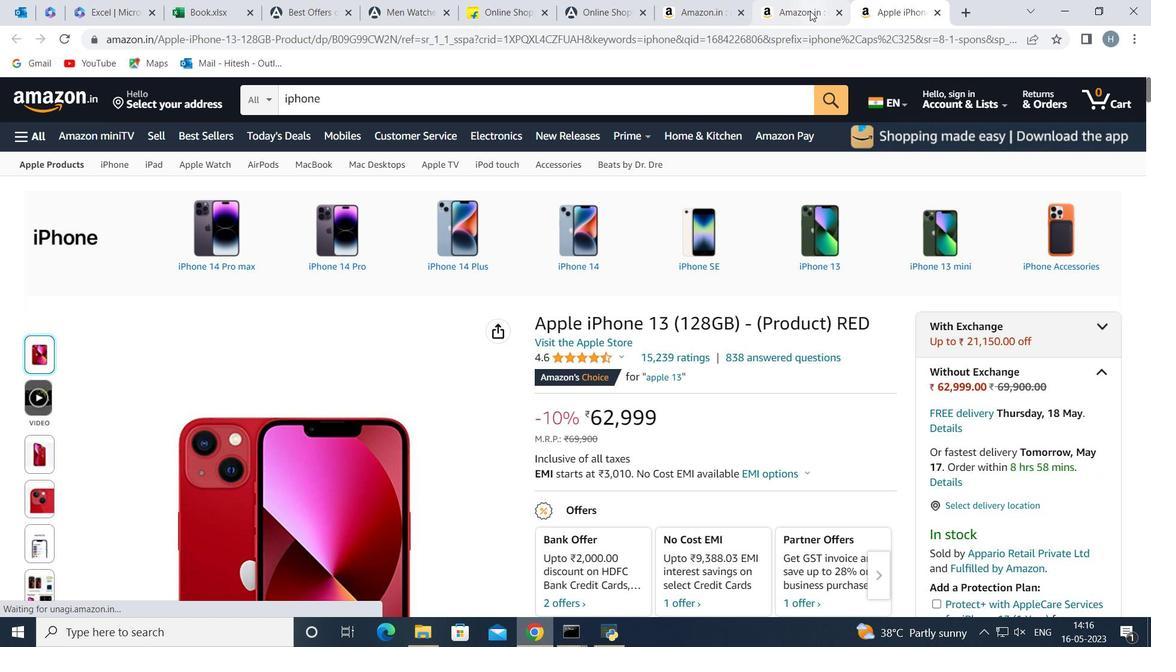 
Action: Mouse moved to (750, 241)
Screenshot: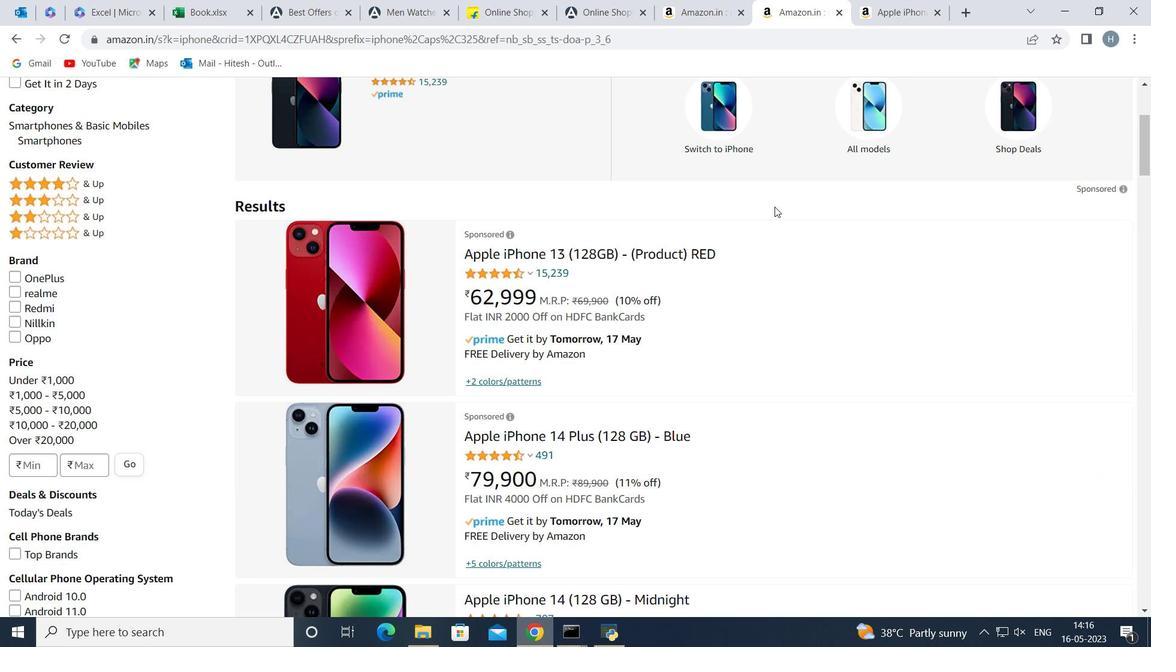 
Action: Mouse scrolled (750, 241) with delta (0, 0)
Screenshot: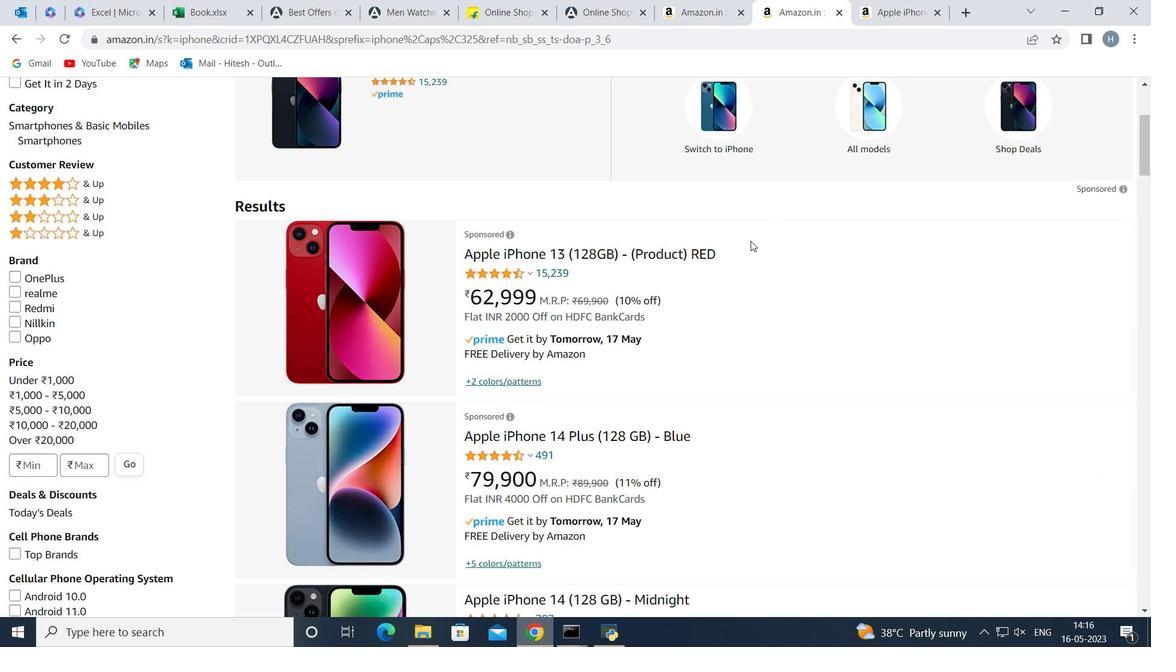 
Action: Mouse scrolled (750, 241) with delta (0, 0)
Screenshot: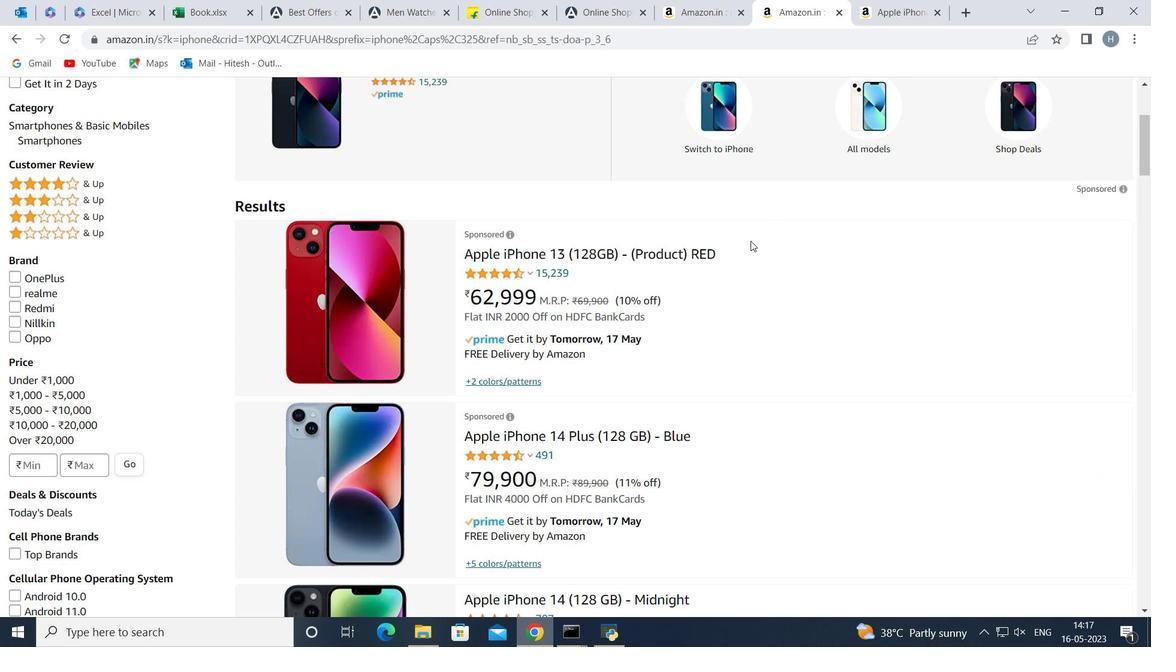 
Action: Mouse scrolled (750, 241) with delta (0, 0)
Screenshot: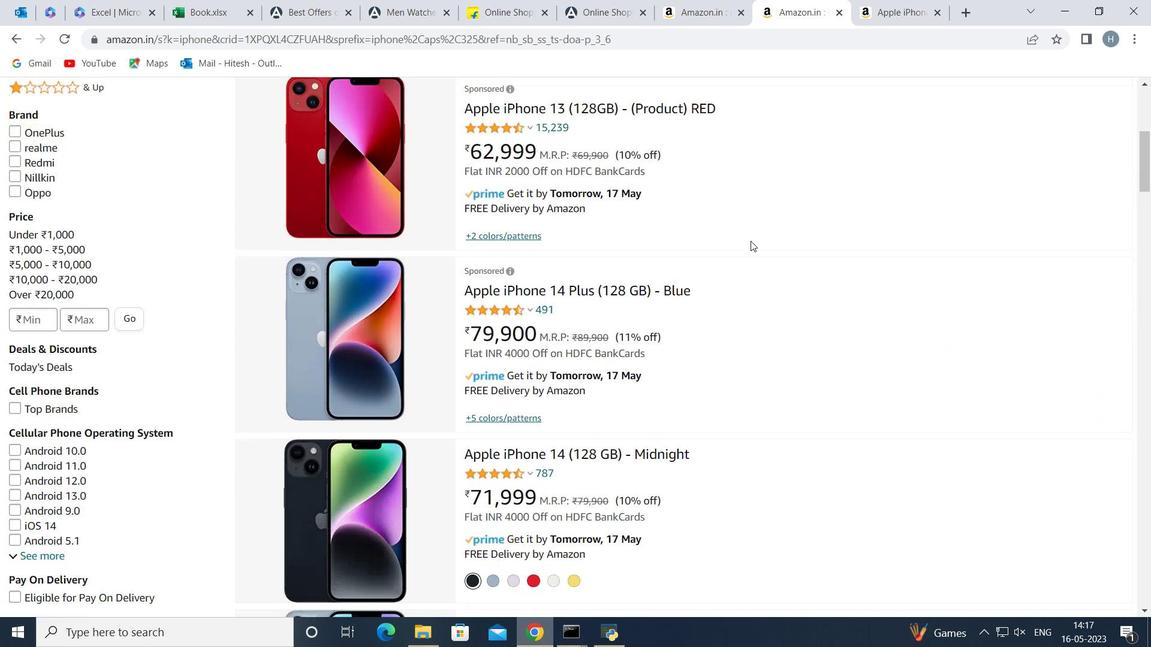 
Action: Mouse scrolled (750, 241) with delta (0, 0)
Screenshot: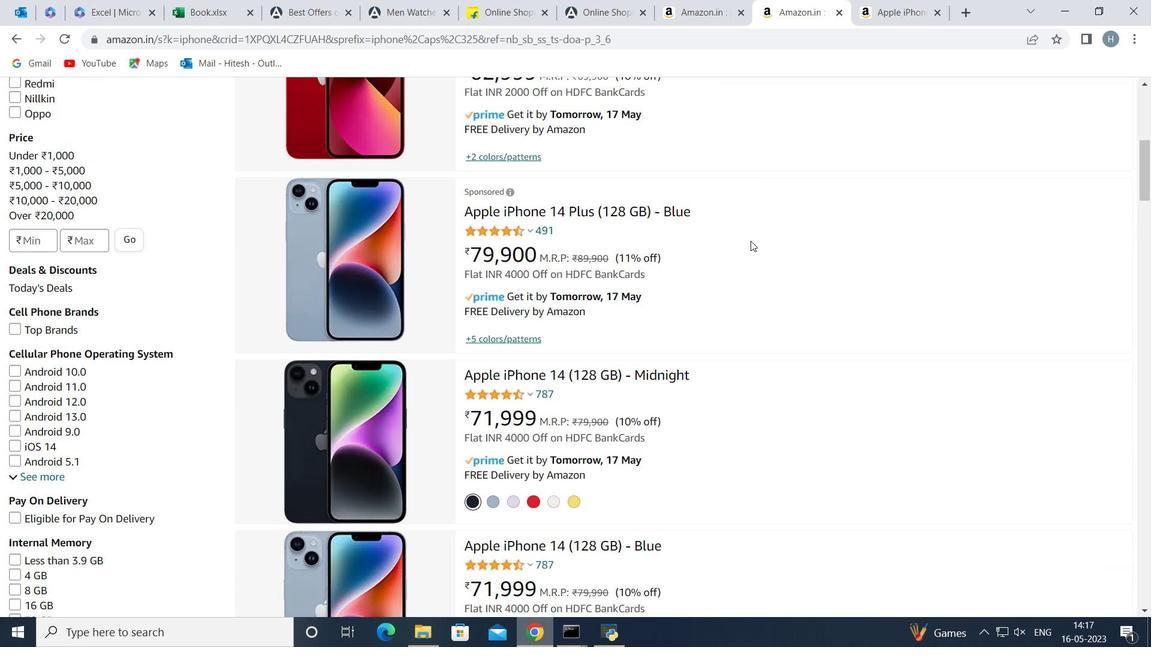 
Action: Mouse moved to (749, 239)
Screenshot: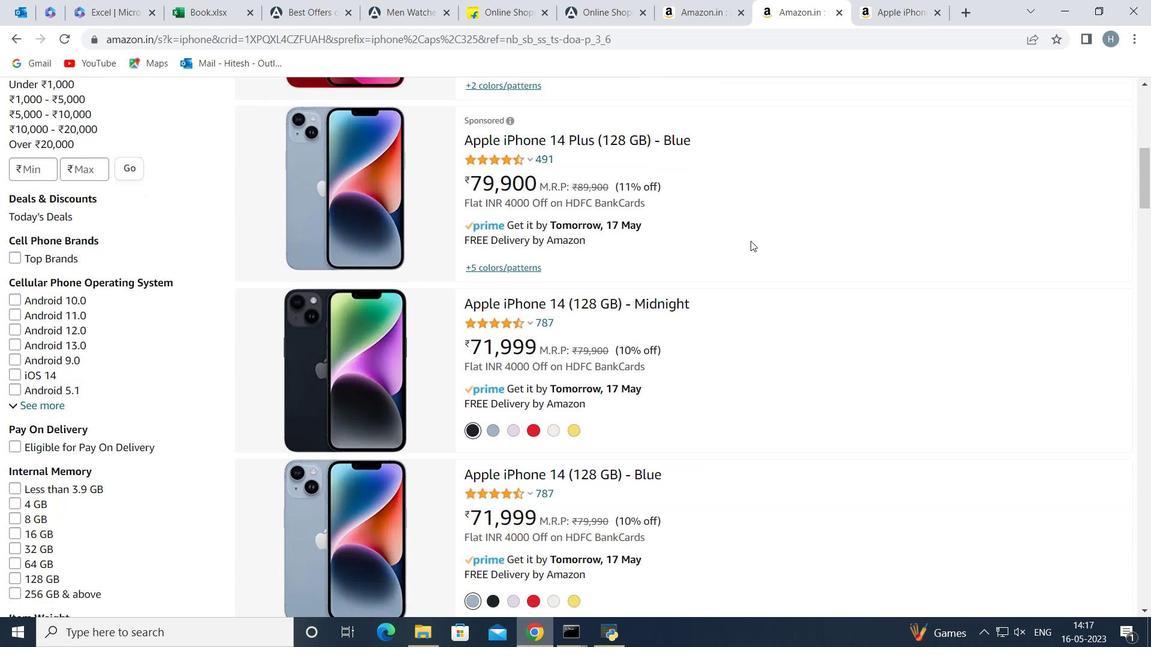 
Action: Mouse scrolled (749, 238) with delta (0, 0)
Screenshot: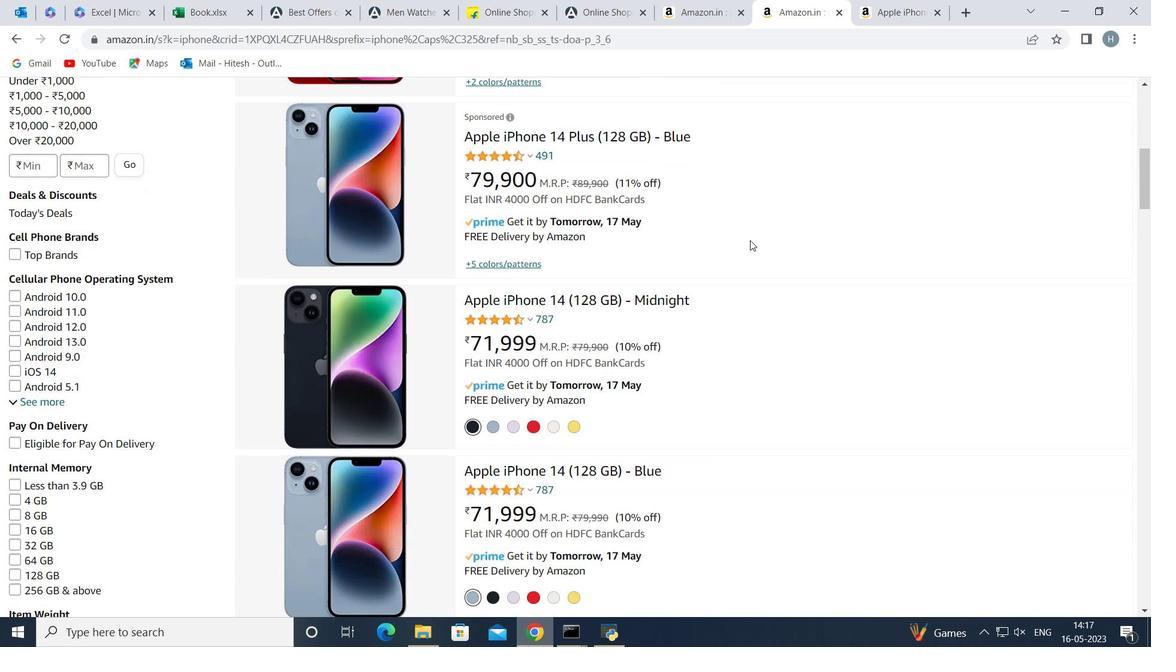 
Action: Mouse scrolled (749, 238) with delta (0, 0)
Screenshot: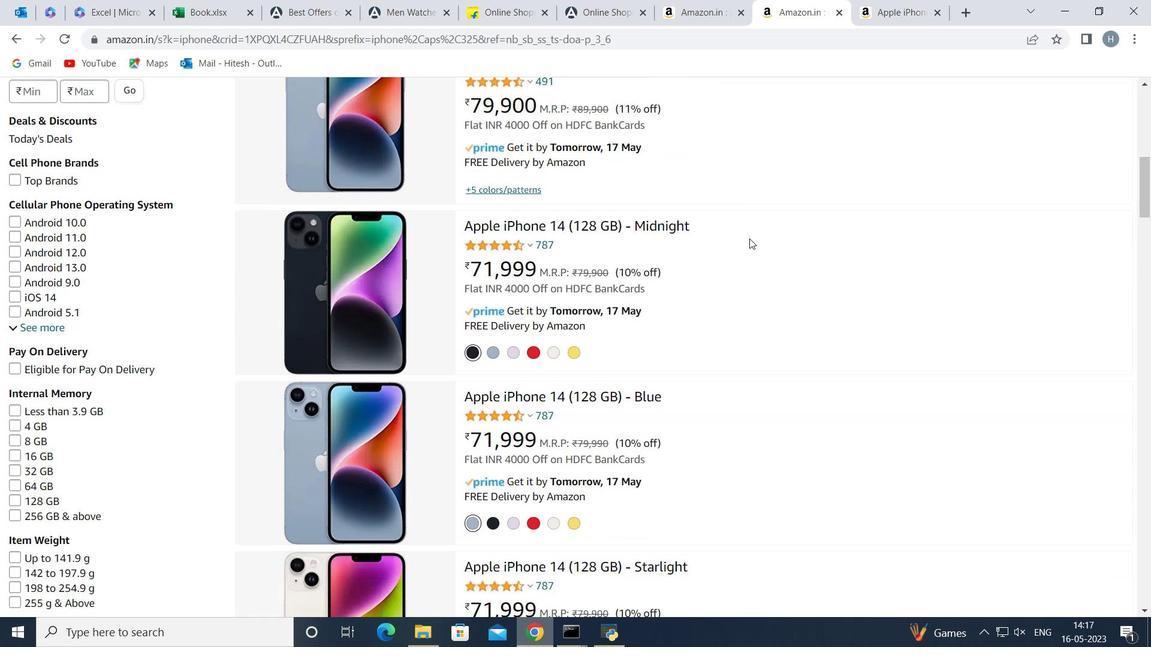 
Action: Mouse scrolled (749, 238) with delta (0, 0)
Screenshot: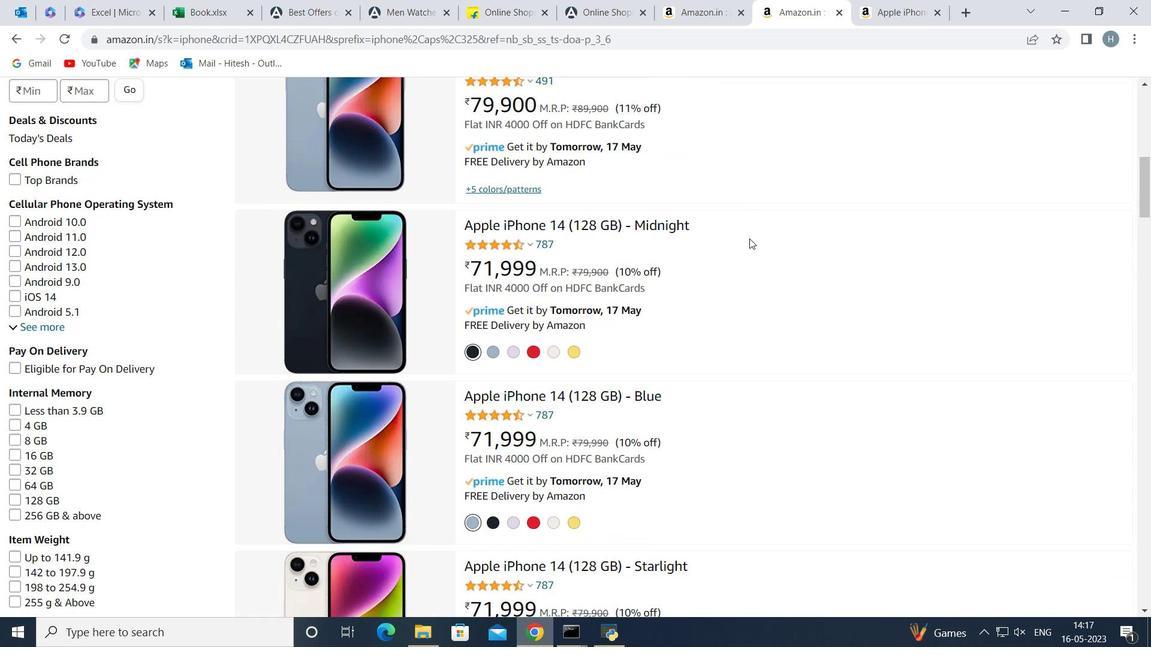 
Action: Mouse scrolled (749, 238) with delta (0, 0)
Screenshot: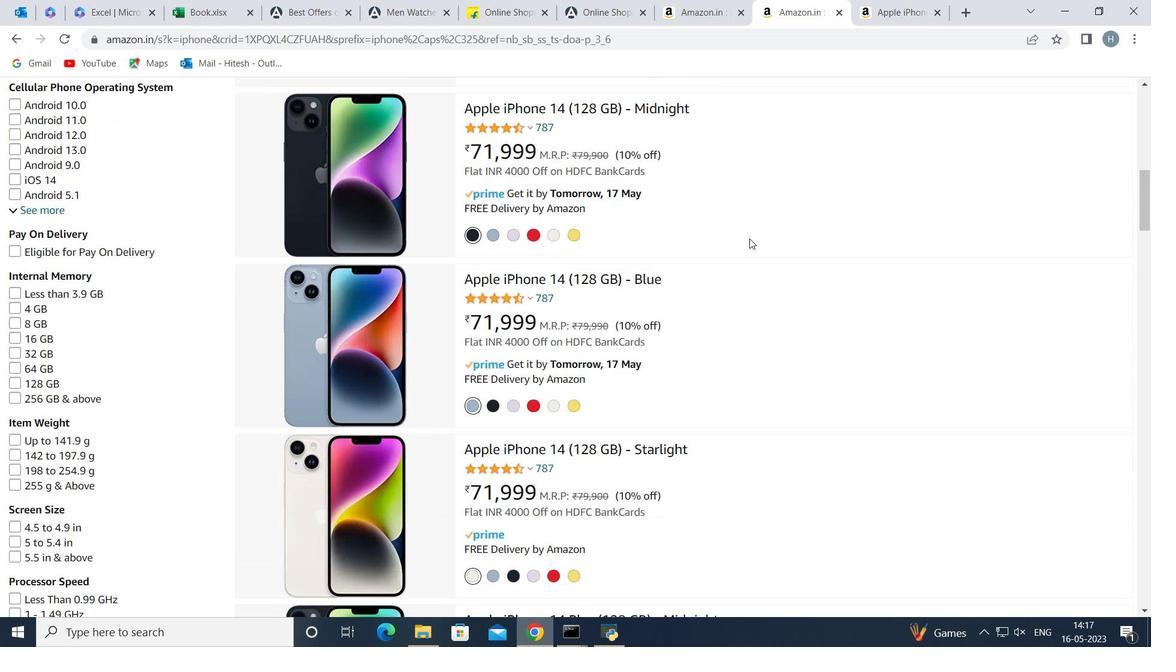 
Action: Mouse scrolled (749, 238) with delta (0, 0)
Screenshot: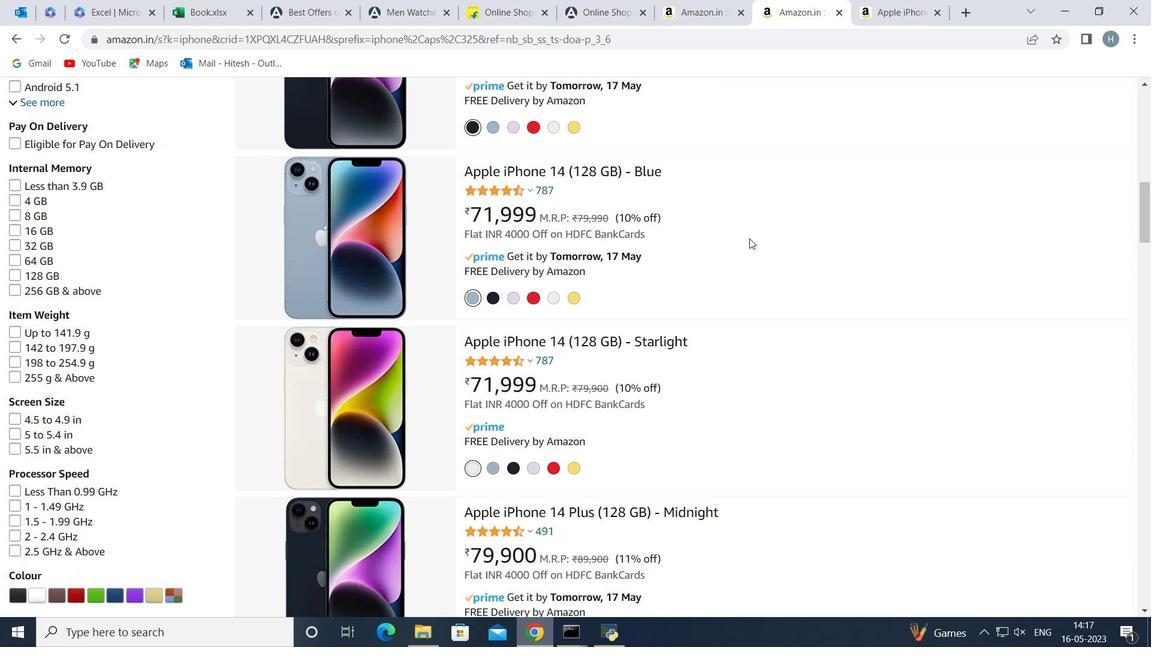 
Action: Mouse scrolled (749, 238) with delta (0, 0)
Screenshot: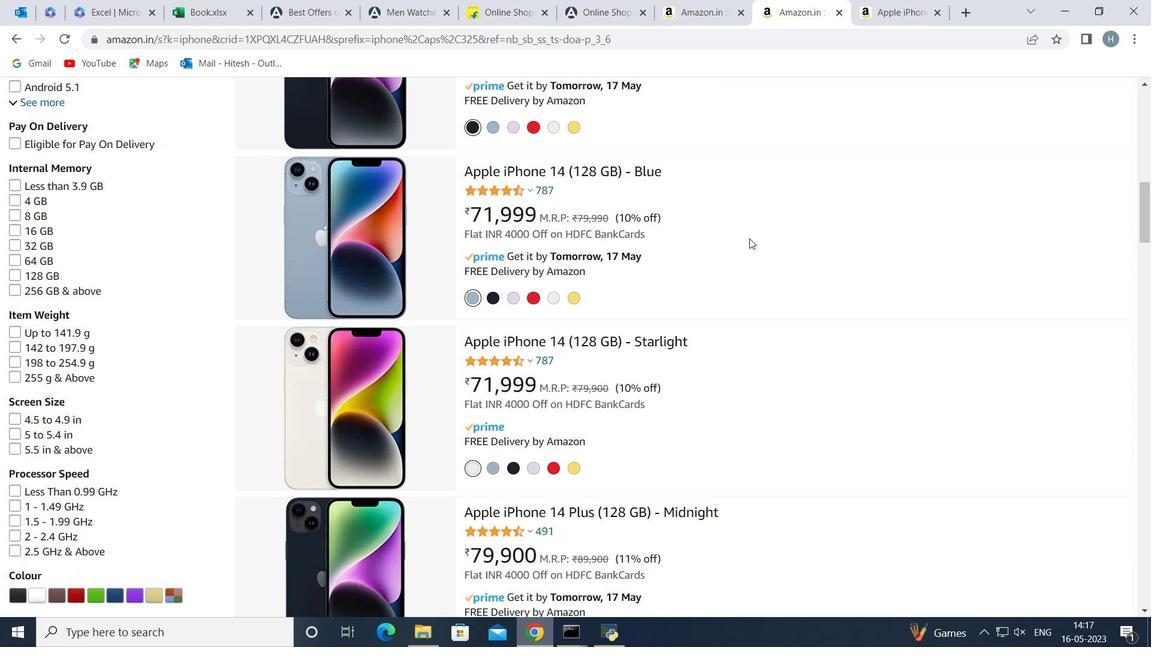 
Action: Mouse moved to (748, 237)
Screenshot: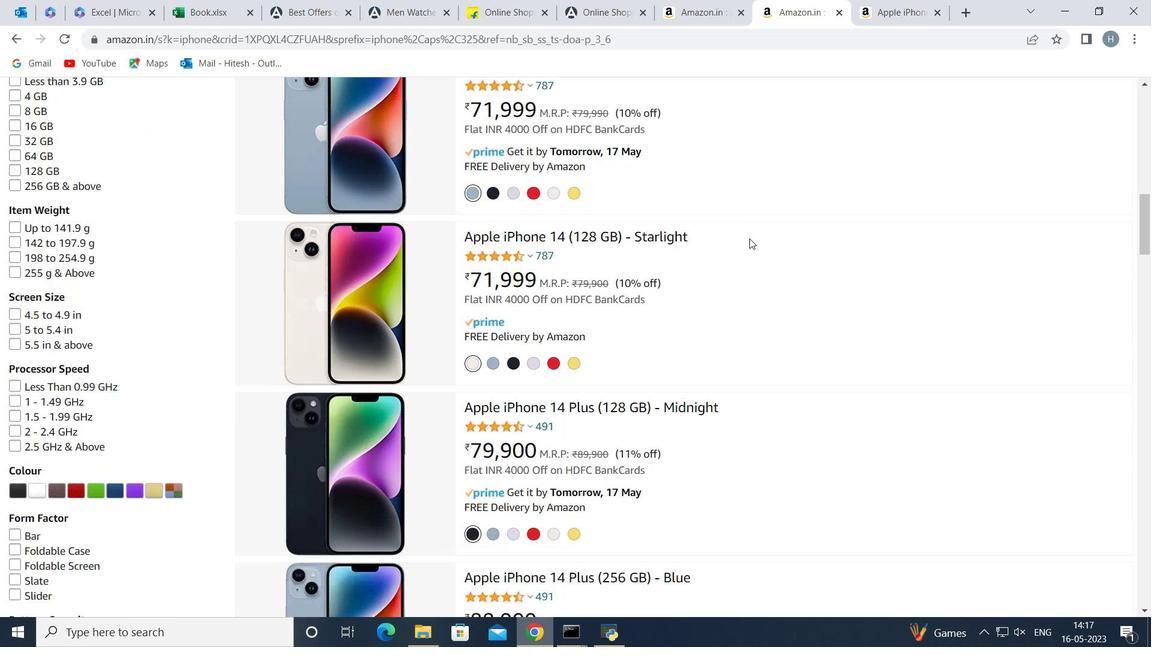 
Action: Mouse scrolled (748, 236) with delta (0, 0)
Screenshot: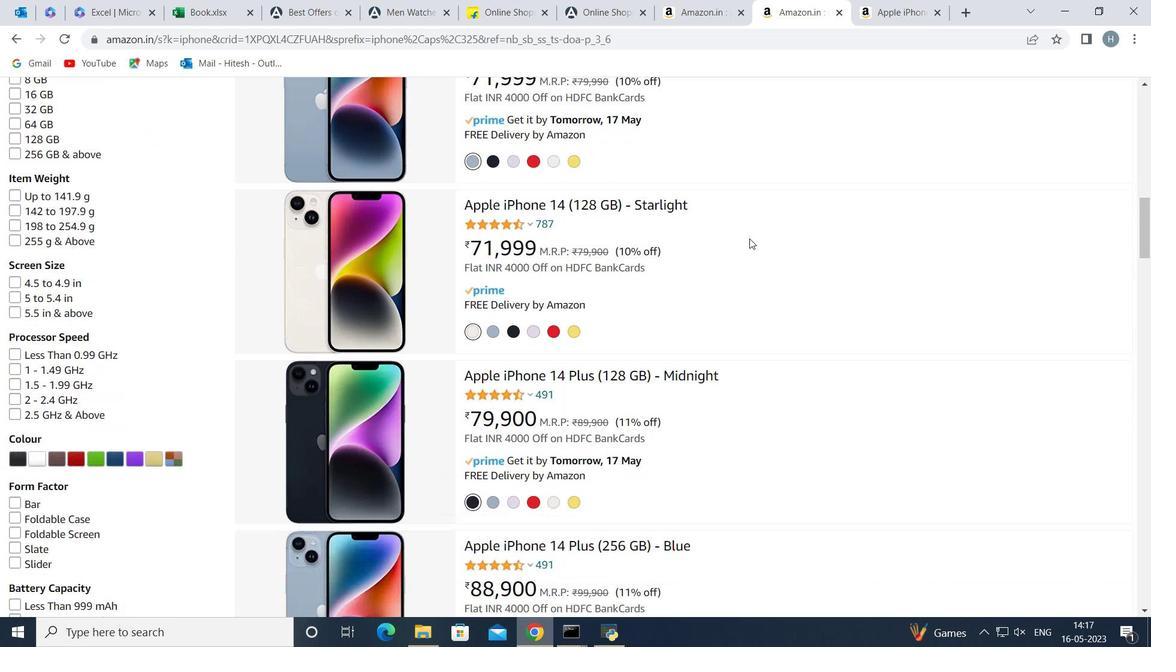 
Action: Mouse moved to (739, 242)
Screenshot: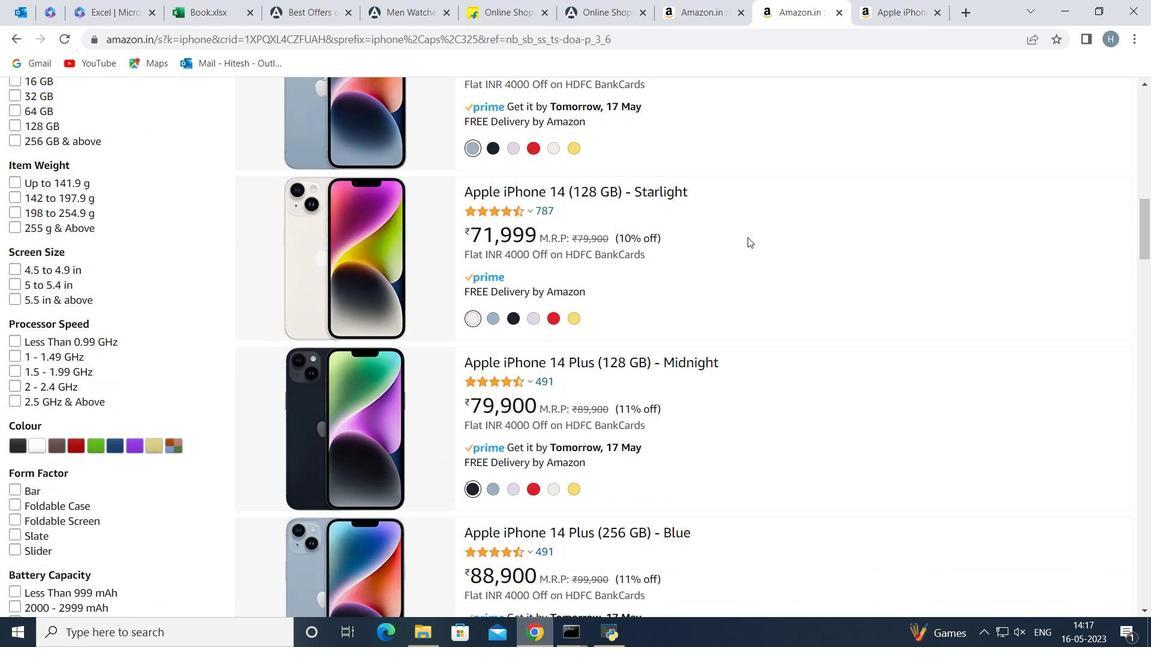 
Action: Mouse scrolled (741, 241) with delta (0, 0)
Screenshot: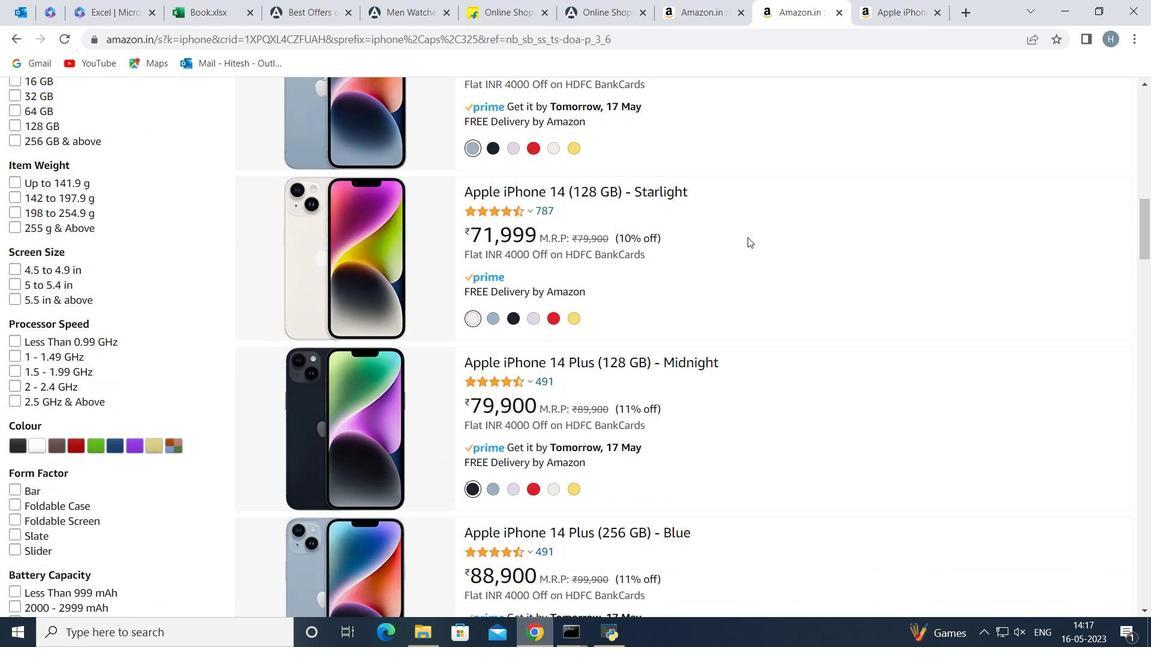 
Action: Mouse moved to (736, 243)
Screenshot: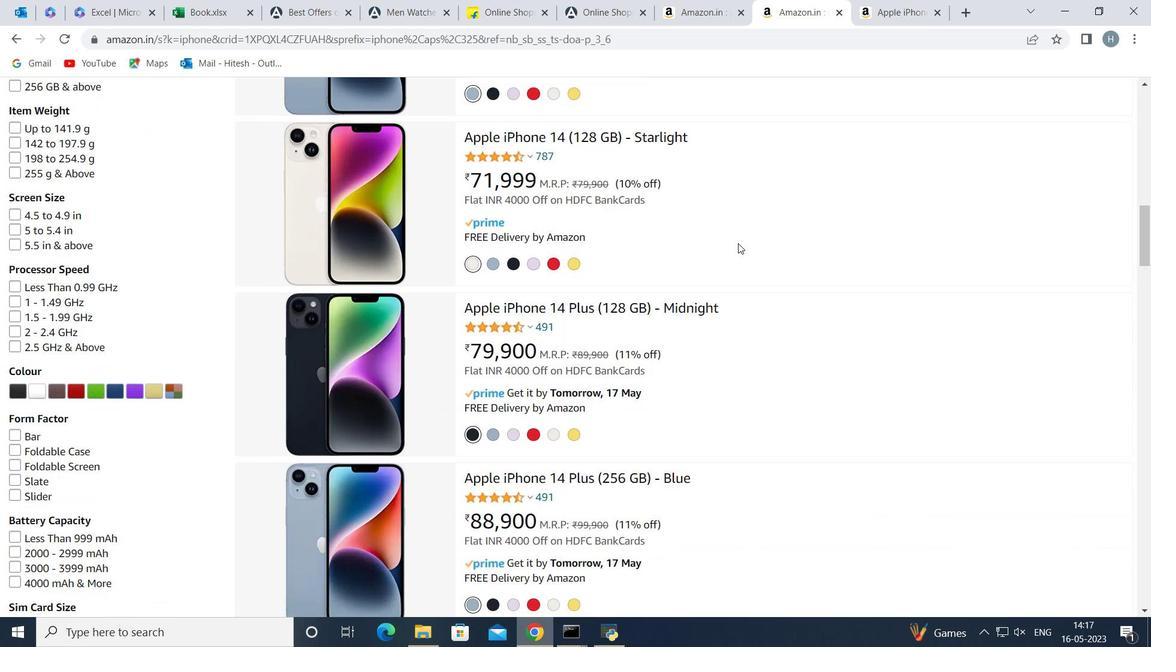 
Action: Mouse scrolled (736, 242) with delta (0, 0)
Screenshot: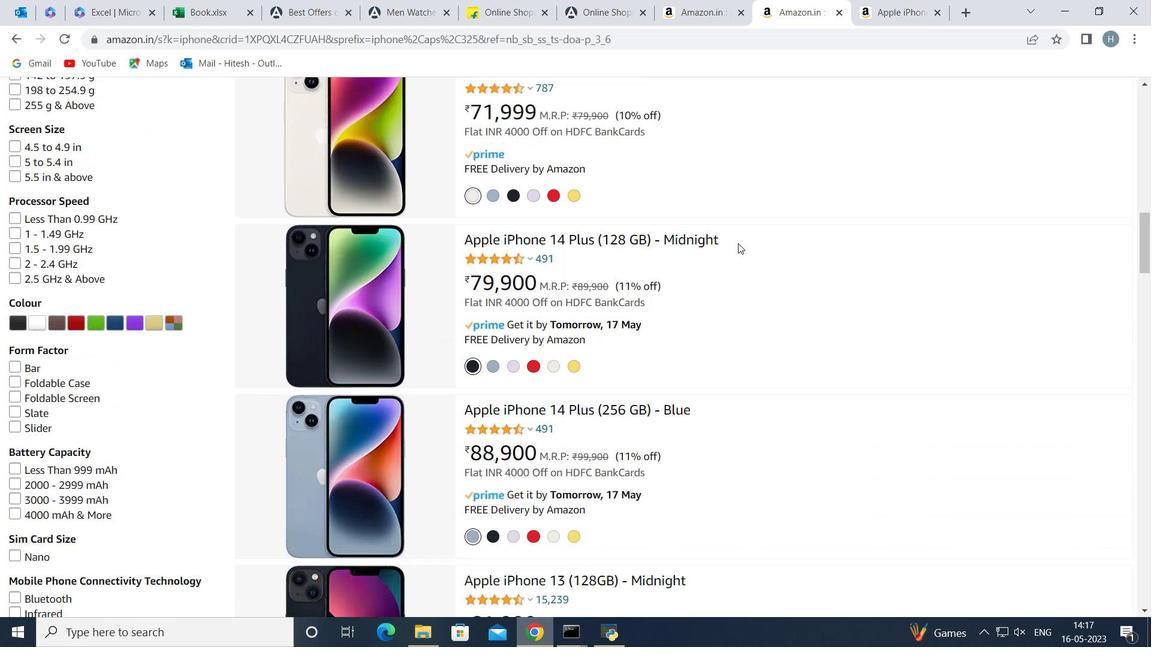 
Action: Mouse moved to (733, 245)
Screenshot: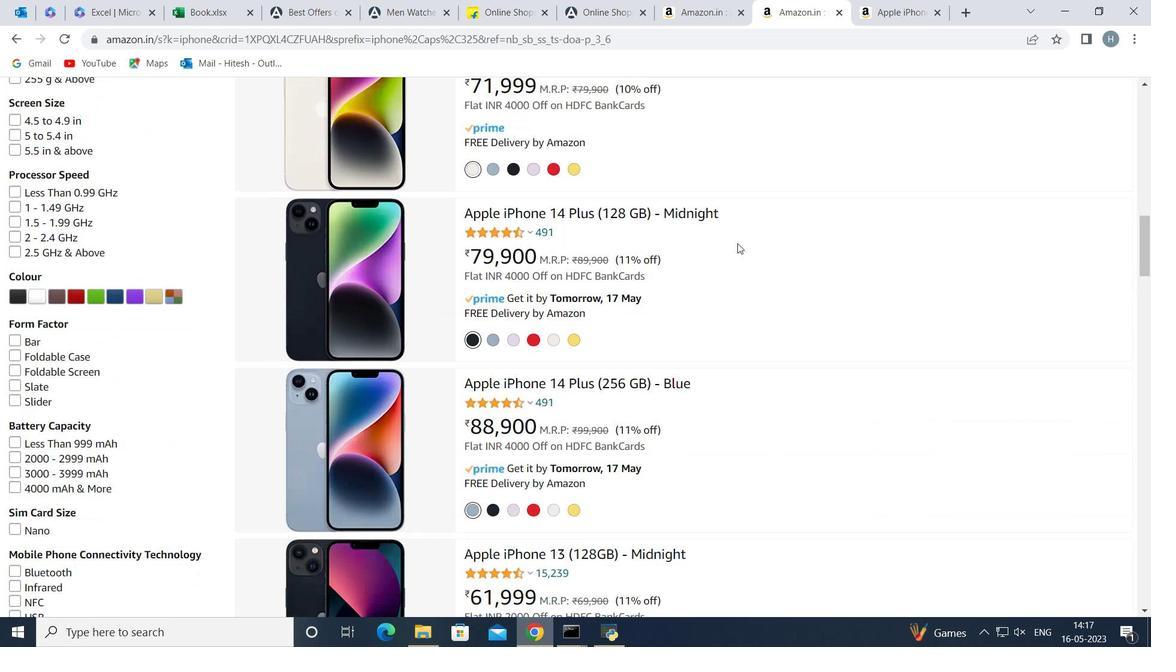 
Action: Mouse scrolled (733, 244) with delta (0, 0)
Screenshot: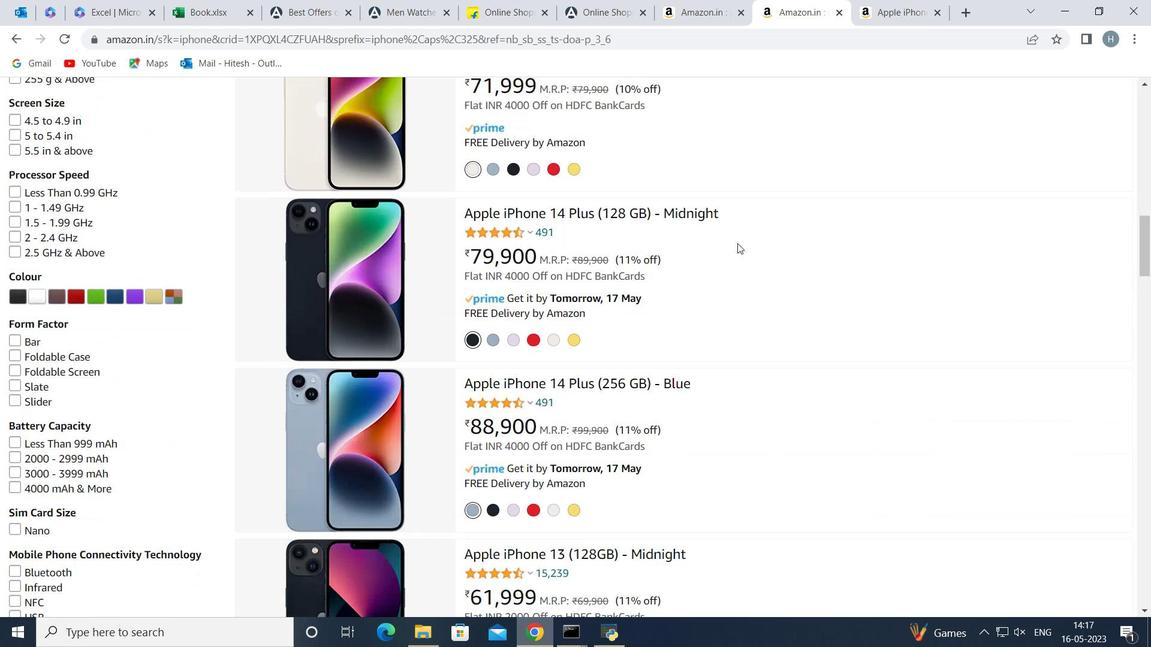 
Action: Mouse moved to (727, 251)
Screenshot: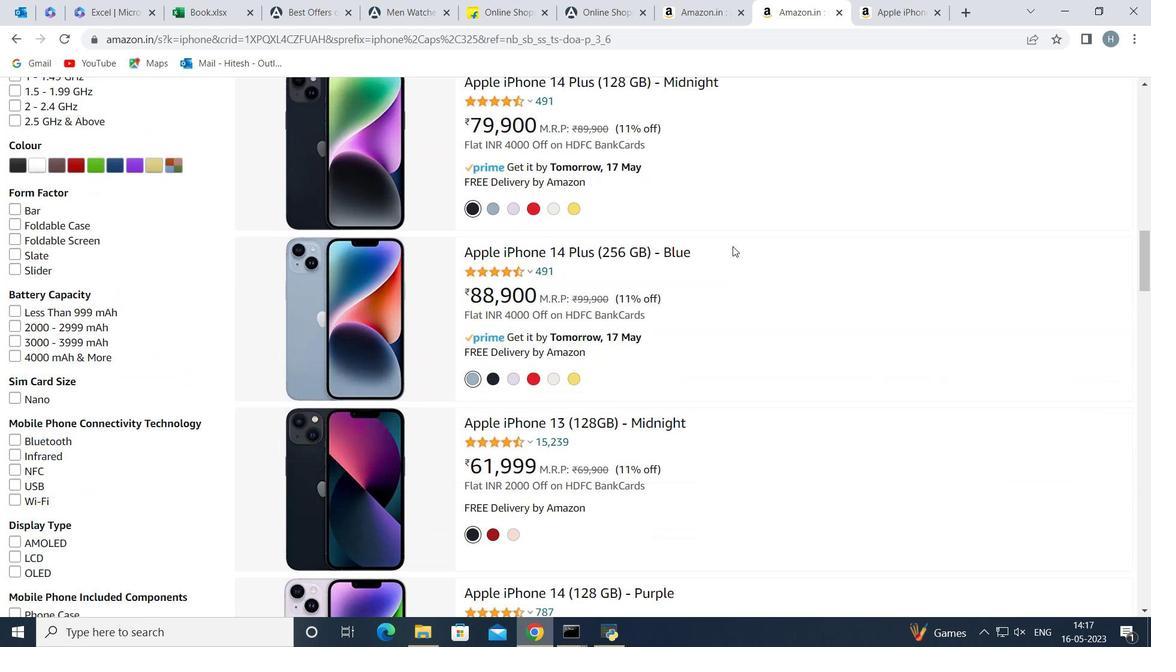 
Action: Mouse scrolled (727, 250) with delta (0, 0)
Screenshot: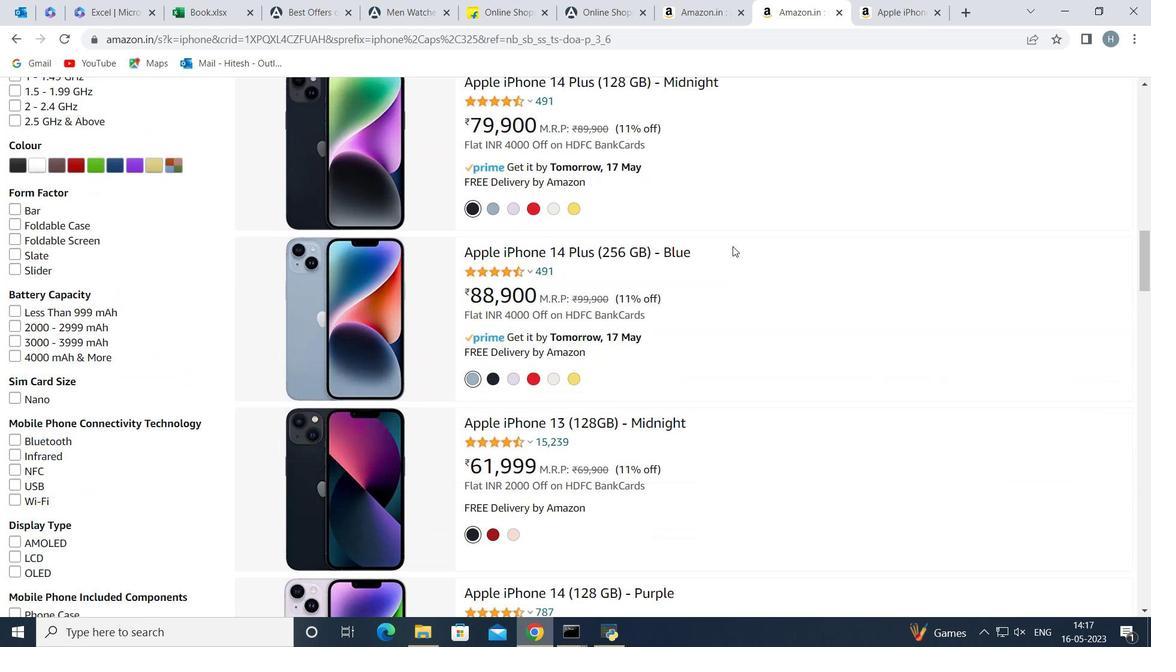 
Action: Mouse moved to (717, 259)
Screenshot: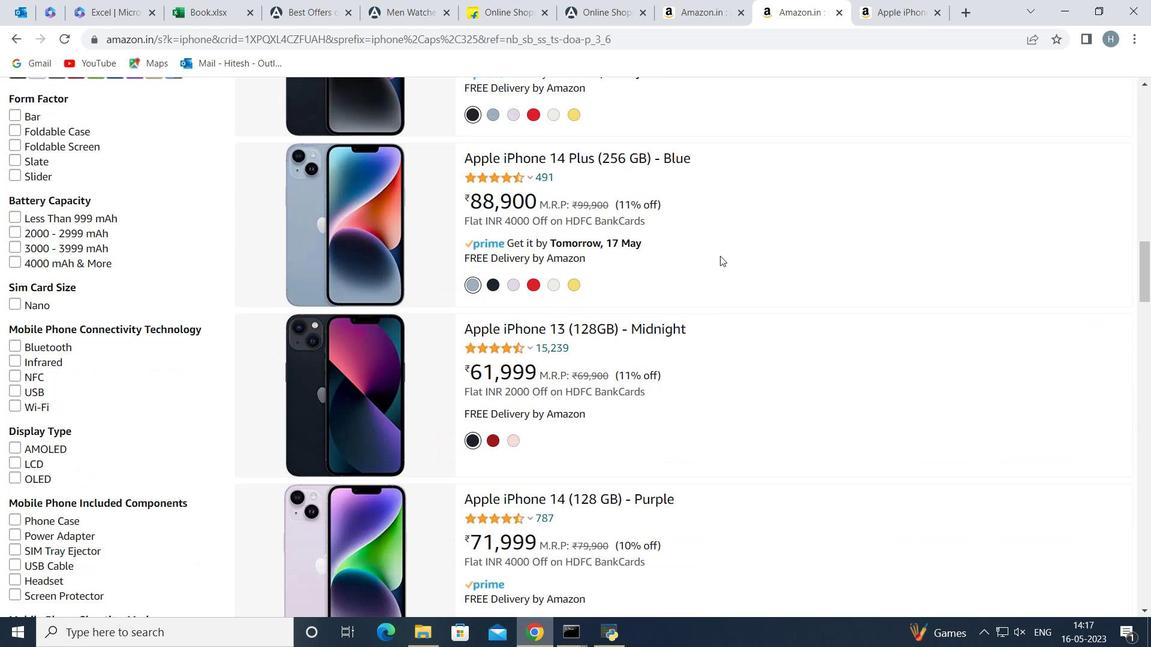 
Action: Mouse scrolled (717, 258) with delta (0, 0)
Screenshot: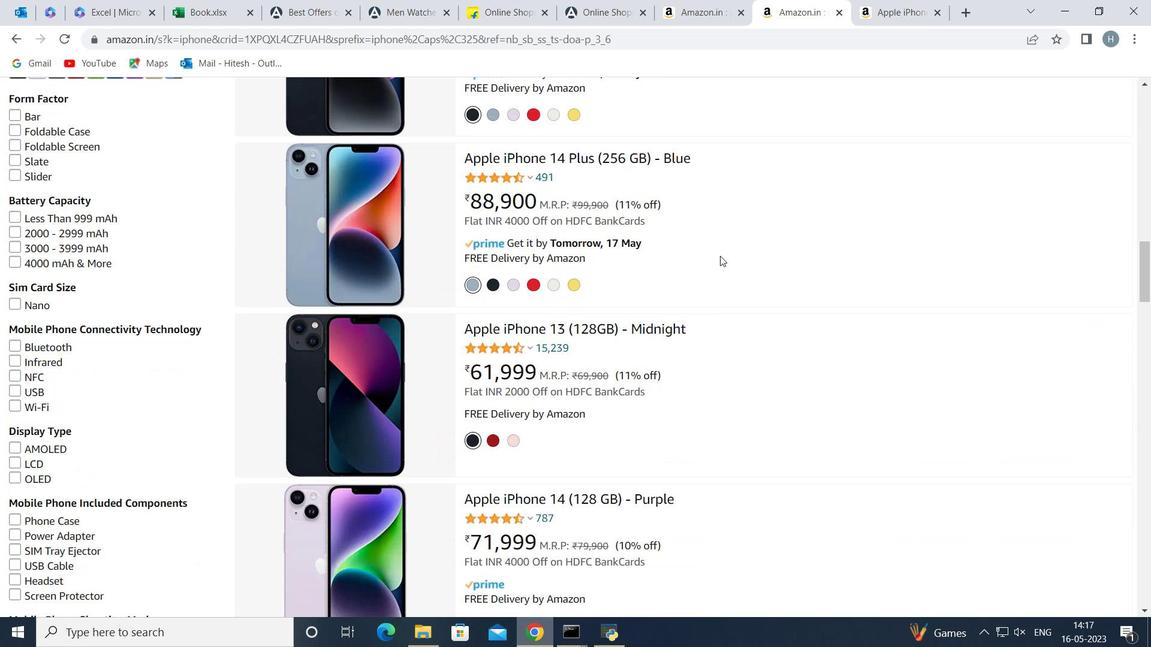 
Action: Mouse moved to (715, 261)
Screenshot: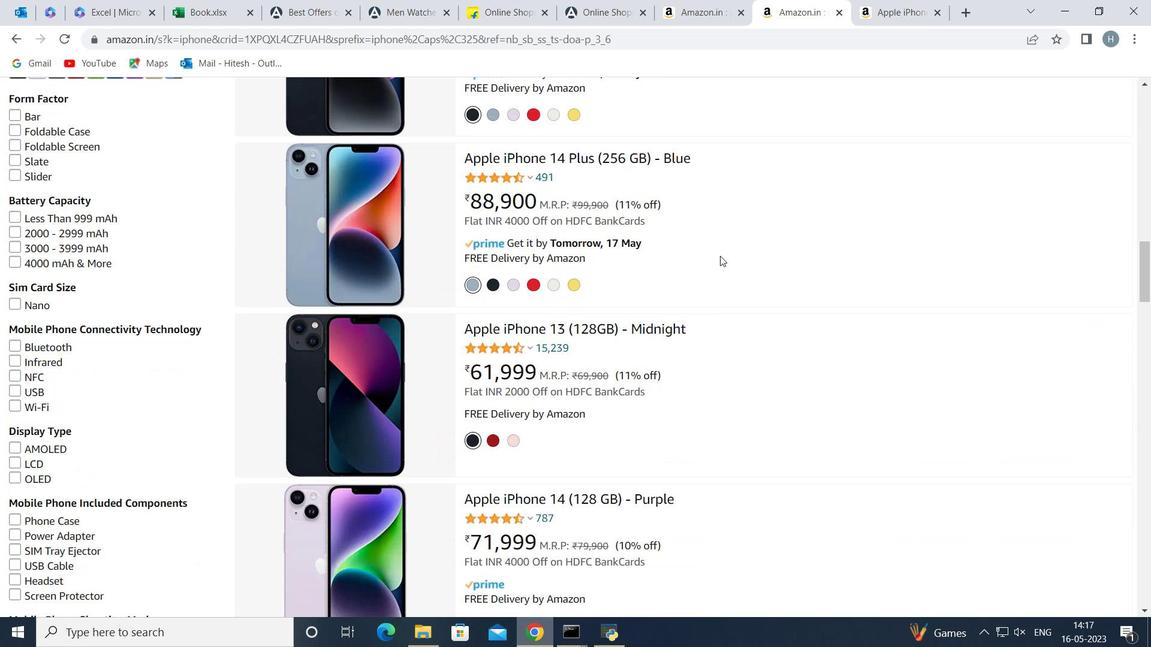 
Action: Mouse scrolled (715, 260) with delta (0, 0)
Screenshot: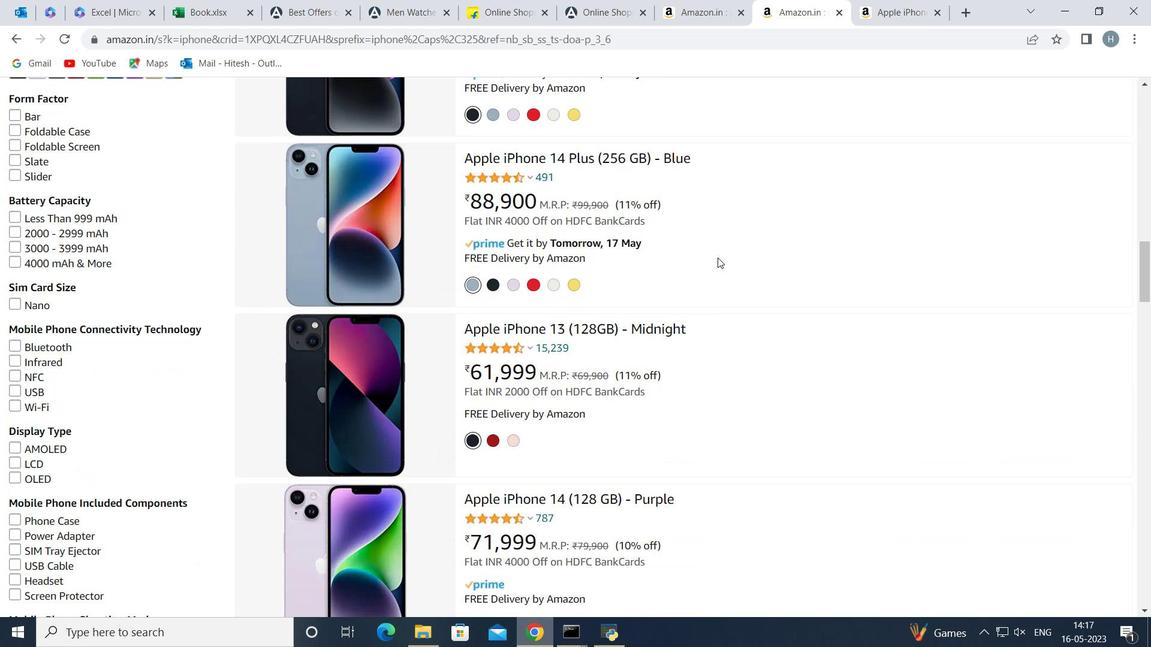 
Action: Mouse moved to (706, 271)
Screenshot: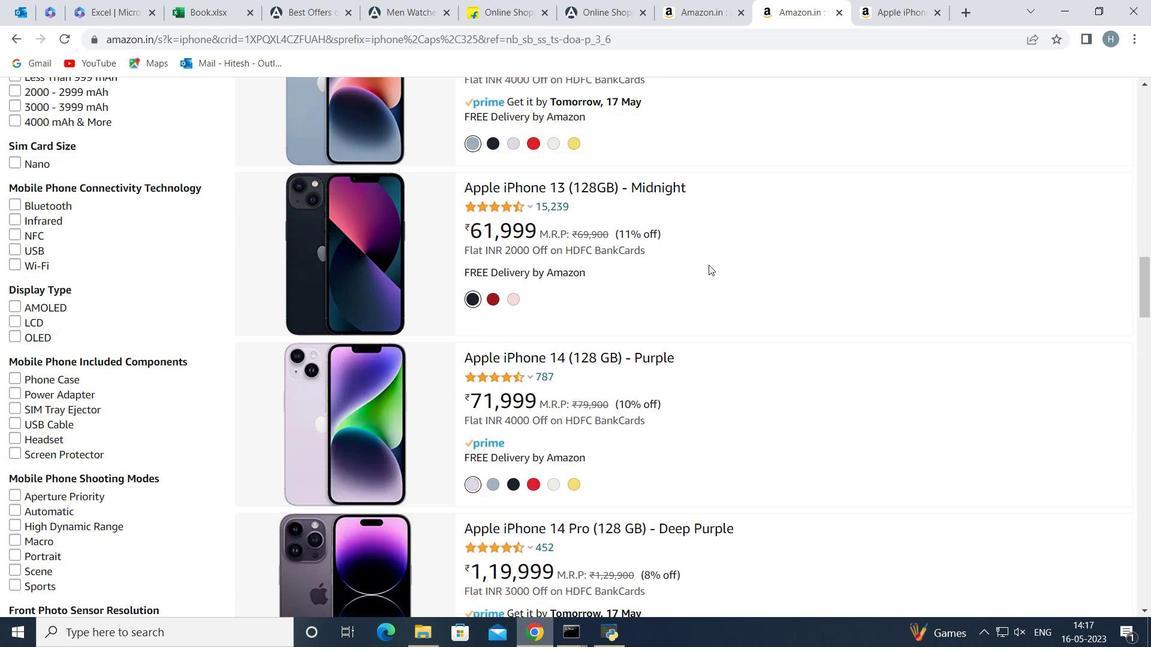 
Action: Mouse scrolled (706, 270) with delta (0, 0)
Screenshot: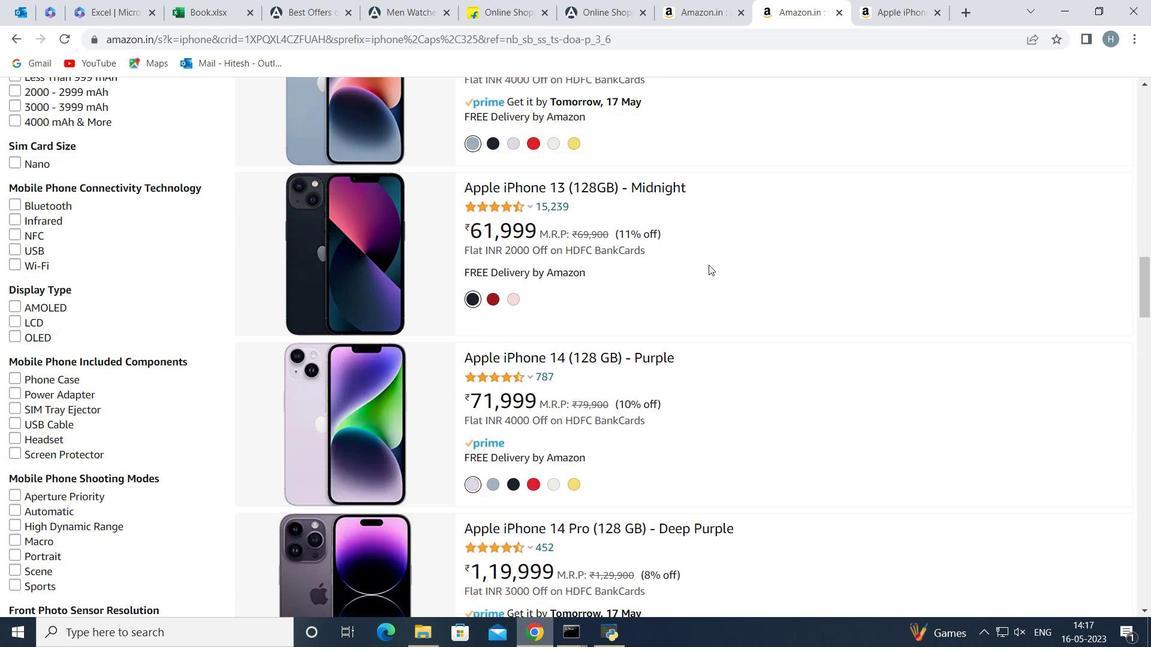 
Action: Mouse moved to (690, 330)
Screenshot: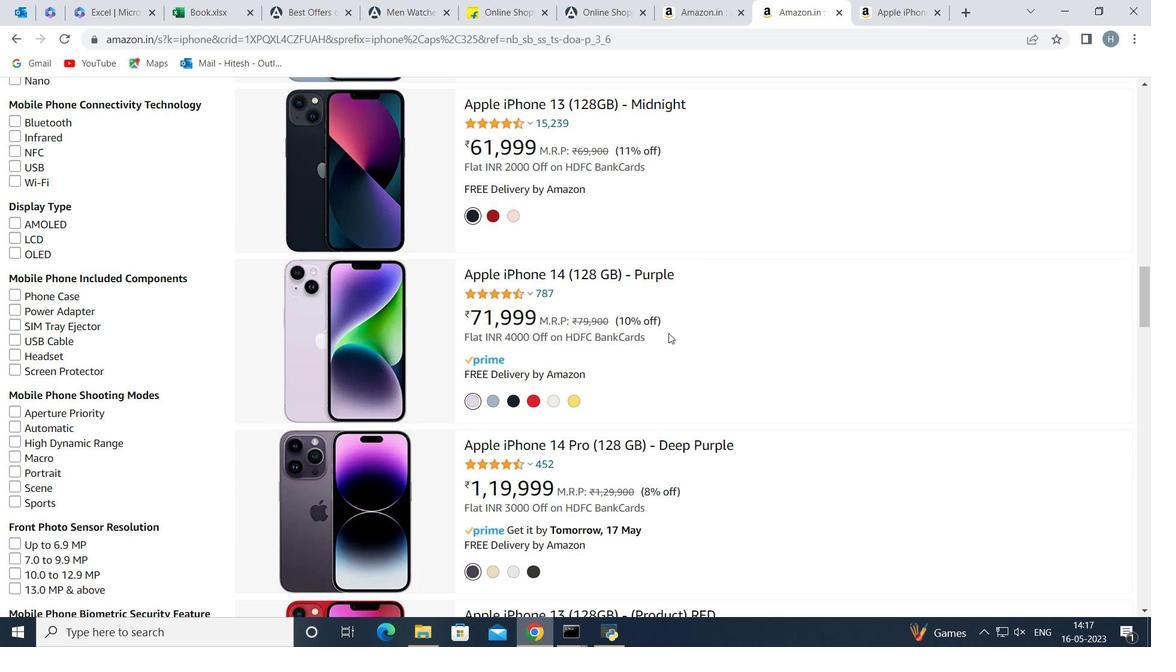
Action: Mouse pressed left at (690, 330)
Screenshot: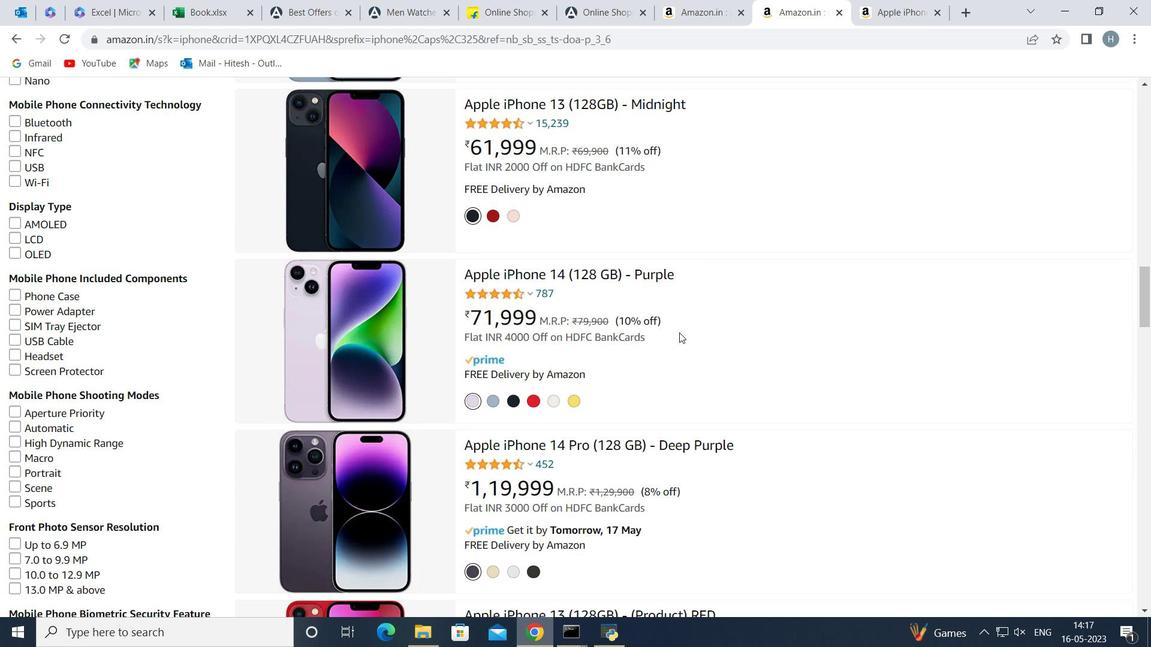 
Action: Mouse moved to (625, 464)
Screenshot: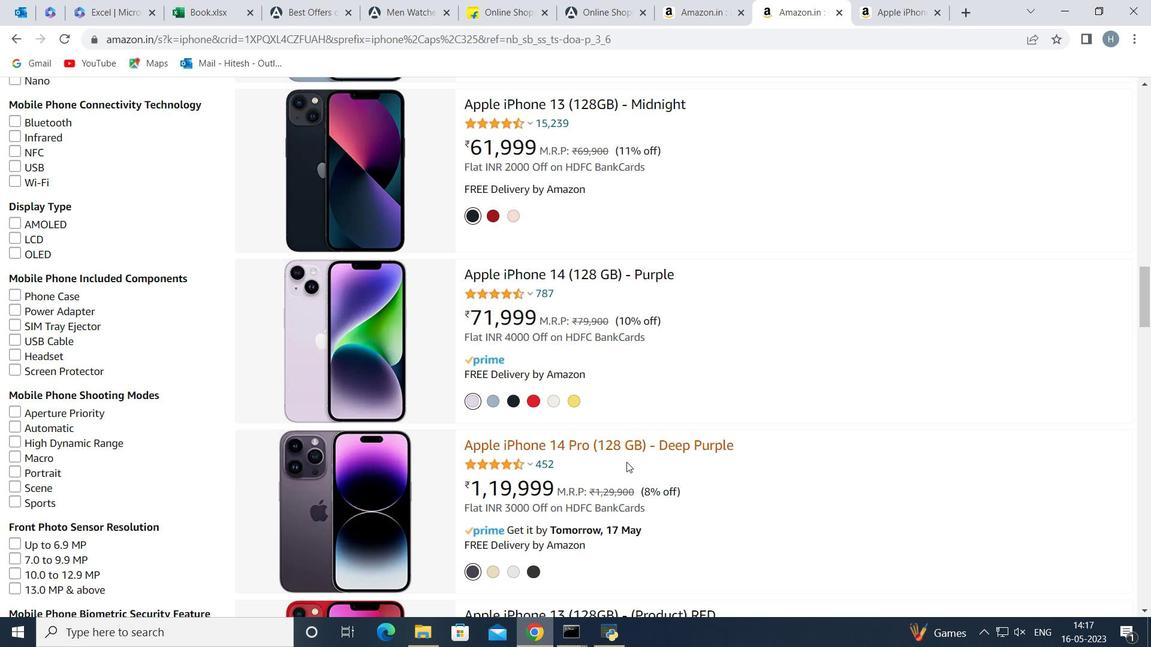 
Action: Mouse pressed left at (625, 464)
Screenshot: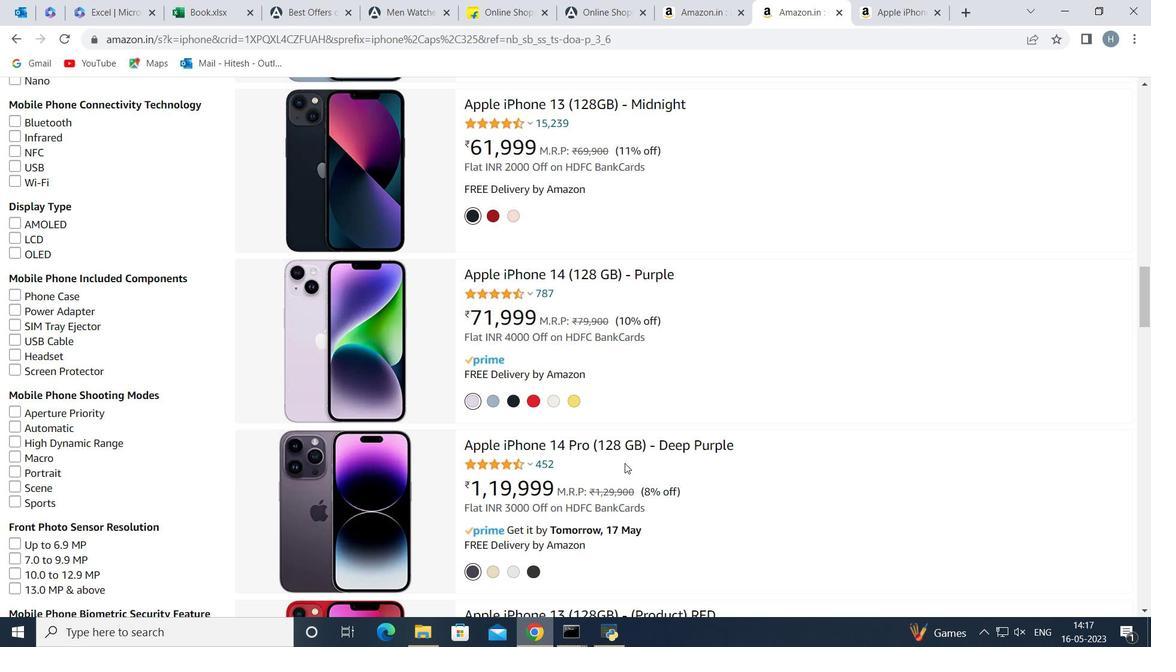 
Action: Mouse moved to (381, 467)
Screenshot: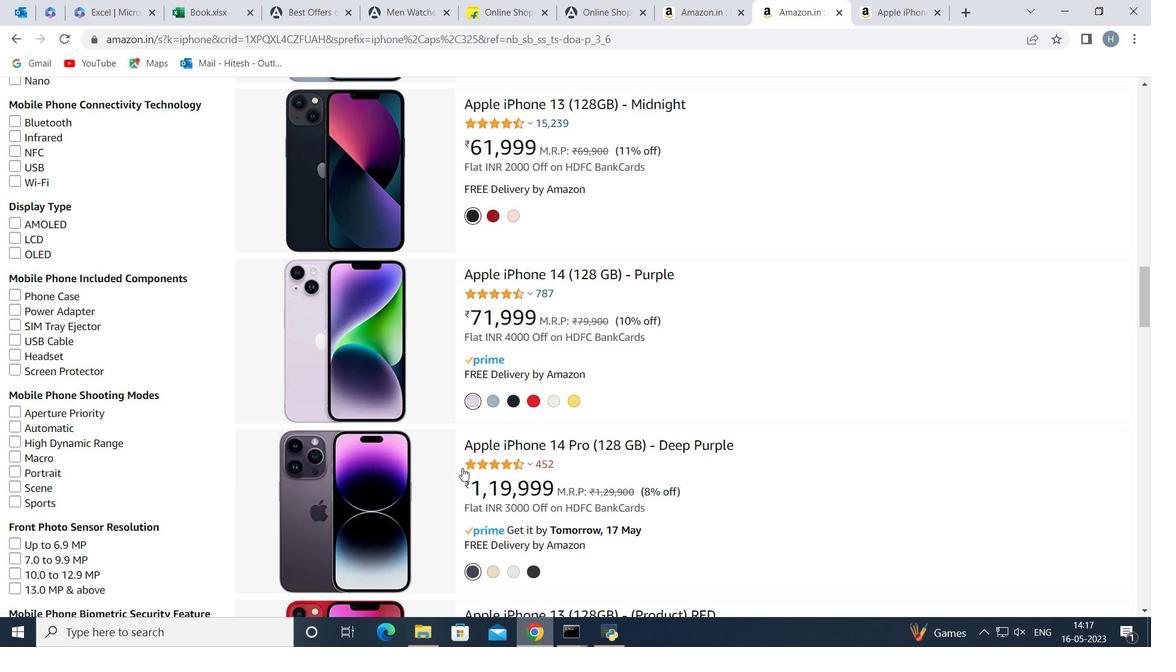 
Action: Mouse pressed left at (381, 467)
Screenshot: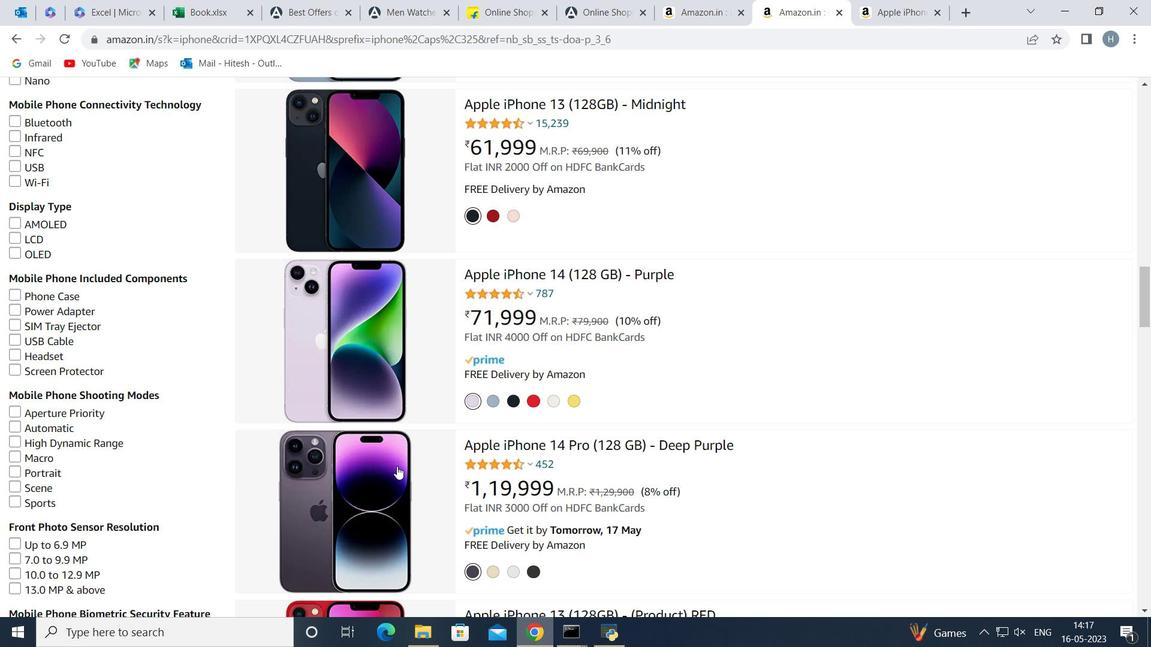 
Action: Mouse moved to (737, 14)
Screenshot: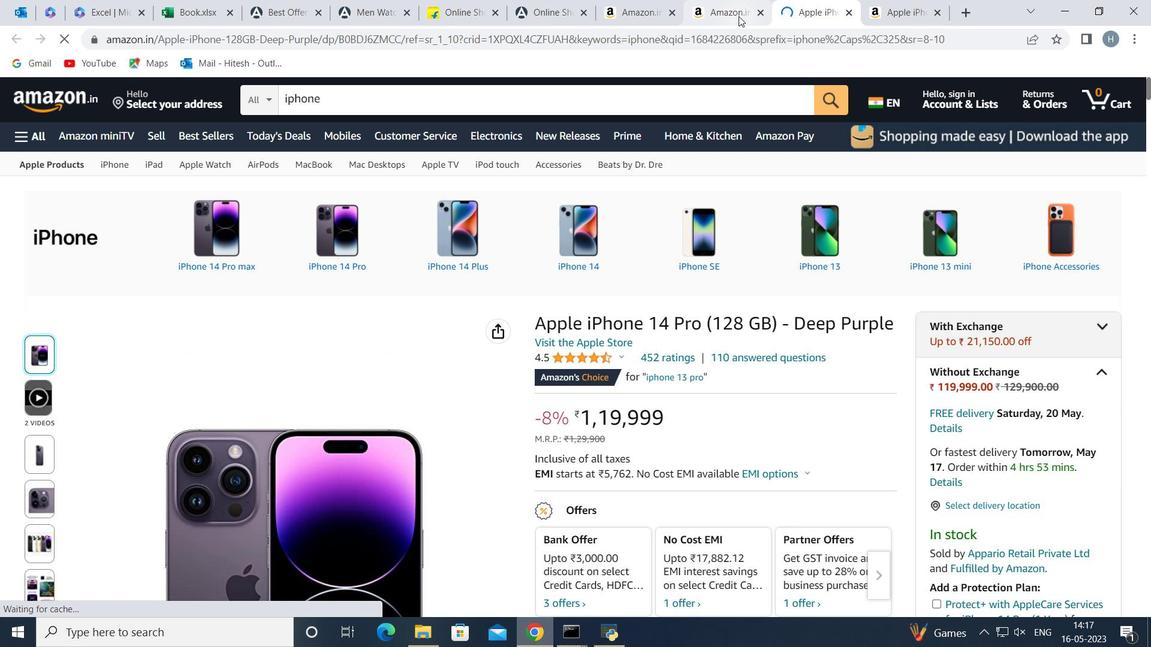
Action: Mouse pressed left at (737, 14)
Screenshot: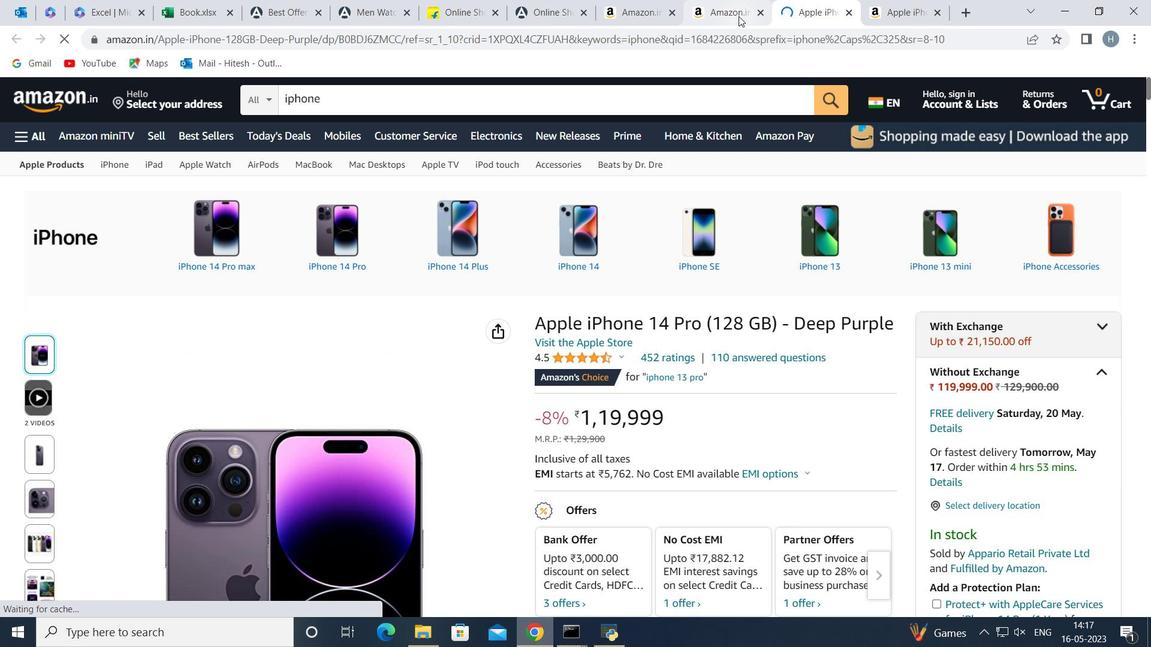 
Action: Mouse moved to (718, 301)
Screenshot: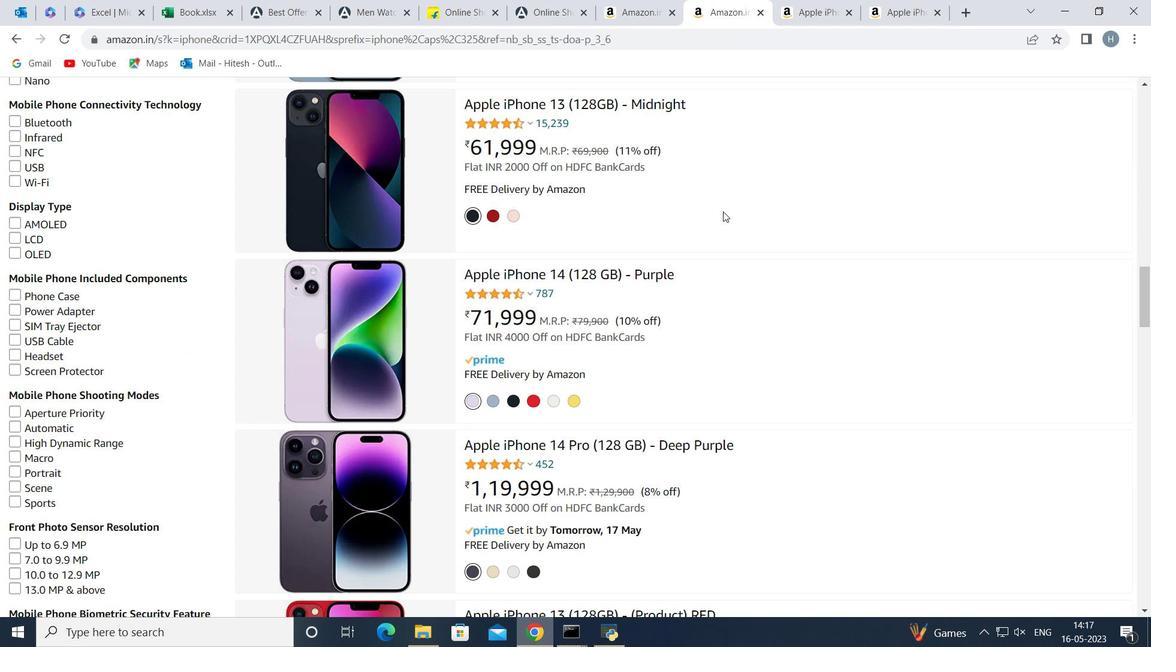
Action: Mouse scrolled (718, 300) with delta (0, 0)
Screenshot: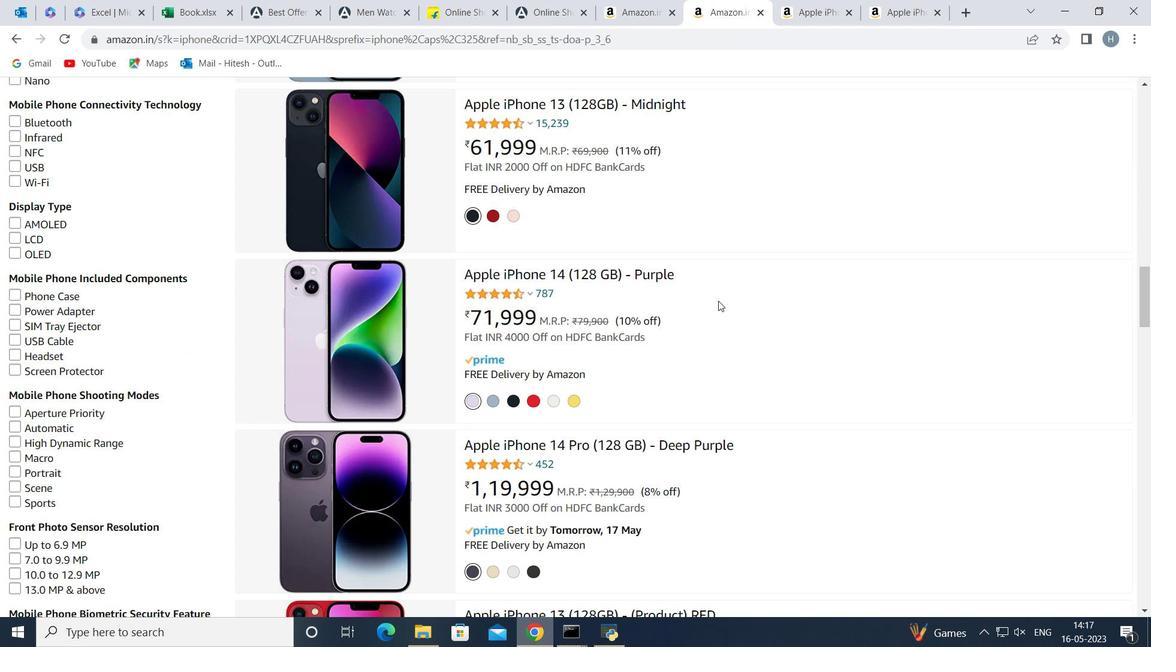 
Action: Mouse scrolled (718, 300) with delta (0, 0)
Screenshot: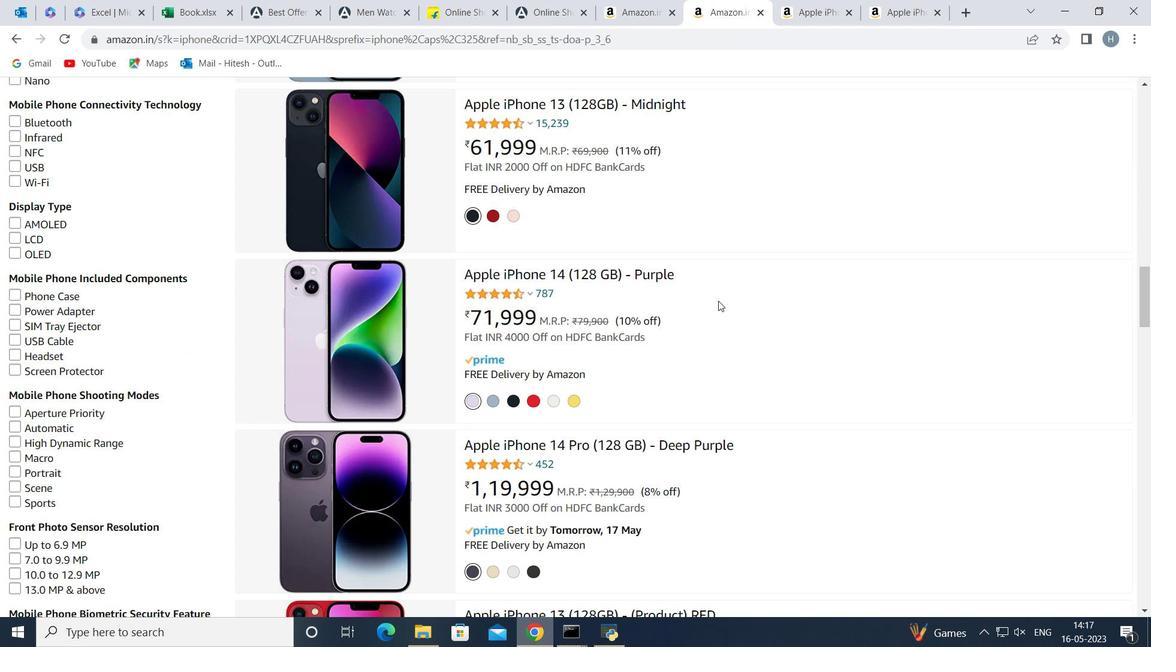 
Action: Mouse moved to (719, 292)
Screenshot: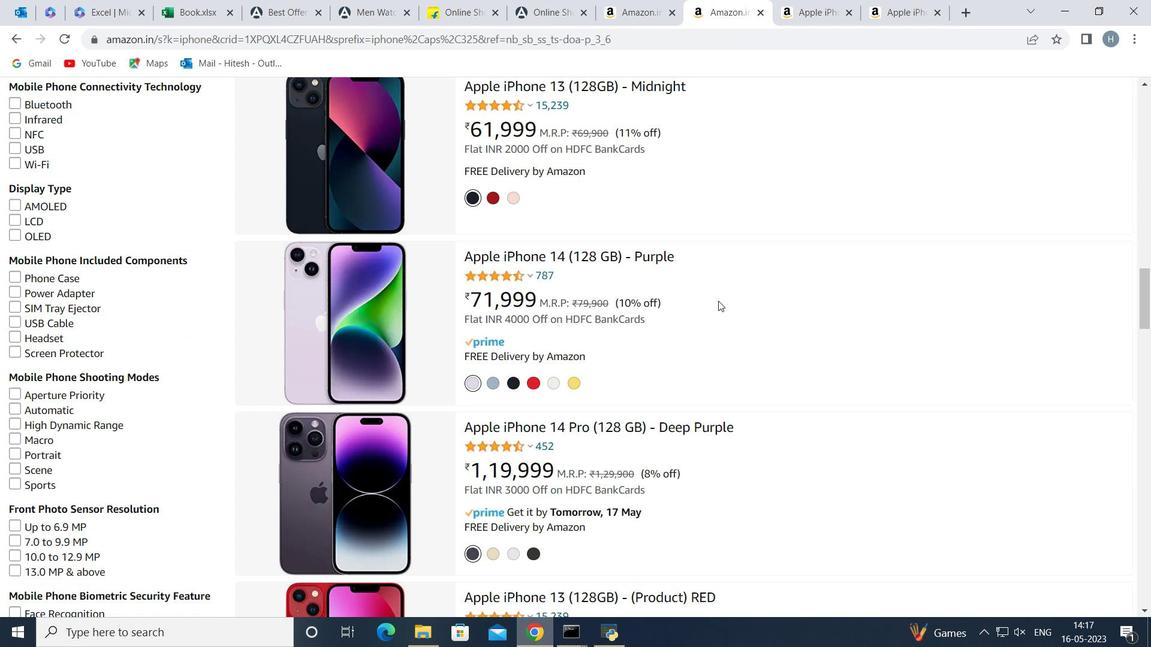 
Action: Mouse scrolled (719, 292) with delta (0, 0)
Screenshot: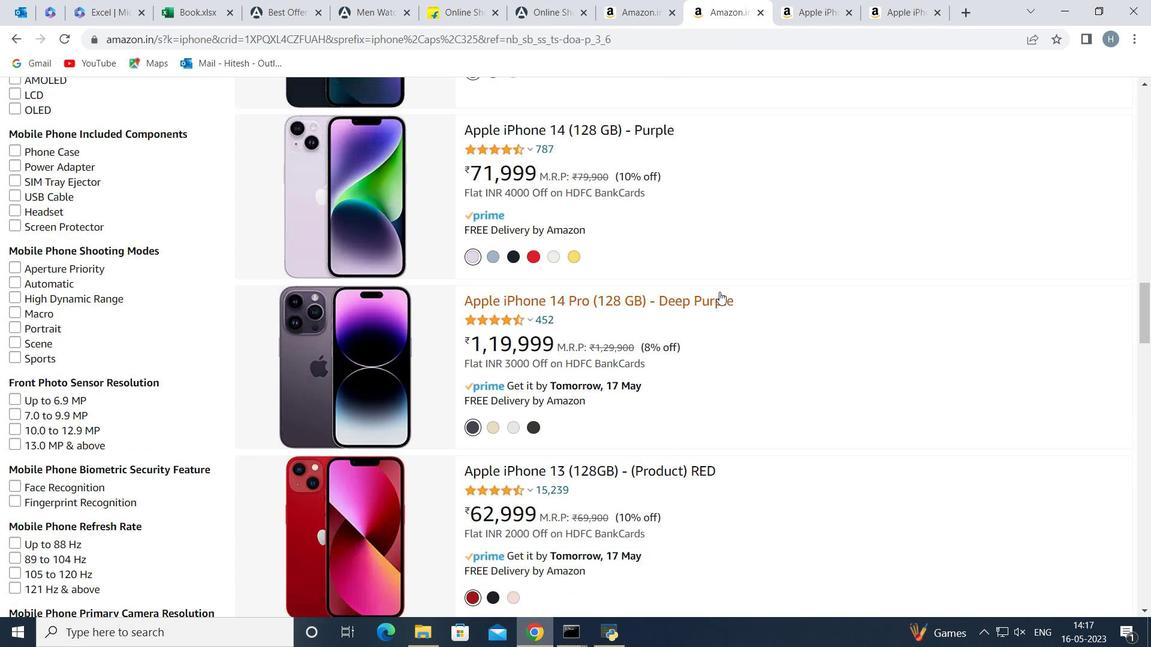 
Action: Mouse scrolled (719, 292) with delta (0, 0)
Screenshot: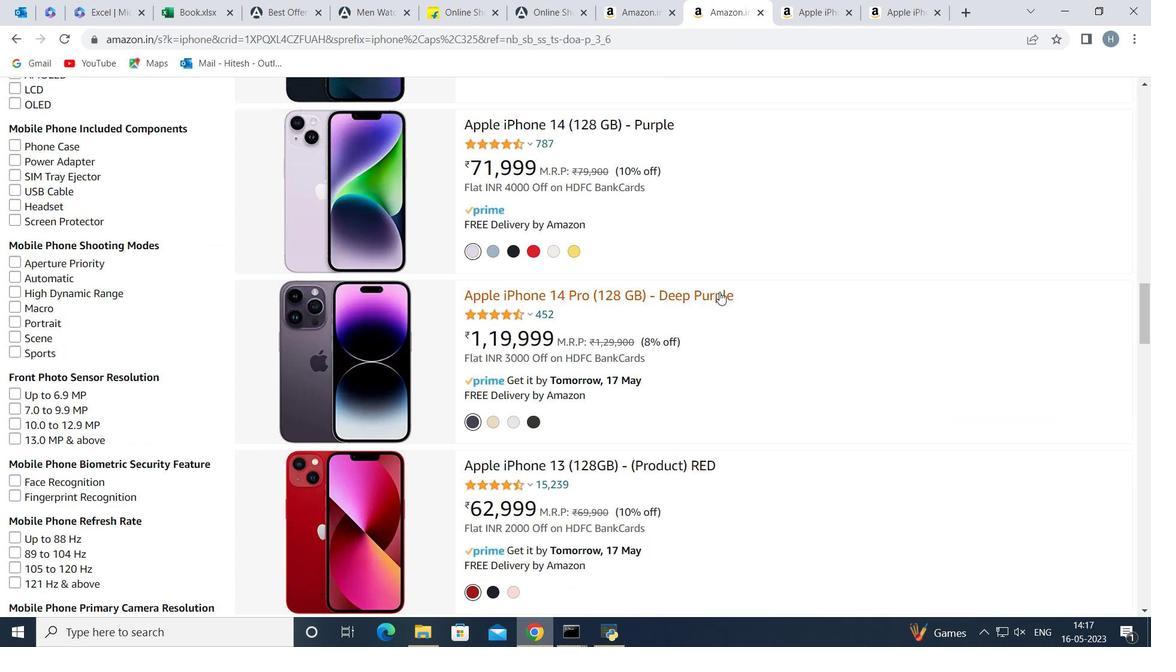 
Action: Mouse moved to (694, 384)
Screenshot: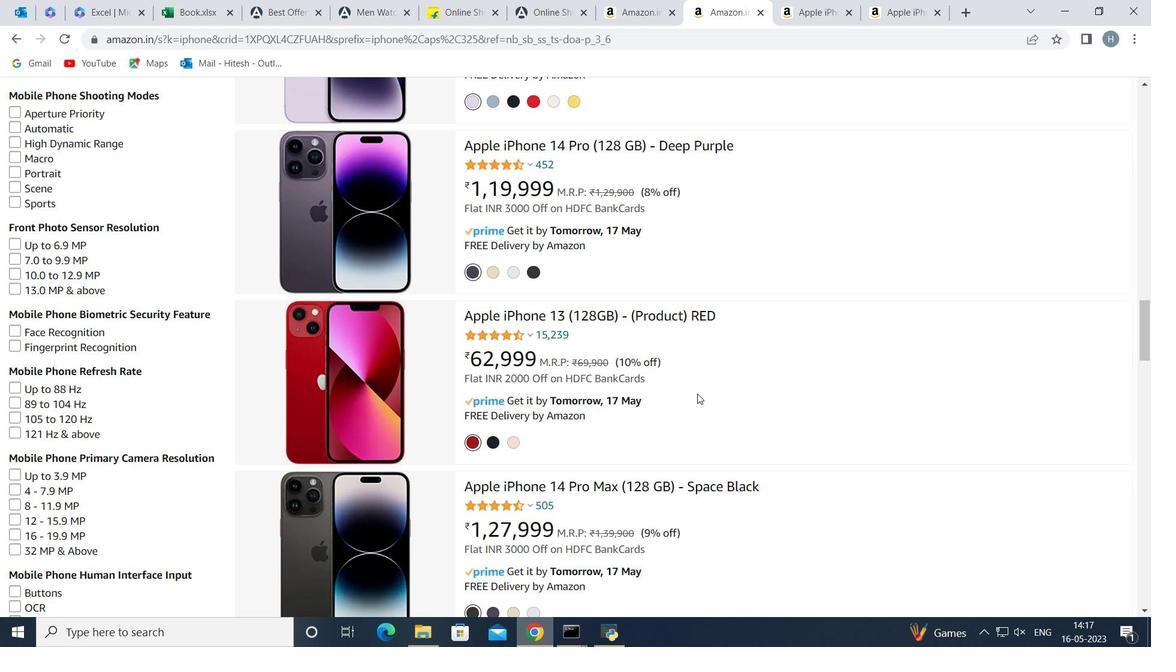 
Action: Mouse scrolled (694, 384) with delta (0, 0)
Screenshot: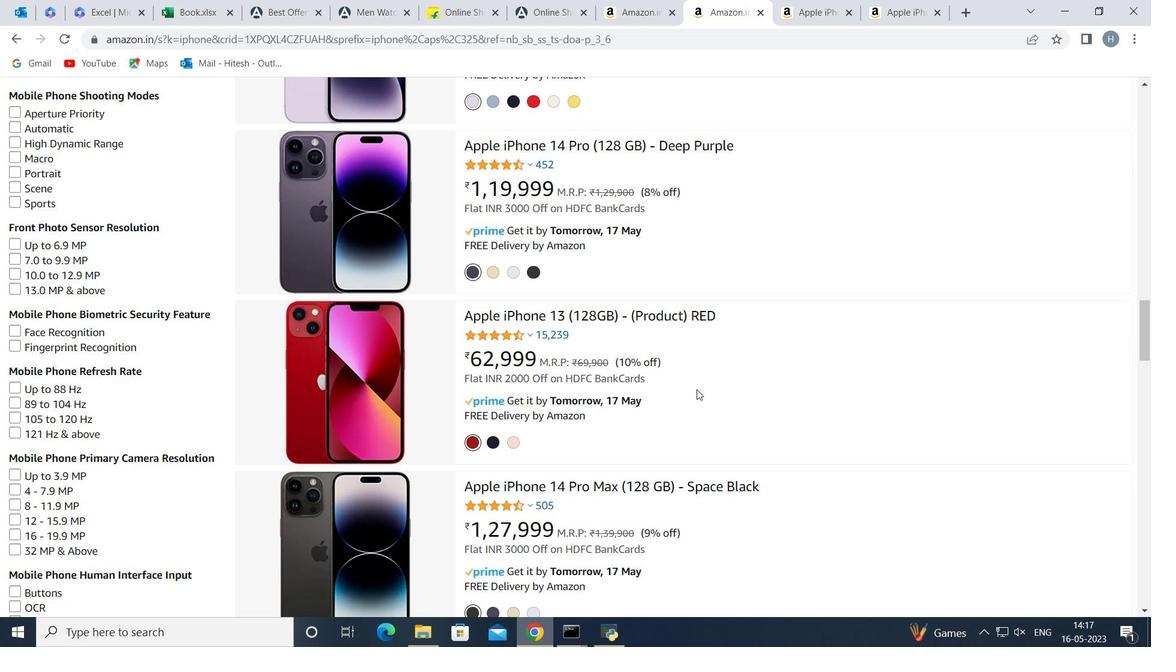 
Action: Mouse moved to (694, 440)
Screenshot: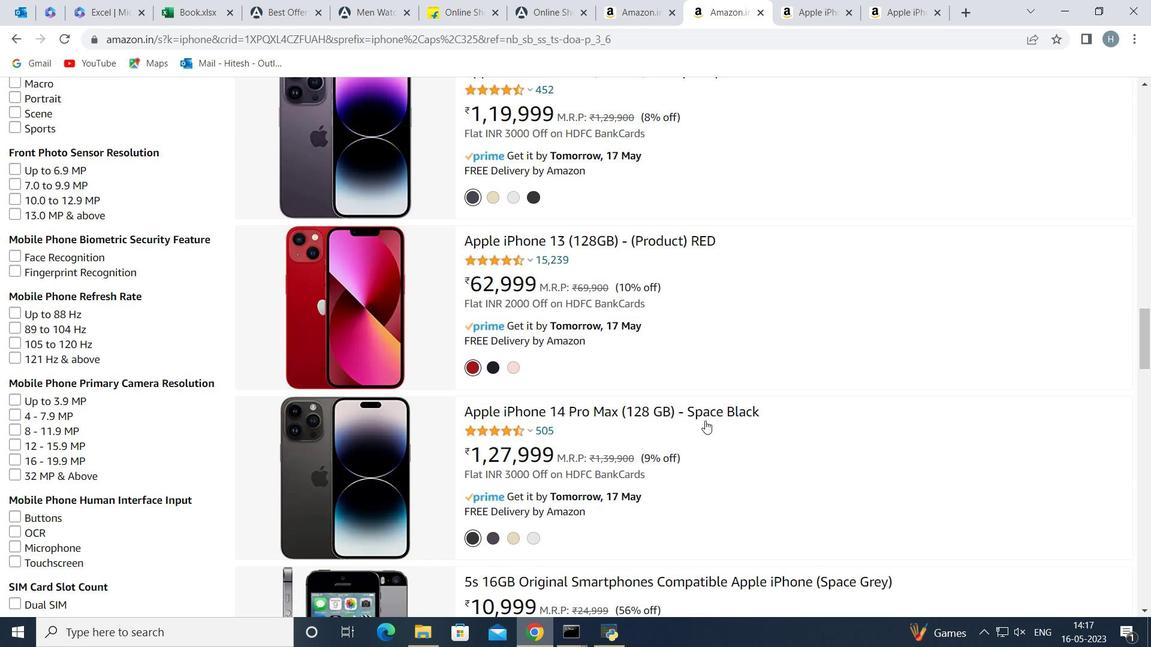 
Action: Mouse pressed left at (694, 440)
Screenshot: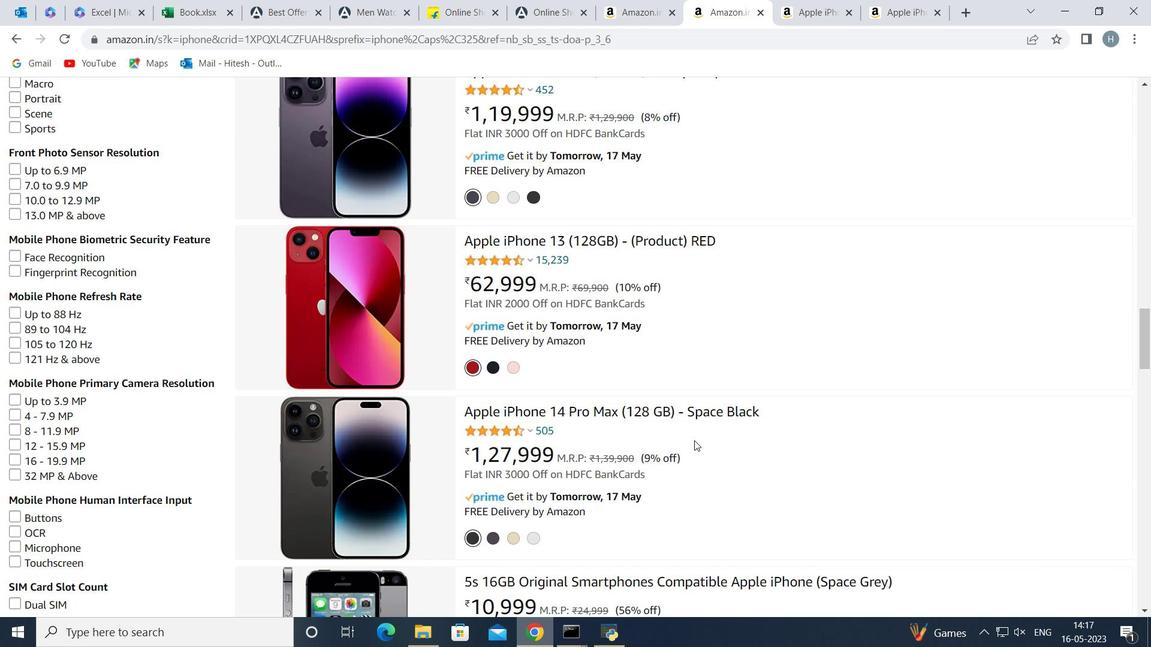 
Action: Mouse moved to (338, 413)
Screenshot: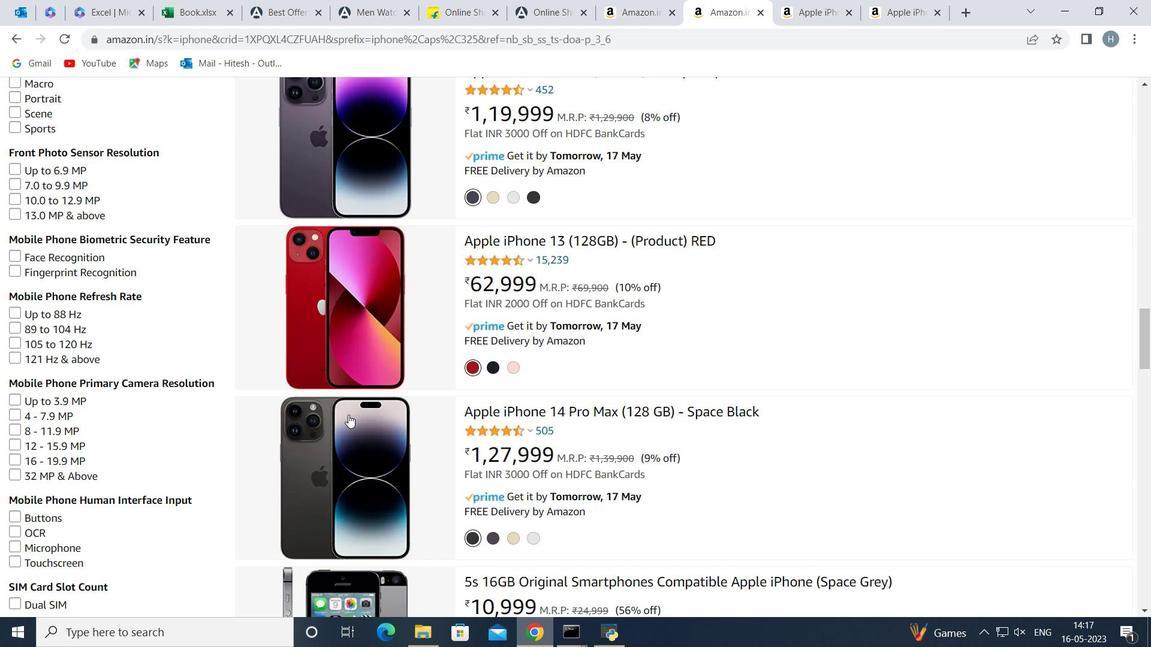 
Action: Mouse pressed left at (338, 413)
Screenshot: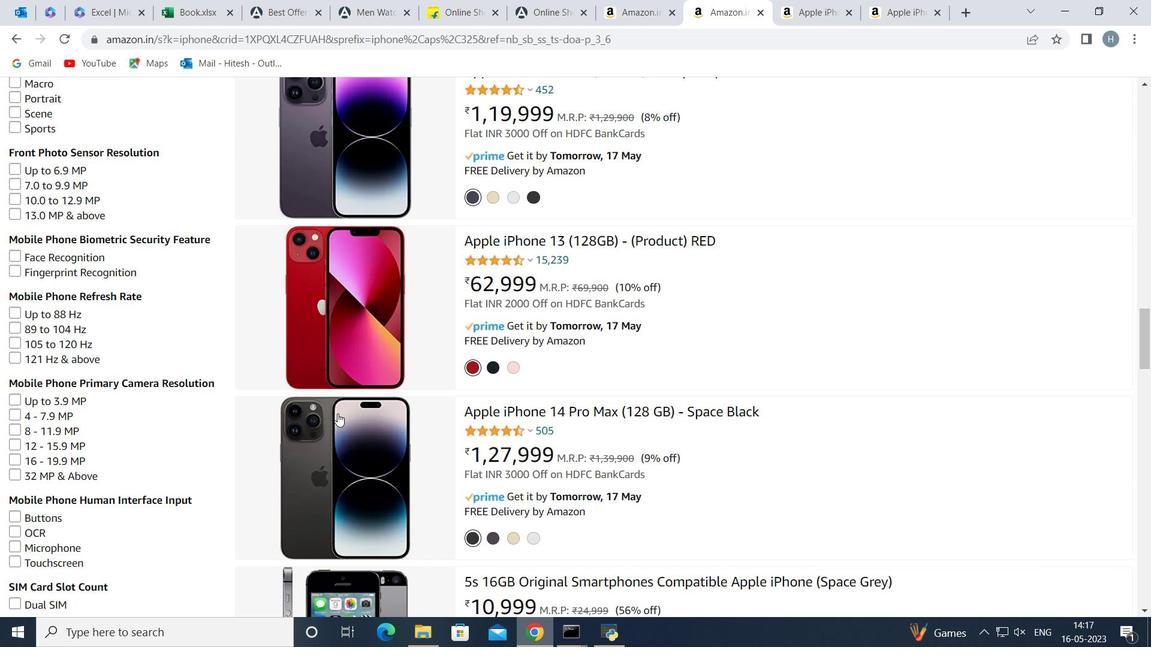 
Action: Mouse moved to (744, 332)
Screenshot: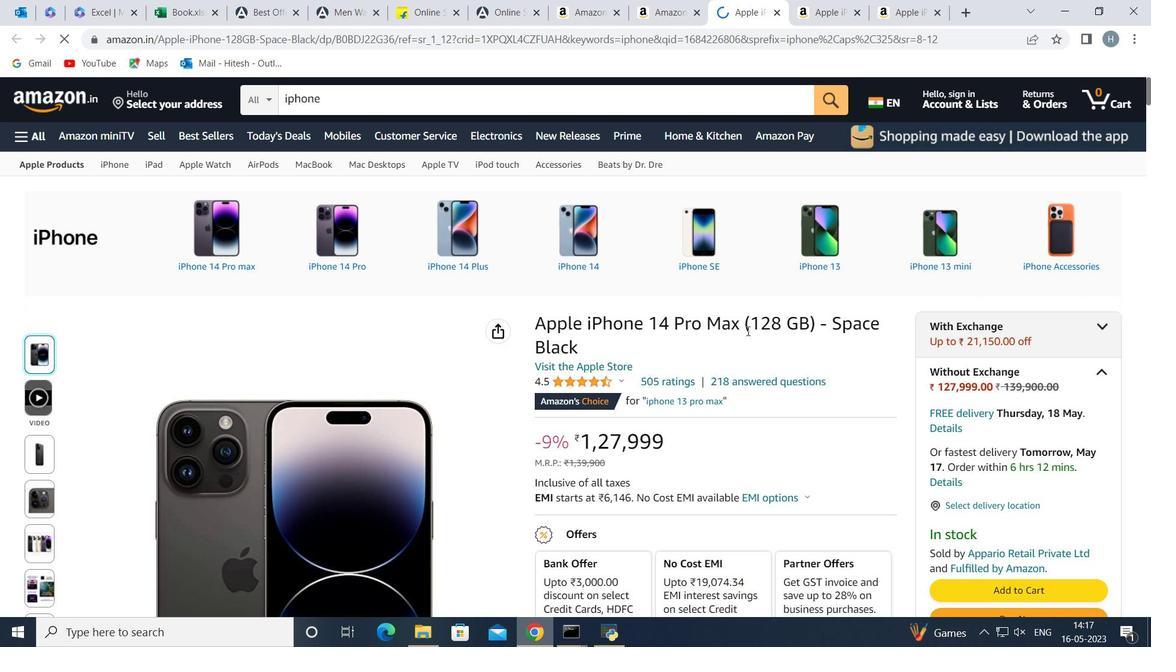 
Action: Mouse scrolled (744, 332) with delta (0, 0)
Screenshot: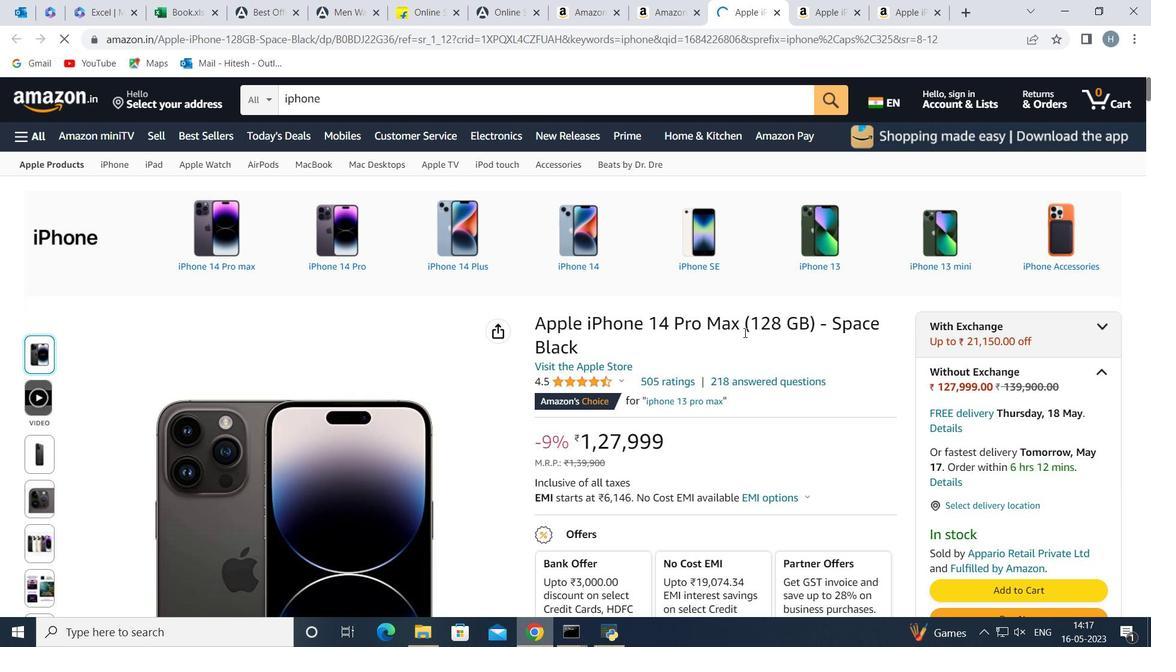 
Action: Mouse scrolled (744, 332) with delta (0, 0)
Screenshot: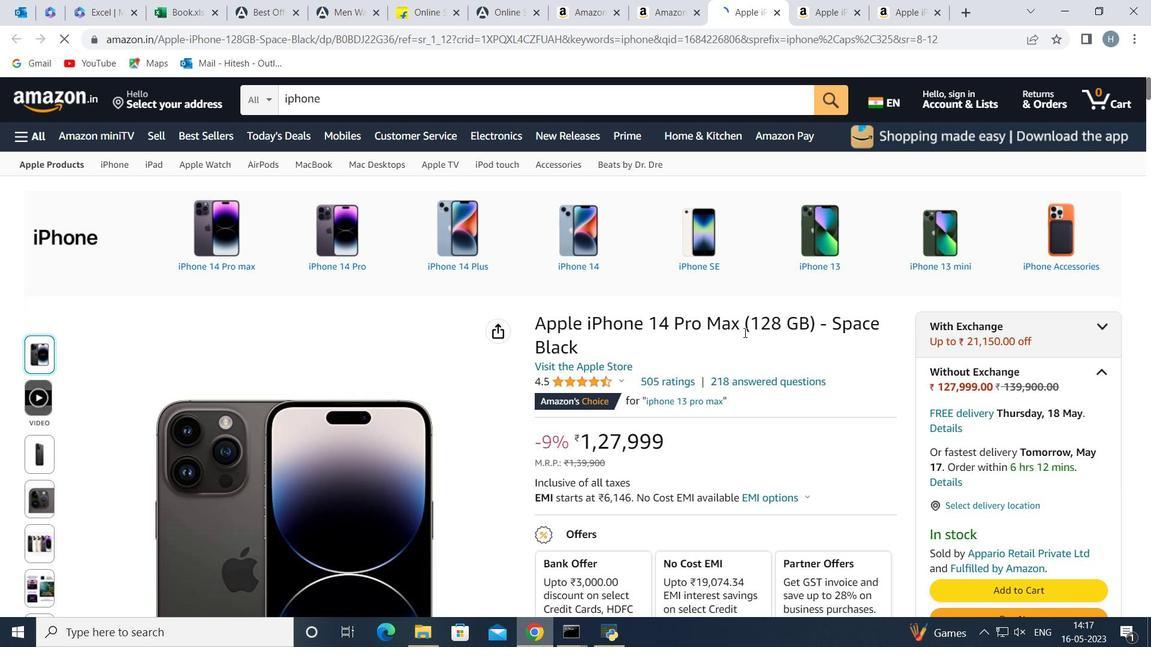 
Action: Mouse moved to (773, 13)
Screenshot: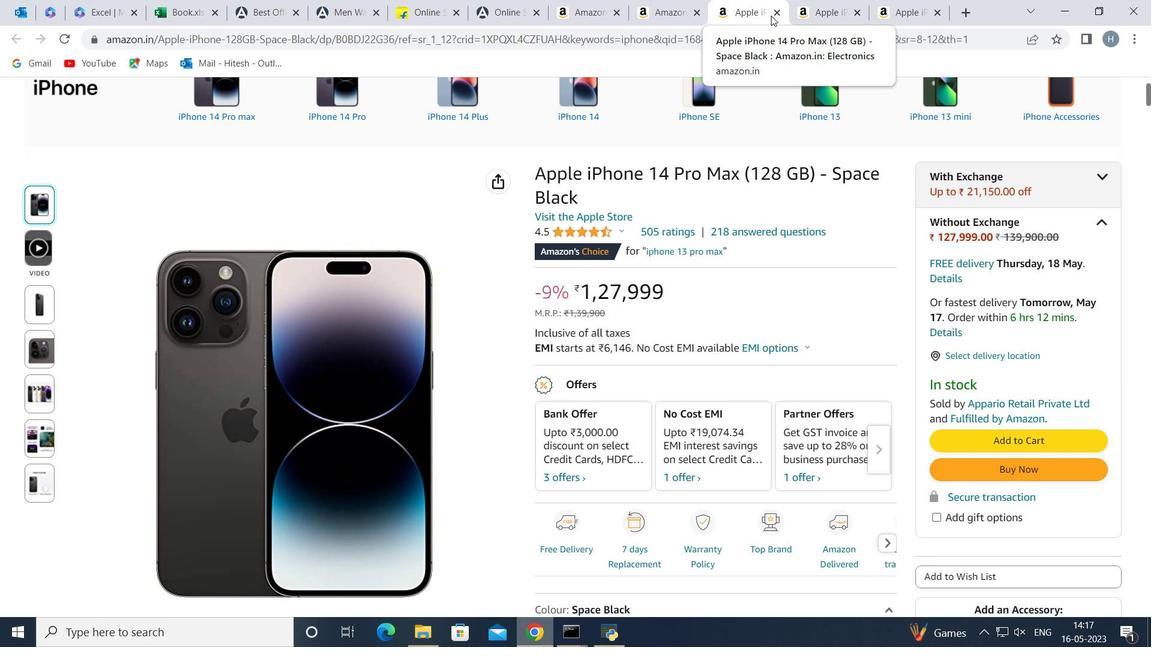 
Action: Mouse pressed left at (773, 13)
Screenshot: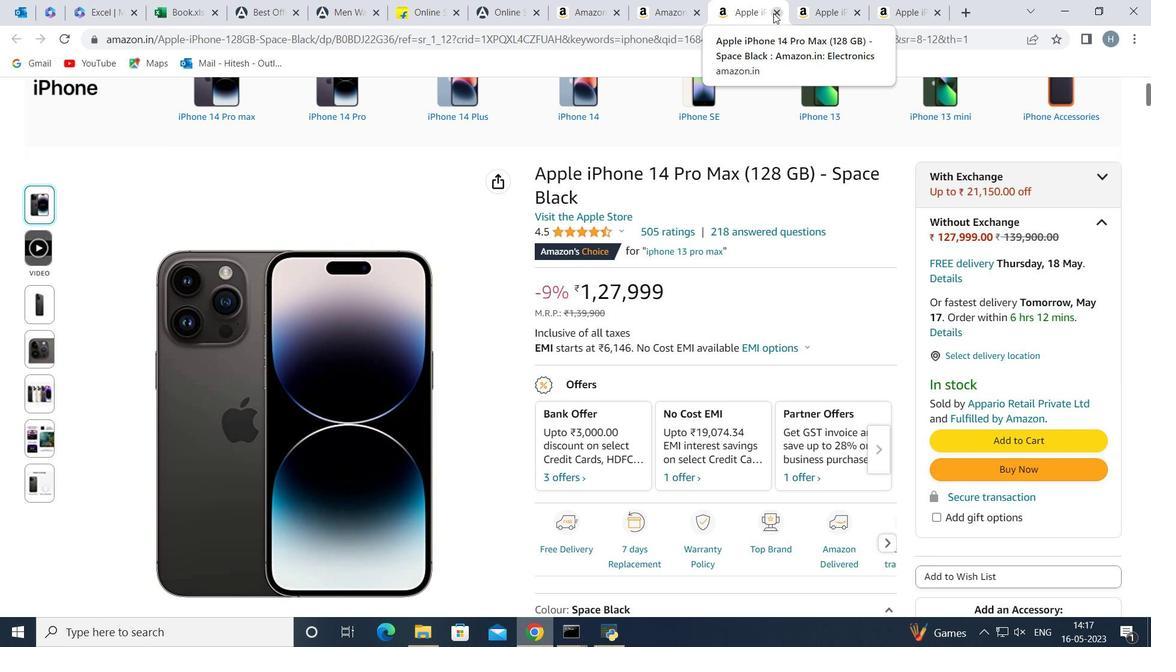
Action: Mouse moved to (650, 349)
Screenshot: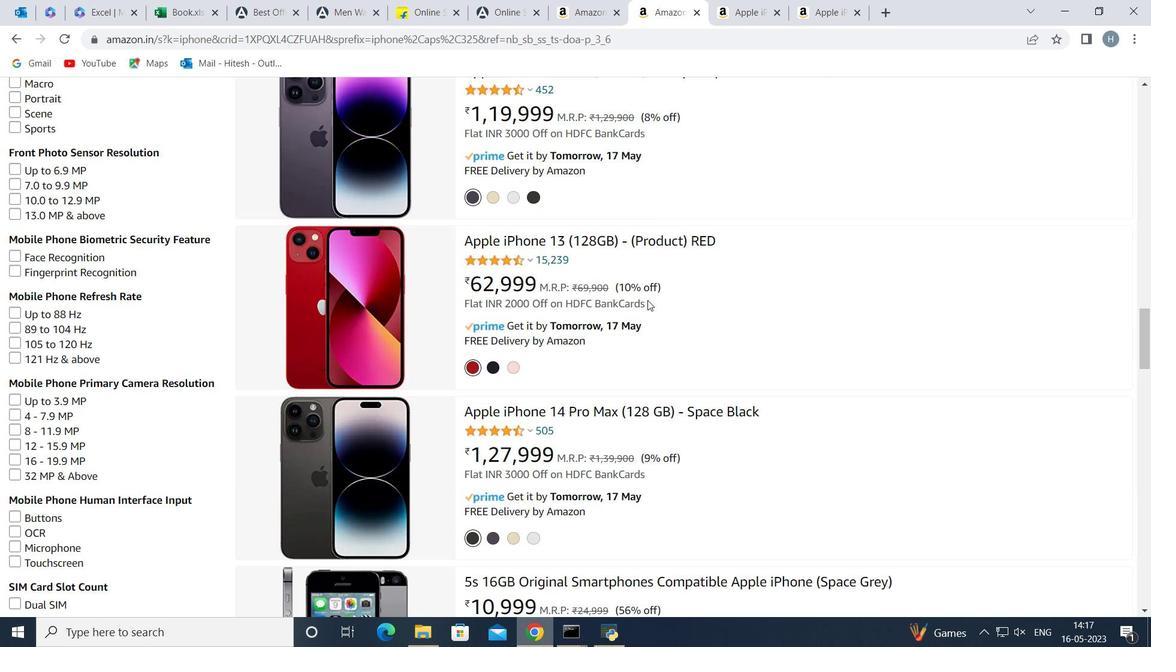 
Action: Mouse scrolled (650, 348) with delta (0, 0)
Screenshot: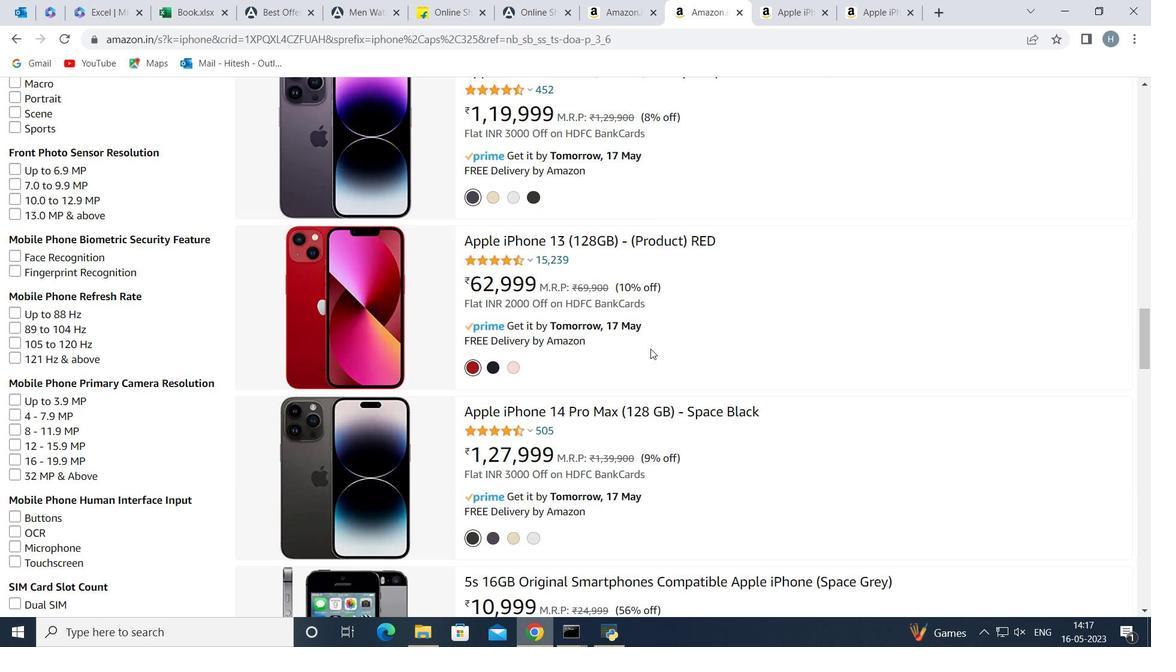 
Action: Mouse moved to (650, 339)
Screenshot: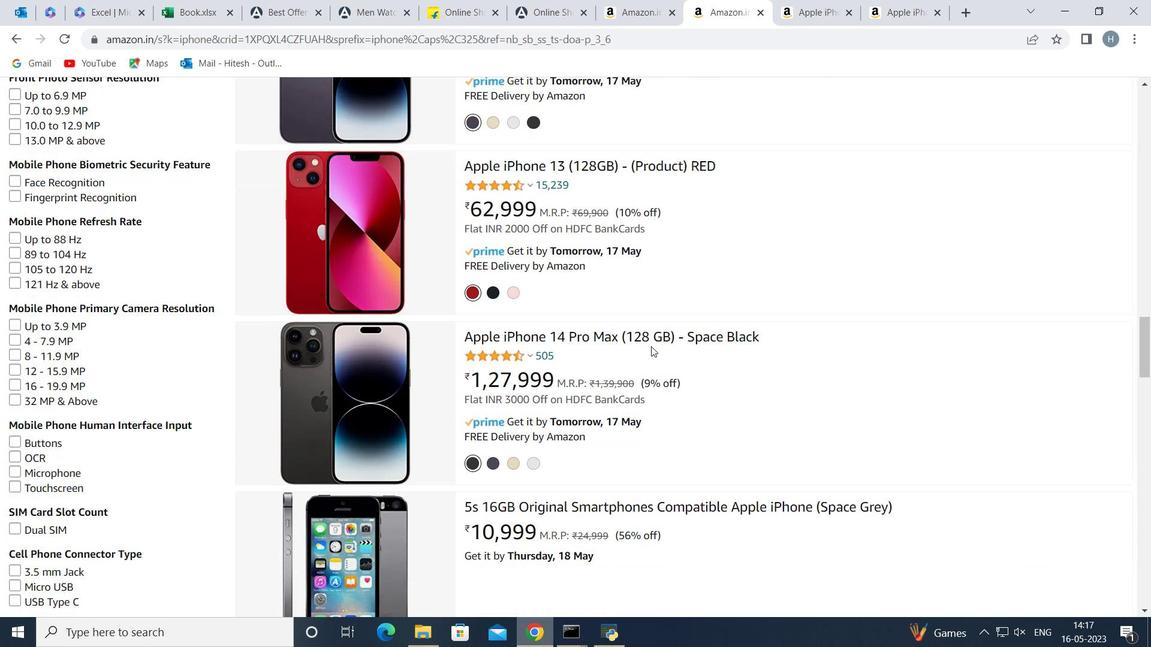 
Action: Mouse scrolled (650, 338) with delta (0, 0)
Screenshot: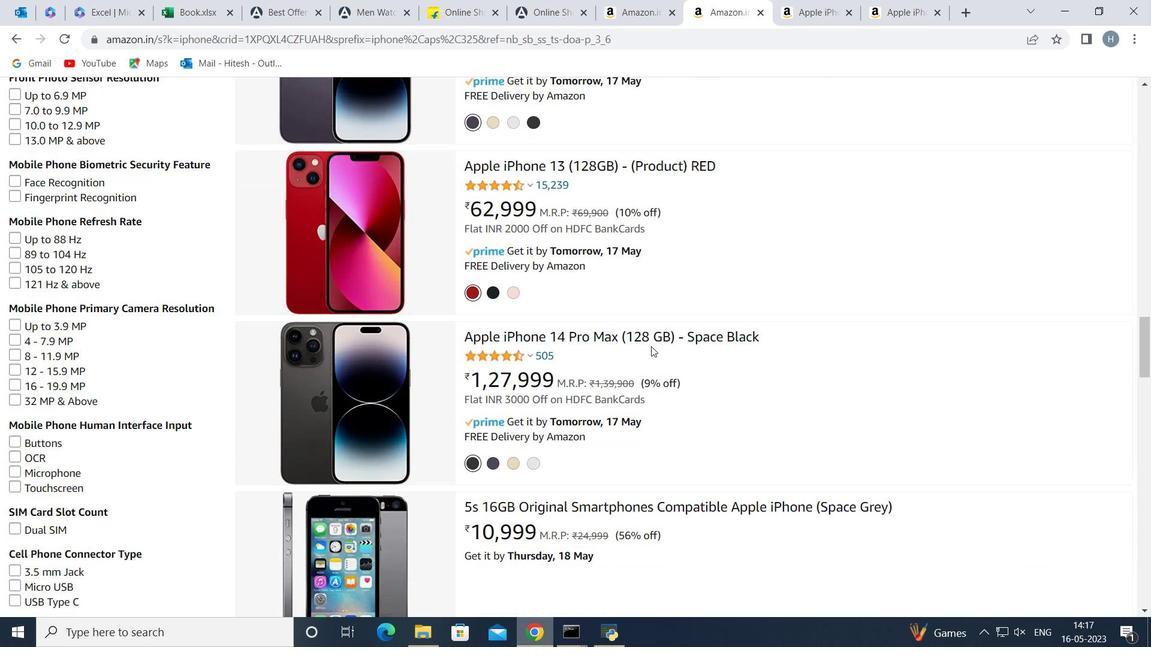 
Action: Mouse moved to (650, 337)
Screenshot: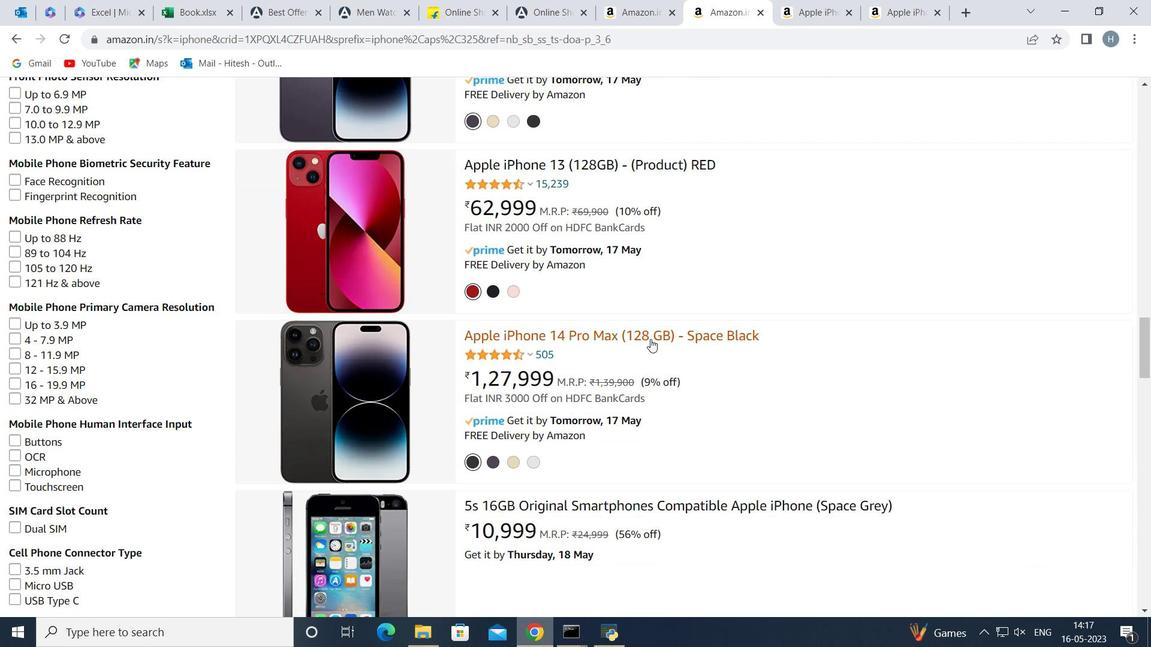 
Action: Mouse scrolled (650, 336) with delta (0, 0)
Screenshot: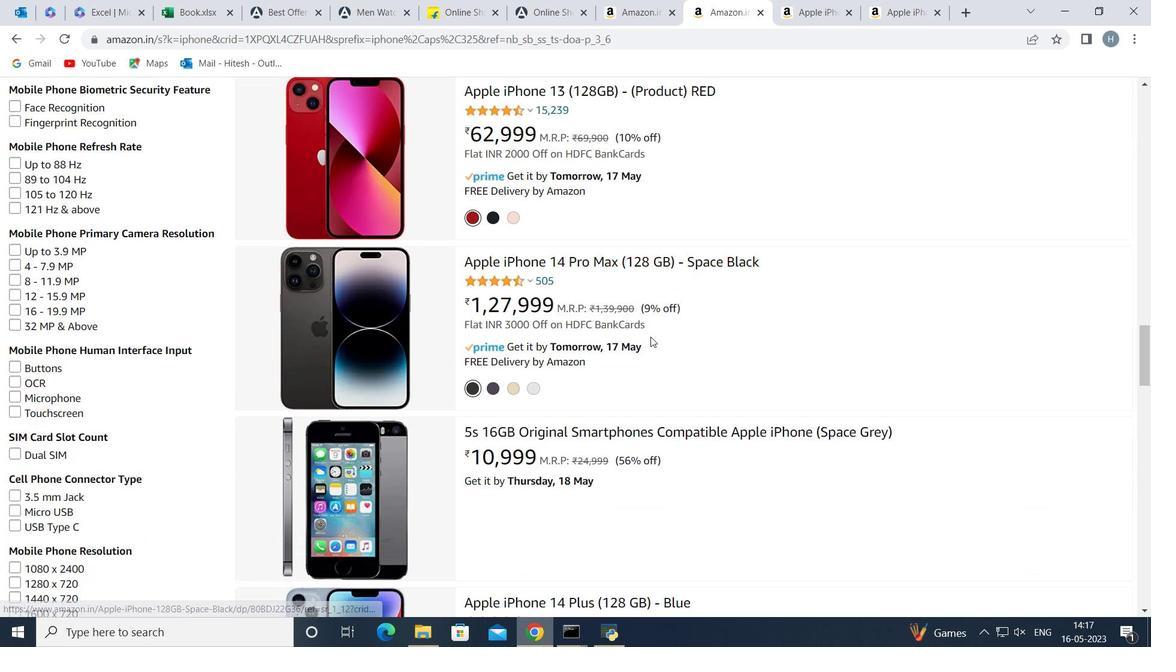 
Action: Mouse moved to (649, 335)
Screenshot: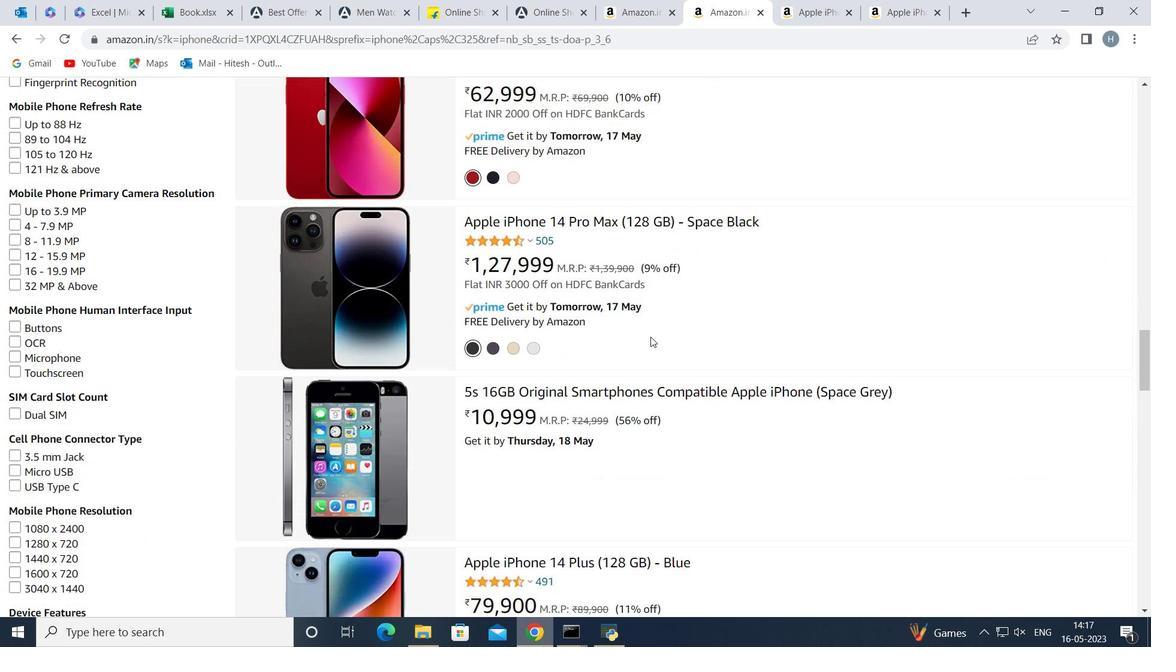 
Action: Mouse scrolled (649, 334) with delta (0, 0)
Screenshot: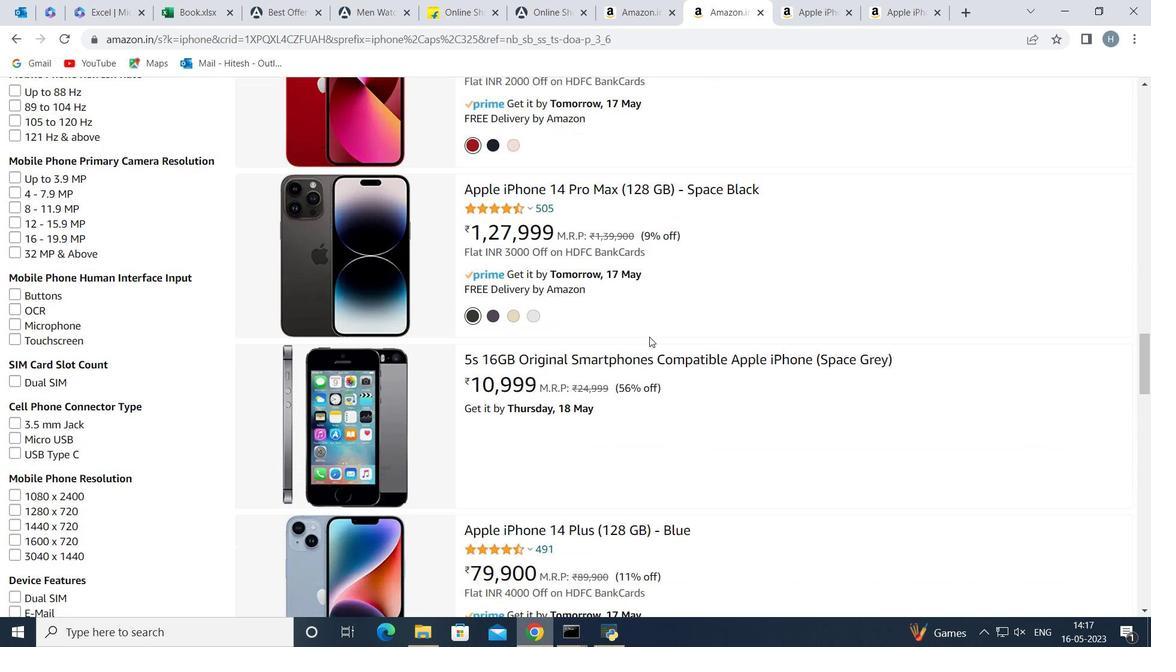 
Action: Mouse scrolled (649, 334) with delta (0, 0)
Screenshot: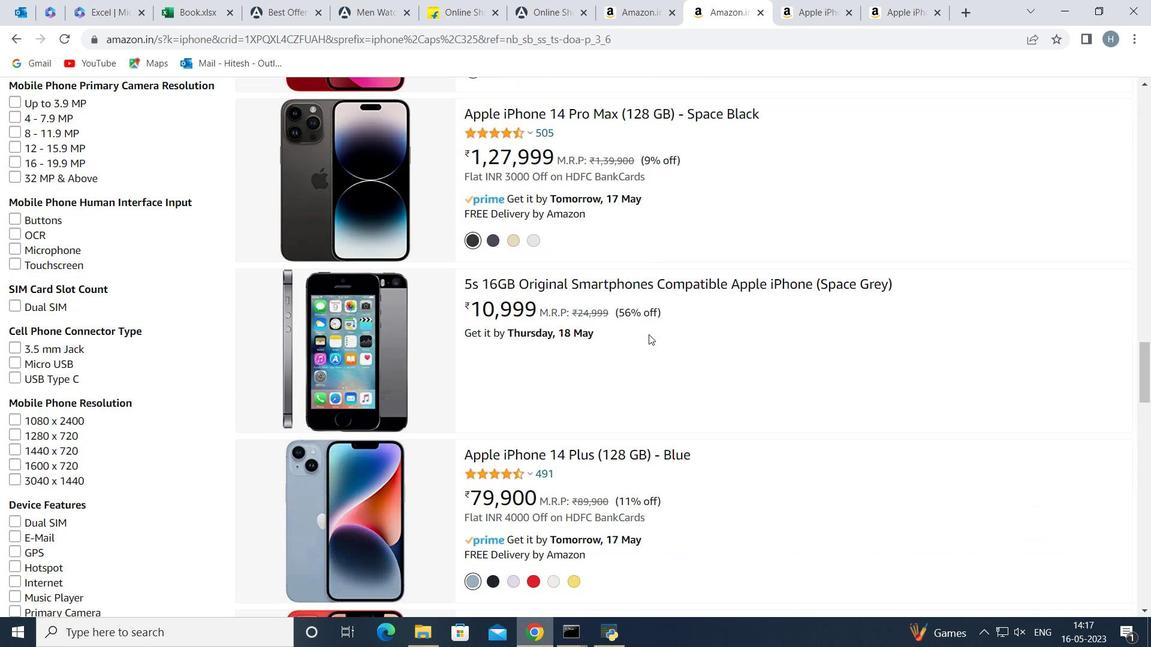 
Action: Mouse scrolled (649, 334) with delta (0, 0)
Screenshot: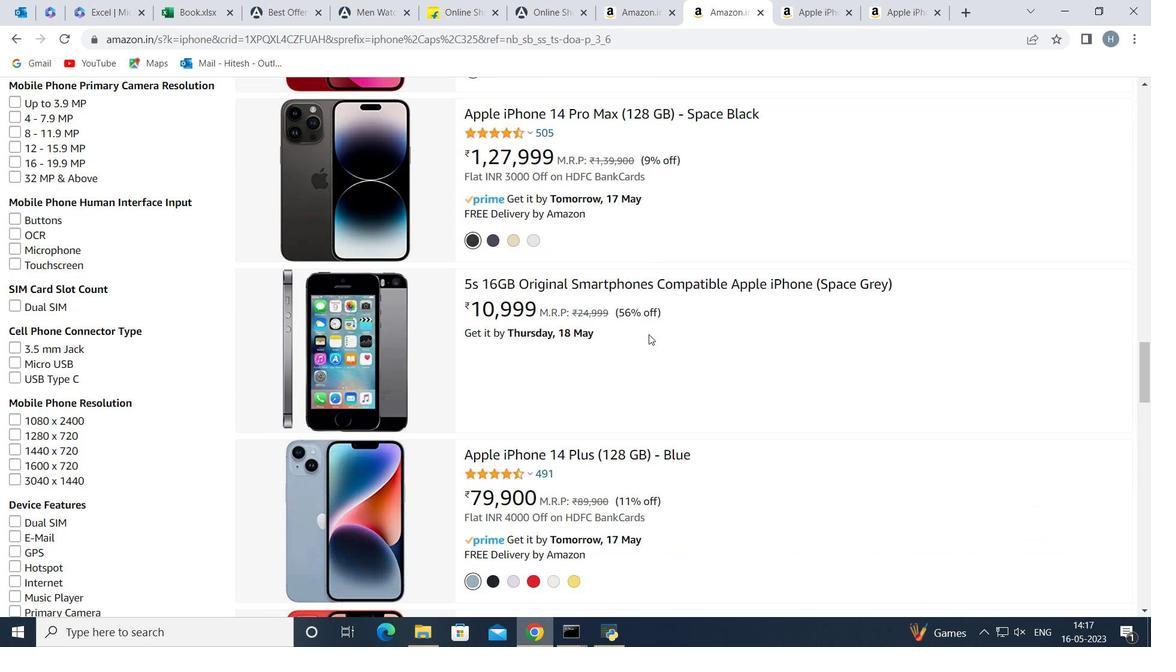 
Action: Mouse scrolled (649, 334) with delta (0, 0)
Screenshot: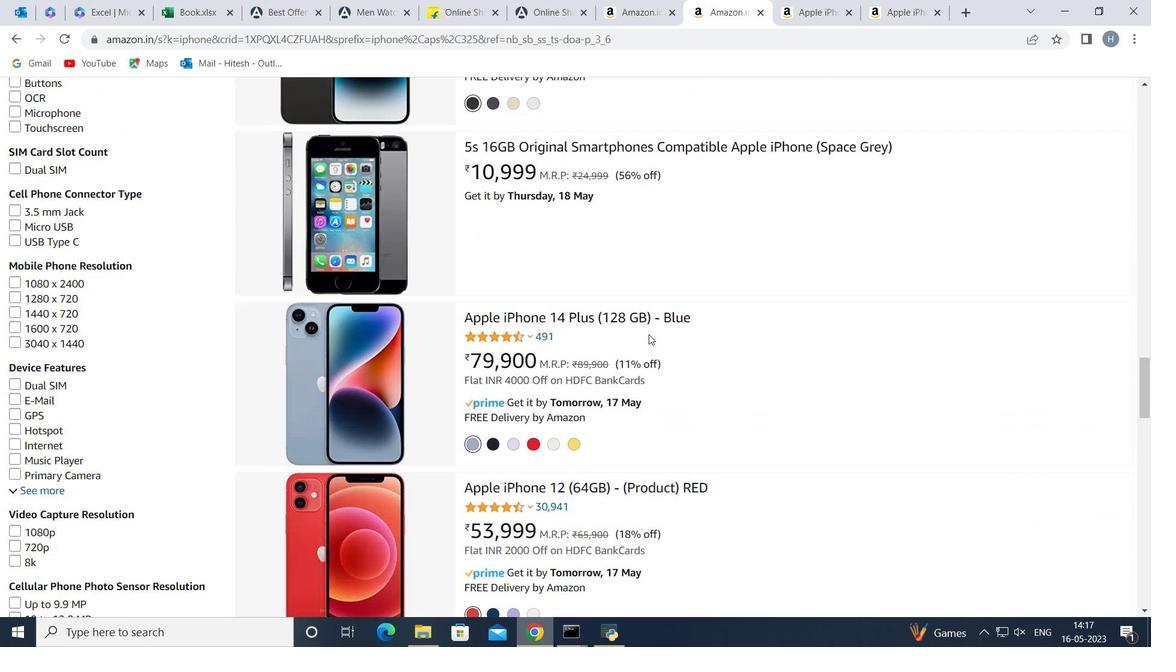 
Action: Mouse scrolled (649, 334) with delta (0, 0)
Screenshot: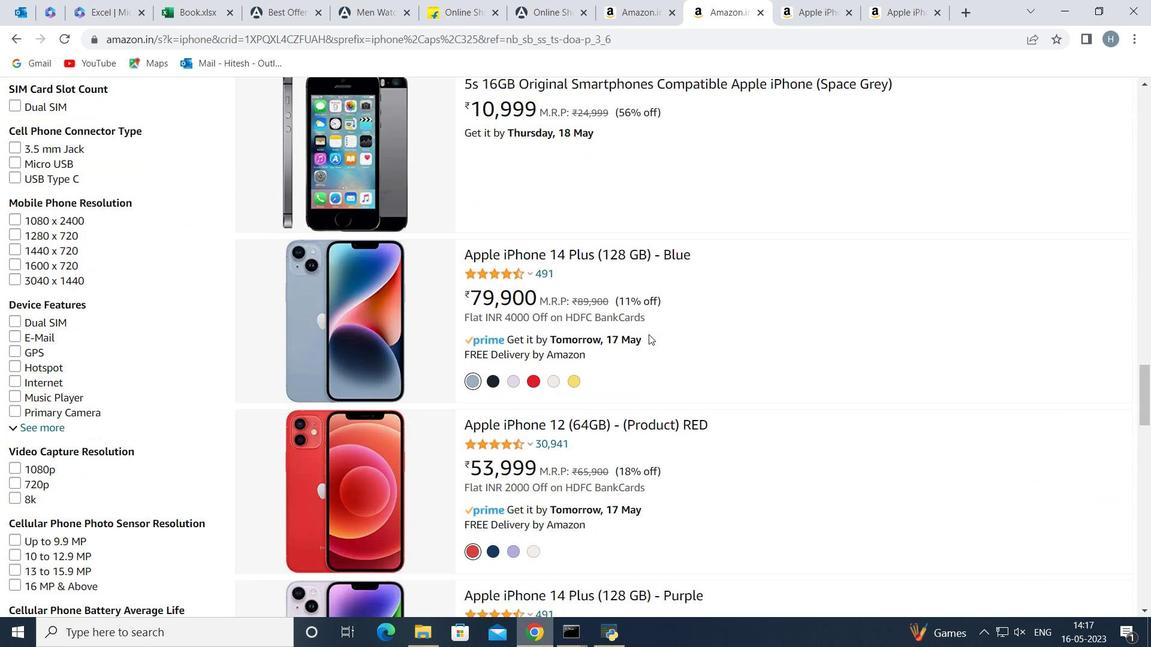 
Action: Mouse scrolled (649, 334) with delta (0, 0)
Screenshot: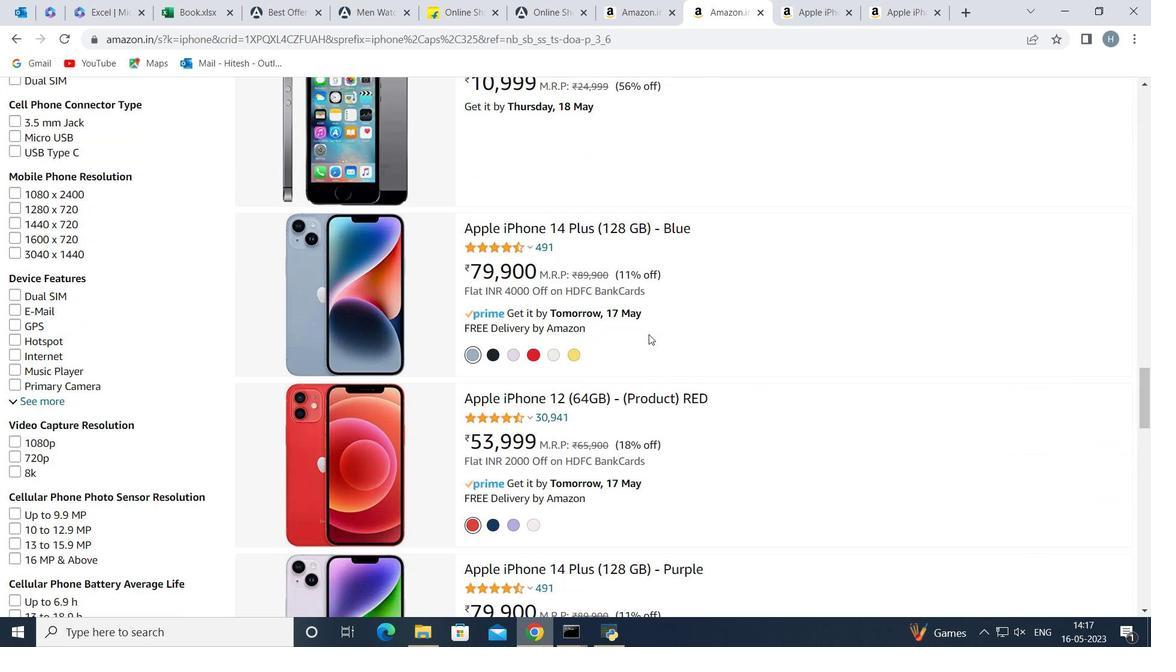 
Action: Mouse scrolled (649, 334) with delta (0, 0)
Screenshot: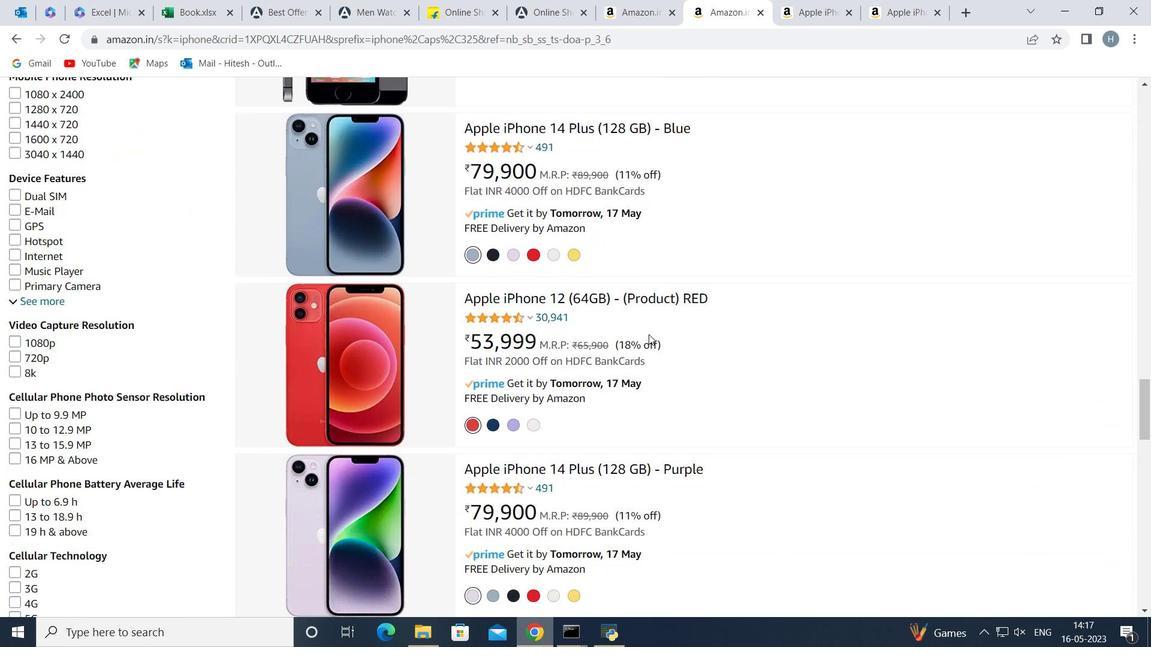 
Action: Mouse scrolled (649, 334) with delta (0, 0)
Screenshot: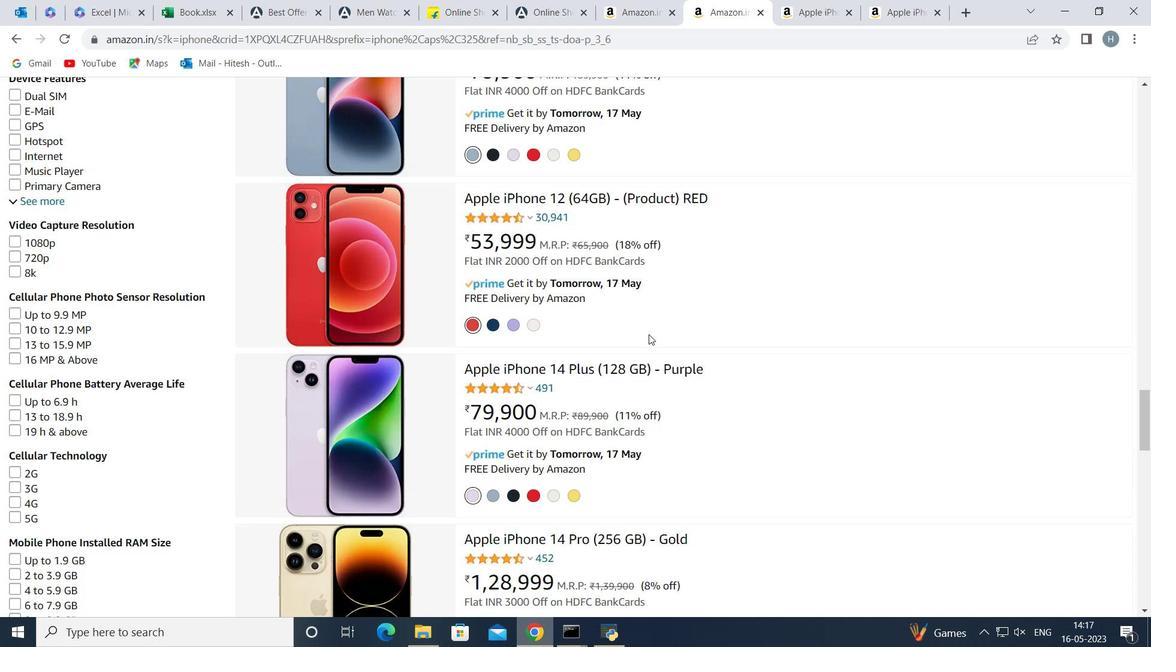 
Action: Mouse scrolled (649, 334) with delta (0, 0)
Screenshot: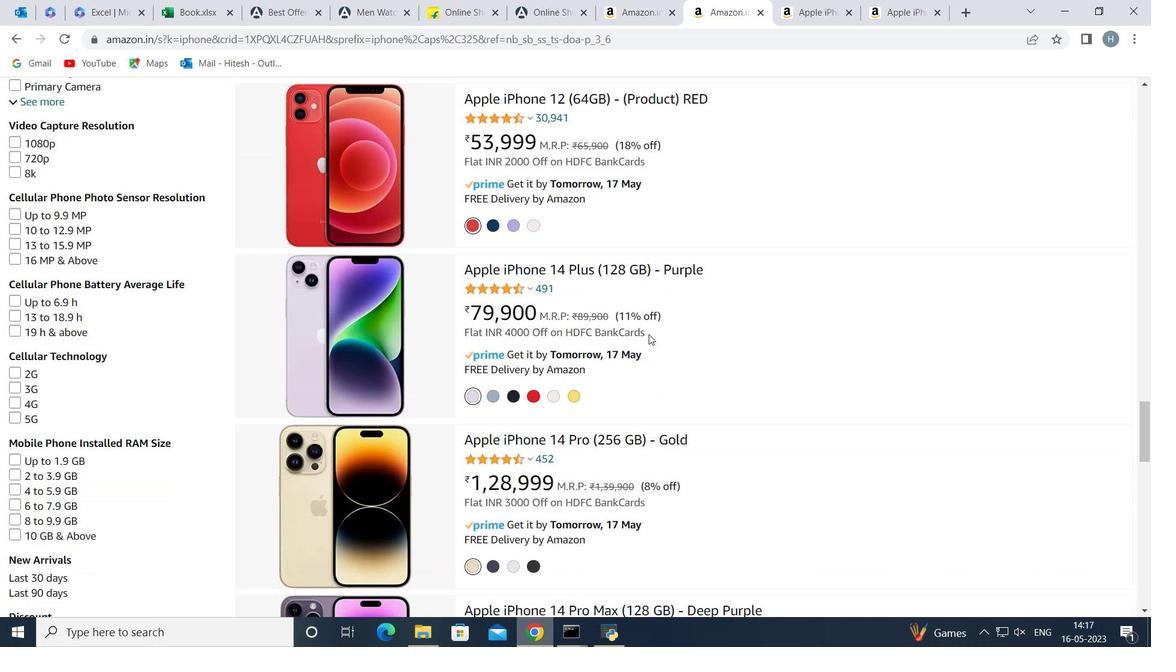 
Action: Mouse moved to (388, 262)
Screenshot: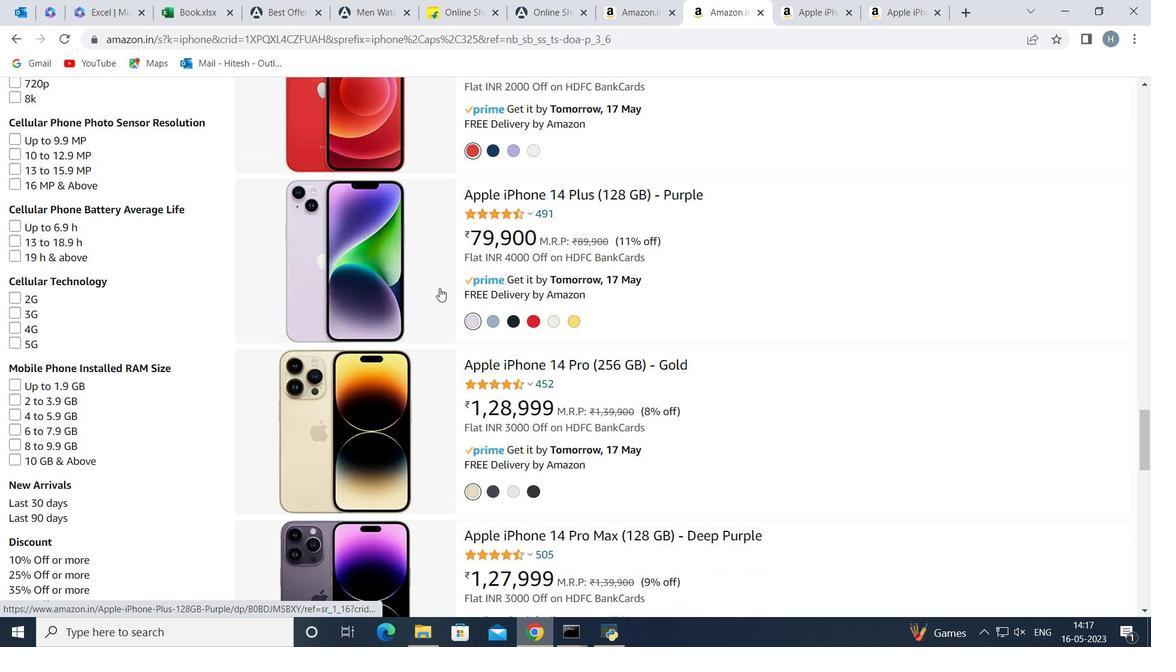 
Action: Mouse pressed left at (388, 262)
Screenshot: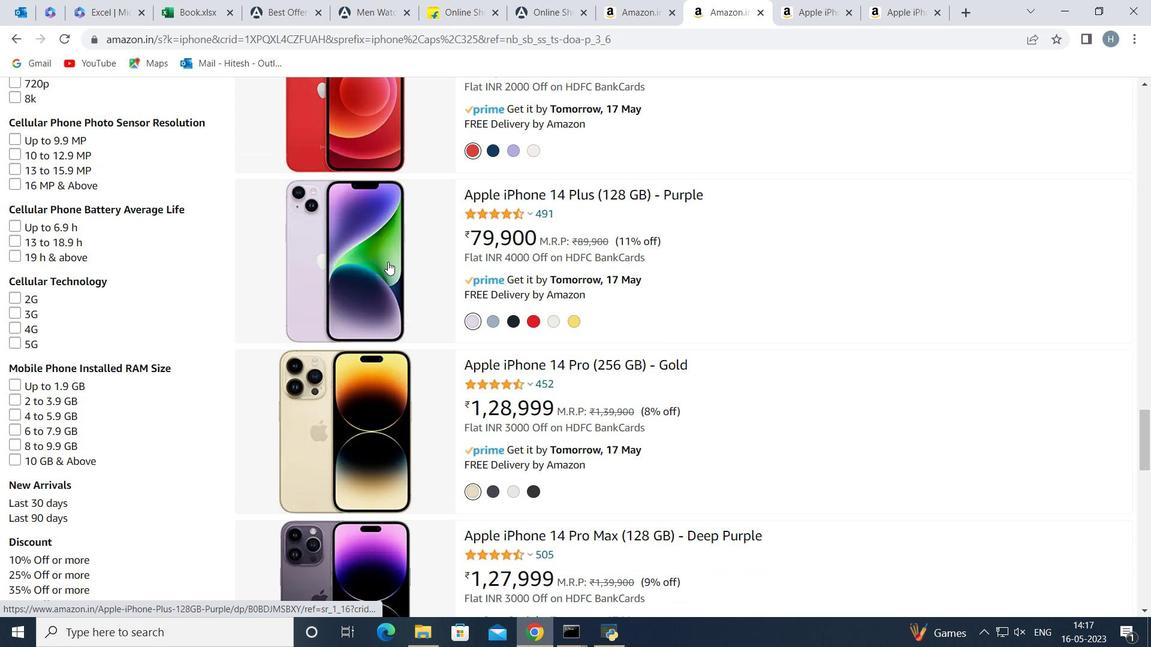 
Action: Mouse moved to (773, 6)
Screenshot: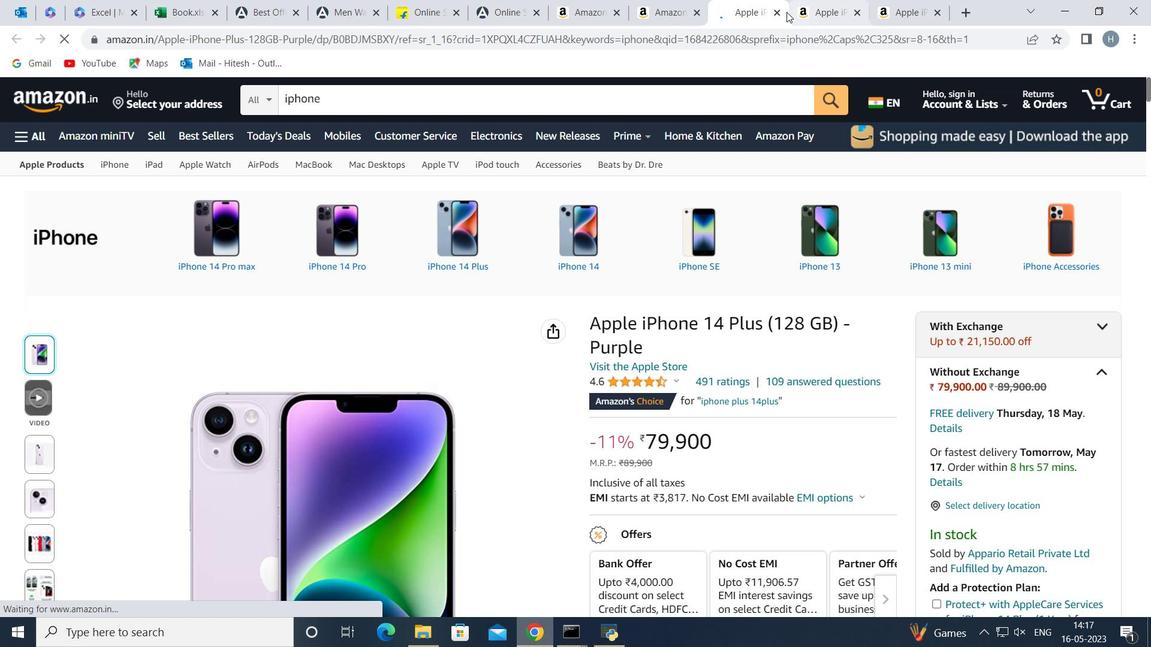 
Action: Mouse pressed left at (773, 6)
Screenshot: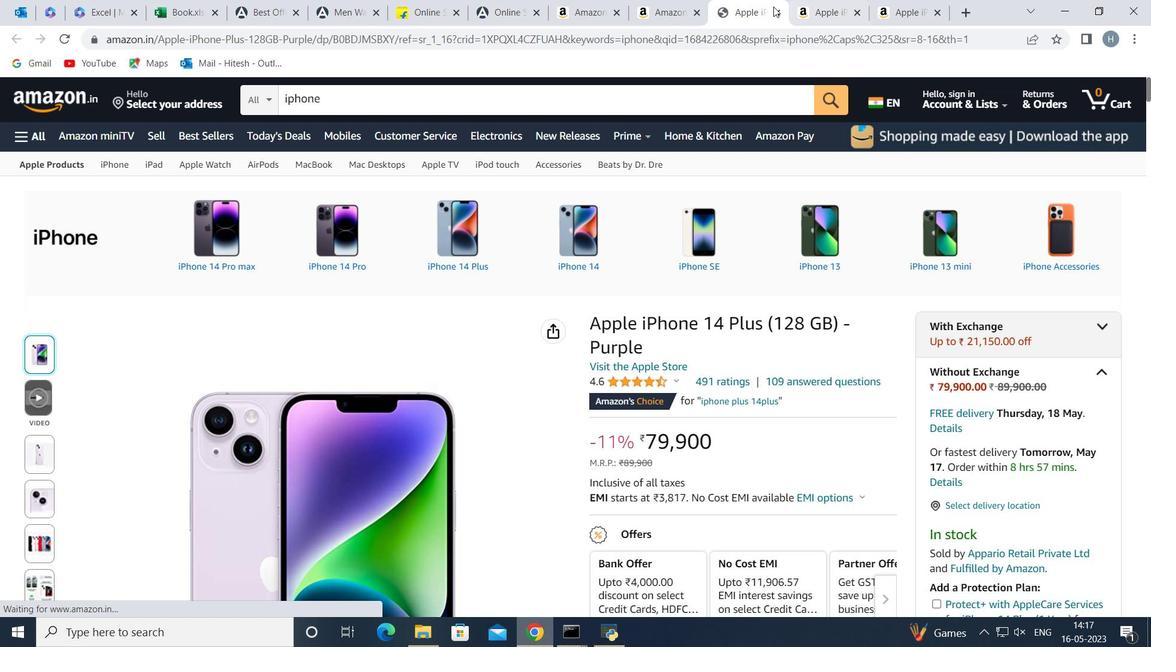 
Action: Mouse moved to (778, 9)
Screenshot: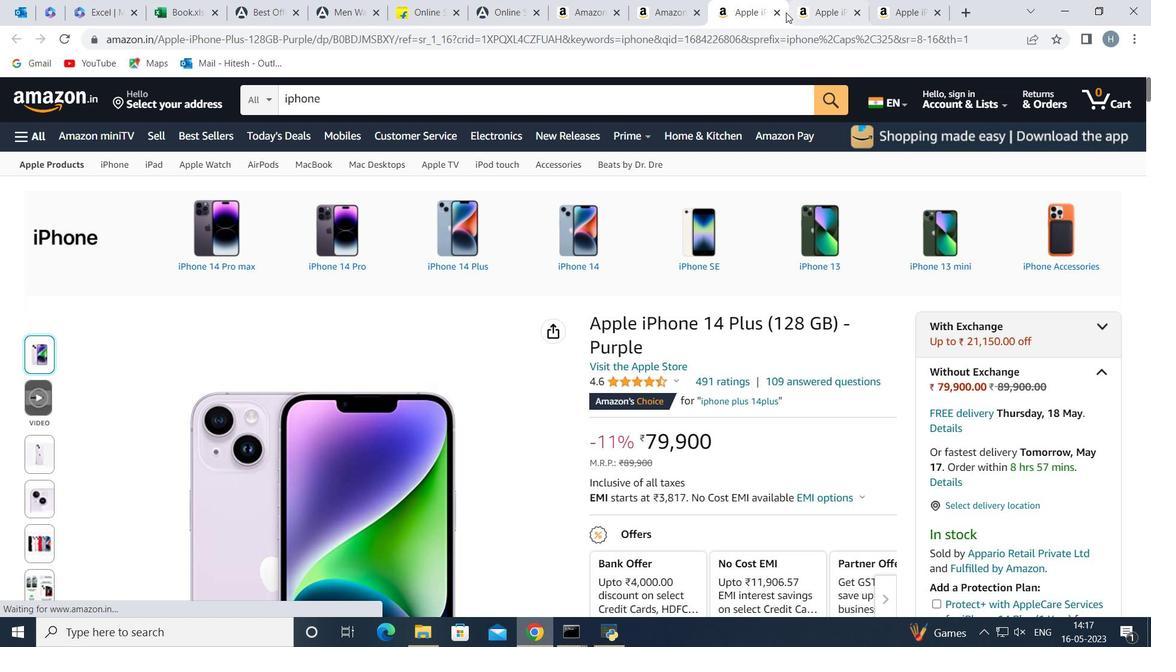 
Action: Mouse pressed left at (778, 9)
Screenshot: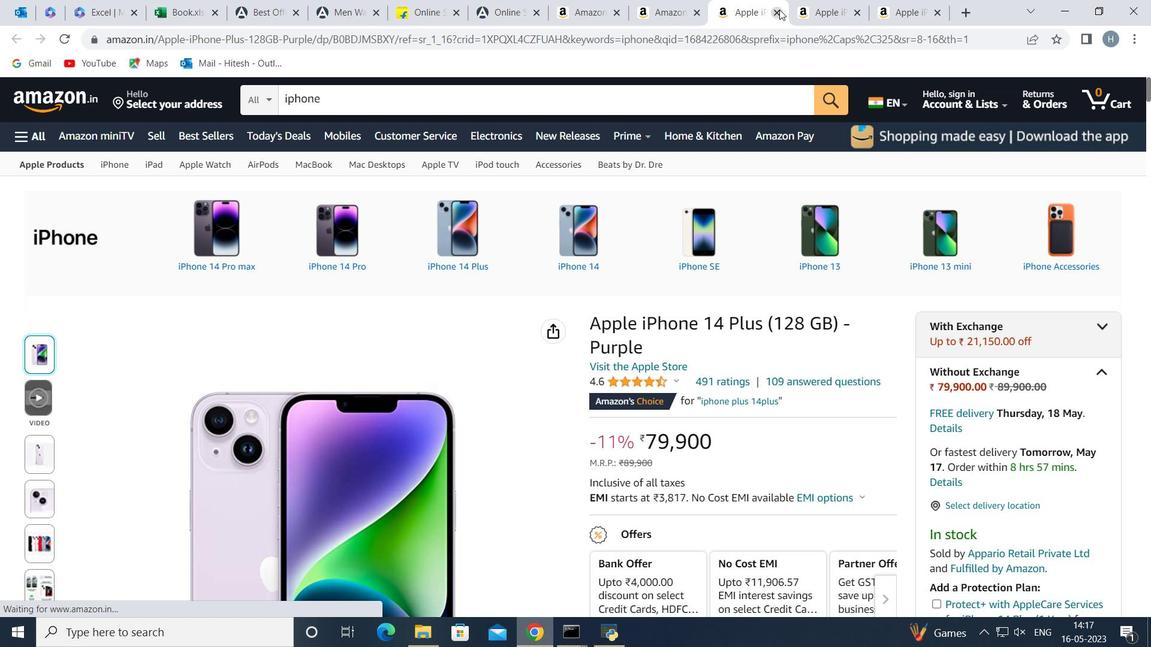 
Action: Mouse pressed left at (778, 9)
Screenshot: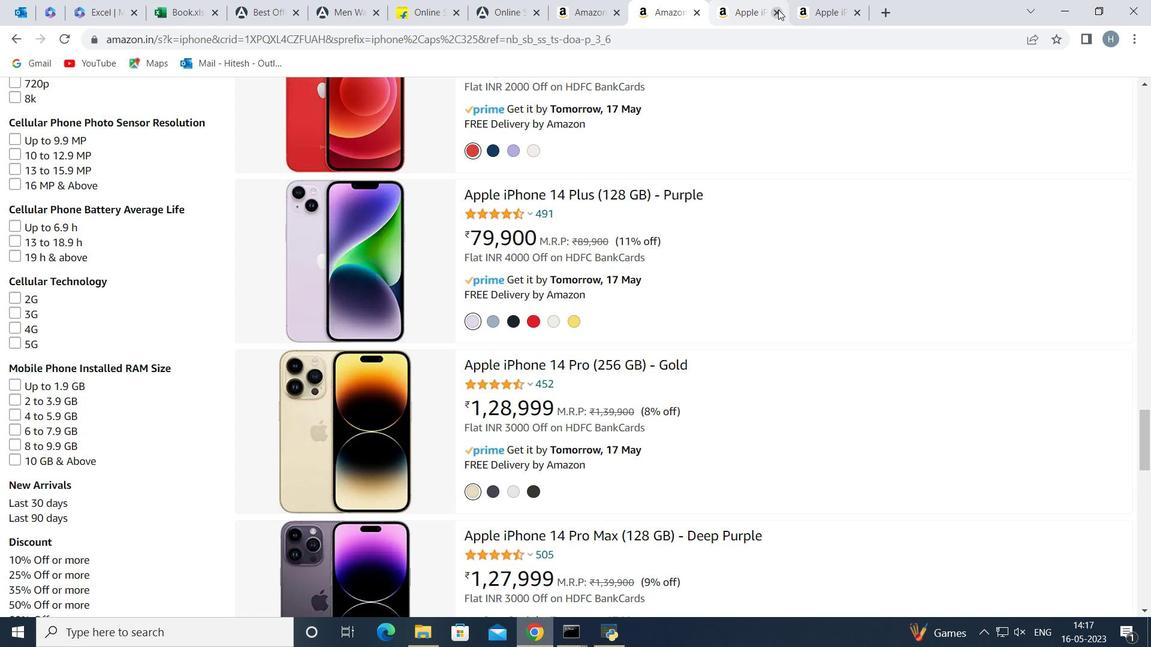 
Action: Mouse pressed left at (778, 9)
